 Task: Reply to email with the signature Charlotte Hill with the subject Request for a recommendation from softage.1@softage.net with the message I would like to request a meeting to discuss the new team-building activities. with CC to softage.6@softage.net with an attached document White_paper.docx
Action: Mouse moved to (448, 578)
Screenshot: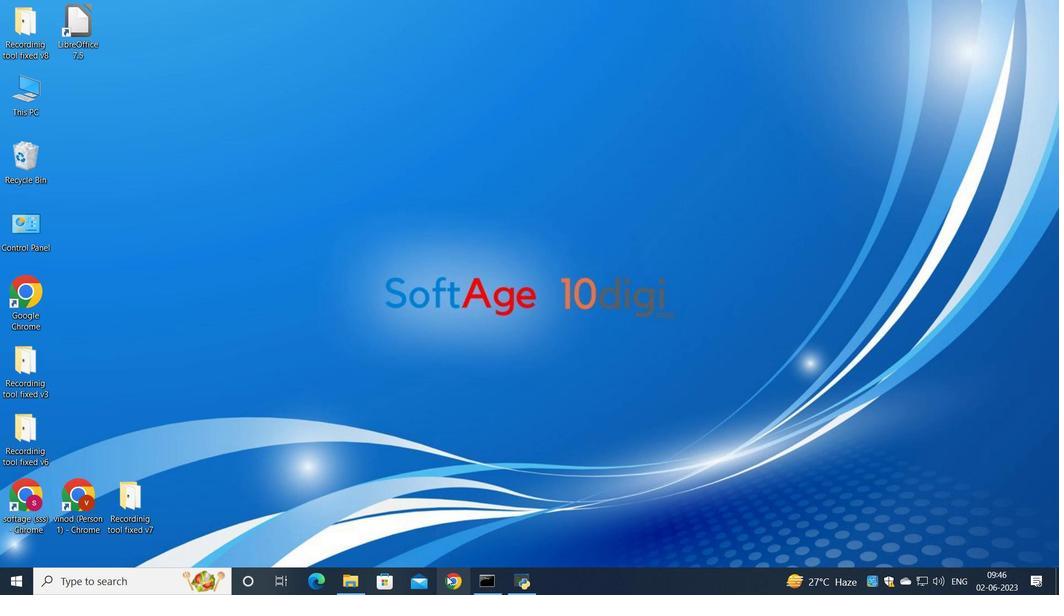 
Action: Mouse pressed left at (448, 578)
Screenshot: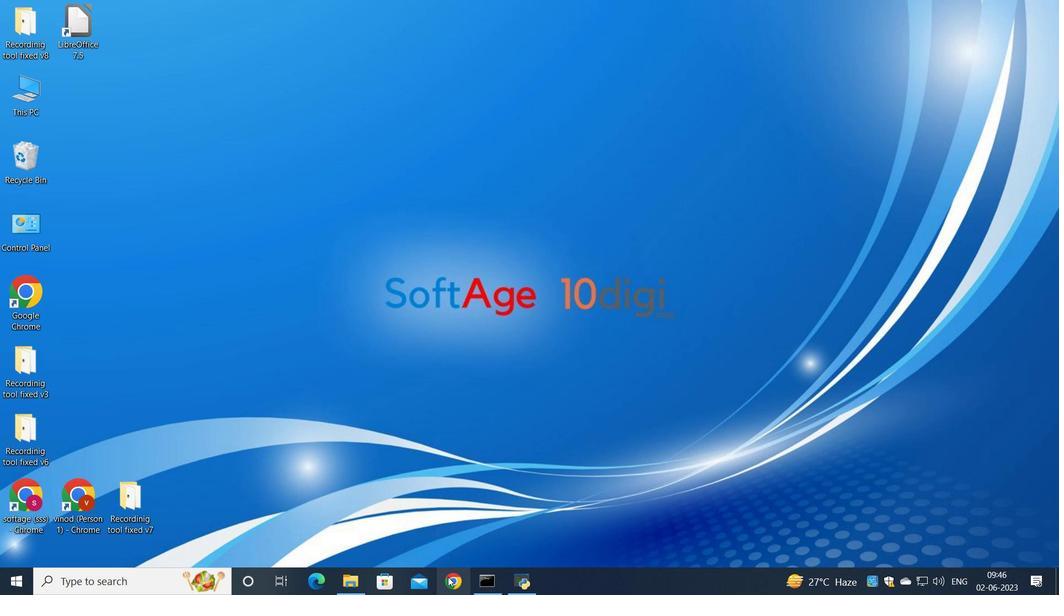 
Action: Mouse moved to (482, 331)
Screenshot: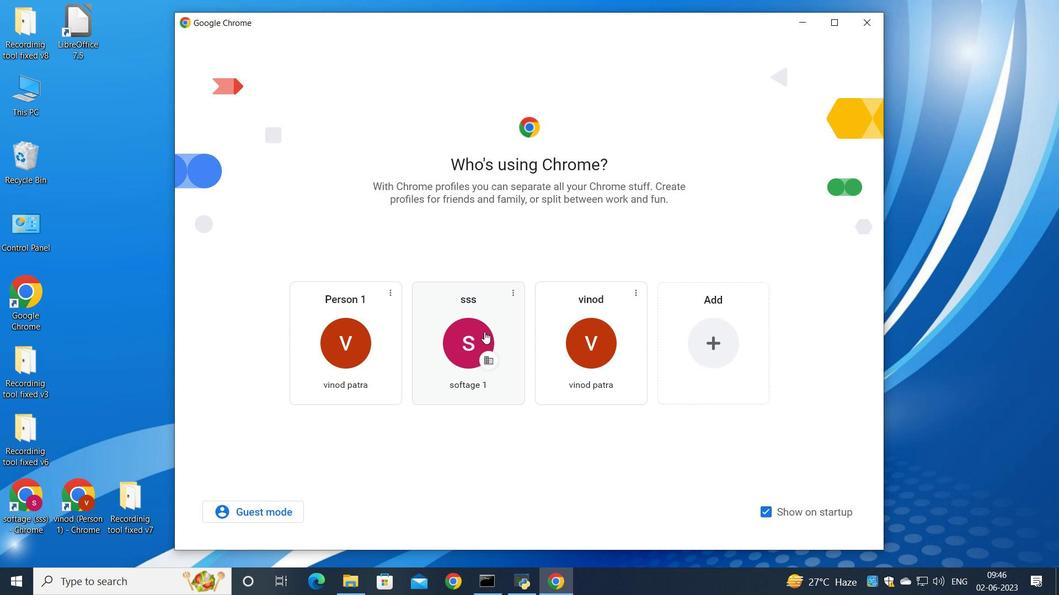 
Action: Mouse pressed left at (482, 331)
Screenshot: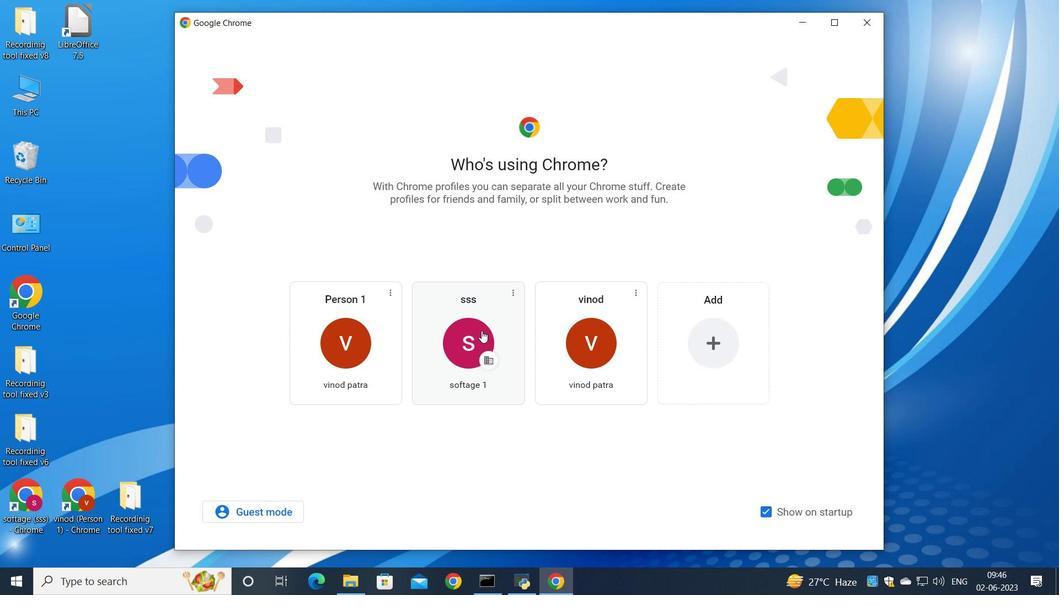 
Action: Mouse moved to (925, 94)
Screenshot: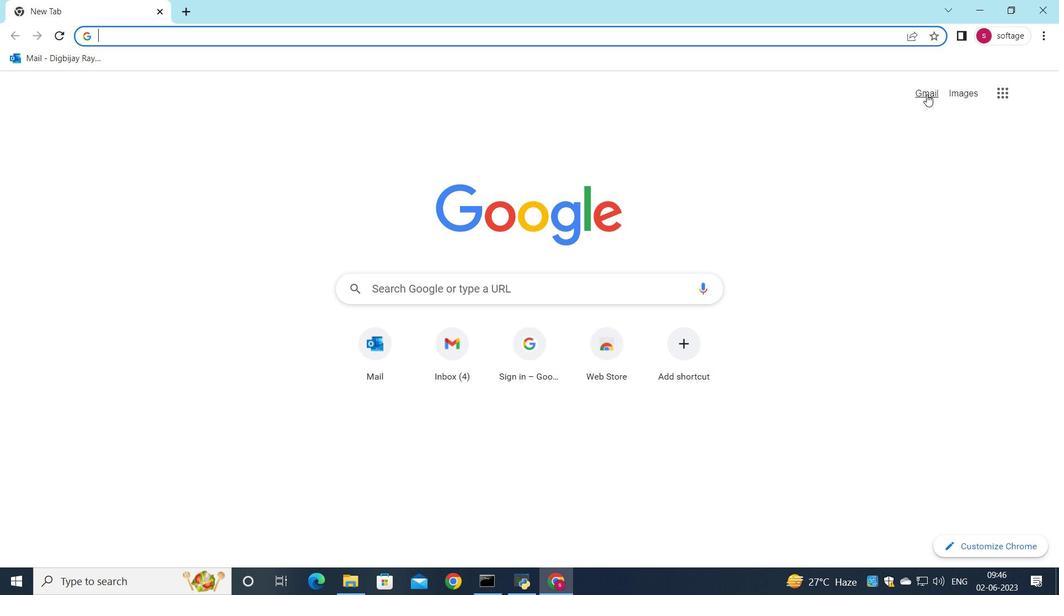 
Action: Mouse pressed left at (925, 94)
Screenshot: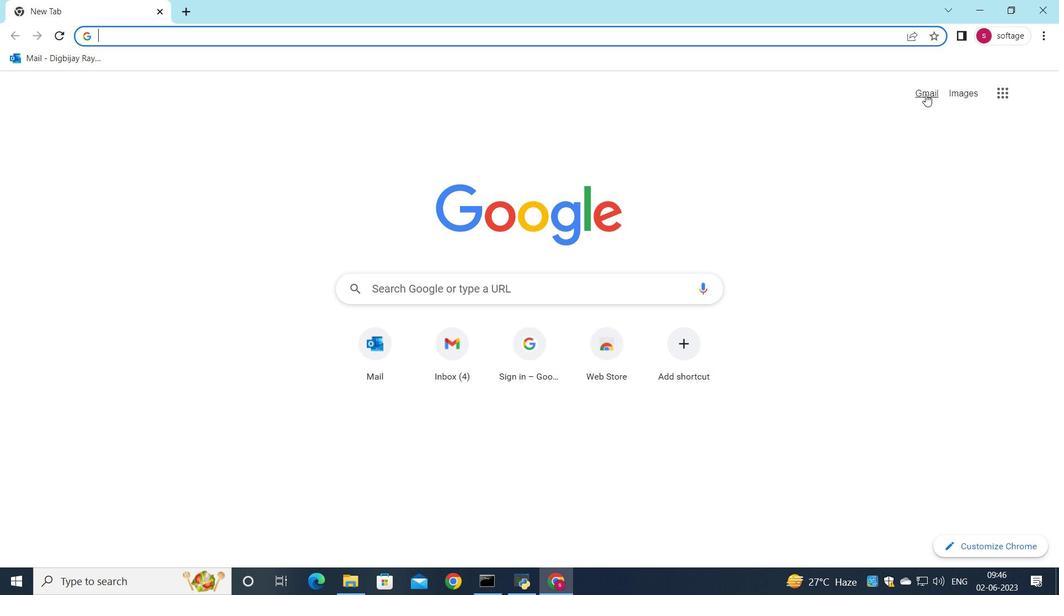 
Action: Mouse moved to (909, 92)
Screenshot: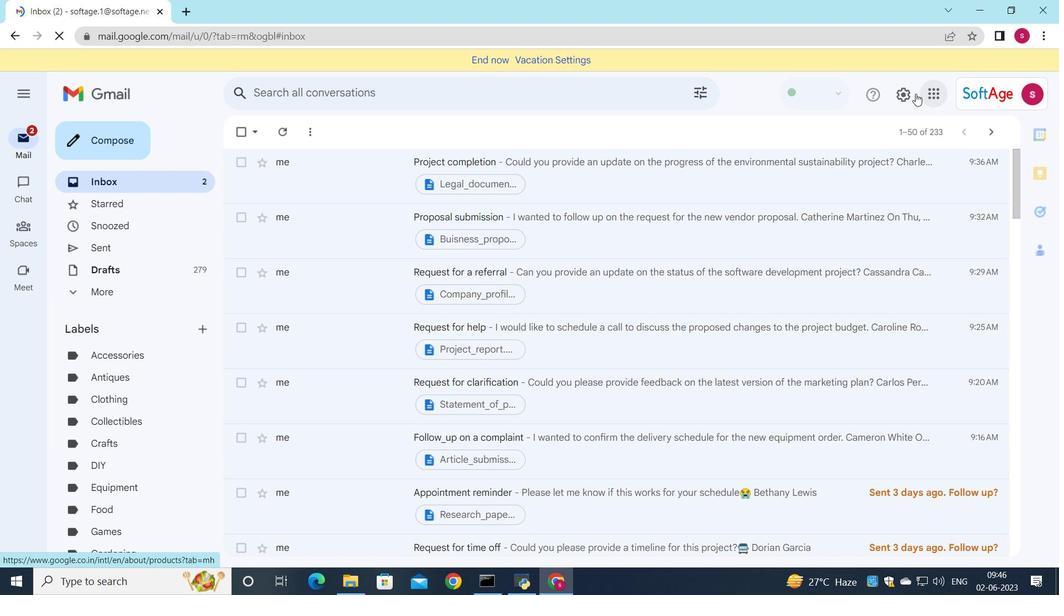 
Action: Mouse pressed left at (909, 92)
Screenshot: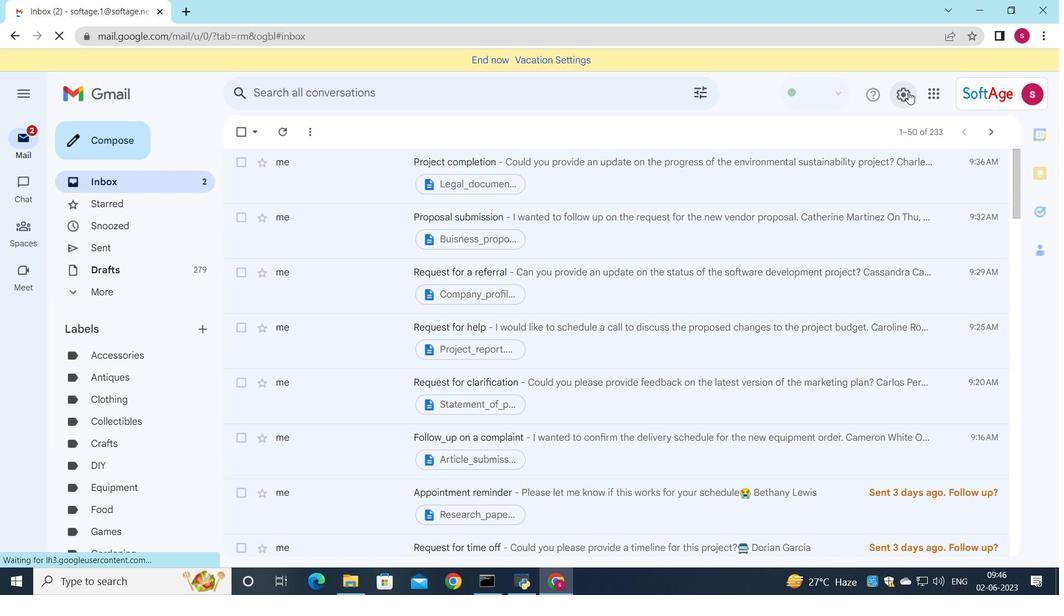 
Action: Mouse moved to (912, 157)
Screenshot: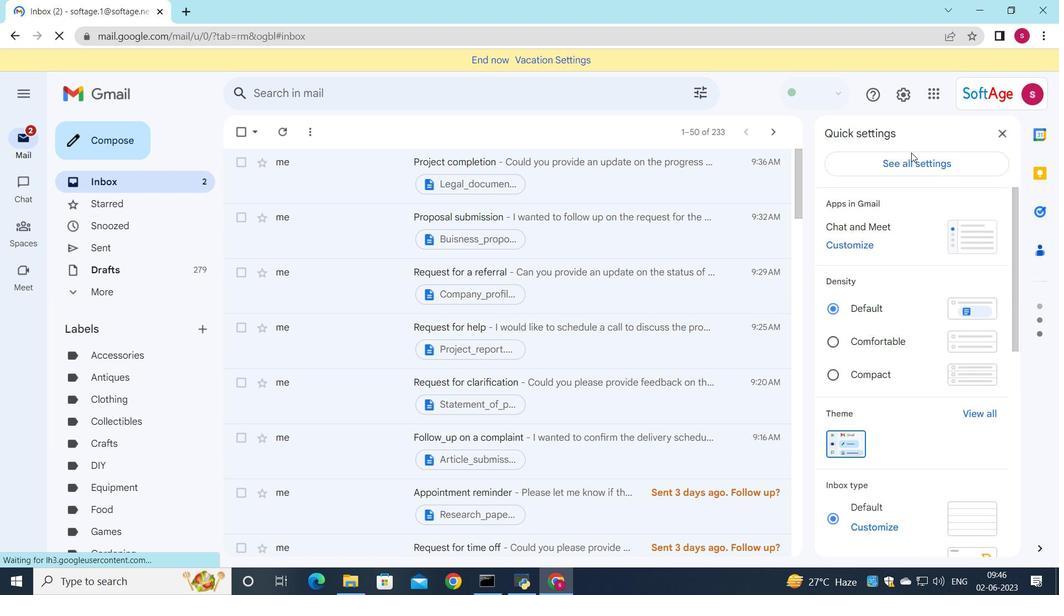 
Action: Mouse pressed left at (912, 157)
Screenshot: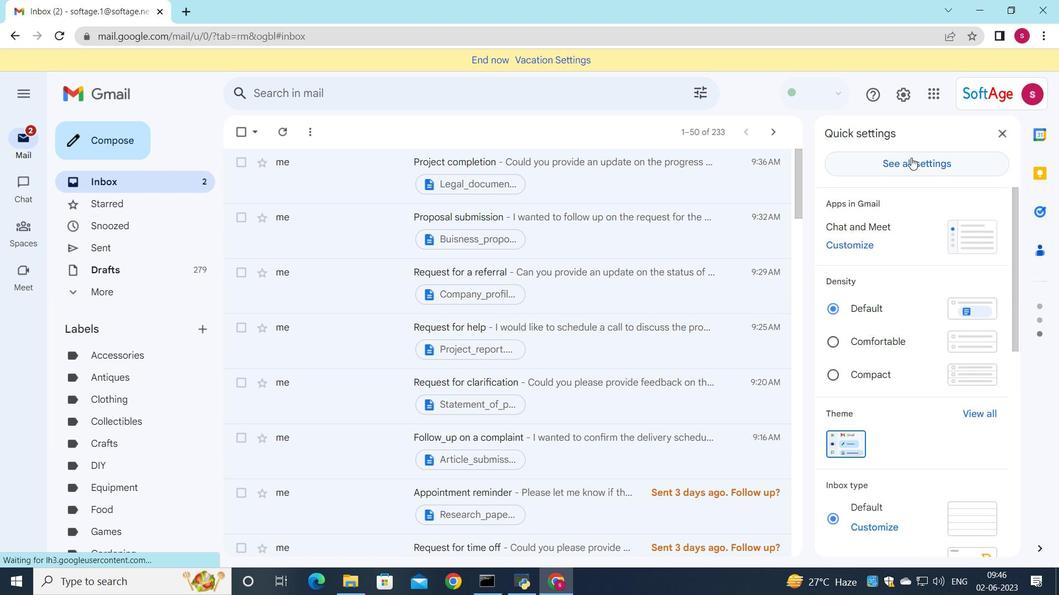 
Action: Mouse moved to (646, 268)
Screenshot: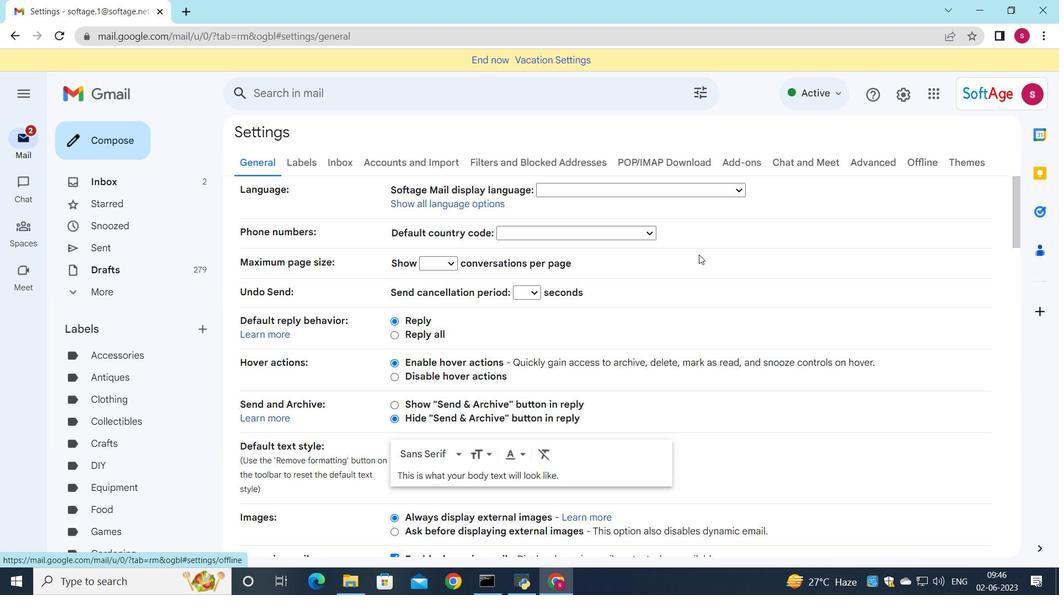 
Action: Mouse scrolled (646, 268) with delta (0, 0)
Screenshot: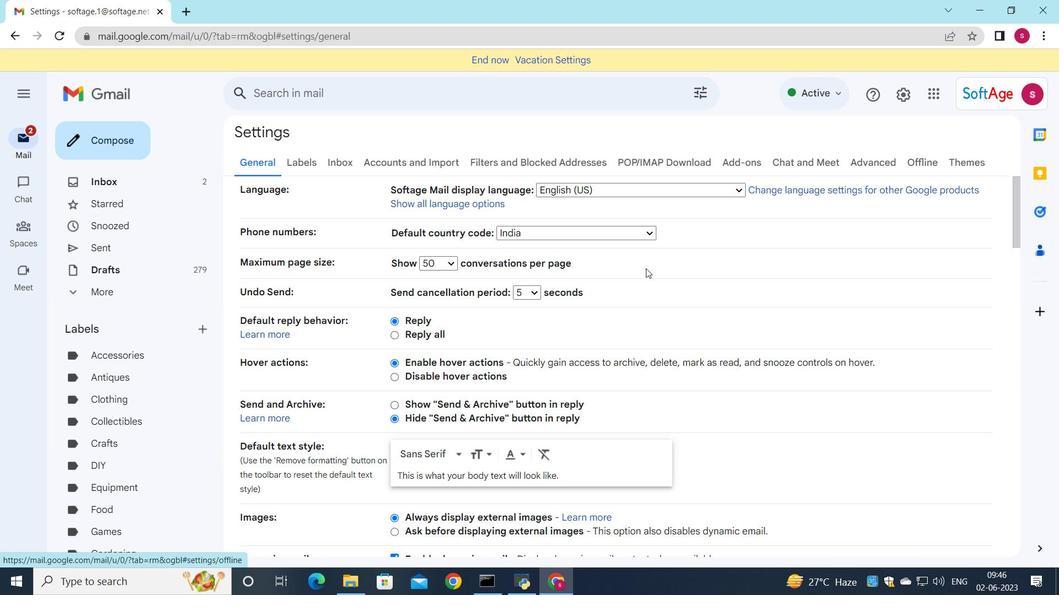
Action: Mouse scrolled (646, 268) with delta (0, 0)
Screenshot: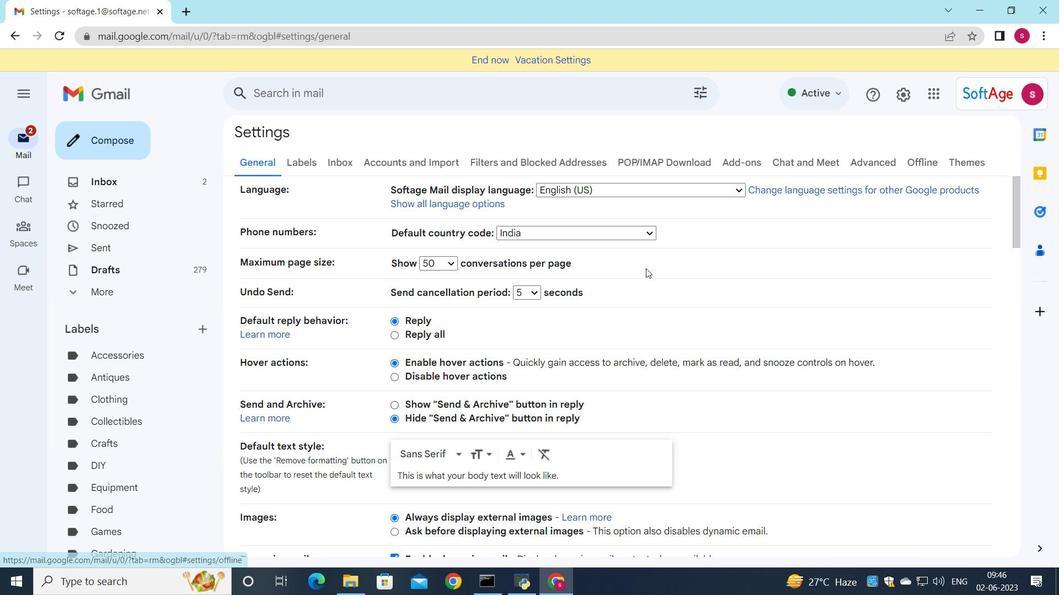 
Action: Mouse scrolled (646, 268) with delta (0, 0)
Screenshot: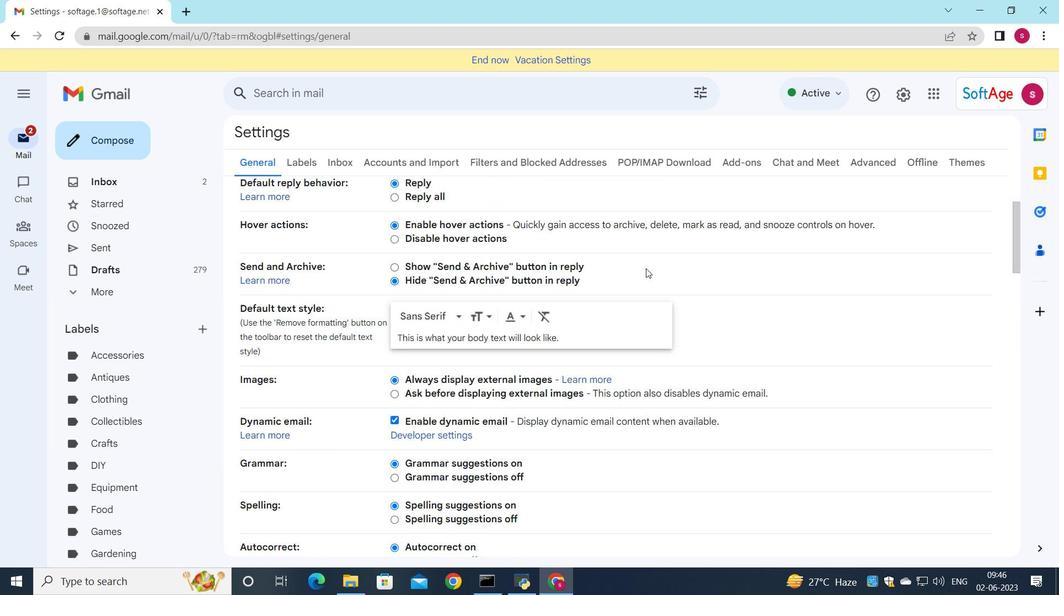 
Action: Mouse scrolled (646, 268) with delta (0, 0)
Screenshot: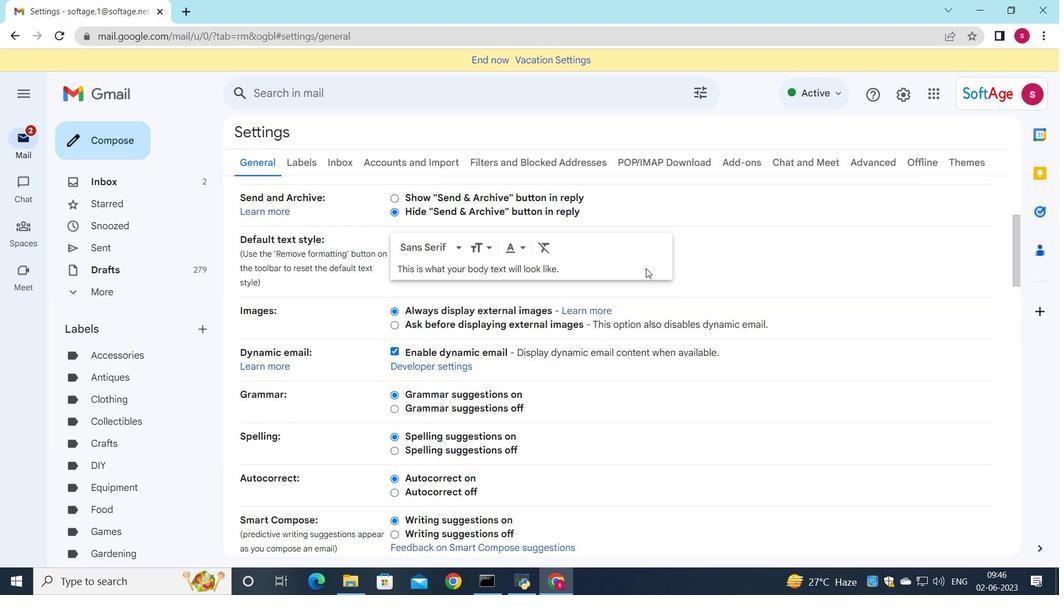 
Action: Mouse scrolled (646, 268) with delta (0, 0)
Screenshot: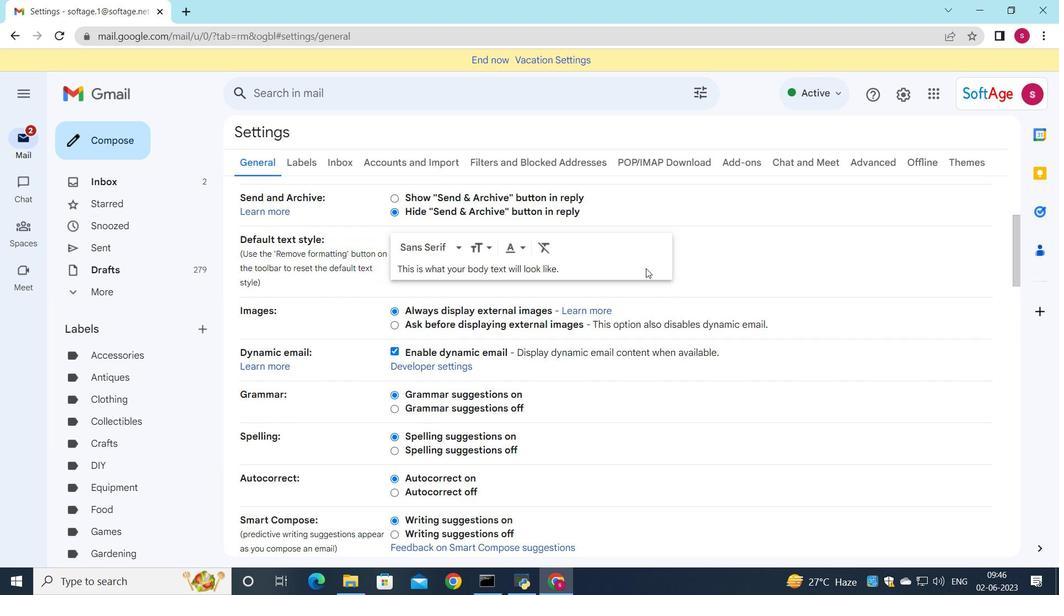 
Action: Mouse scrolled (646, 268) with delta (0, 0)
Screenshot: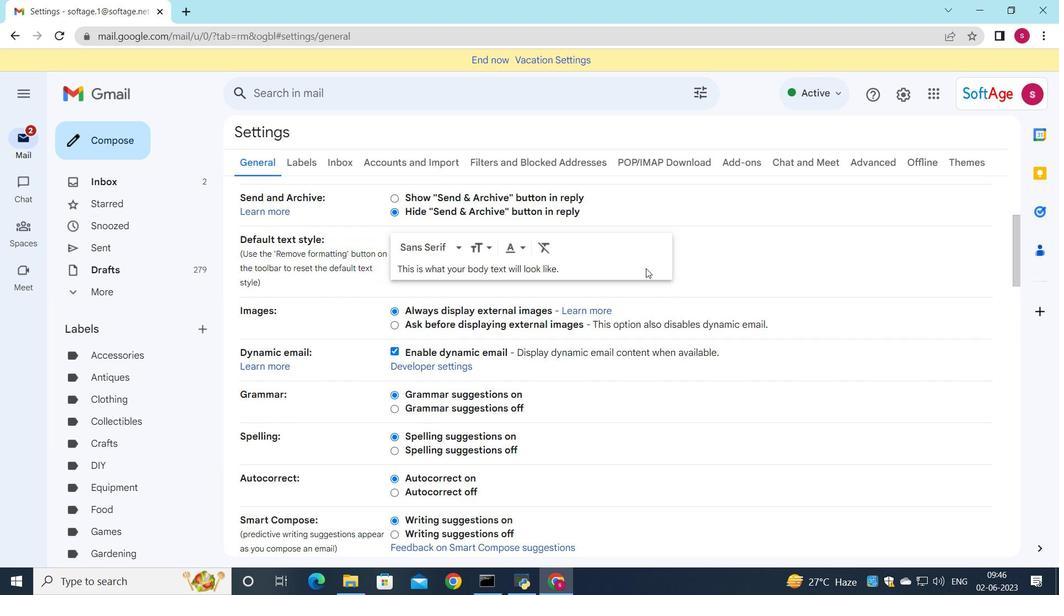 
Action: Mouse scrolled (646, 268) with delta (0, 0)
Screenshot: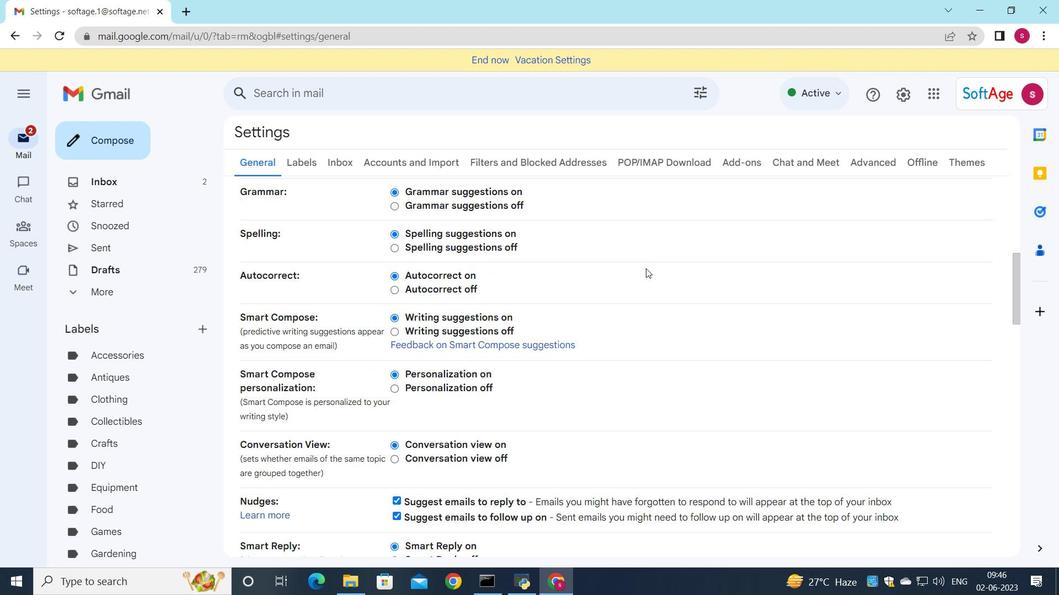 
Action: Mouse scrolled (646, 268) with delta (0, 0)
Screenshot: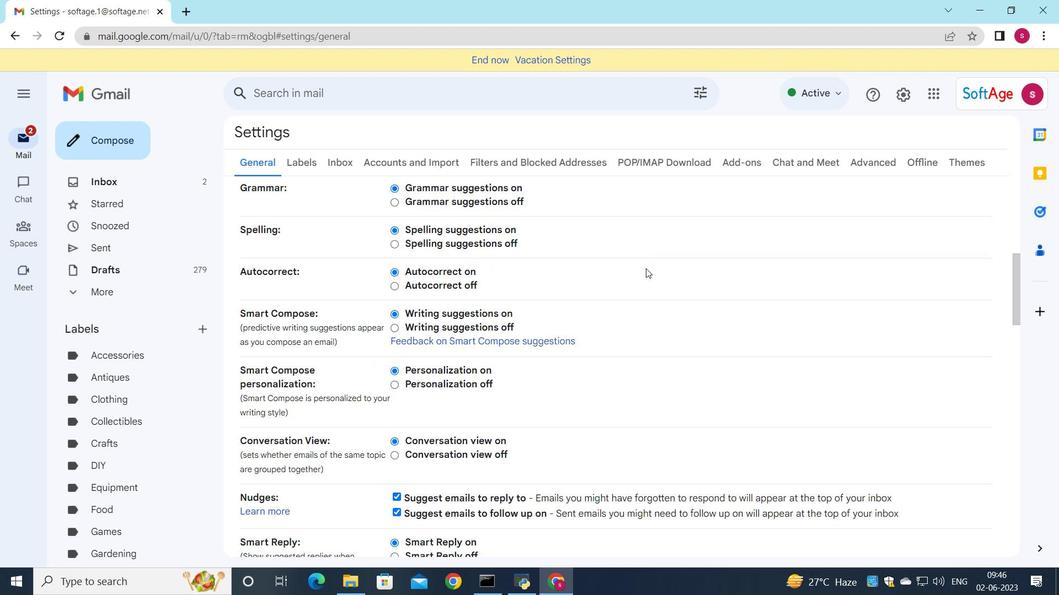 
Action: Mouse scrolled (646, 268) with delta (0, 0)
Screenshot: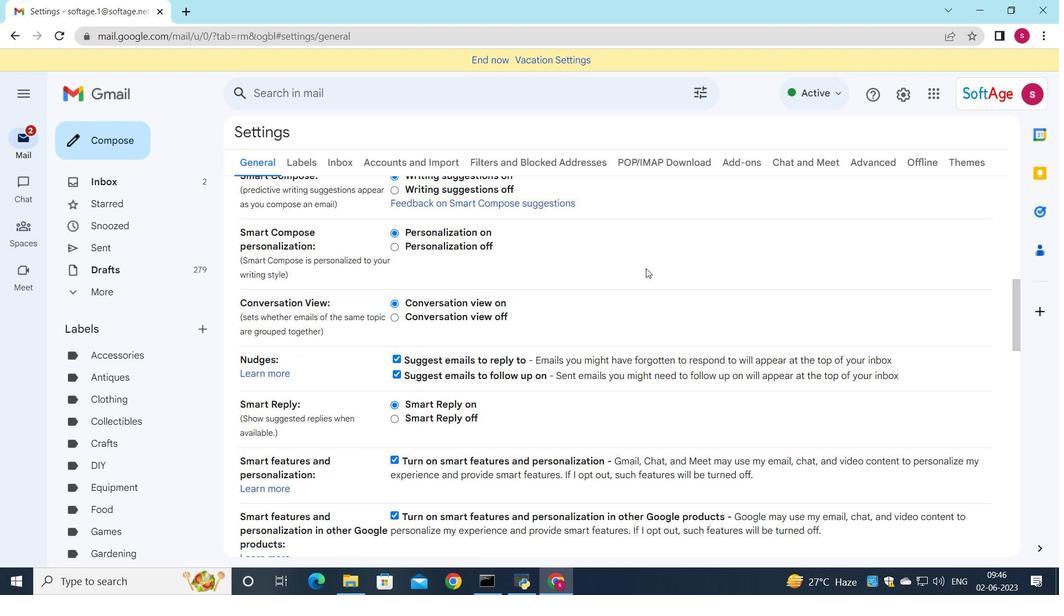 
Action: Mouse scrolled (646, 268) with delta (0, 0)
Screenshot: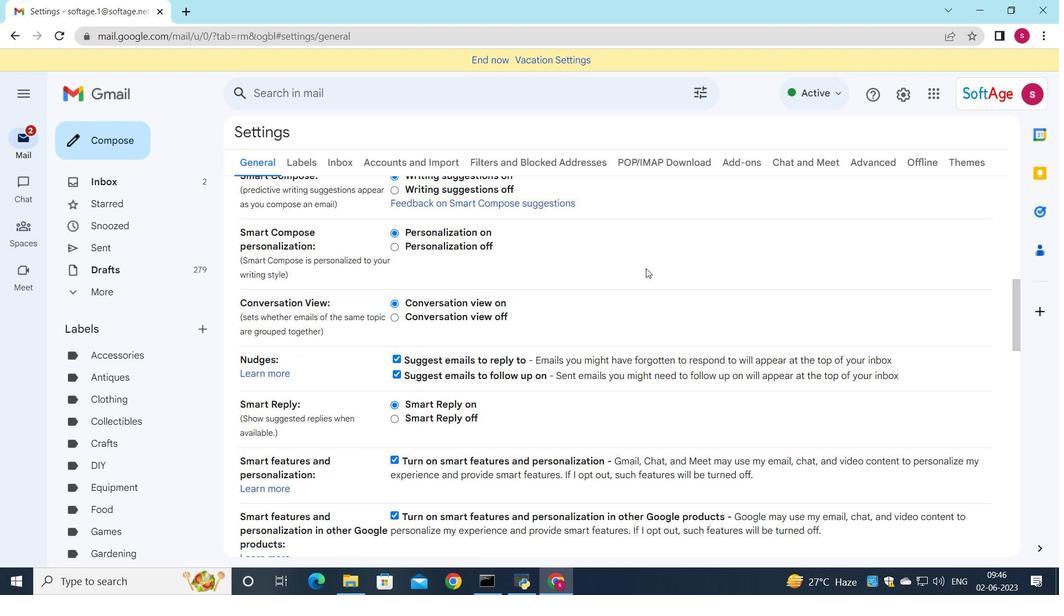 
Action: Mouse scrolled (646, 268) with delta (0, 0)
Screenshot: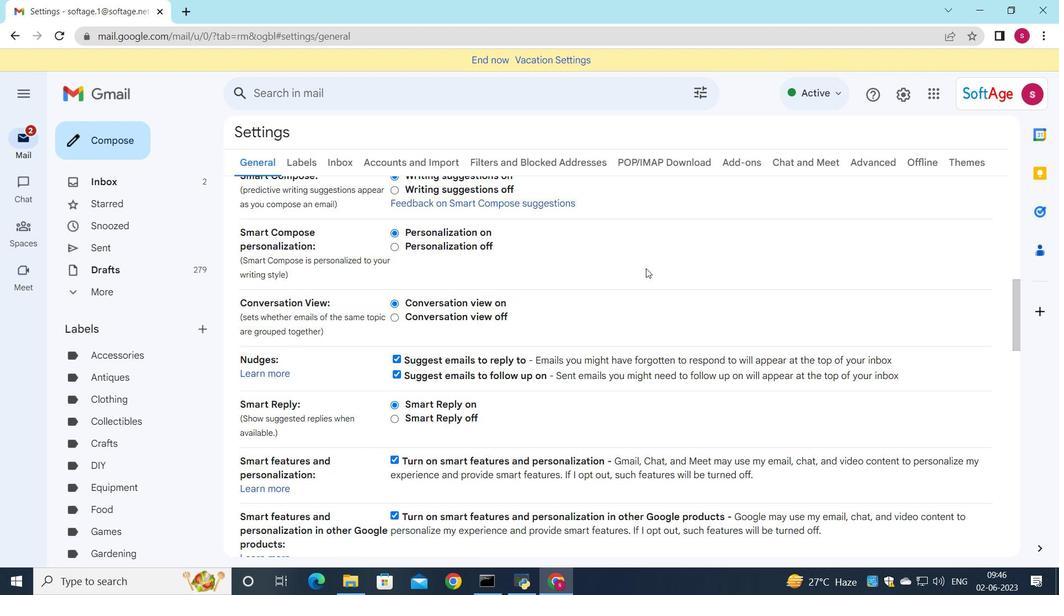 
Action: Mouse scrolled (646, 268) with delta (0, 0)
Screenshot: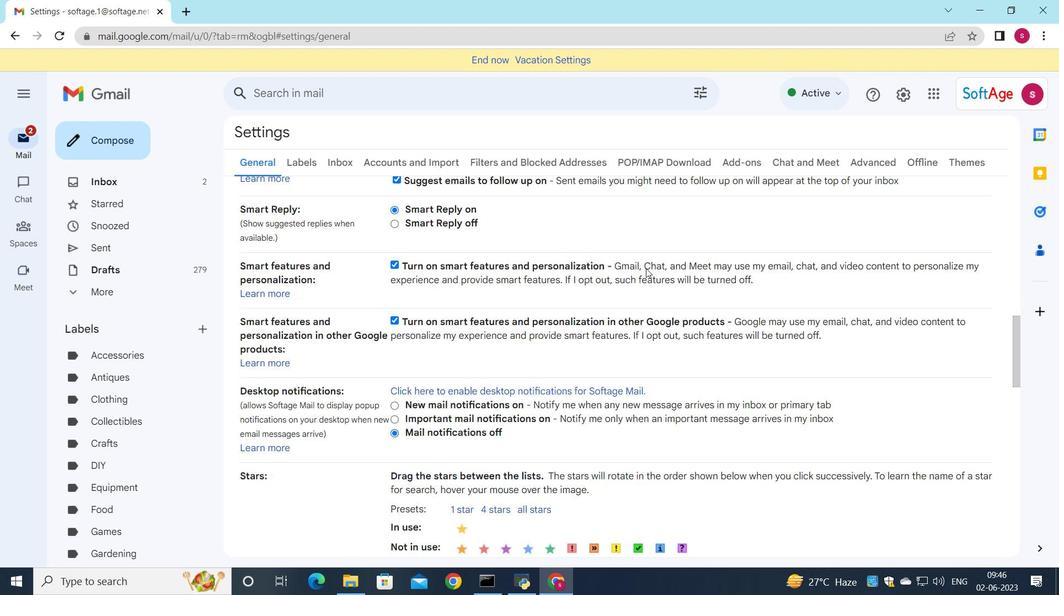 
Action: Mouse scrolled (646, 268) with delta (0, 0)
Screenshot: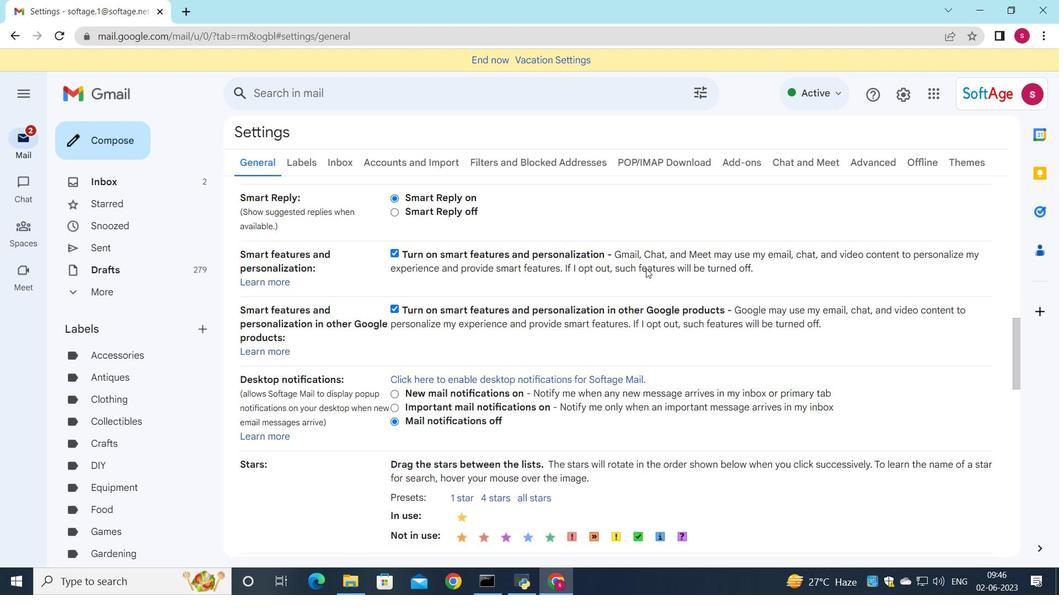 
Action: Mouse scrolled (646, 268) with delta (0, 0)
Screenshot: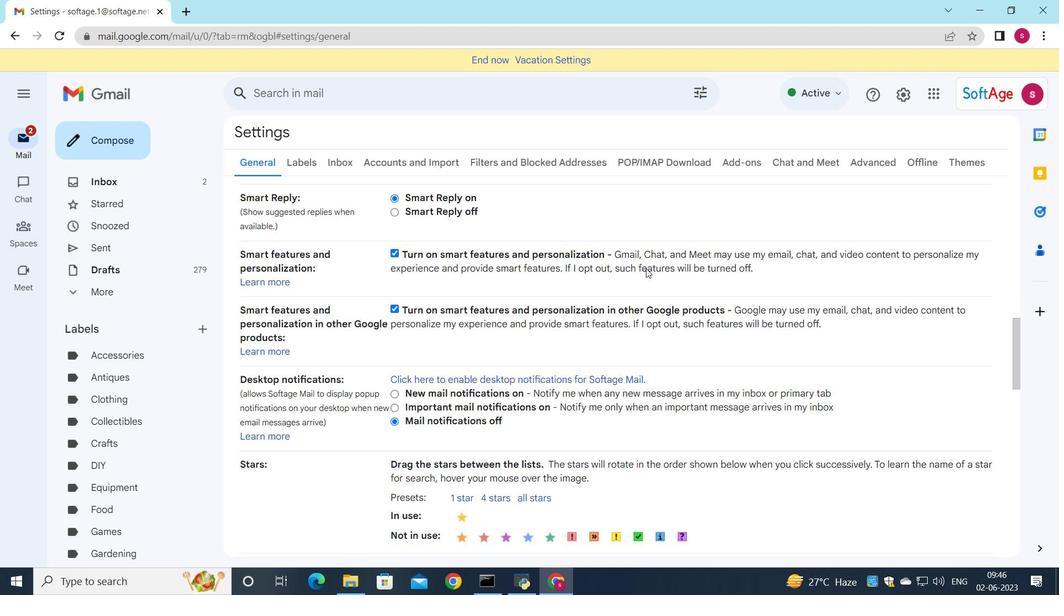
Action: Mouse scrolled (646, 268) with delta (0, 0)
Screenshot: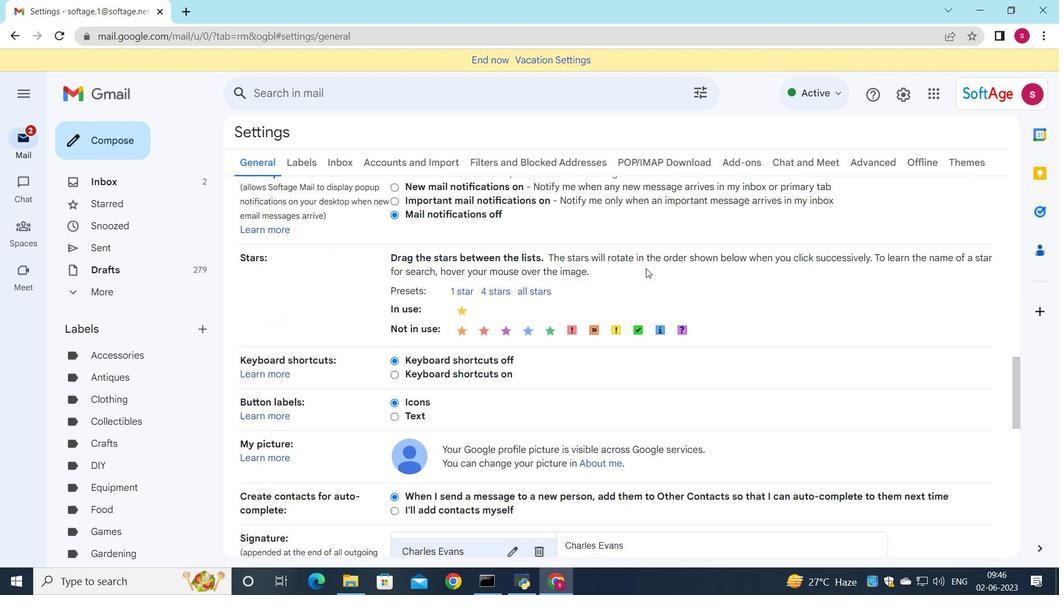 
Action: Mouse scrolled (646, 268) with delta (0, 0)
Screenshot: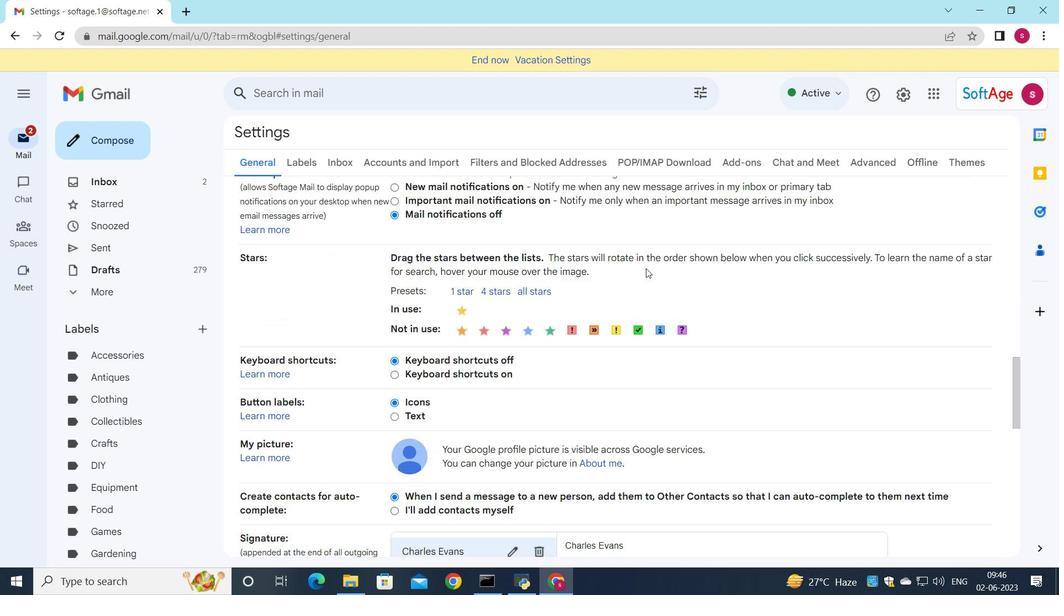 
Action: Mouse scrolled (646, 268) with delta (0, 0)
Screenshot: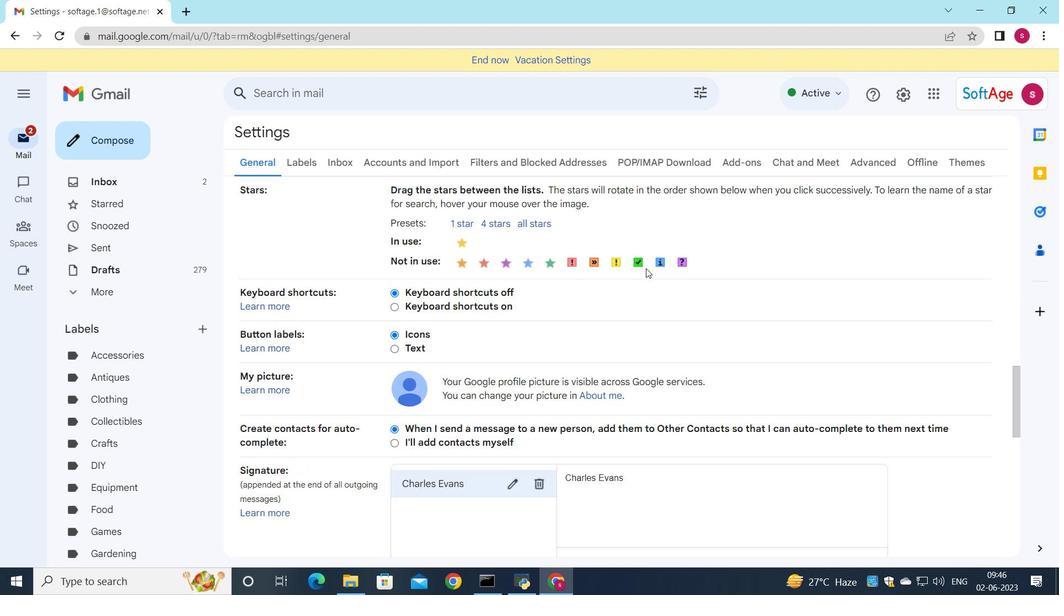 
Action: Mouse scrolled (646, 268) with delta (0, 0)
Screenshot: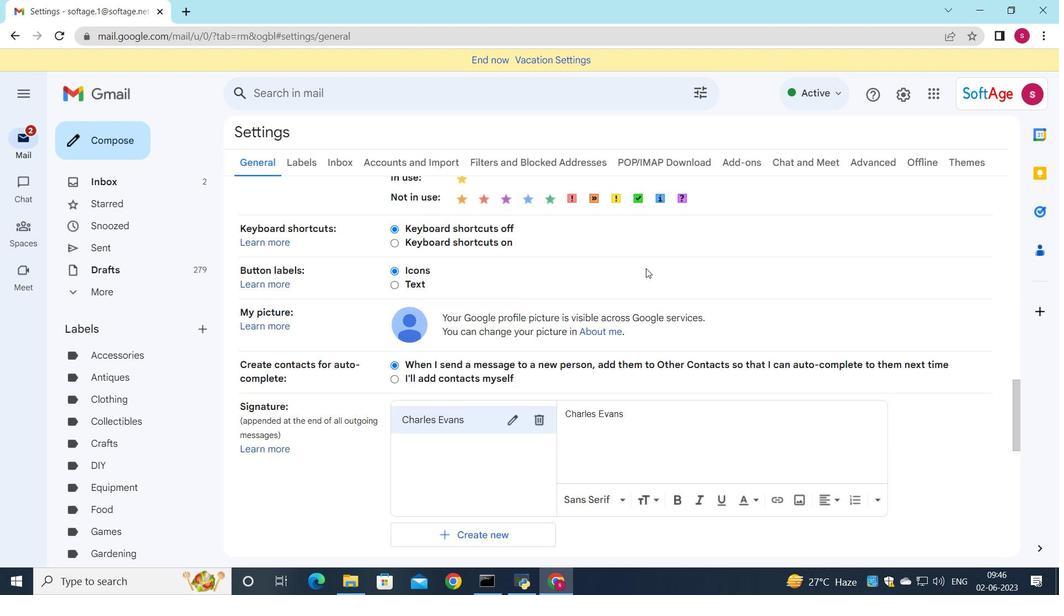 
Action: Mouse scrolled (646, 268) with delta (0, 0)
Screenshot: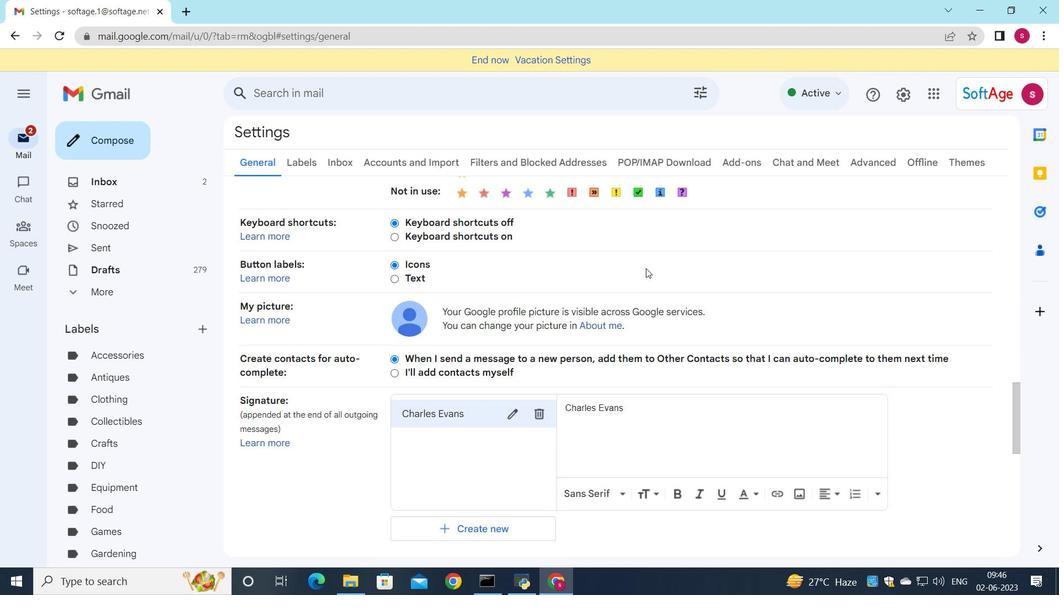 
Action: Mouse scrolled (646, 268) with delta (0, 0)
Screenshot: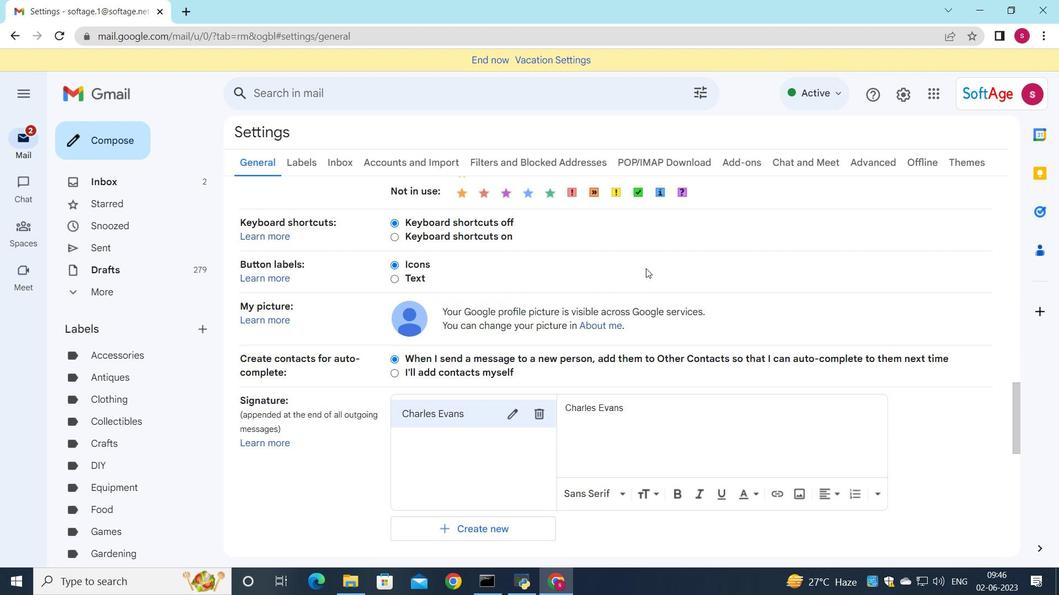 
Action: Mouse moved to (561, 189)
Screenshot: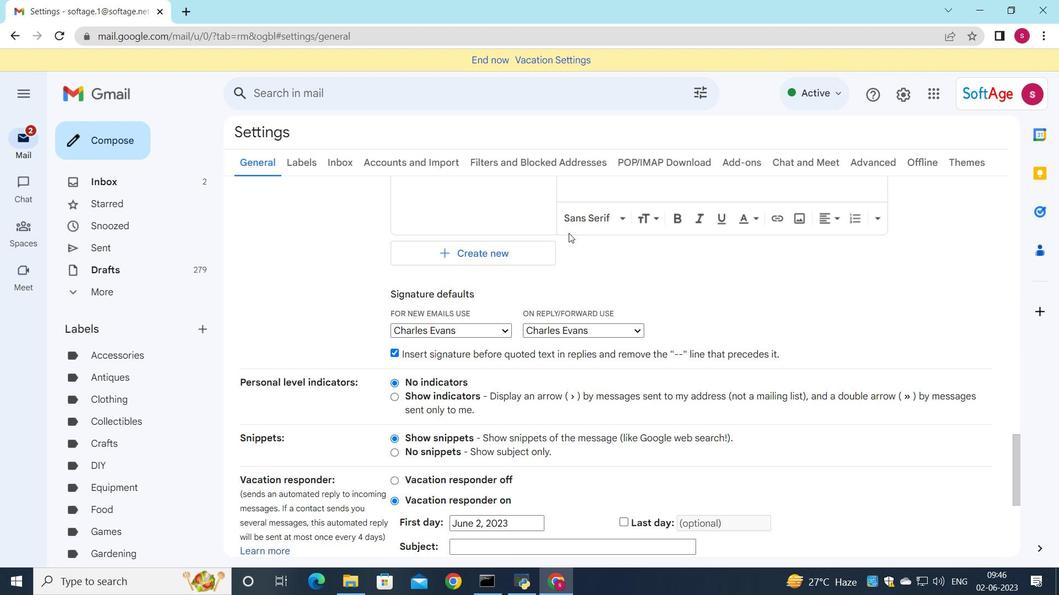 
Action: Mouse scrolled (561, 190) with delta (0, 0)
Screenshot: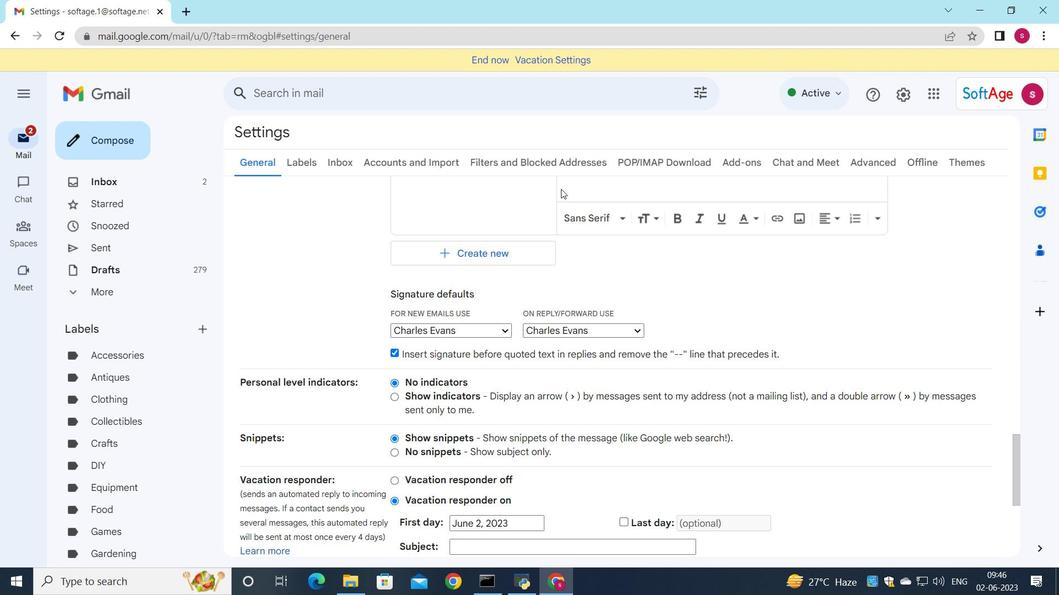 
Action: Mouse scrolled (561, 190) with delta (0, 0)
Screenshot: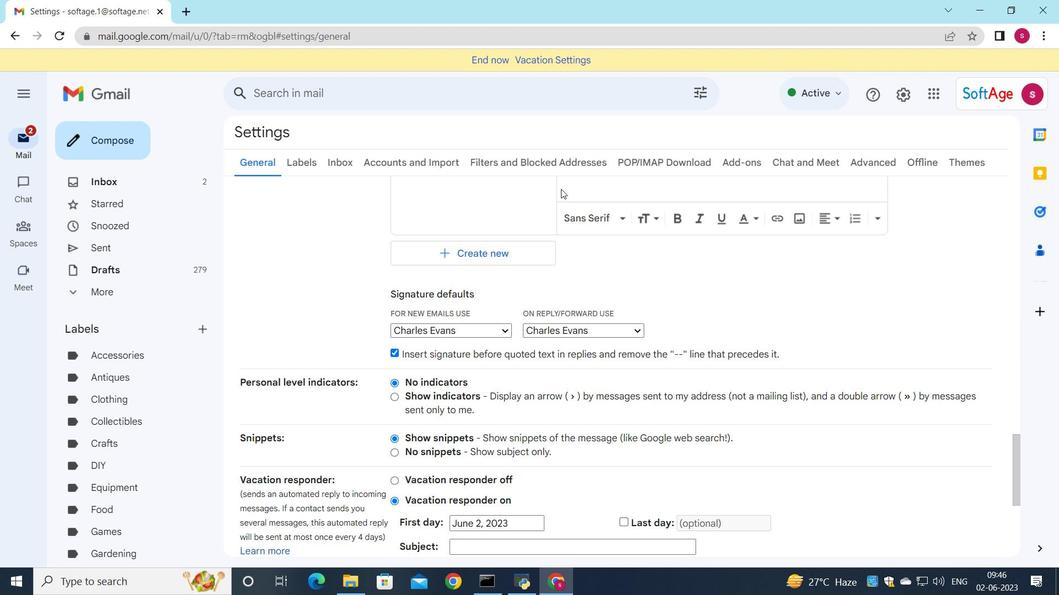 
Action: Mouse moved to (539, 278)
Screenshot: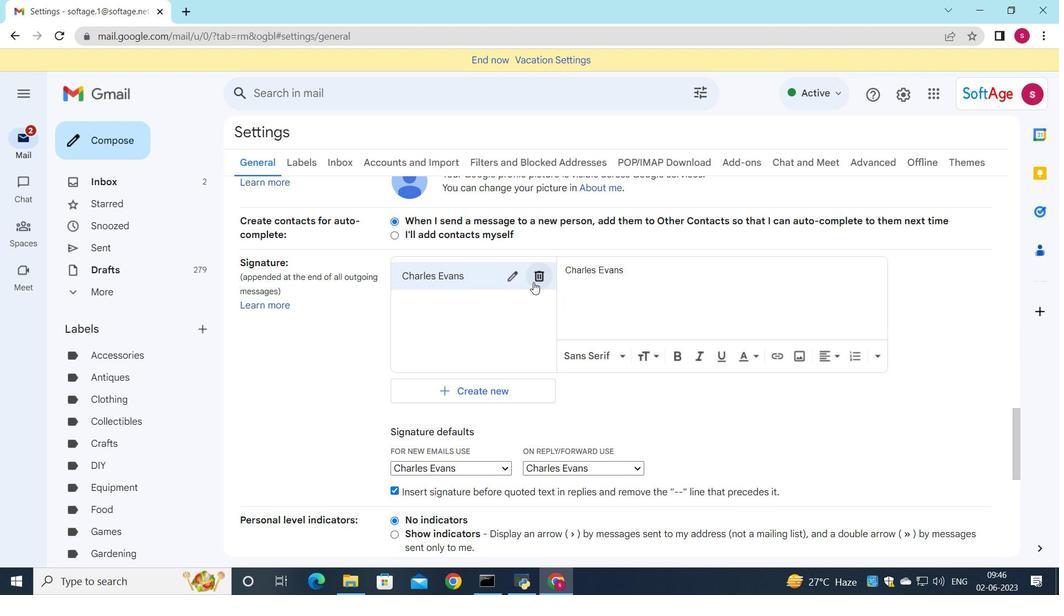 
Action: Mouse pressed left at (539, 278)
Screenshot: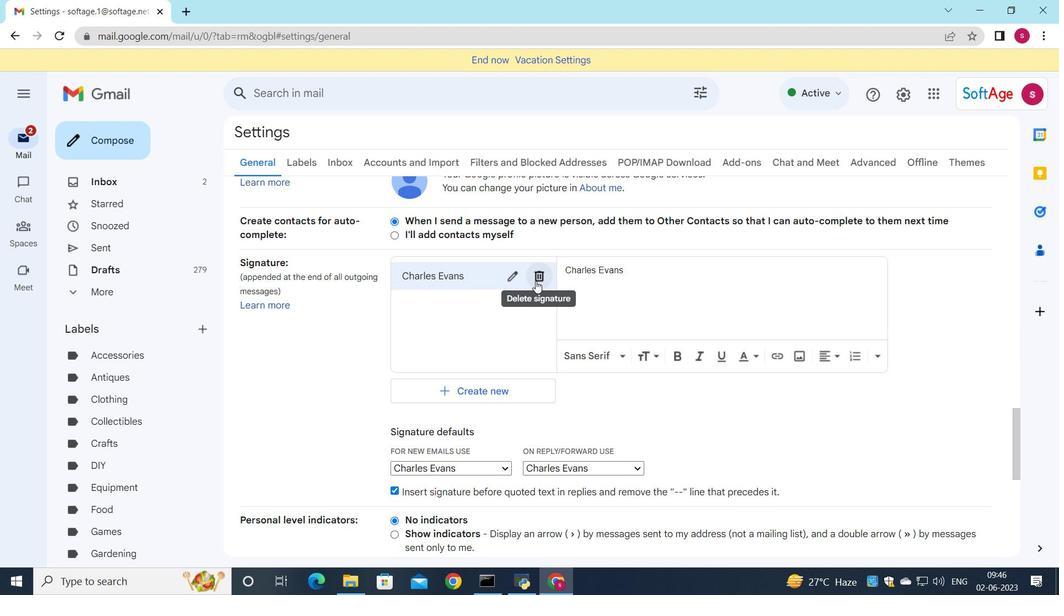 
Action: Mouse moved to (649, 341)
Screenshot: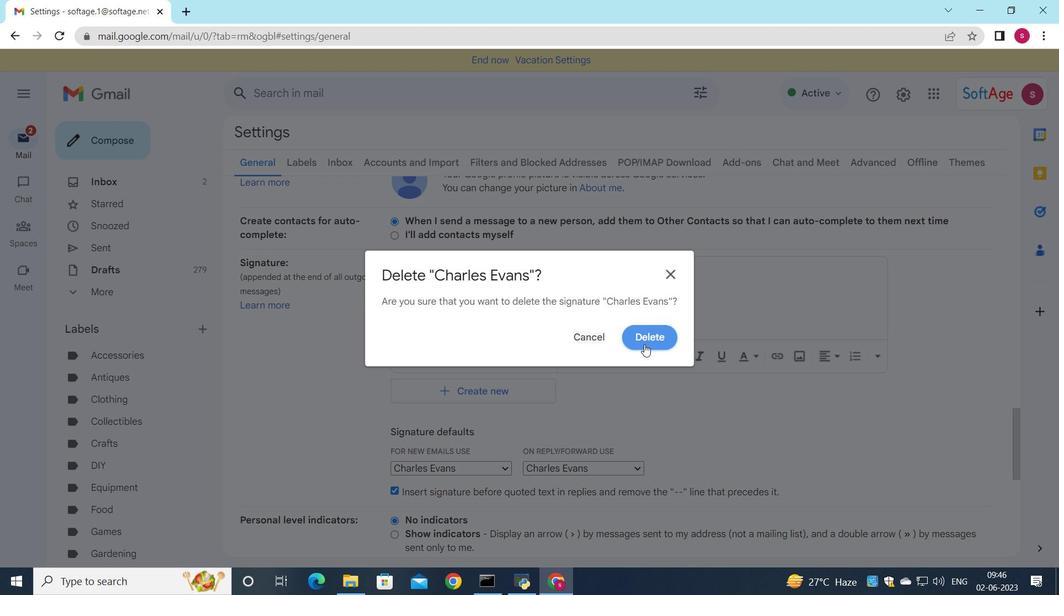 
Action: Mouse pressed left at (649, 341)
Screenshot: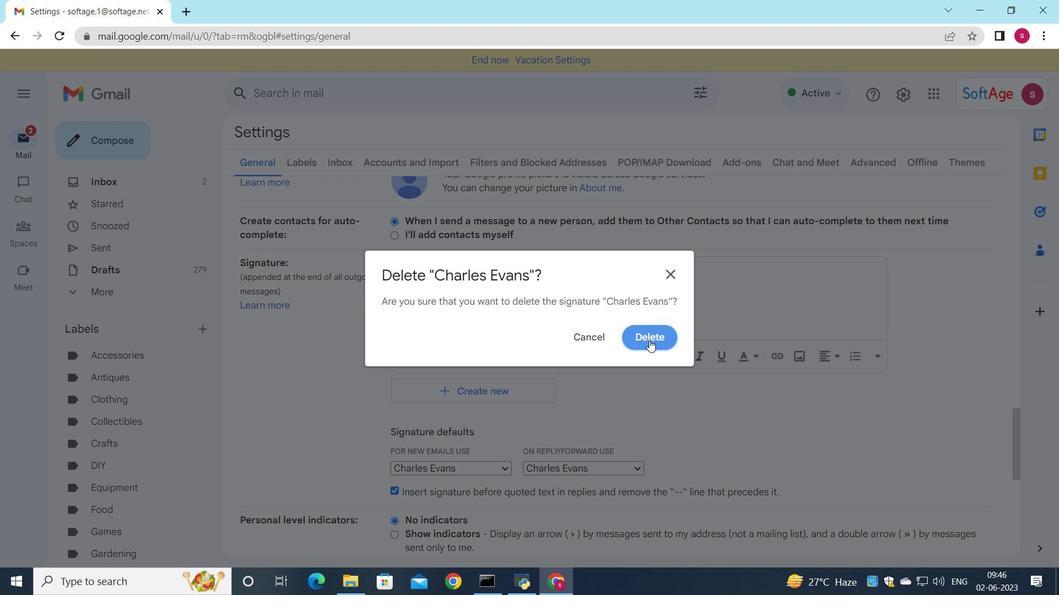 
Action: Mouse moved to (437, 291)
Screenshot: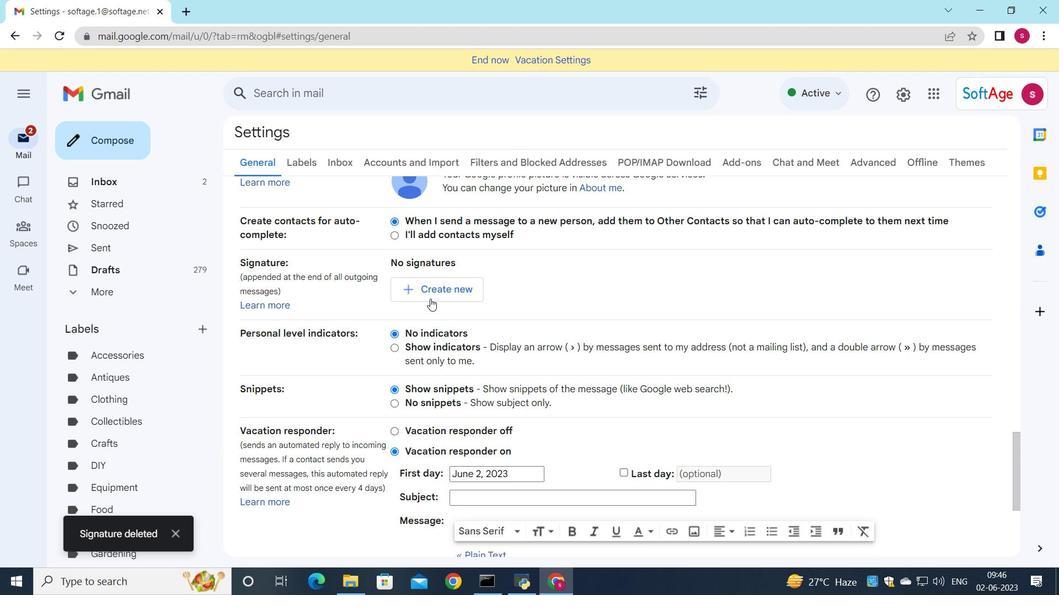 
Action: Mouse pressed left at (437, 291)
Screenshot: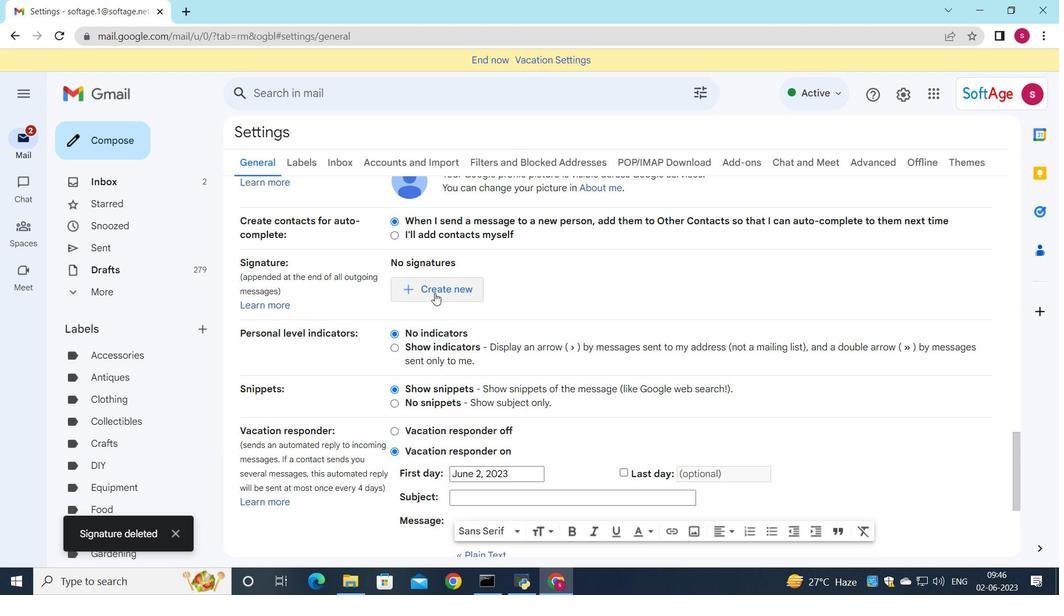 
Action: Mouse moved to (573, 300)
Screenshot: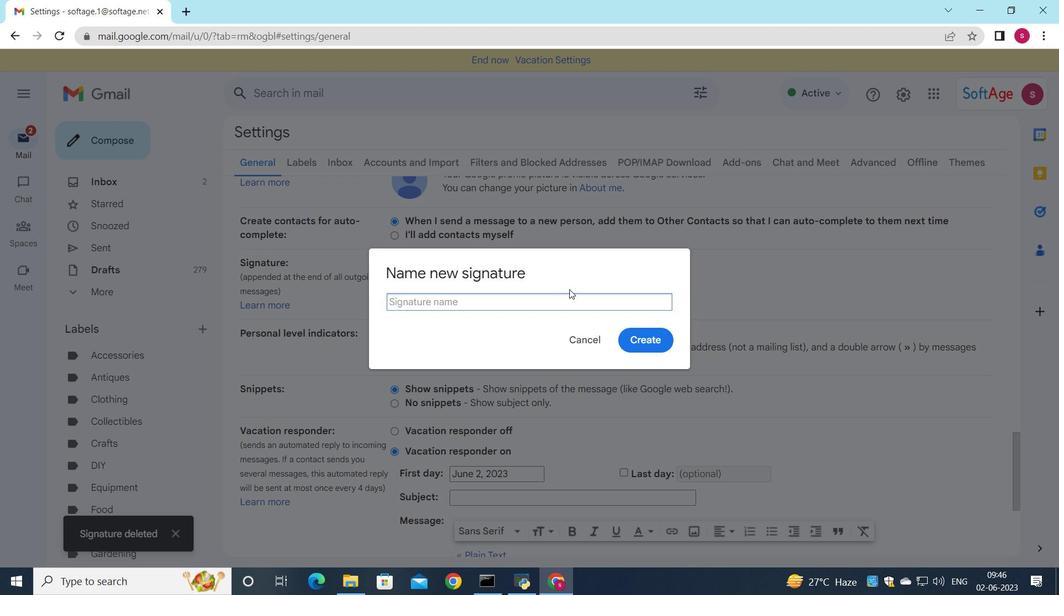 
Action: Key pressed <Key.shift>Charlotte<Key.space><Key.shift>Hill
Screenshot: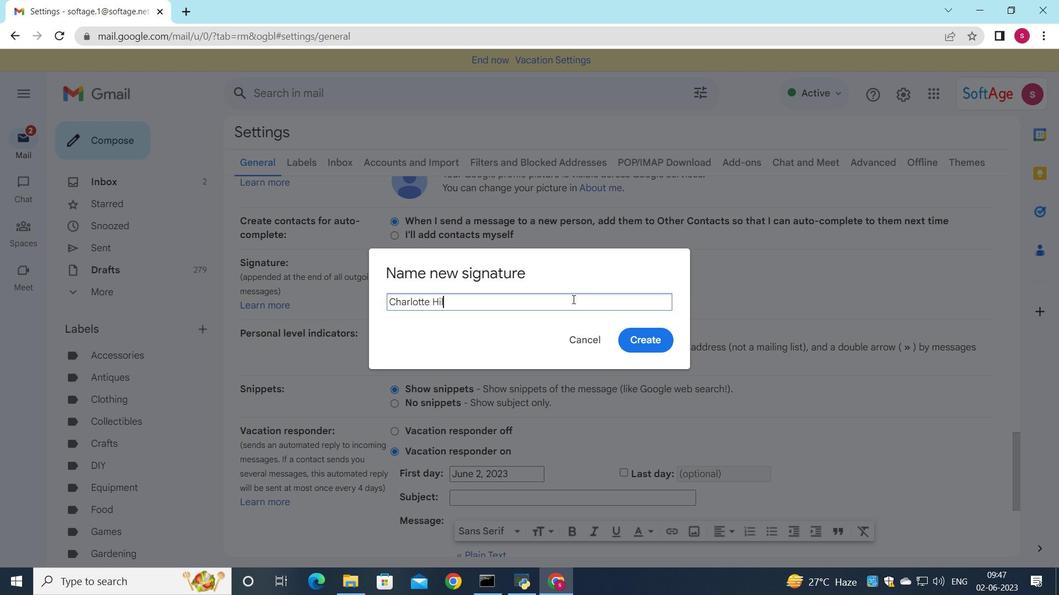 
Action: Mouse moved to (648, 341)
Screenshot: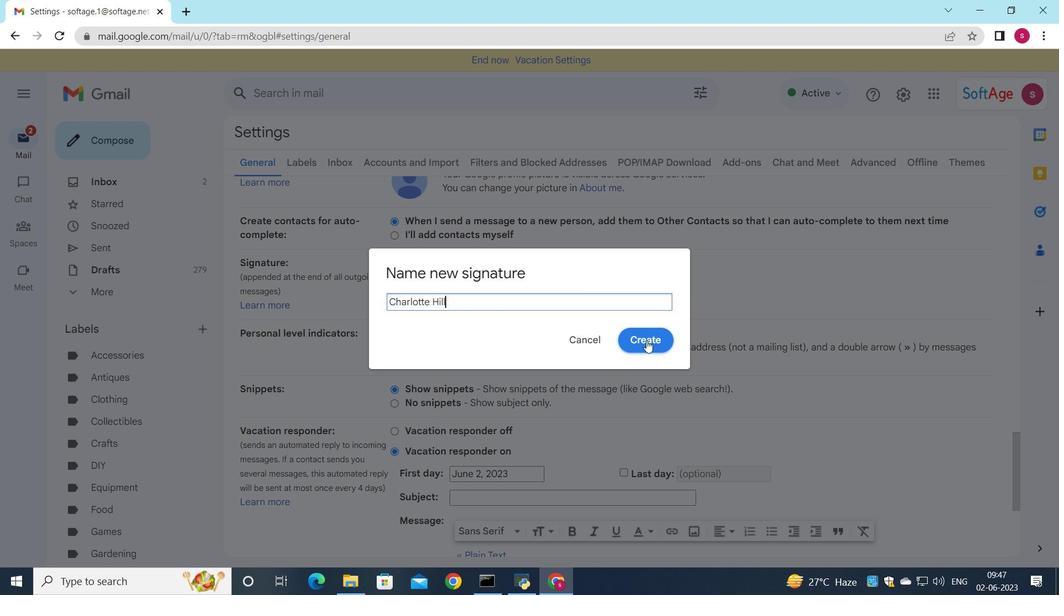 
Action: Mouse pressed left at (648, 341)
Screenshot: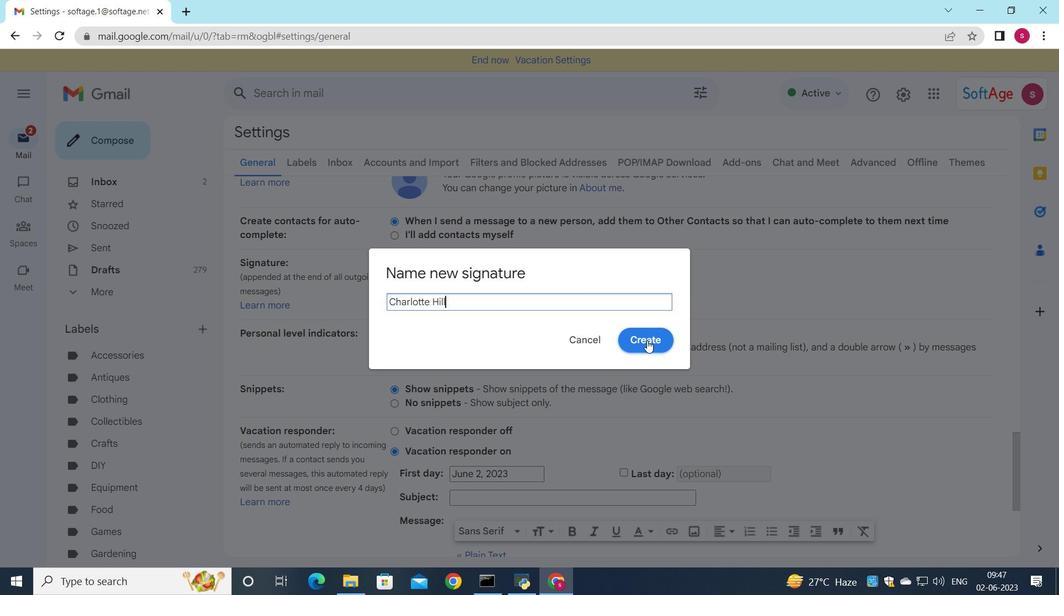 
Action: Mouse moved to (636, 303)
Screenshot: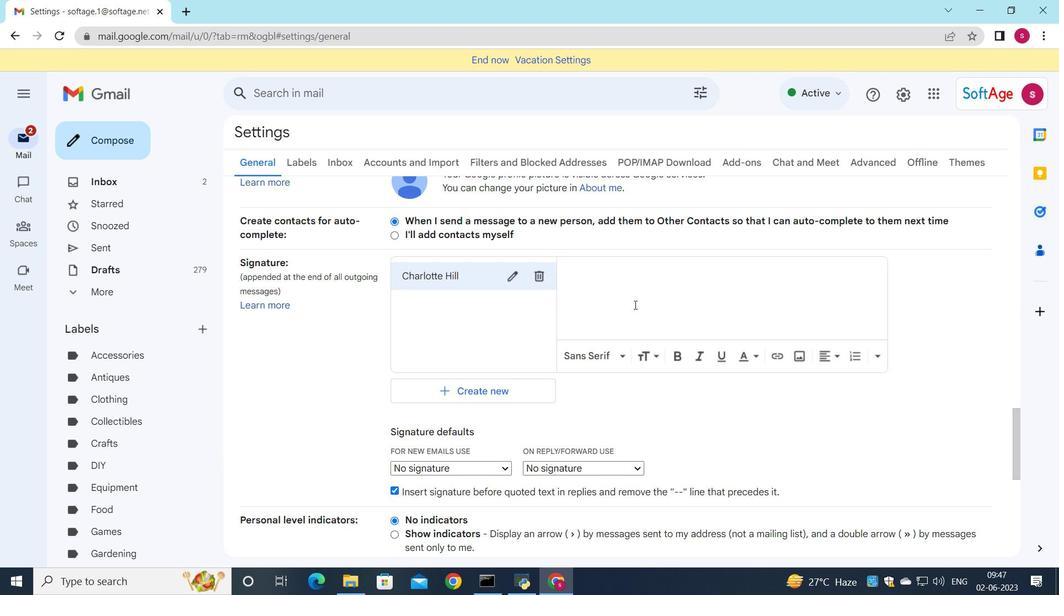 
Action: Mouse pressed left at (636, 303)
Screenshot: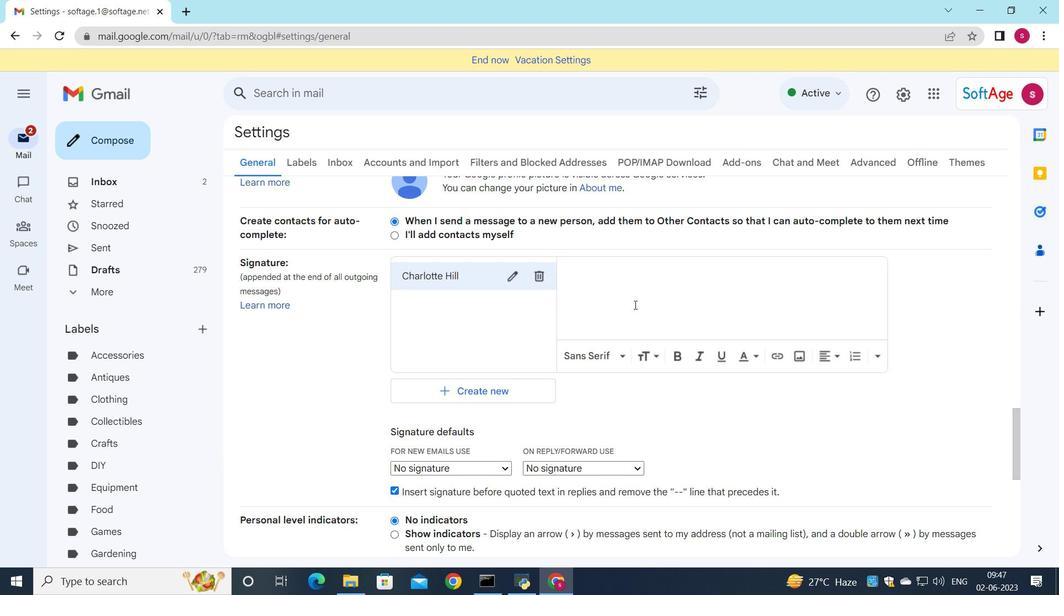 
Action: Key pressed <Key.shift>Charlotte<Key.space><Key.shift>Hill
Screenshot: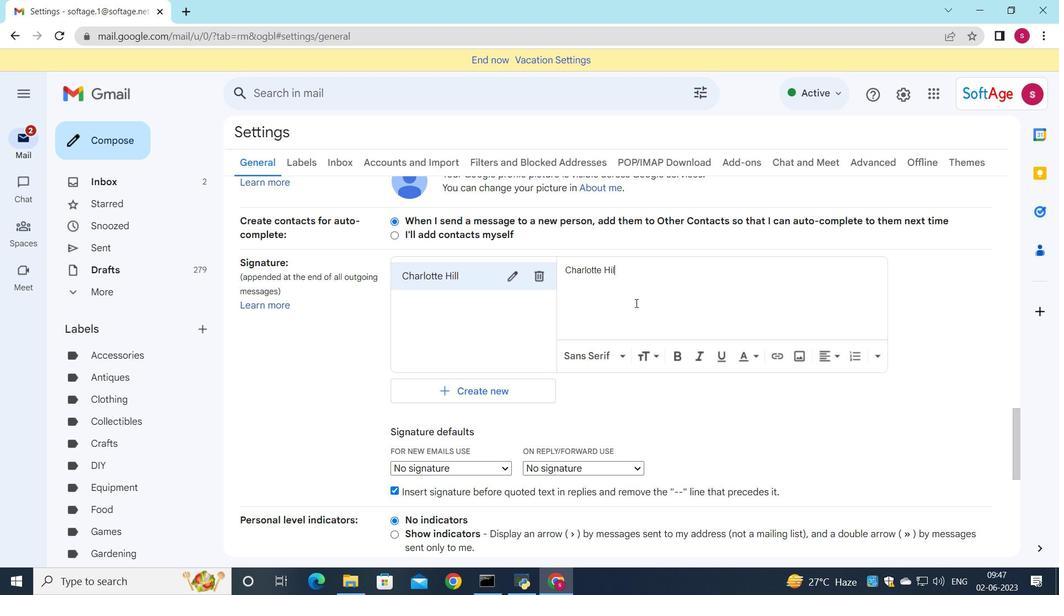 
Action: Mouse moved to (581, 300)
Screenshot: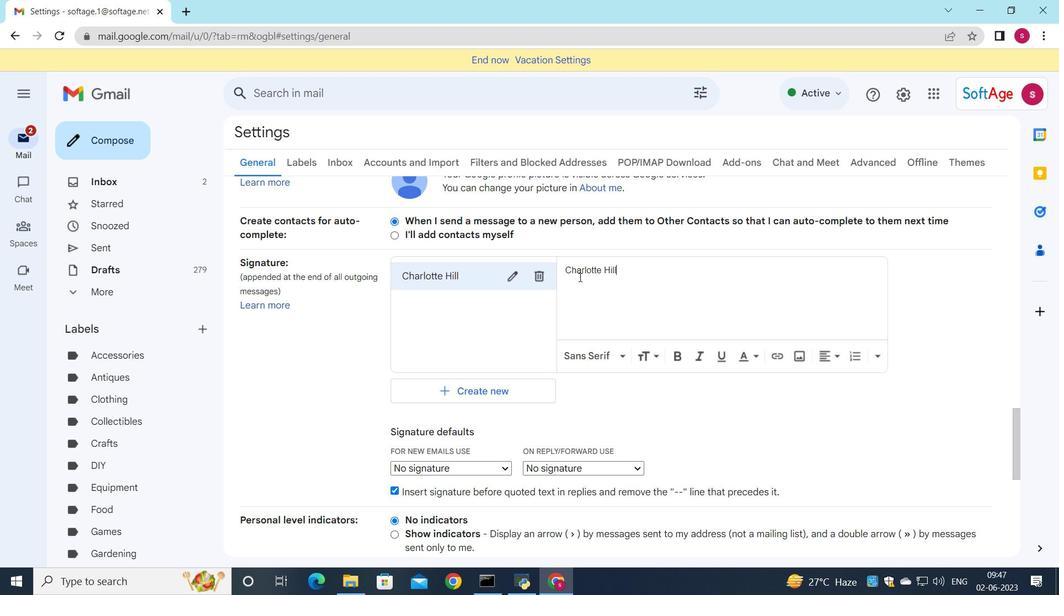 
Action: Mouse scrolled (581, 299) with delta (0, 0)
Screenshot: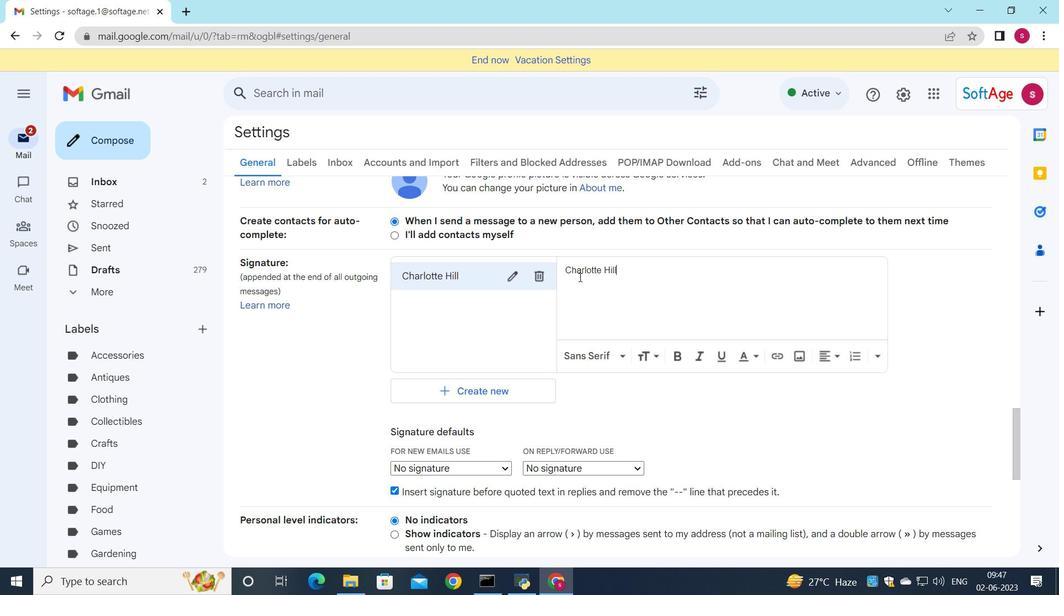 
Action: Mouse moved to (581, 299)
Screenshot: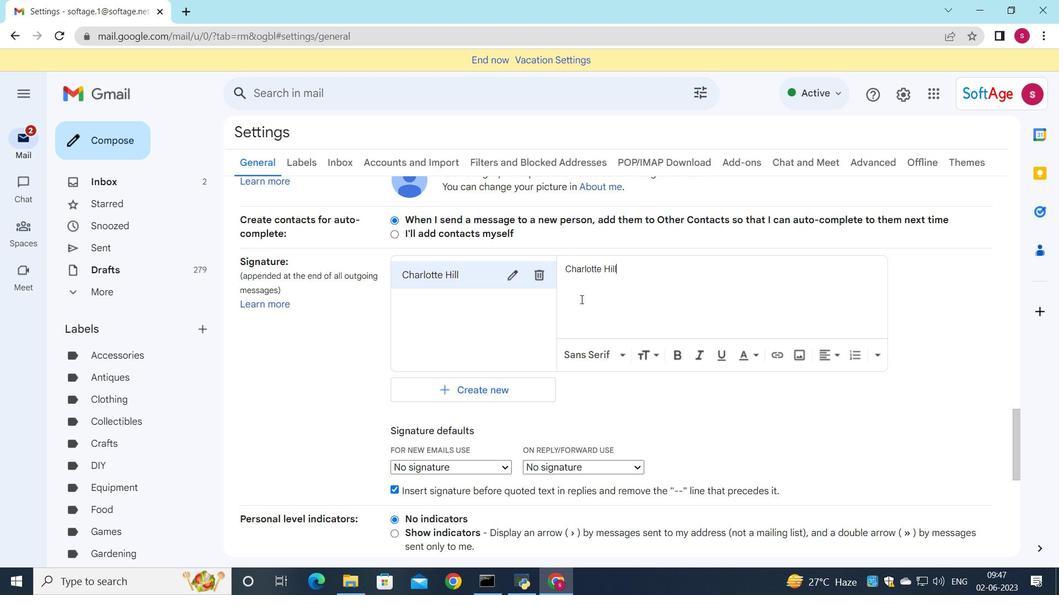 
Action: Mouse scrolled (581, 299) with delta (0, 0)
Screenshot: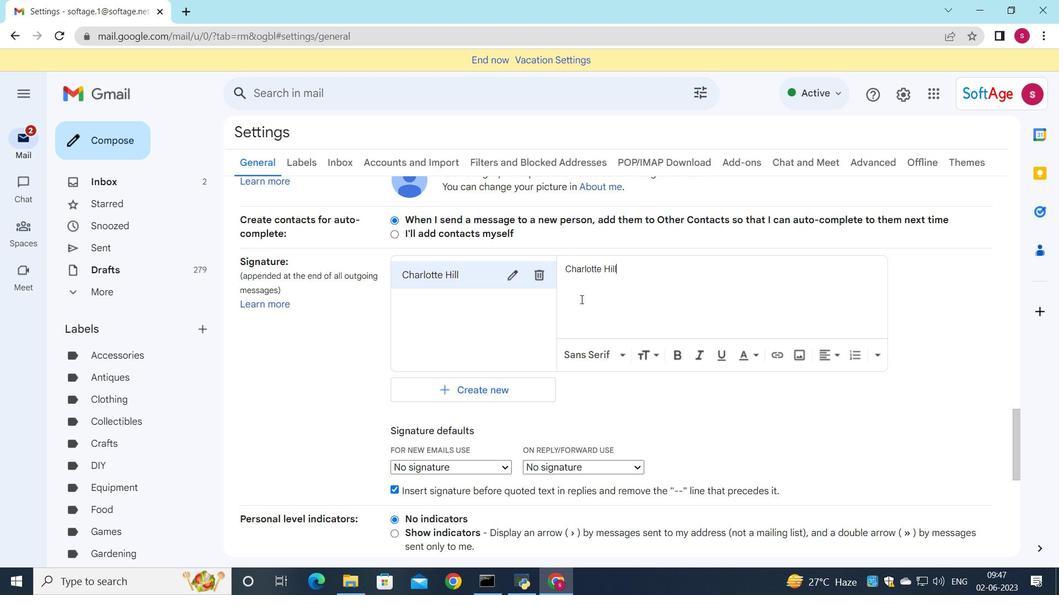 
Action: Mouse moved to (480, 328)
Screenshot: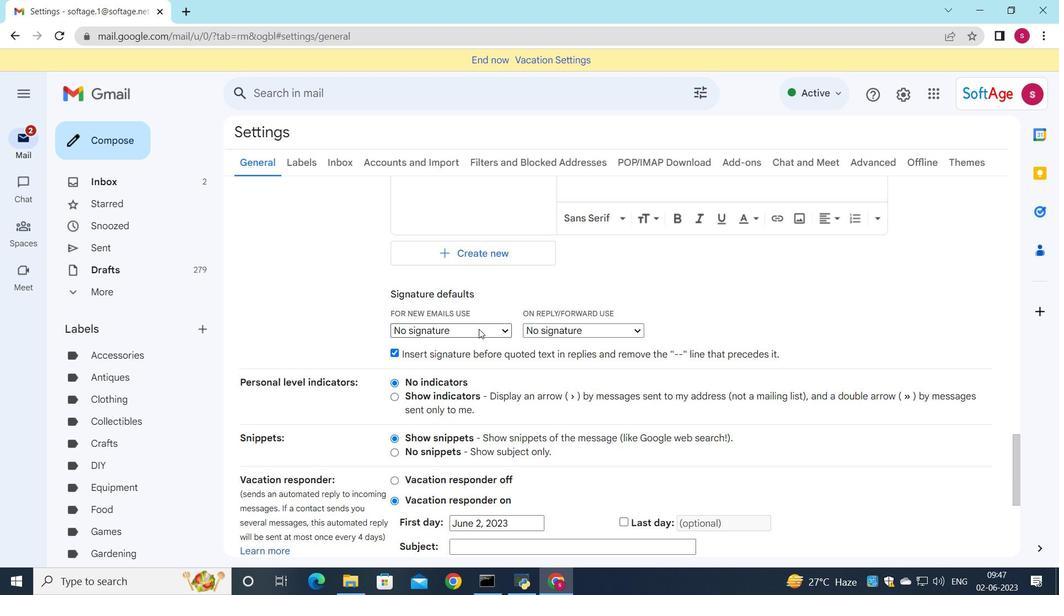 
Action: Mouse pressed left at (480, 328)
Screenshot: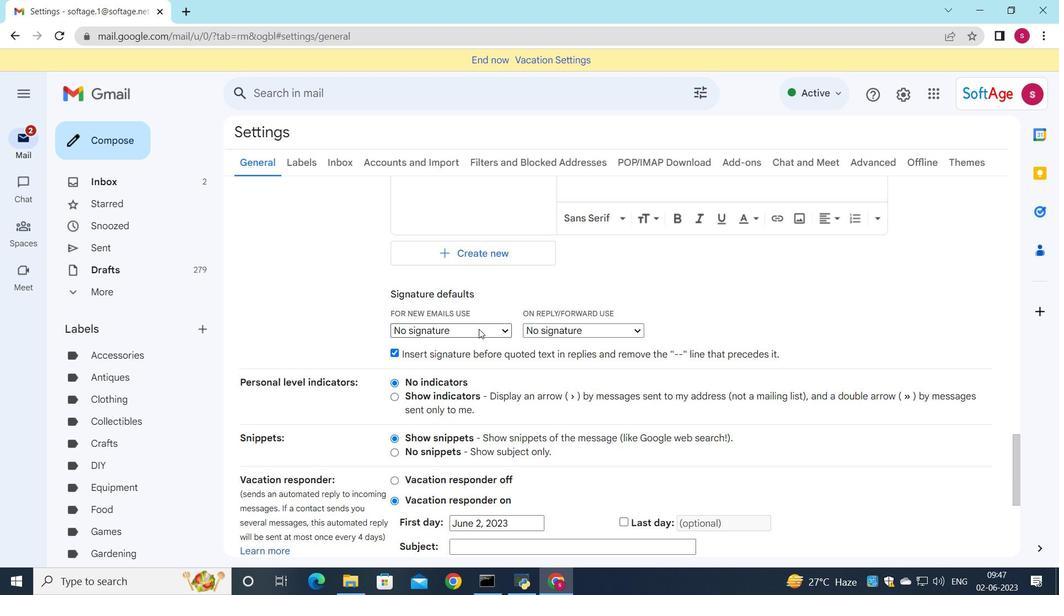 
Action: Mouse moved to (474, 354)
Screenshot: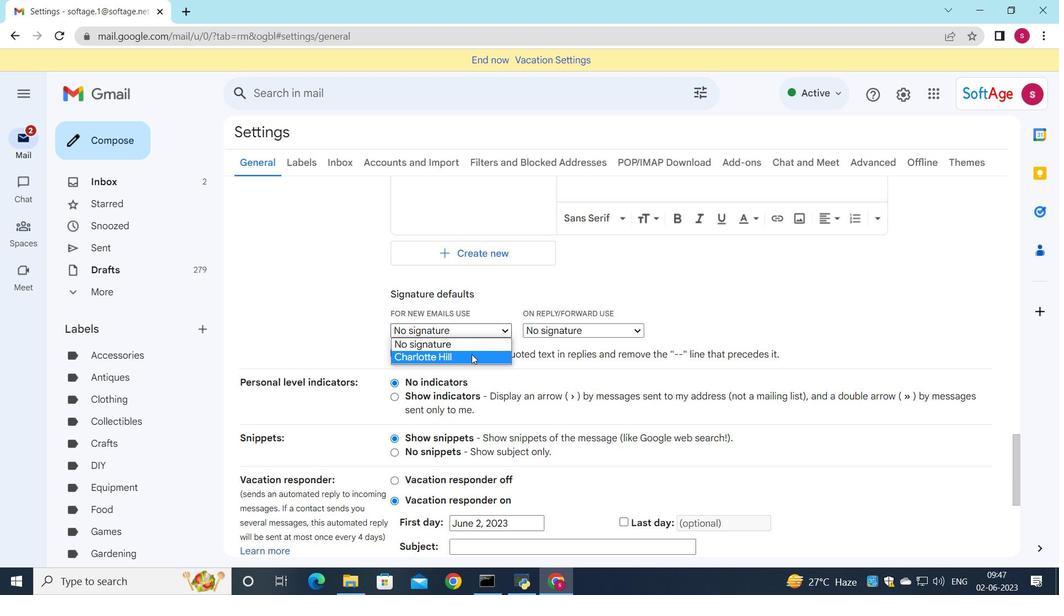 
Action: Mouse pressed left at (474, 354)
Screenshot: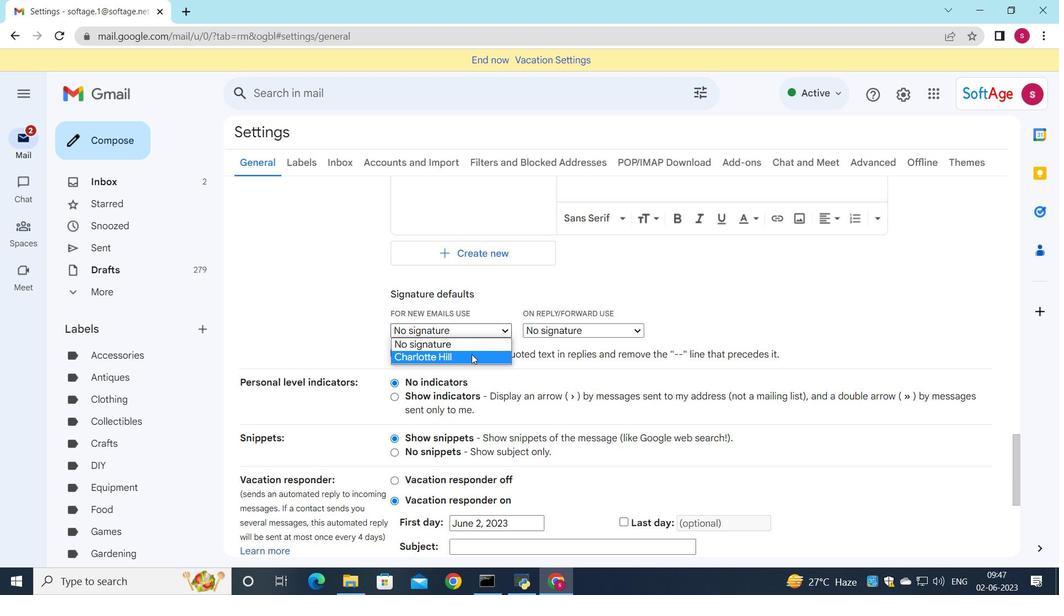 
Action: Mouse moved to (538, 330)
Screenshot: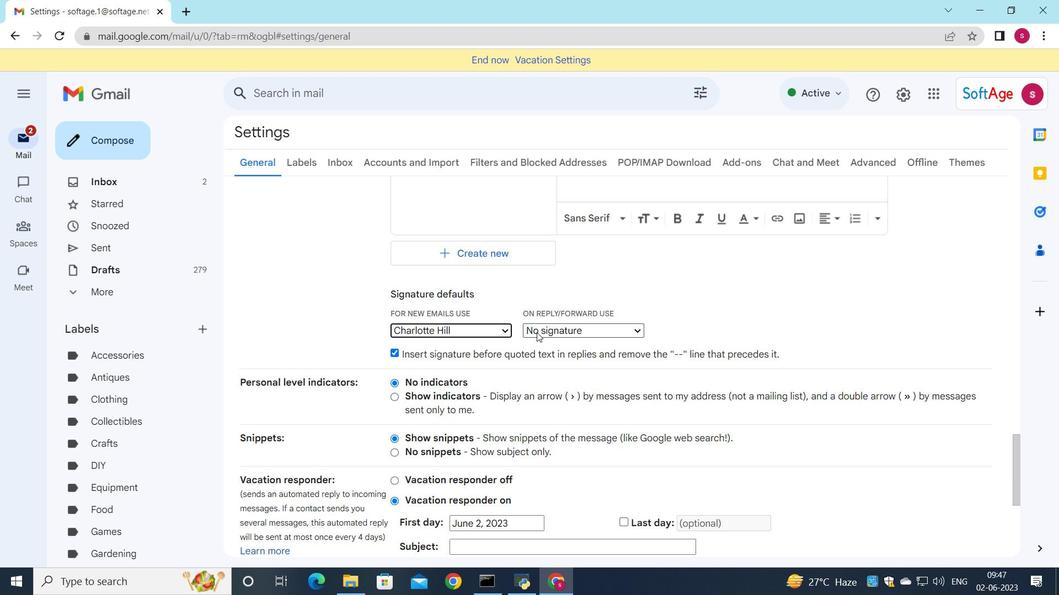 
Action: Mouse pressed left at (538, 330)
Screenshot: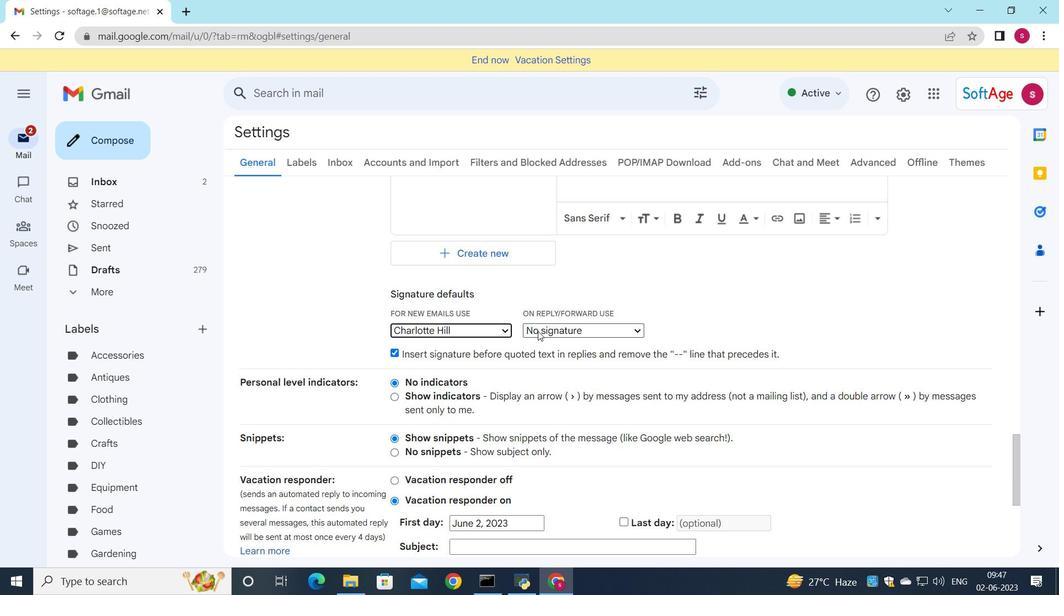 
Action: Mouse moved to (548, 360)
Screenshot: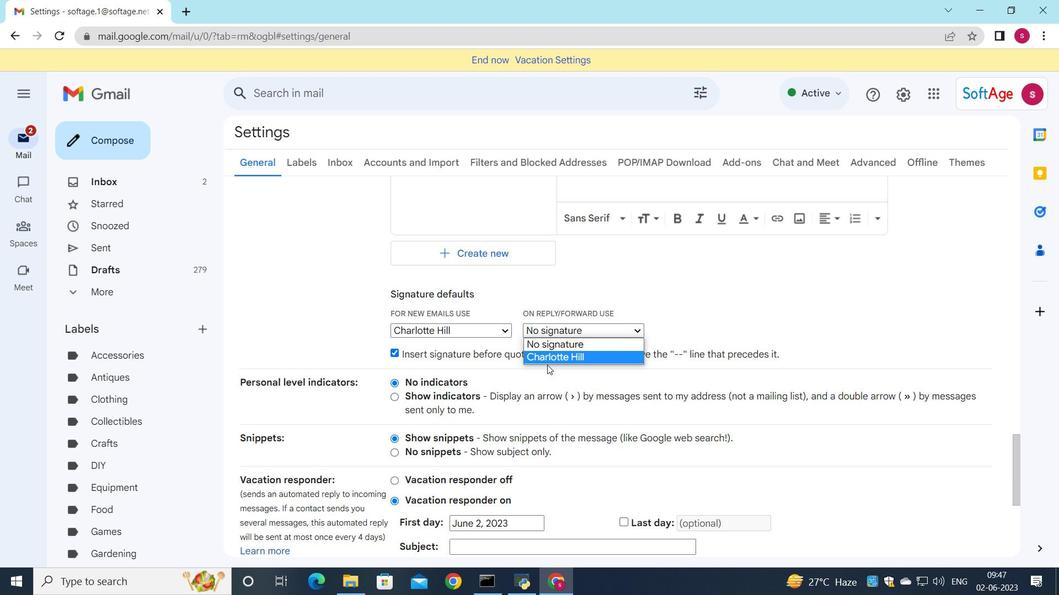 
Action: Mouse pressed left at (548, 360)
Screenshot: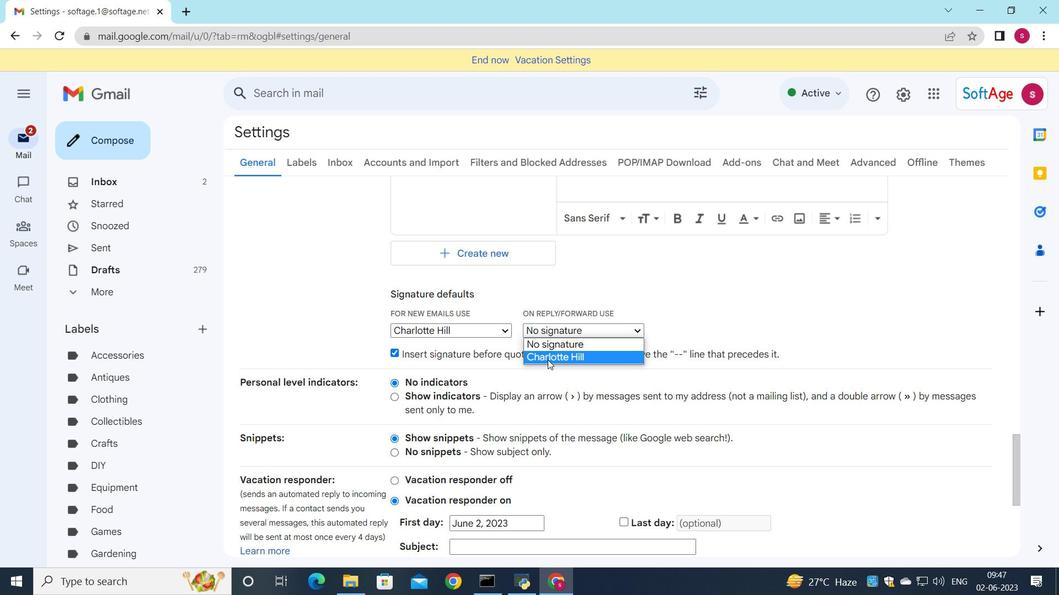 
Action: Mouse moved to (548, 352)
Screenshot: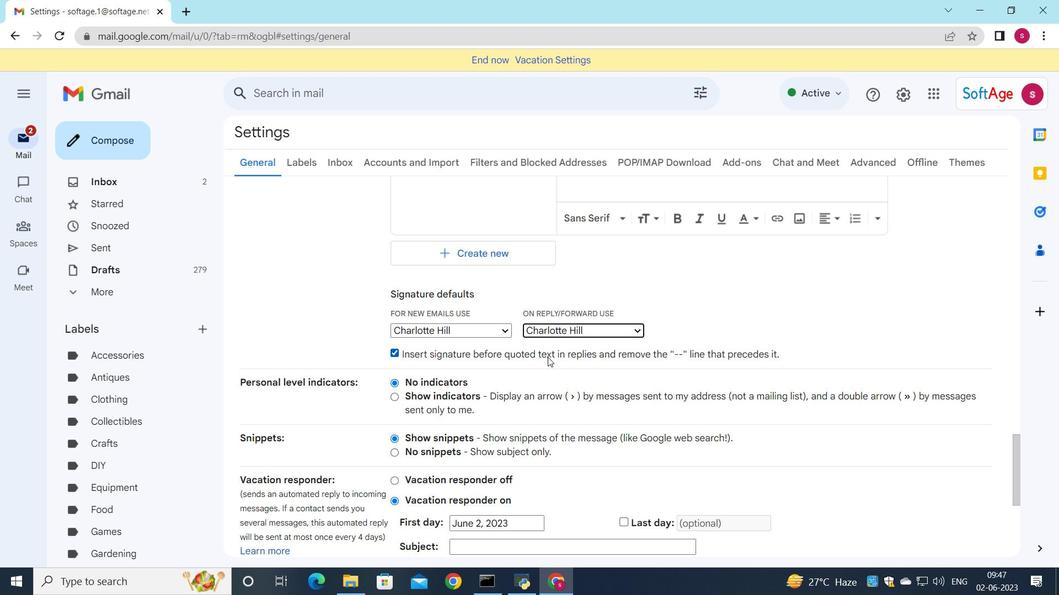 
Action: Mouse scrolled (548, 352) with delta (0, 0)
Screenshot: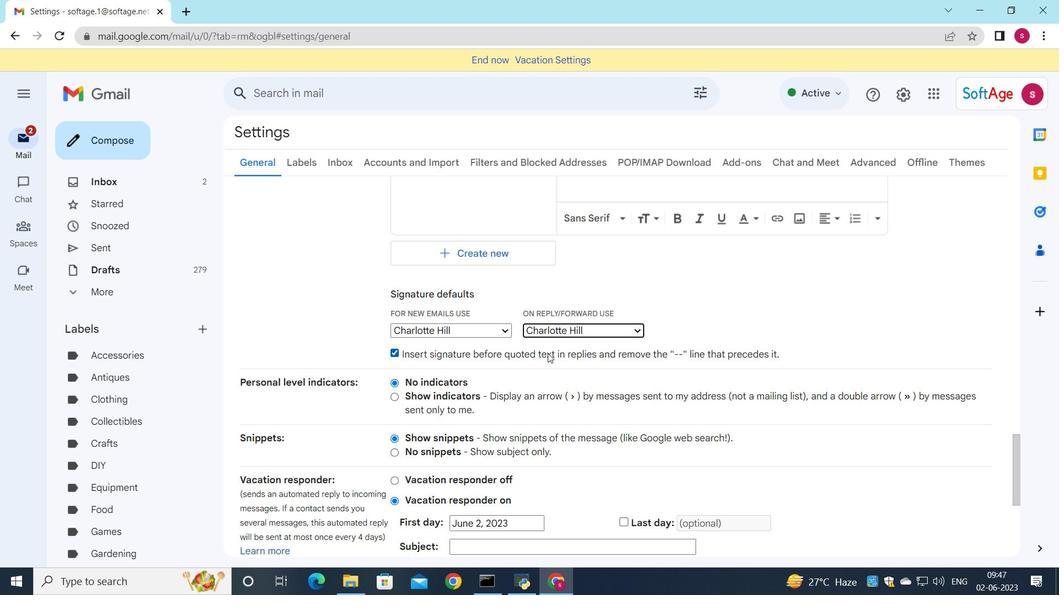 
Action: Mouse scrolled (548, 352) with delta (0, 0)
Screenshot: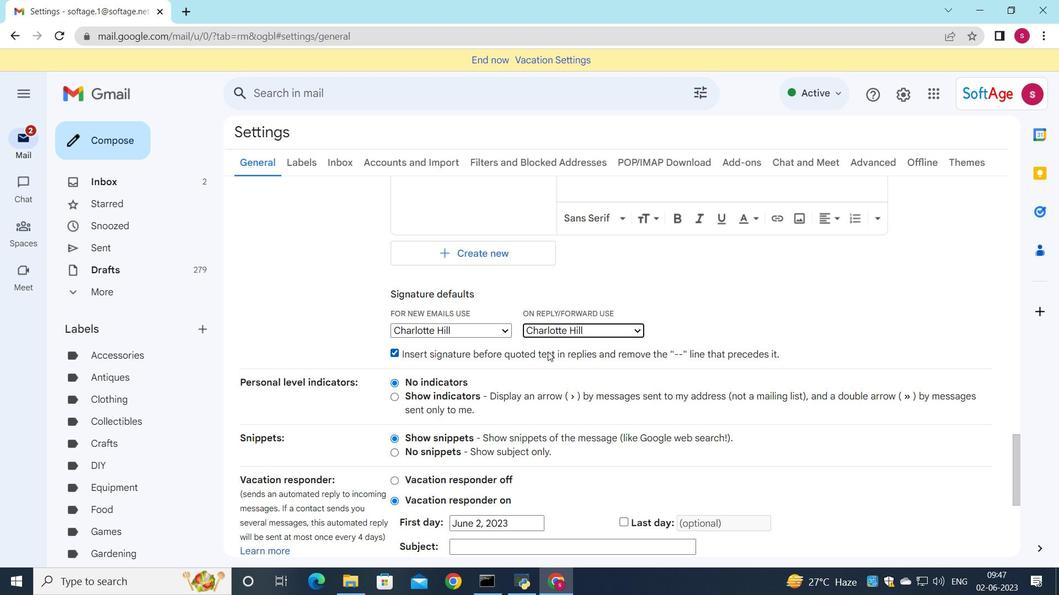 
Action: Mouse scrolled (548, 352) with delta (0, 0)
Screenshot: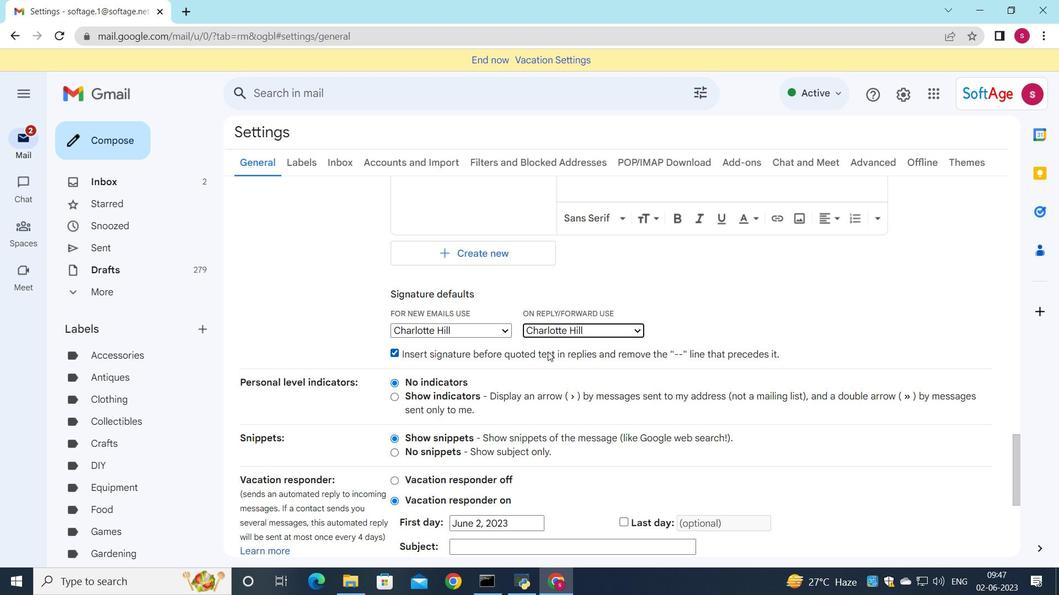 
Action: Mouse scrolled (548, 352) with delta (0, 0)
Screenshot: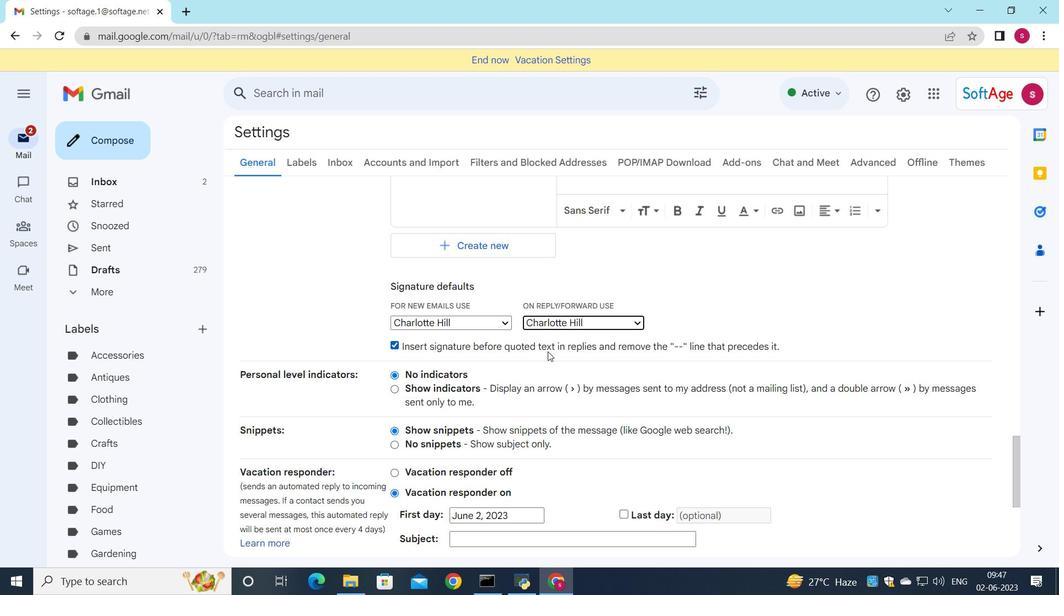 
Action: Mouse moved to (547, 353)
Screenshot: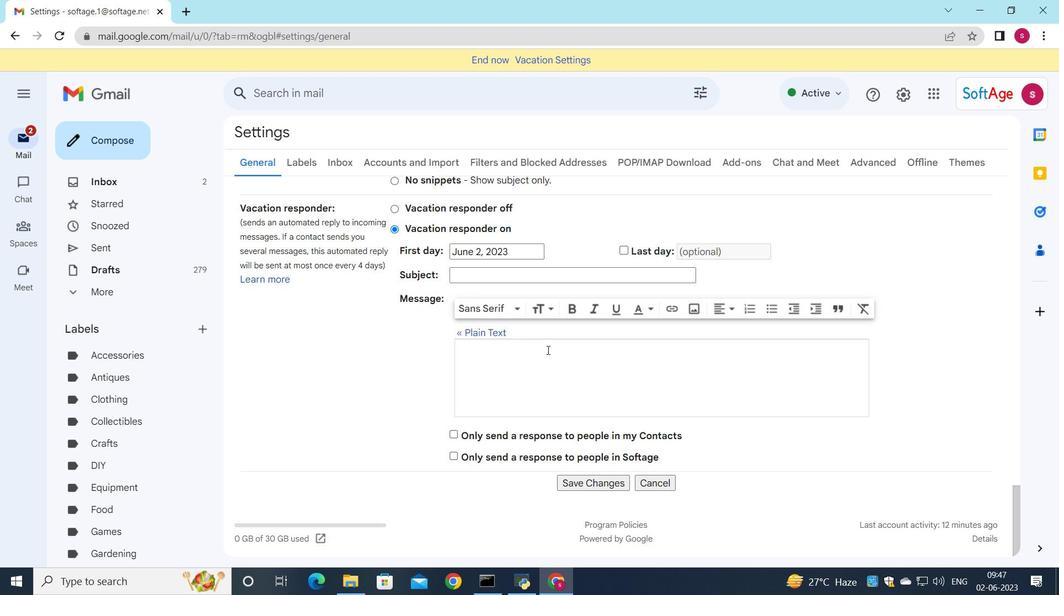 
Action: Mouse scrolled (547, 353) with delta (0, 0)
Screenshot: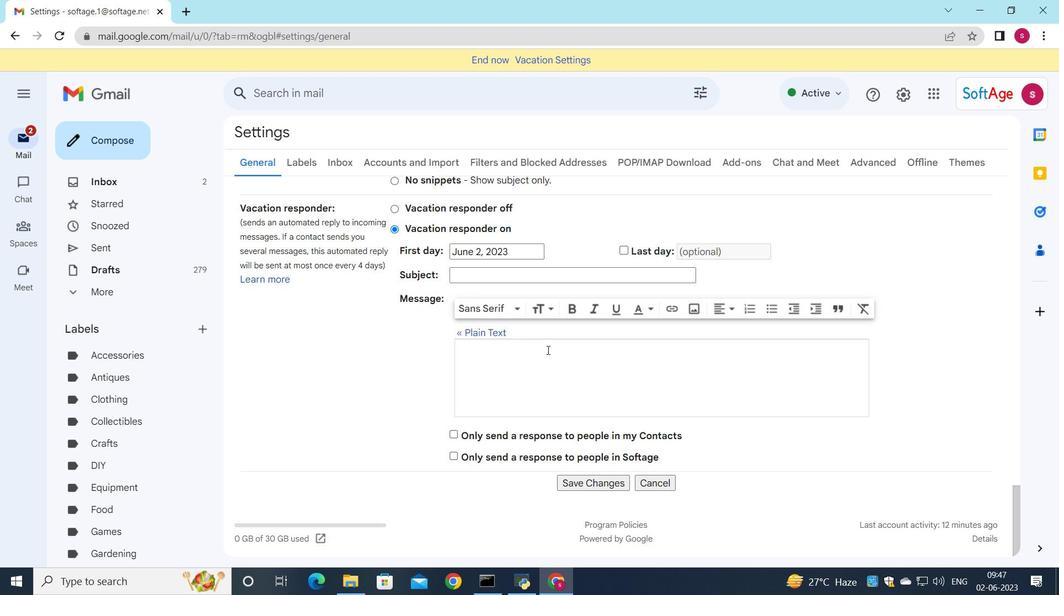 
Action: Mouse moved to (547, 358)
Screenshot: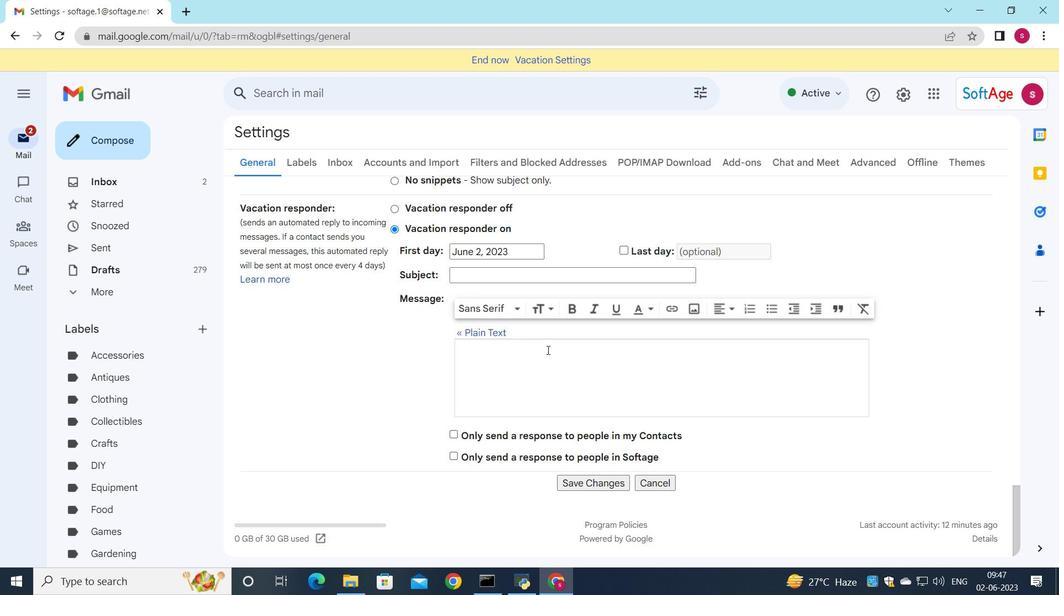 
Action: Mouse scrolled (547, 357) with delta (0, 0)
Screenshot: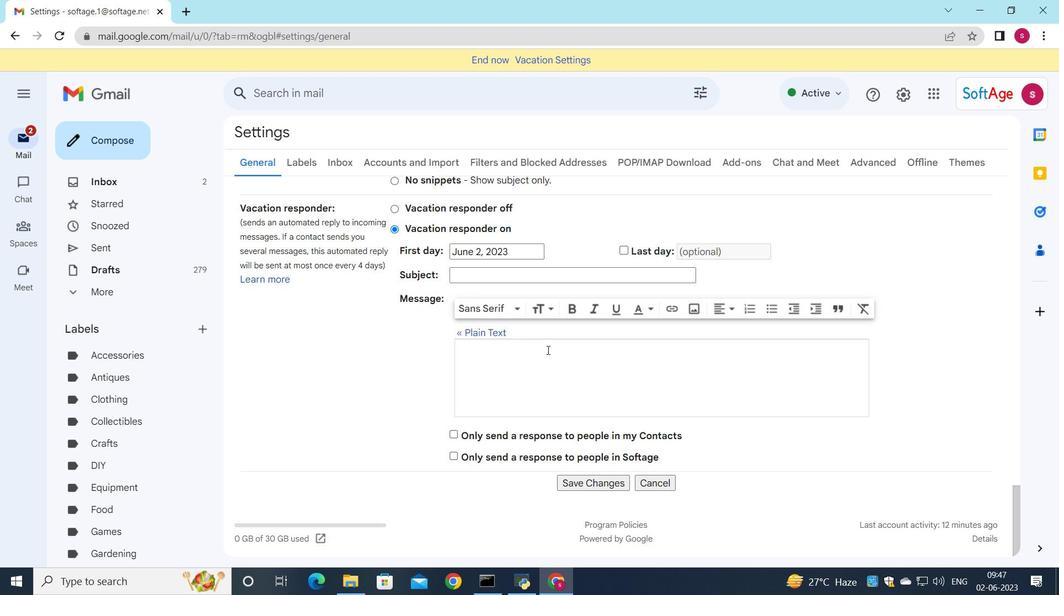
Action: Mouse moved to (549, 366)
Screenshot: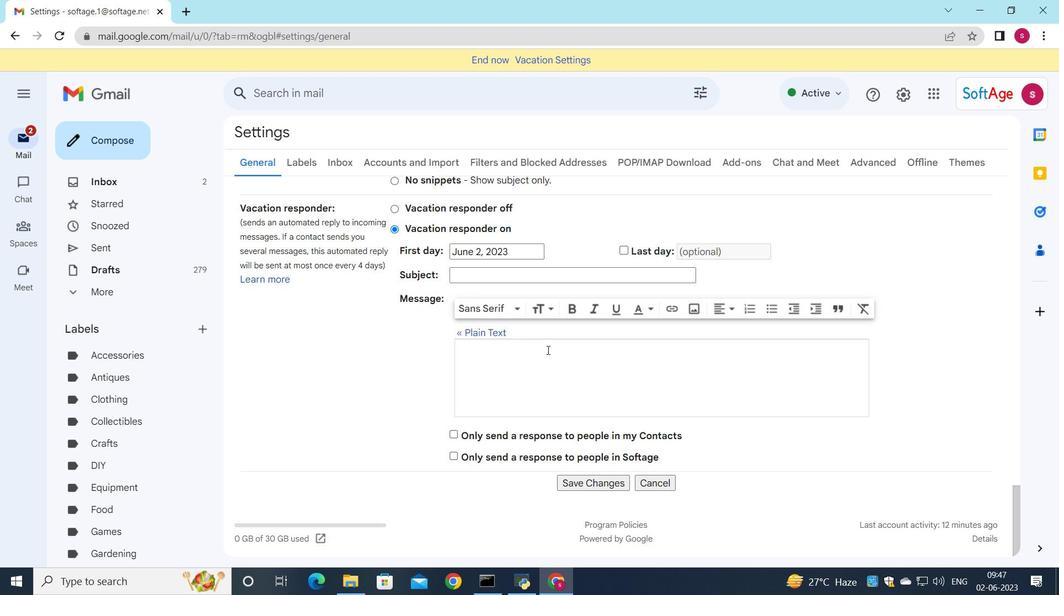 
Action: Mouse scrolled (549, 365) with delta (0, 0)
Screenshot: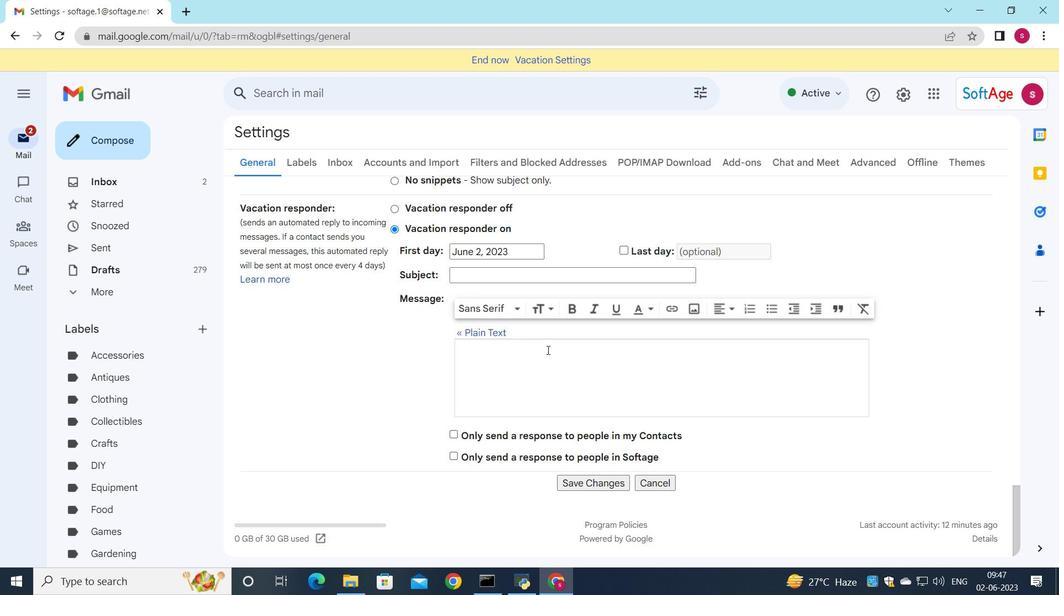
Action: Mouse moved to (591, 474)
Screenshot: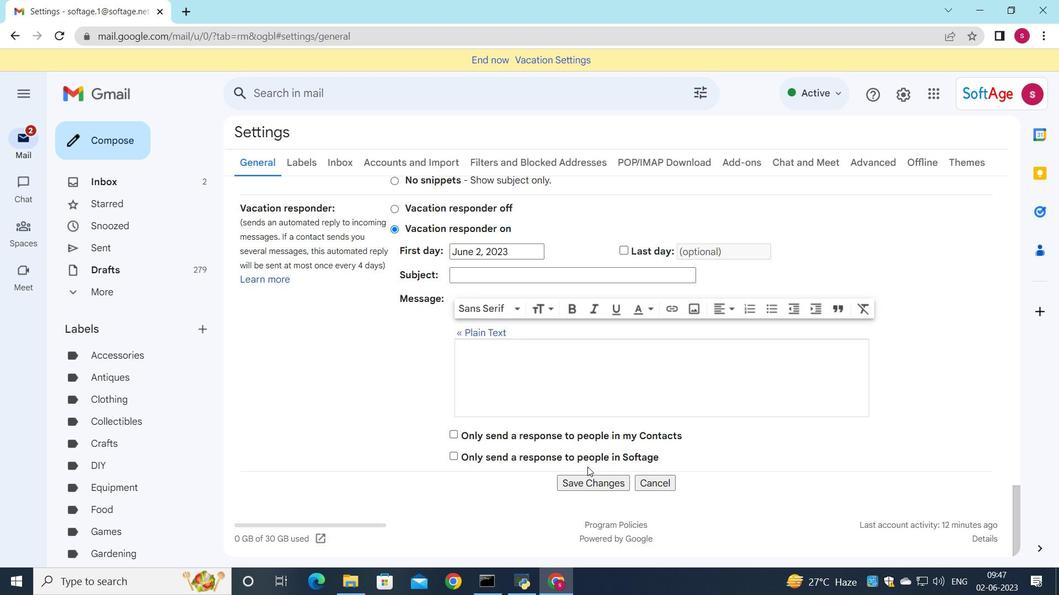 
Action: Mouse pressed left at (591, 474)
Screenshot: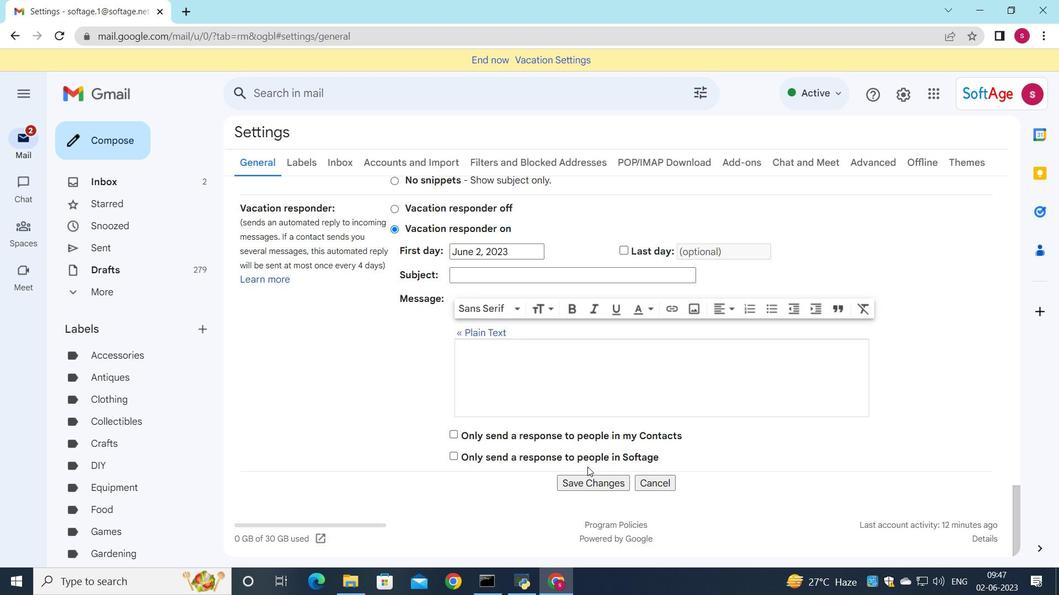 
Action: Mouse moved to (609, 481)
Screenshot: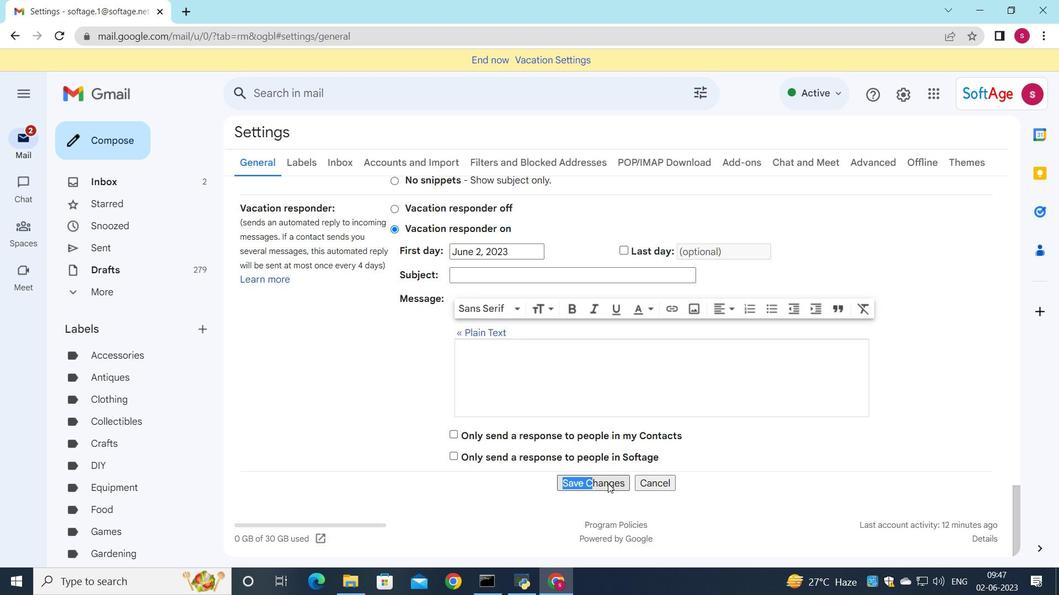 
Action: Mouse pressed left at (609, 481)
Screenshot: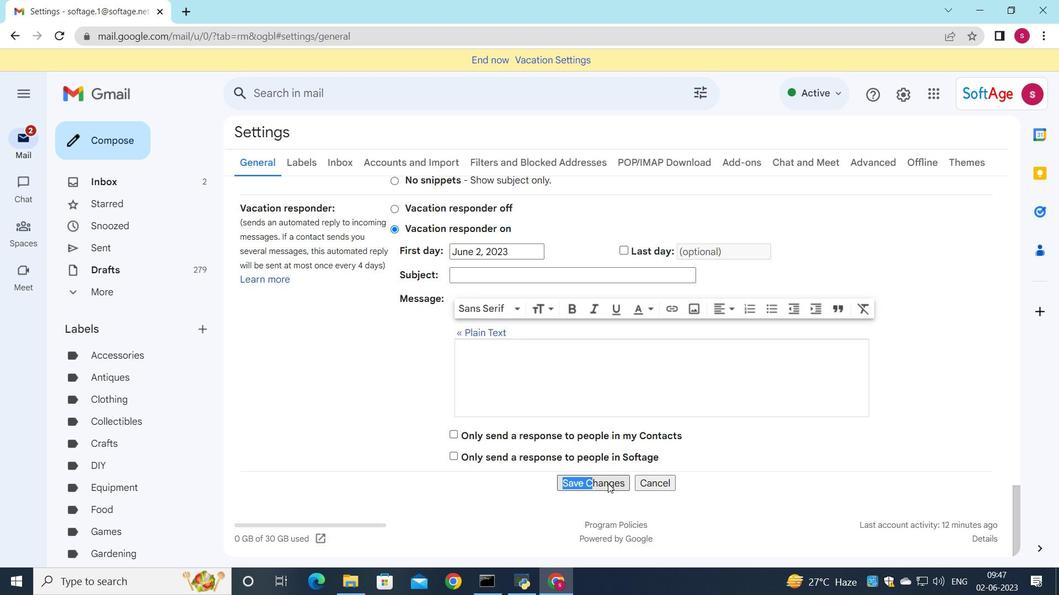 
Action: Mouse moved to (328, 262)
Screenshot: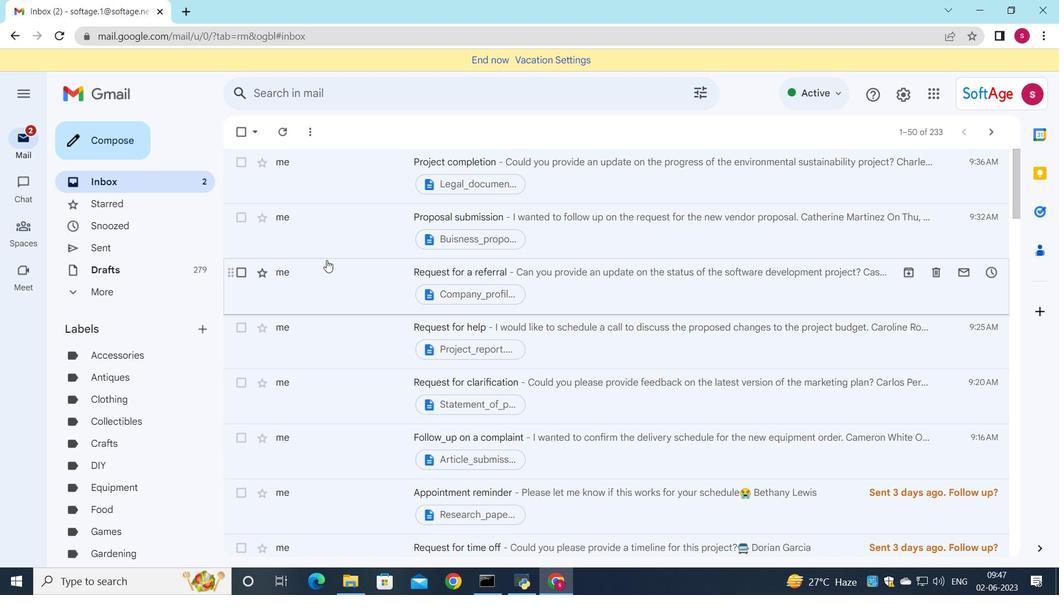 
Action: Mouse scrolled (328, 262) with delta (0, 0)
Screenshot: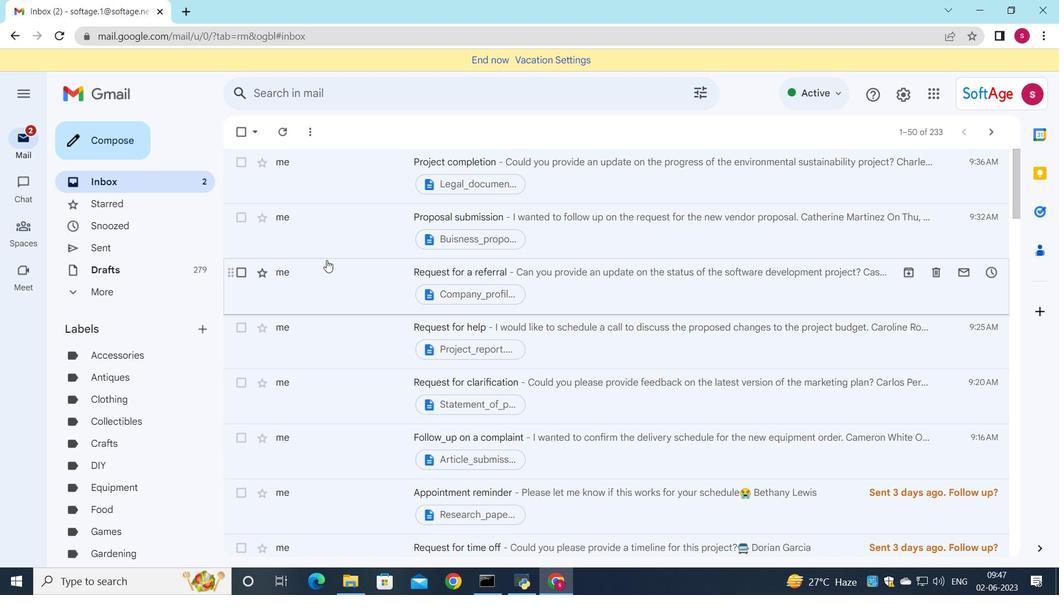 
Action: Mouse moved to (328, 264)
Screenshot: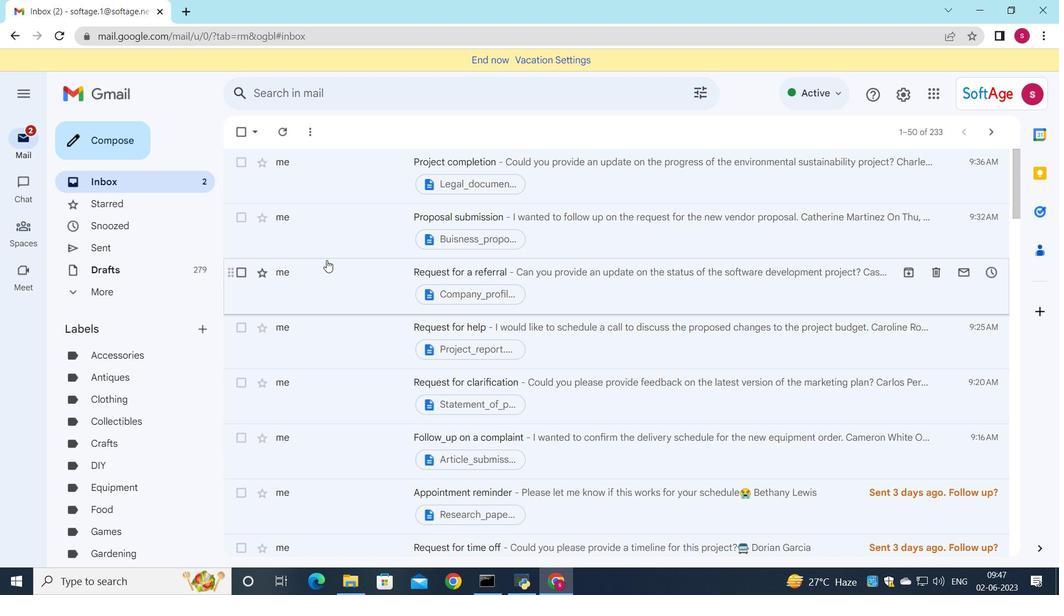 
Action: Mouse scrolled (328, 263) with delta (0, 0)
Screenshot: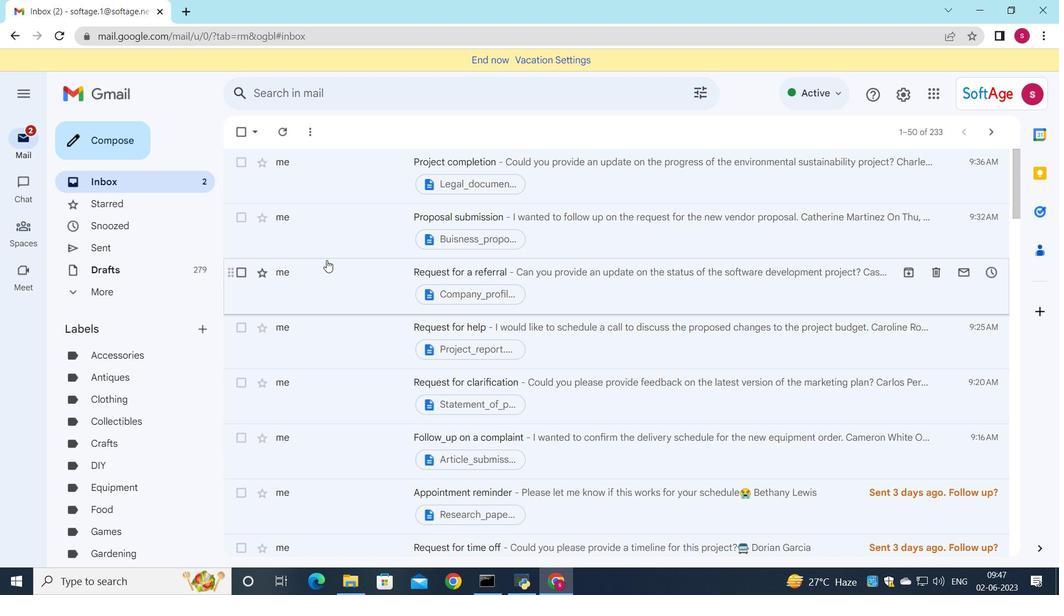 
Action: Mouse moved to (329, 264)
Screenshot: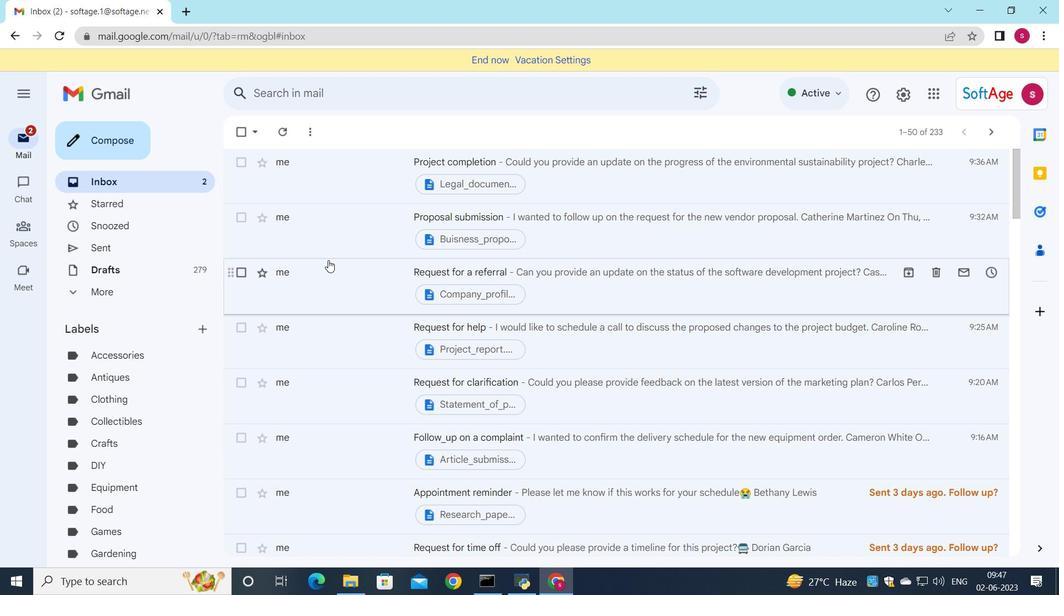 
Action: Mouse scrolled (329, 264) with delta (0, 0)
Screenshot: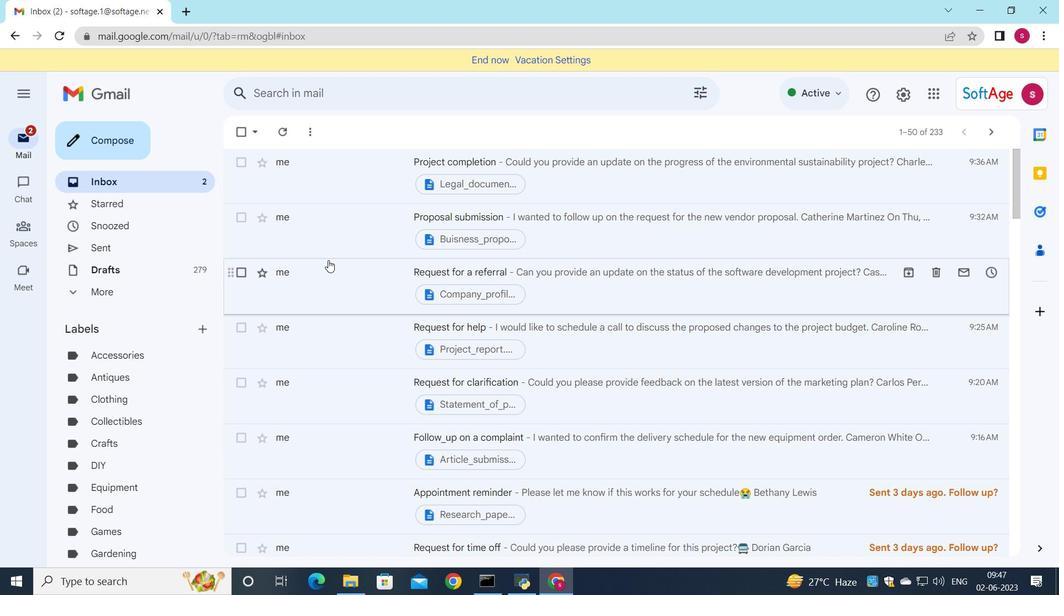 
Action: Mouse moved to (324, 253)
Screenshot: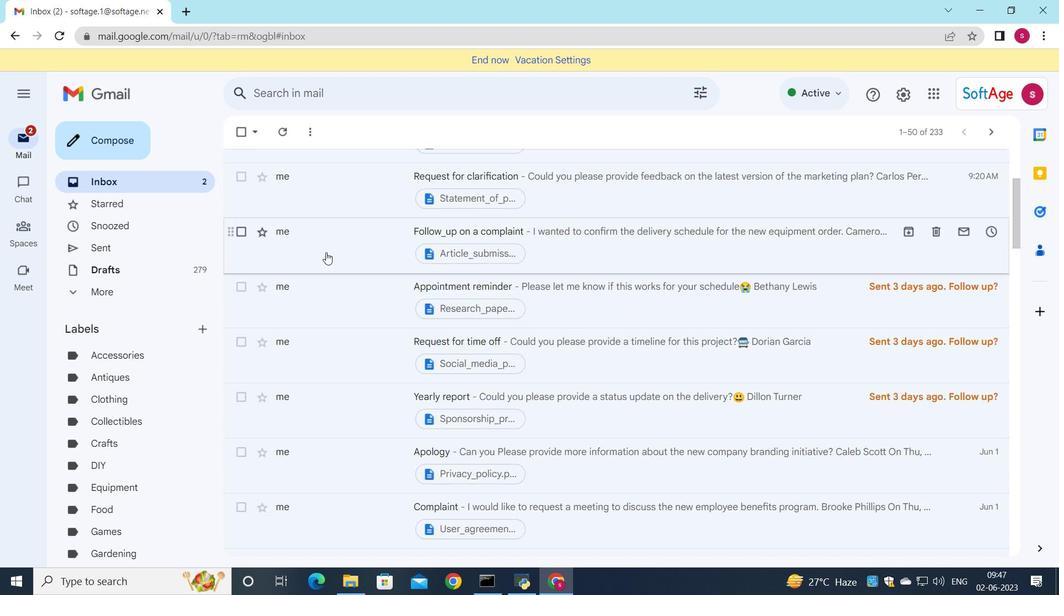 
Action: Mouse scrolled (324, 251) with delta (0, 0)
Screenshot: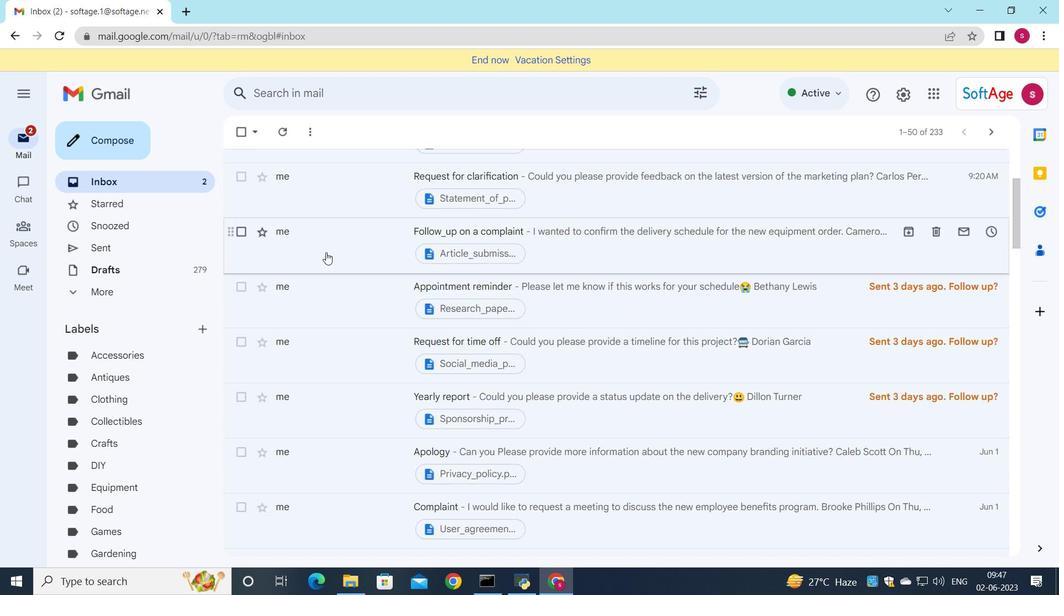 
Action: Mouse moved to (320, 252)
Screenshot: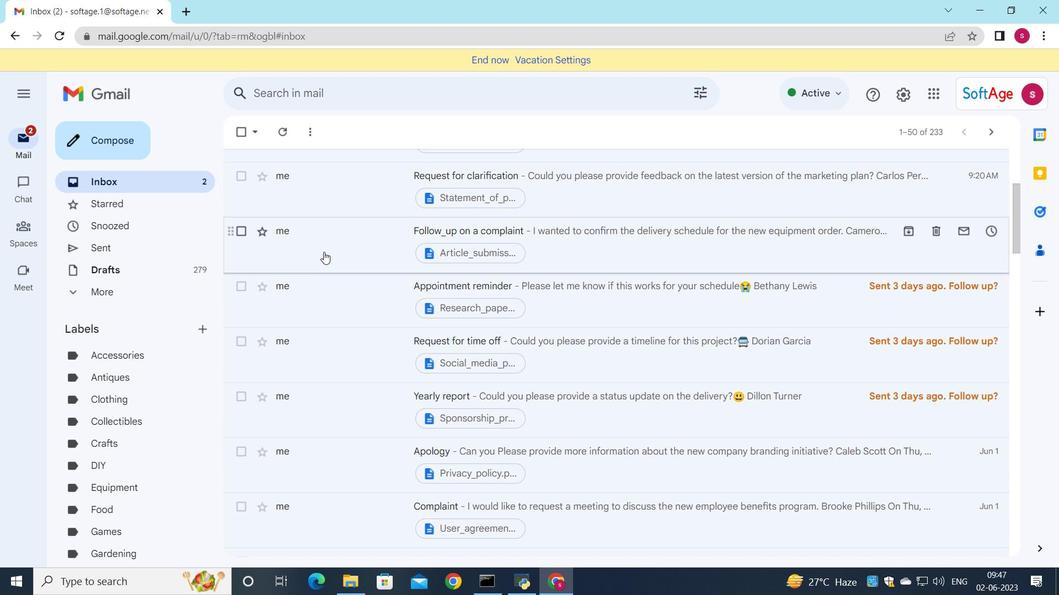 
Action: Mouse scrolled (324, 254) with delta (0, 0)
Screenshot: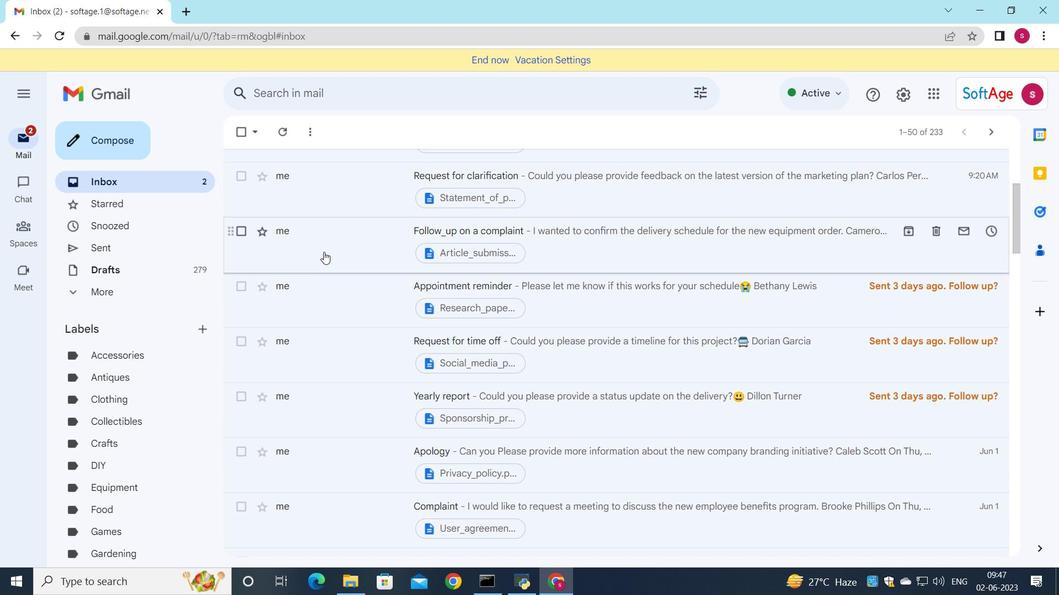 
Action: Mouse moved to (320, 251)
Screenshot: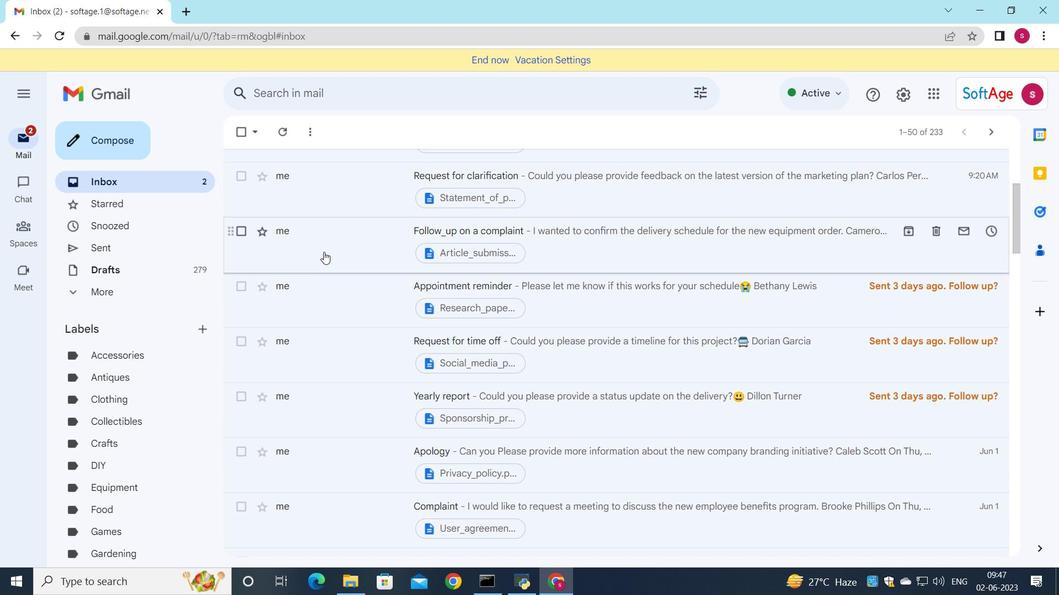 
Action: Mouse scrolled (324, 255) with delta (0, 0)
Screenshot: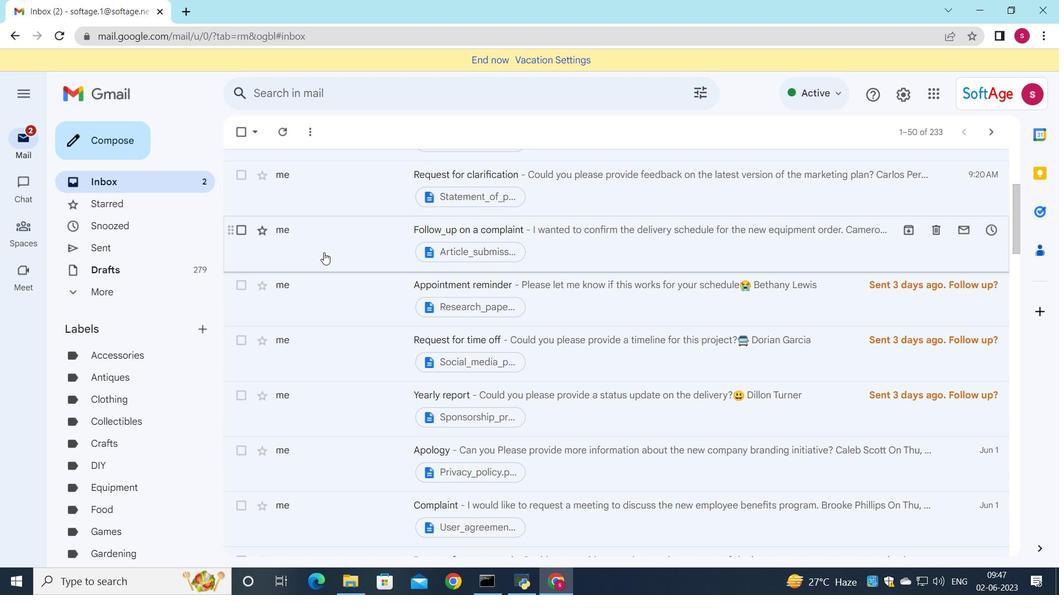 
Action: Mouse moved to (320, 251)
Screenshot: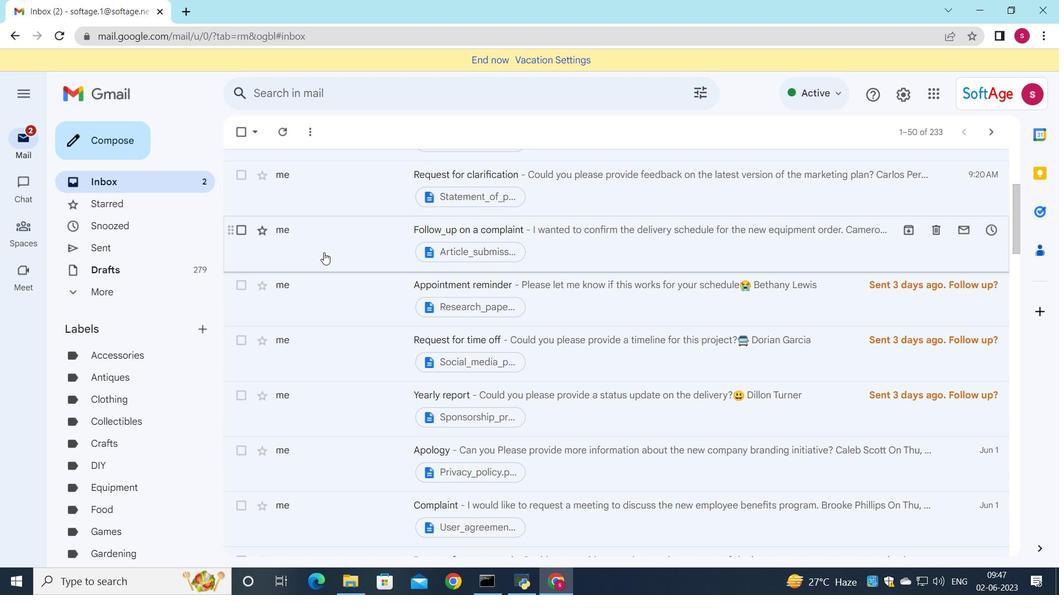 
Action: Mouse scrolled (324, 256) with delta (0, 0)
Screenshot: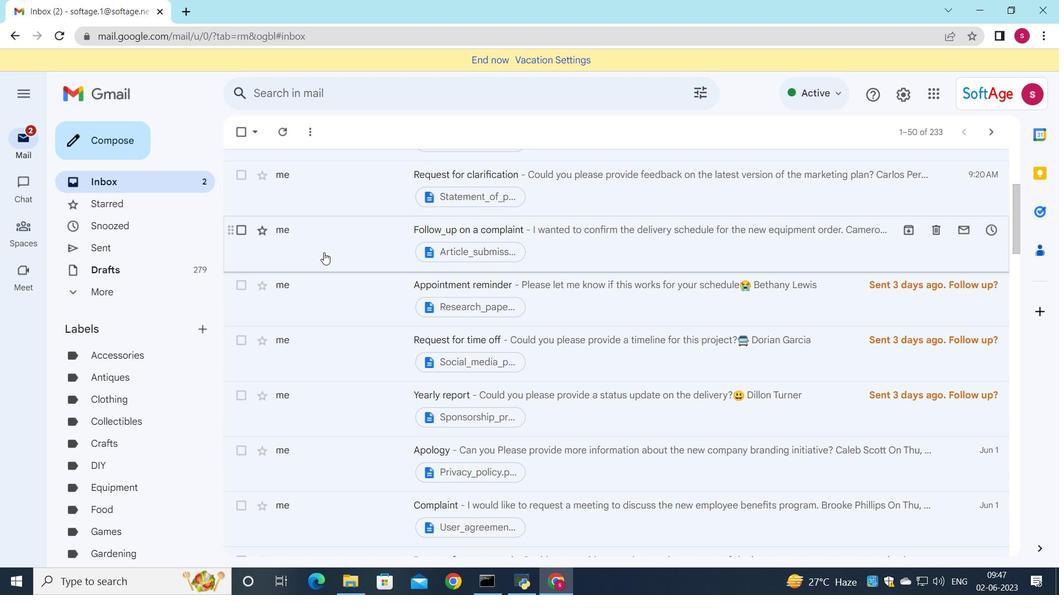 
Action: Mouse moved to (320, 250)
Screenshot: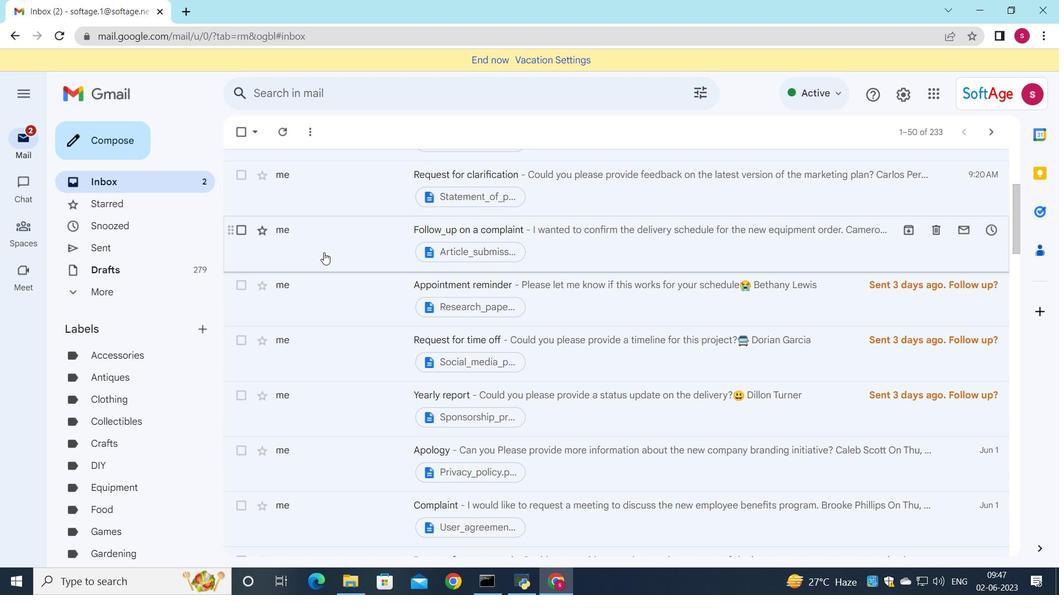 
Action: Mouse scrolled (325, 256) with delta (0, 0)
Screenshot: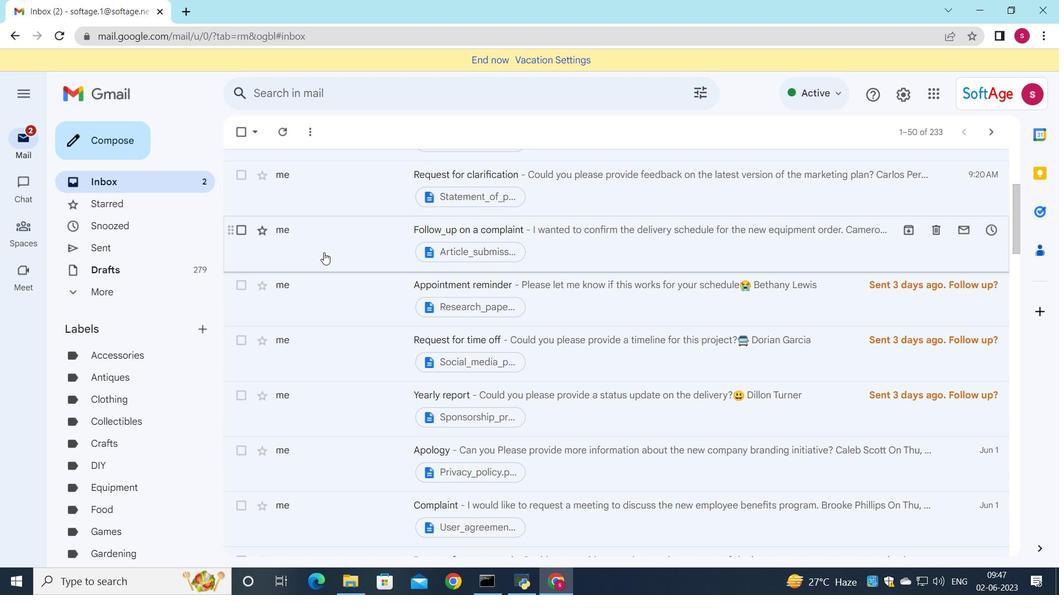 
Action: Mouse moved to (319, 247)
Screenshot: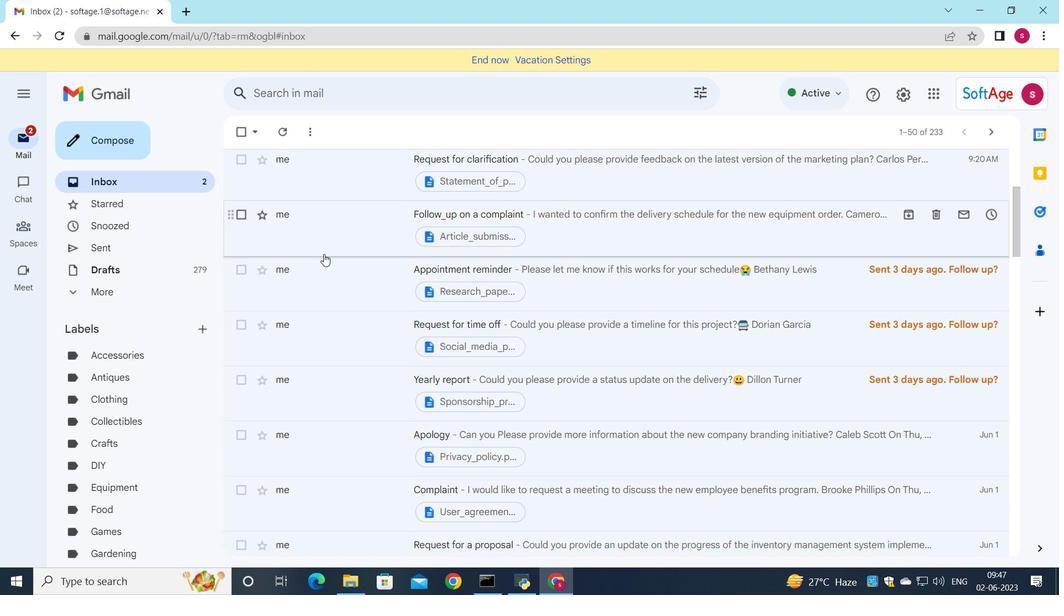 
Action: Mouse scrolled (319, 246) with delta (0, 0)
Screenshot: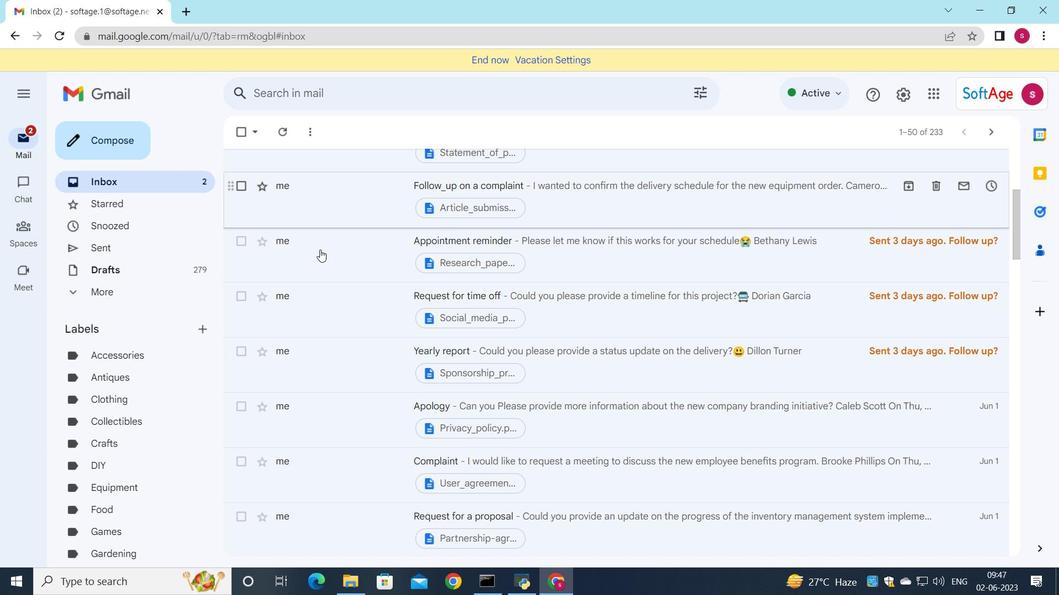 
Action: Mouse scrolled (319, 246) with delta (0, 0)
Screenshot: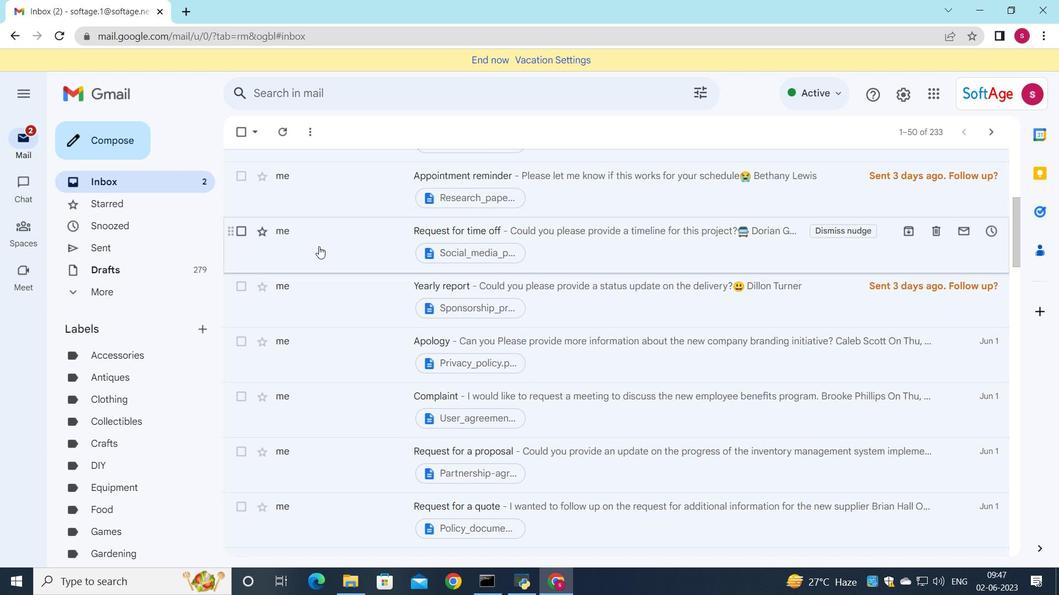 
Action: Mouse scrolled (319, 246) with delta (0, 0)
Screenshot: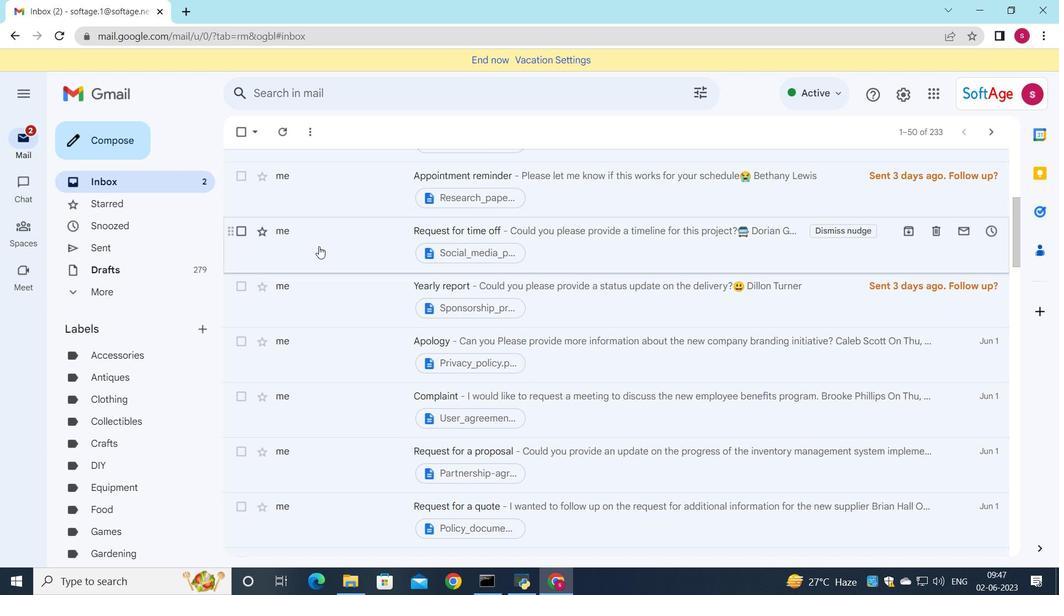 
Action: Mouse scrolled (319, 246) with delta (0, 0)
Screenshot: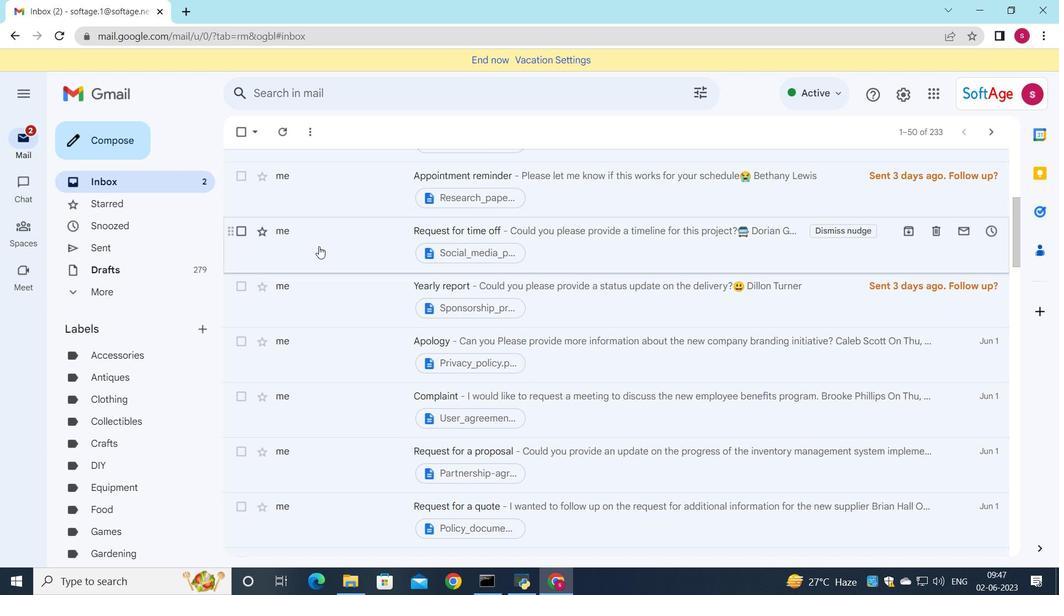 
Action: Mouse scrolled (319, 246) with delta (0, 0)
Screenshot: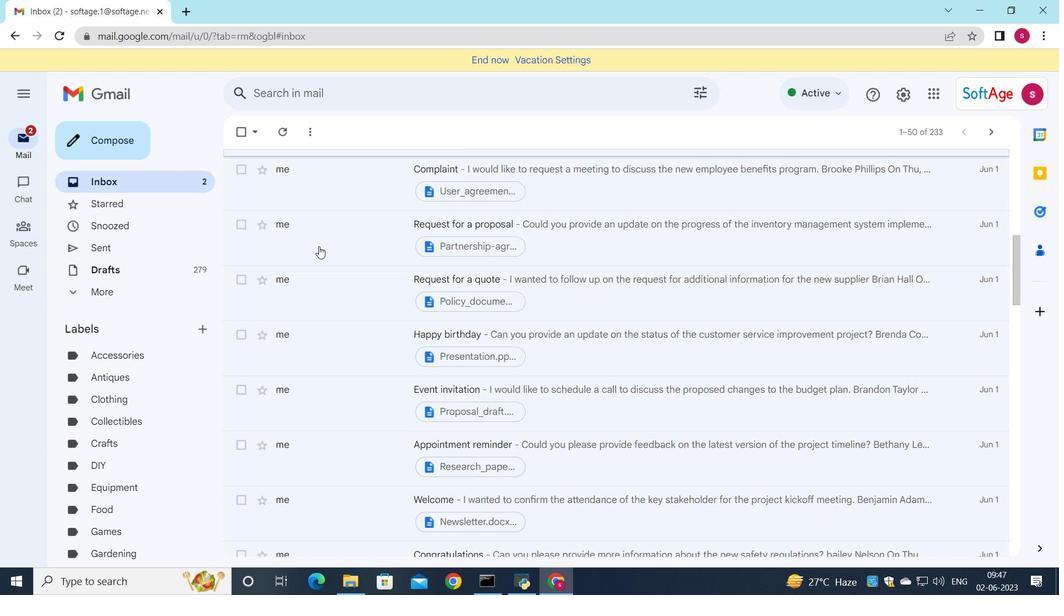 
Action: Mouse moved to (375, 277)
Screenshot: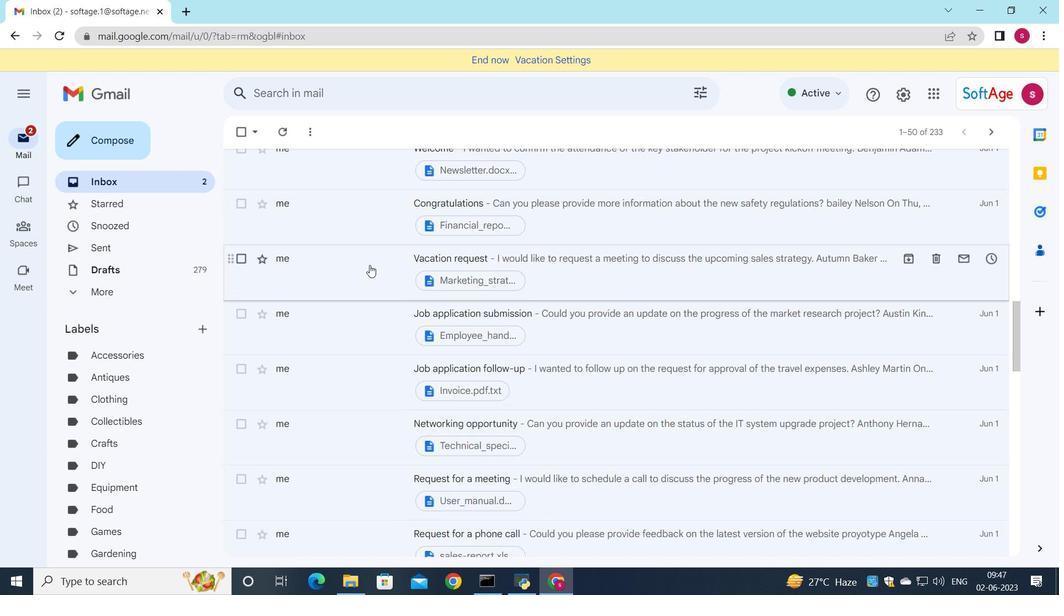 
Action: Mouse scrolled (375, 277) with delta (0, 0)
Screenshot: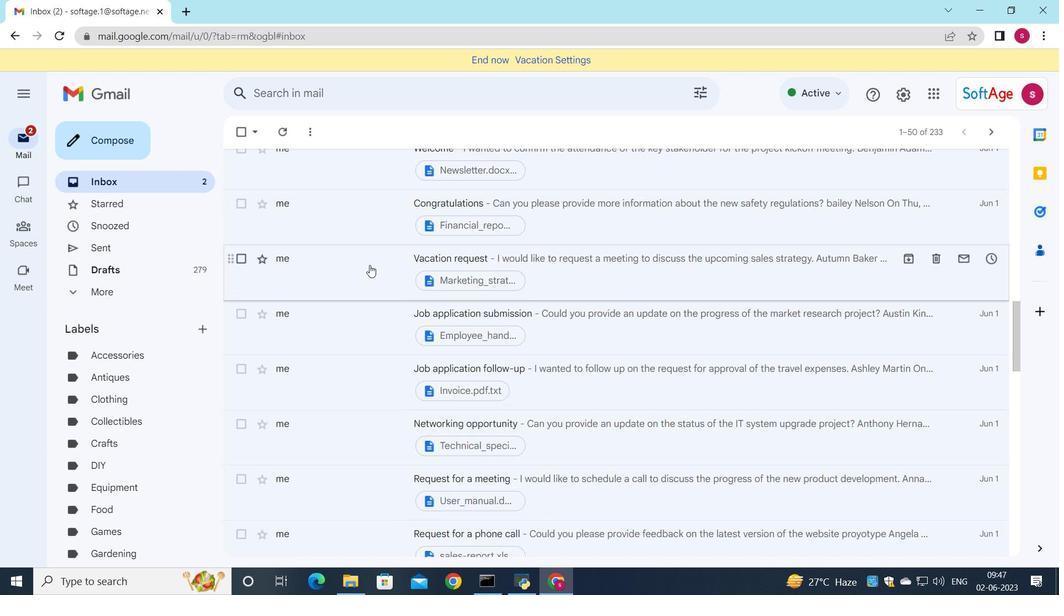 
Action: Mouse moved to (375, 280)
Screenshot: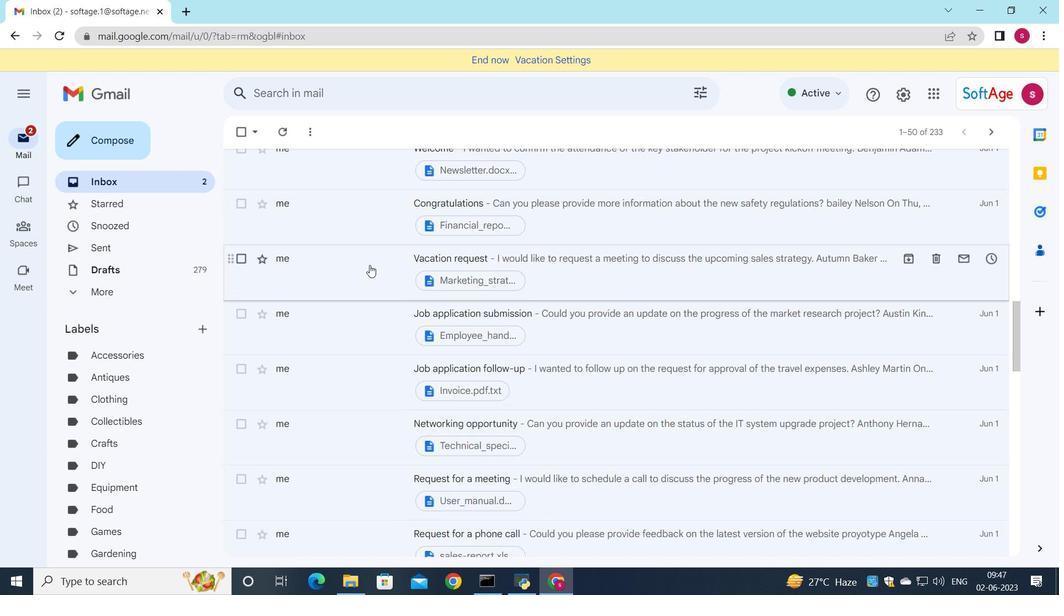 
Action: Mouse scrolled (375, 279) with delta (0, 0)
Screenshot: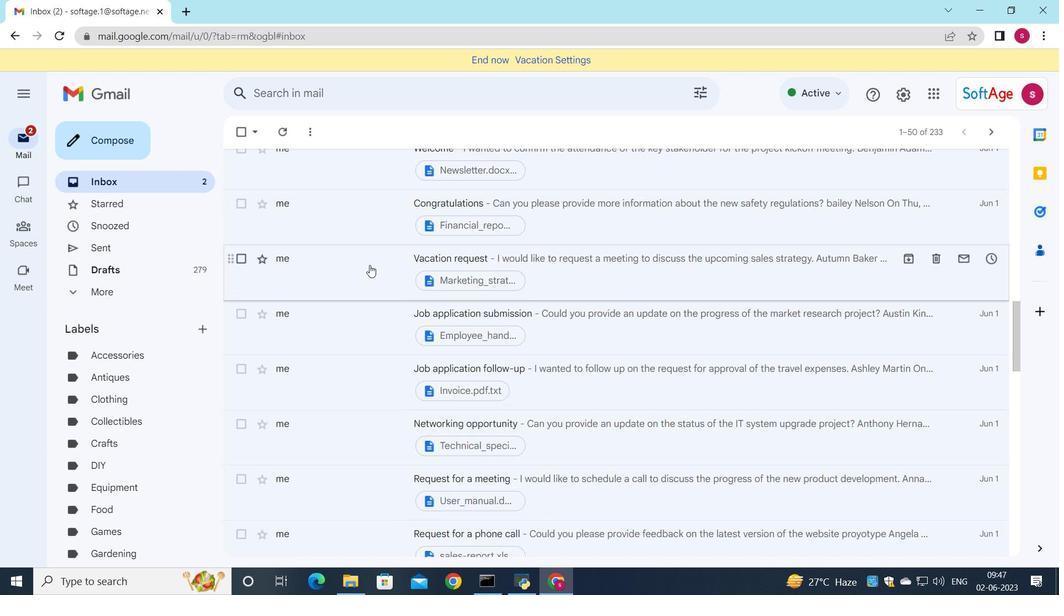 
Action: Mouse moved to (375, 281)
Screenshot: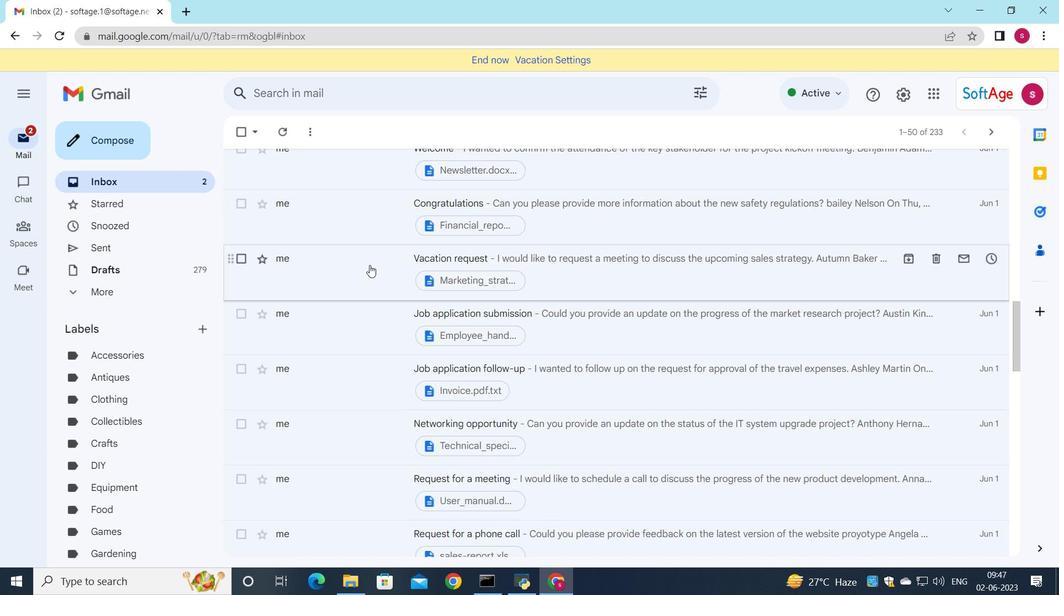 
Action: Mouse scrolled (375, 280) with delta (0, 0)
Screenshot: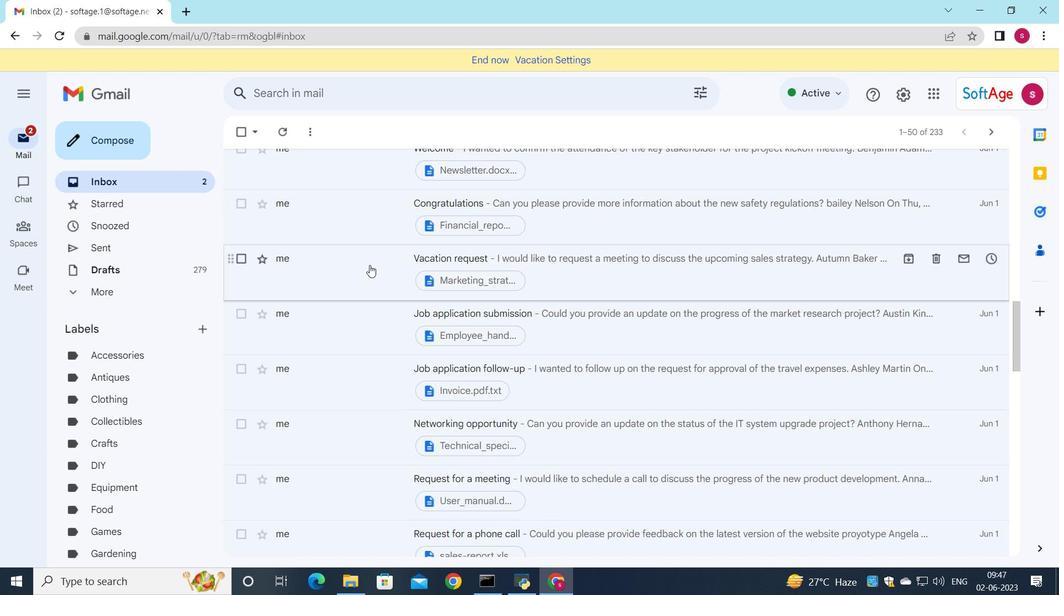 
Action: Mouse moved to (365, 273)
Screenshot: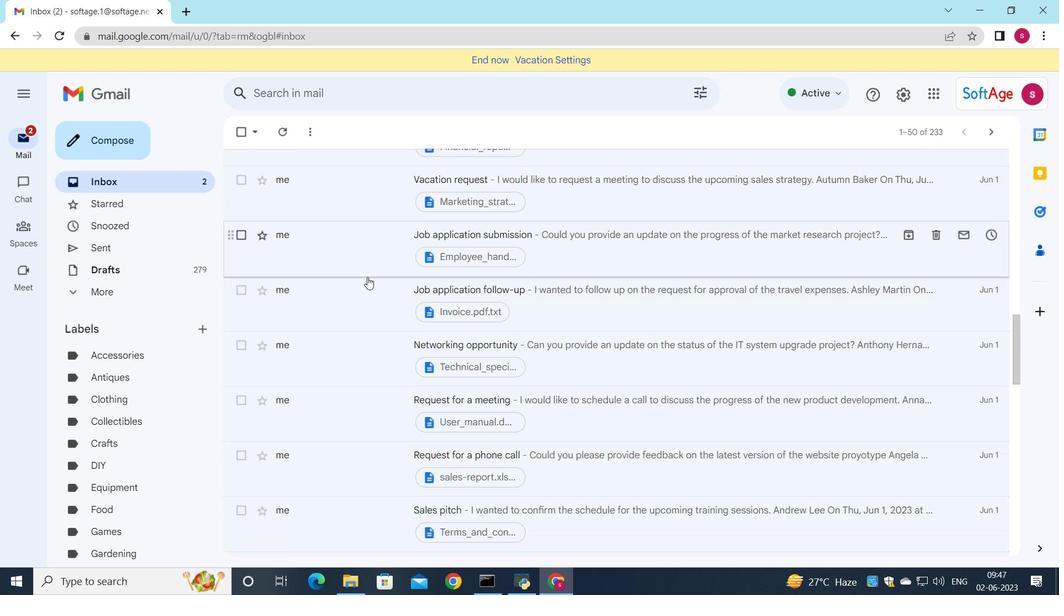 
Action: Mouse scrolled (365, 272) with delta (0, 0)
Screenshot: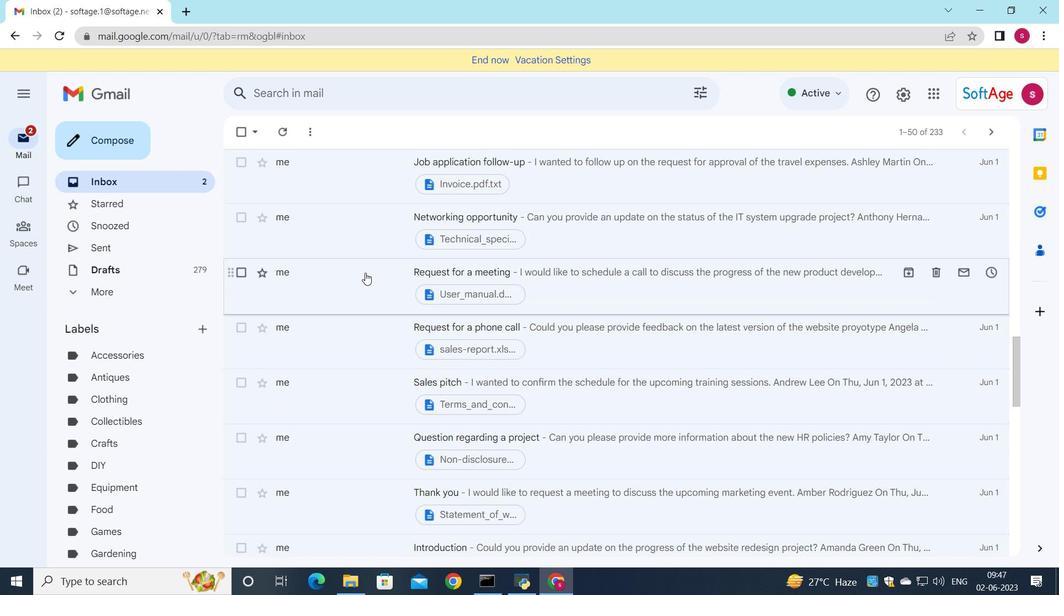 
Action: Mouse scrolled (365, 272) with delta (0, 0)
Screenshot: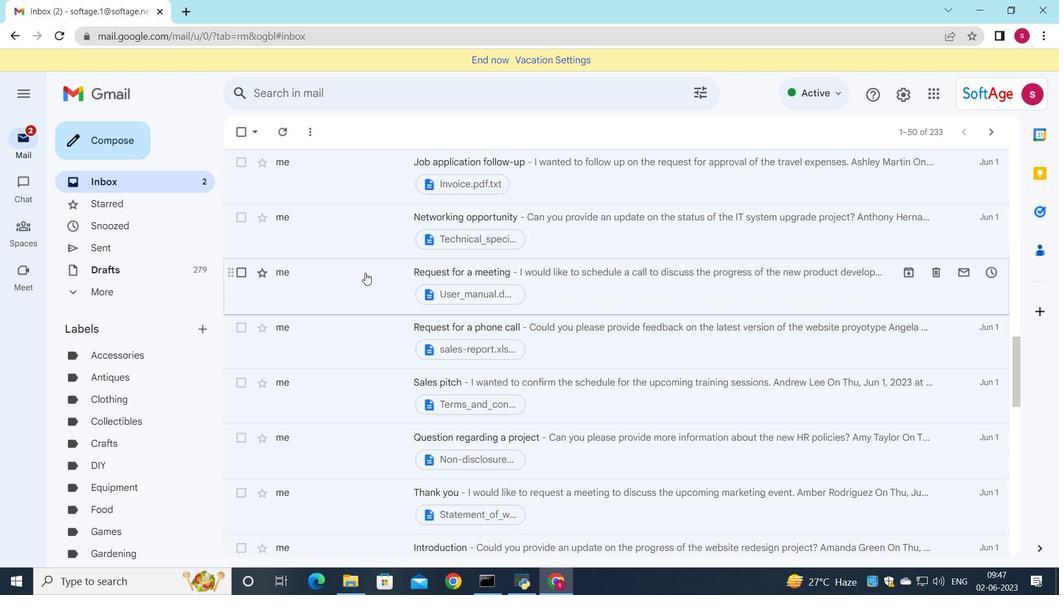 
Action: Mouse scrolled (365, 272) with delta (0, 0)
Screenshot: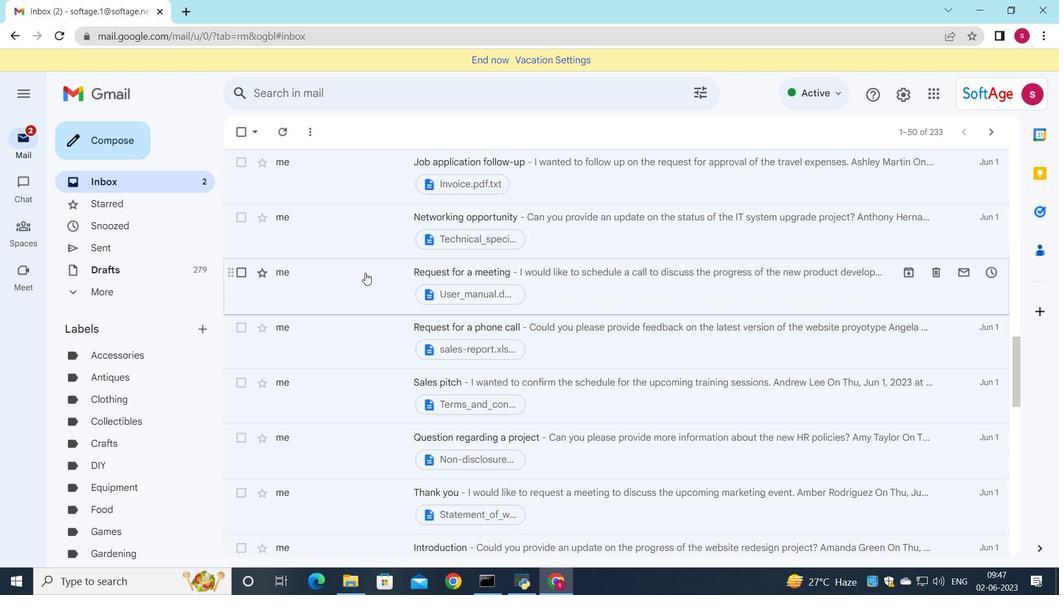 
Action: Mouse moved to (365, 273)
Screenshot: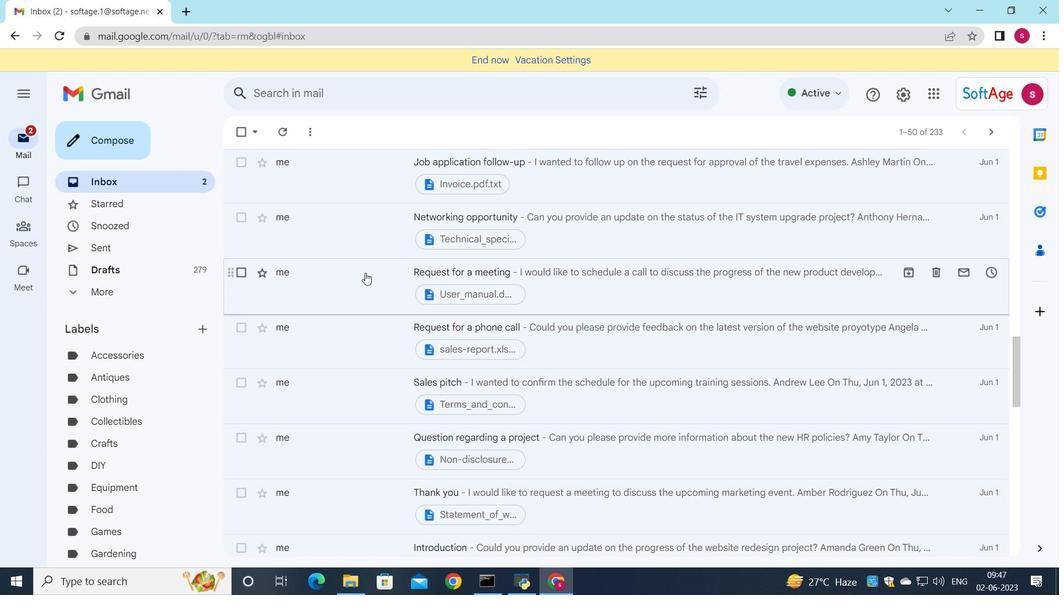 
Action: Mouse scrolled (365, 272) with delta (0, 0)
Screenshot: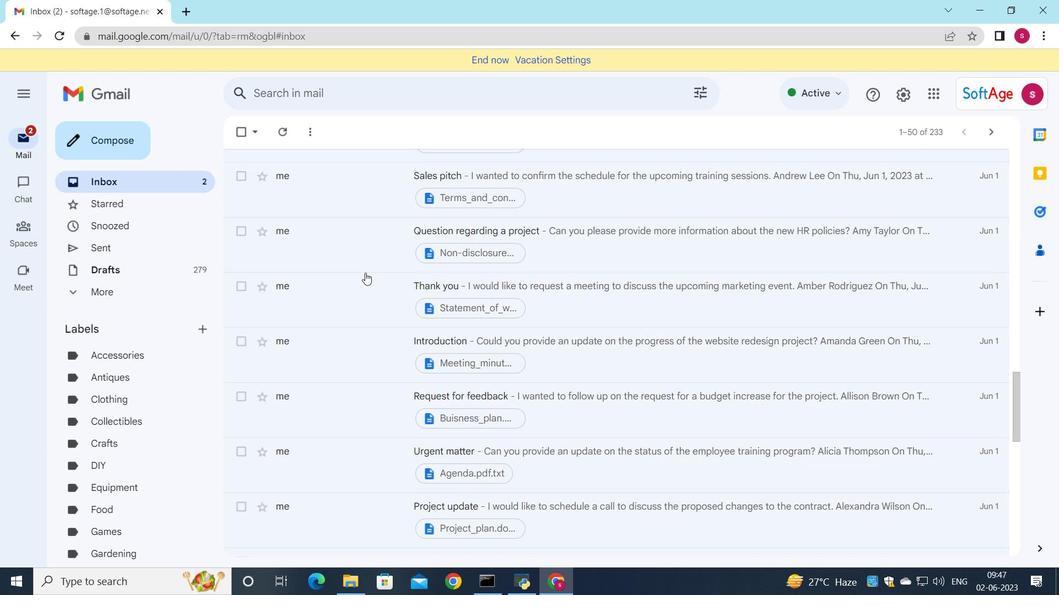 
Action: Mouse scrolled (365, 272) with delta (0, 0)
Screenshot: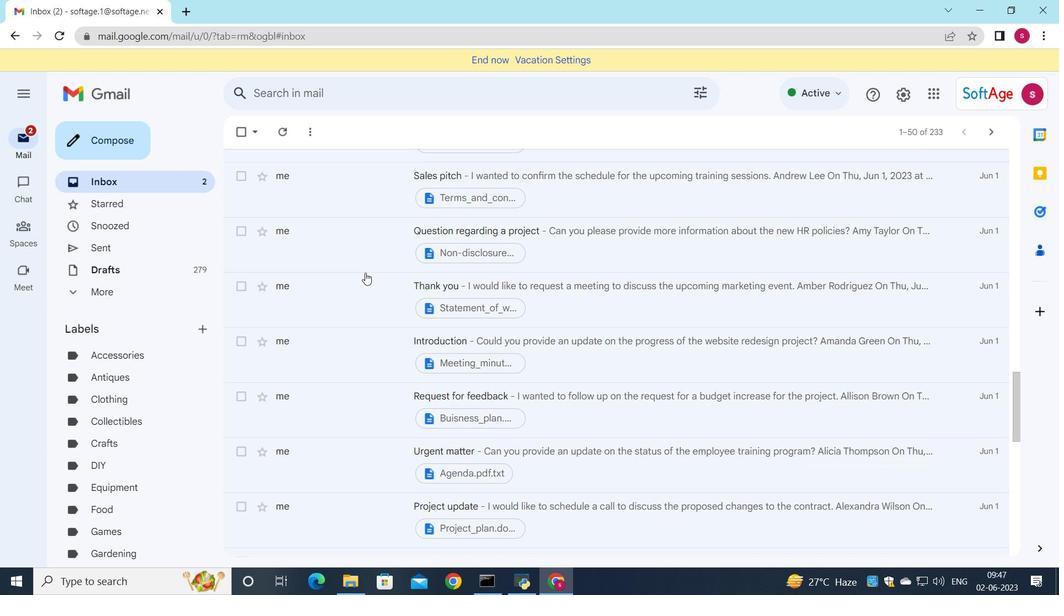 
Action: Mouse scrolled (365, 272) with delta (0, 0)
Screenshot: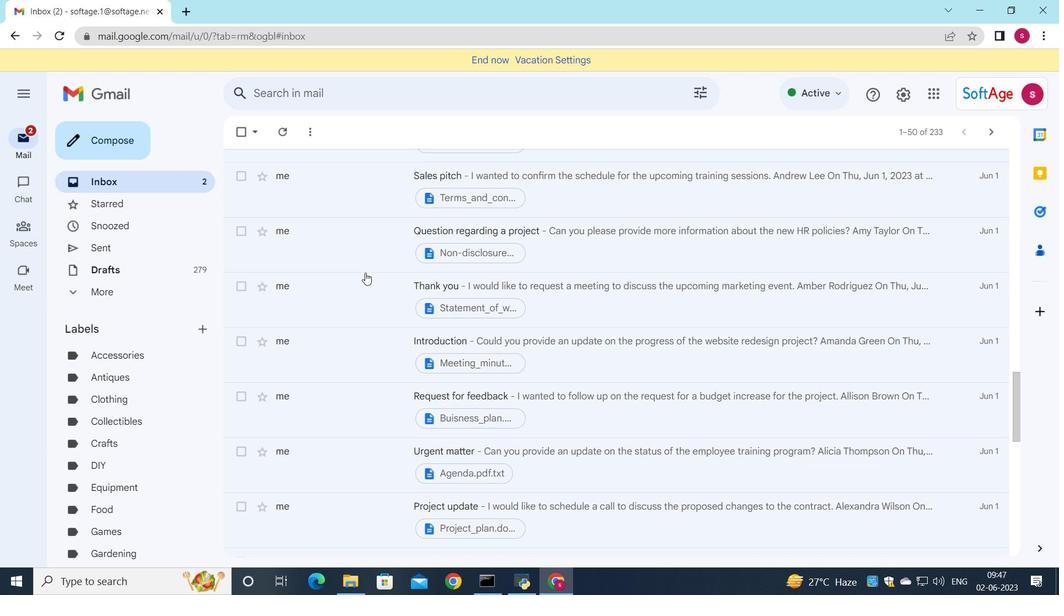 
Action: Mouse scrolled (365, 272) with delta (0, 0)
Screenshot: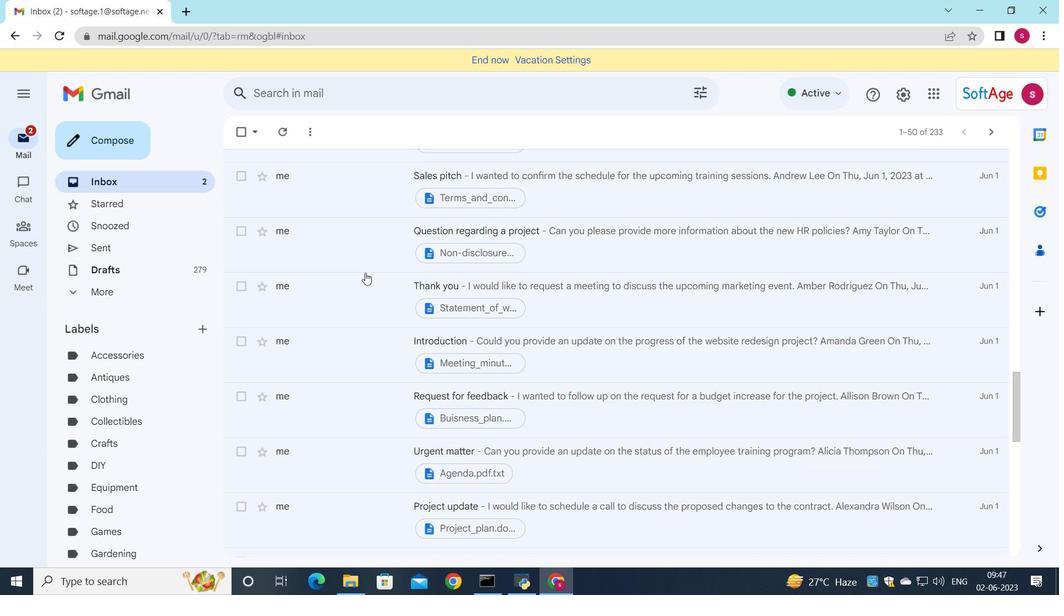 
Action: Mouse scrolled (365, 272) with delta (0, 0)
Screenshot: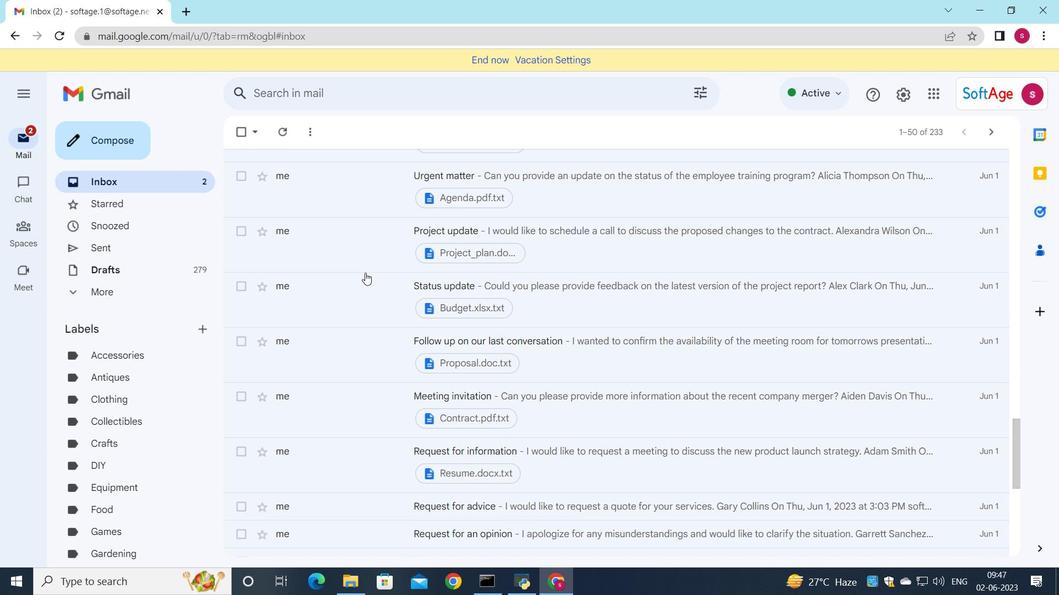 
Action: Mouse scrolled (365, 272) with delta (0, 0)
Screenshot: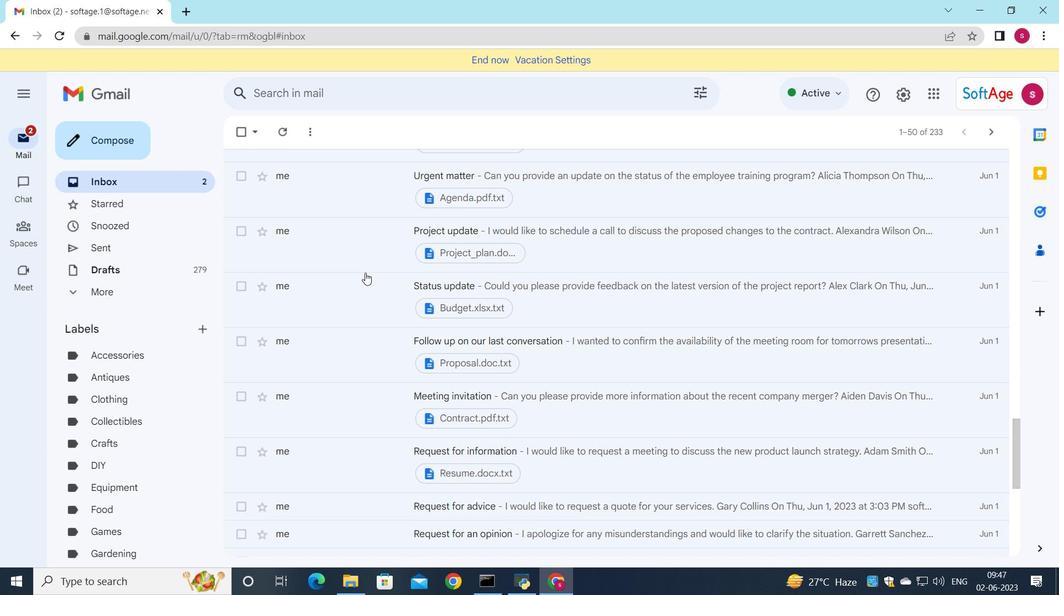 
Action: Mouse scrolled (365, 272) with delta (0, 0)
Screenshot: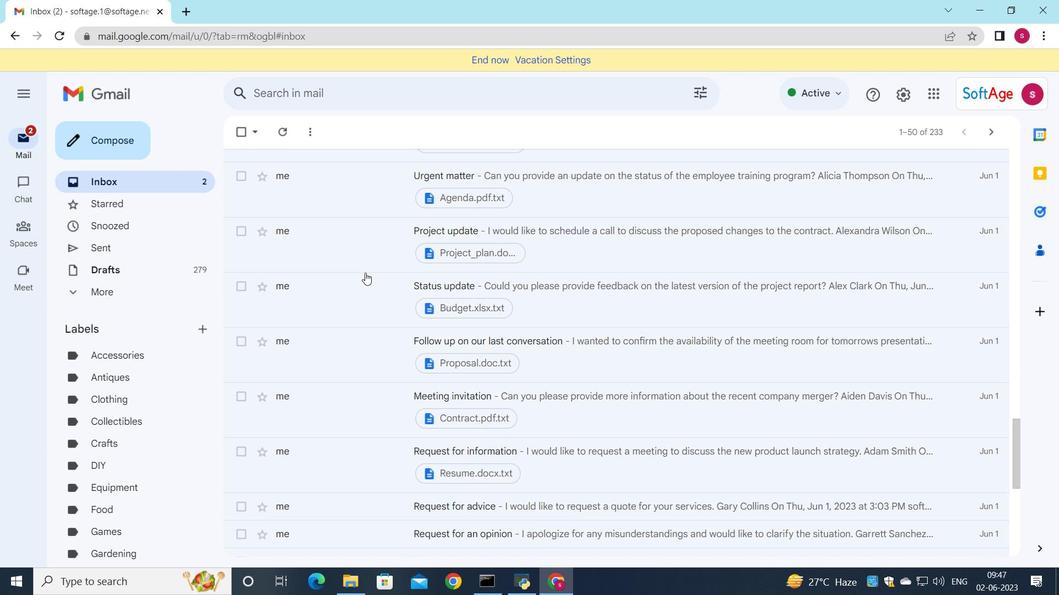 
Action: Mouse scrolled (365, 272) with delta (0, 0)
Screenshot: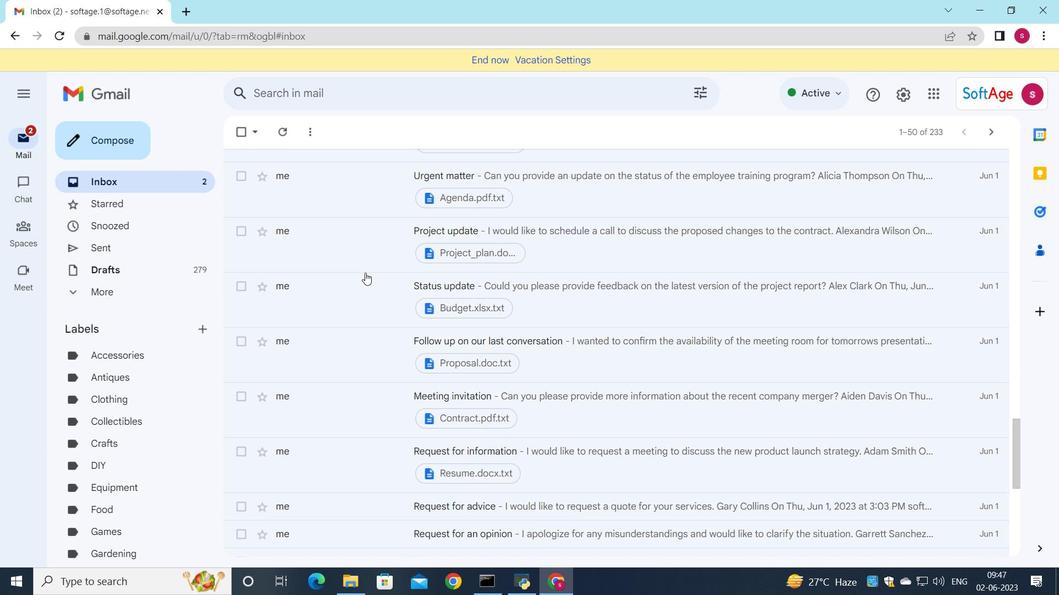 
Action: Mouse moved to (474, 237)
Screenshot: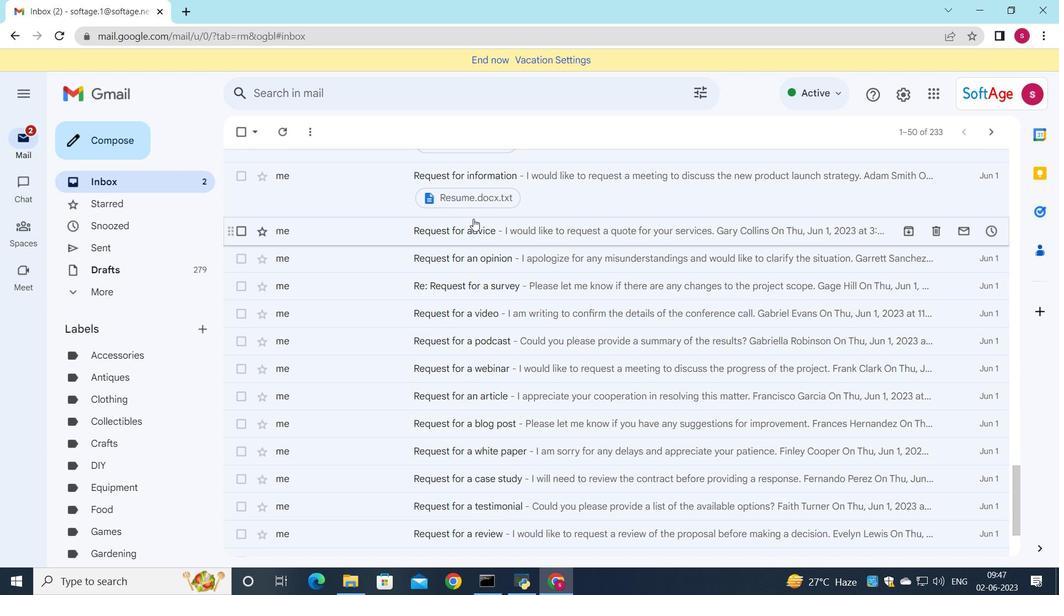 
Action: Mouse pressed left at (474, 237)
Screenshot: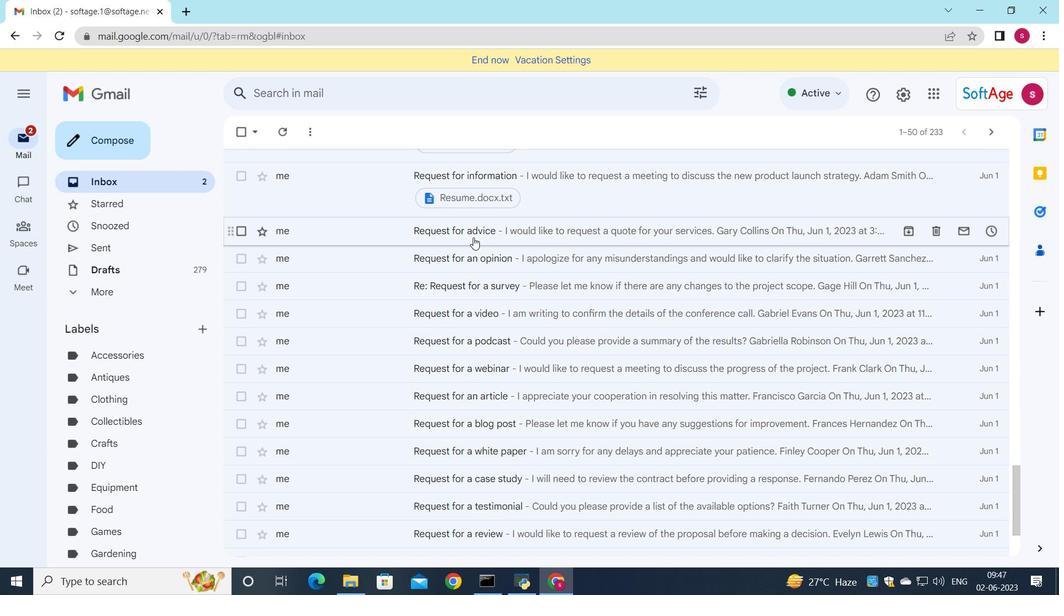 
Action: Mouse moved to (468, 232)
Screenshot: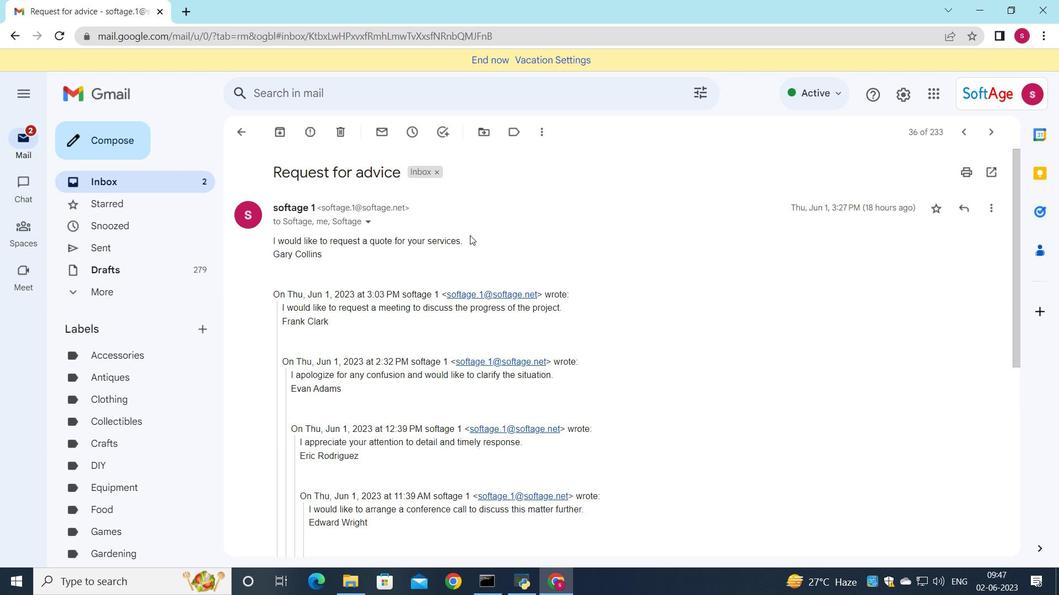 
Action: Mouse scrolled (468, 232) with delta (0, 0)
Screenshot: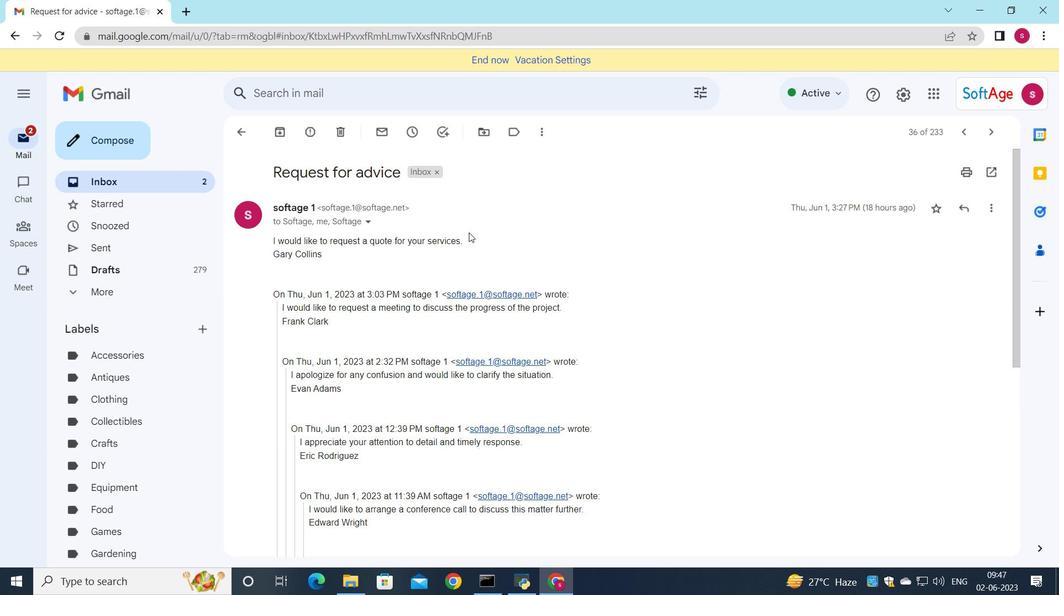 
Action: Mouse scrolled (468, 232) with delta (0, 0)
Screenshot: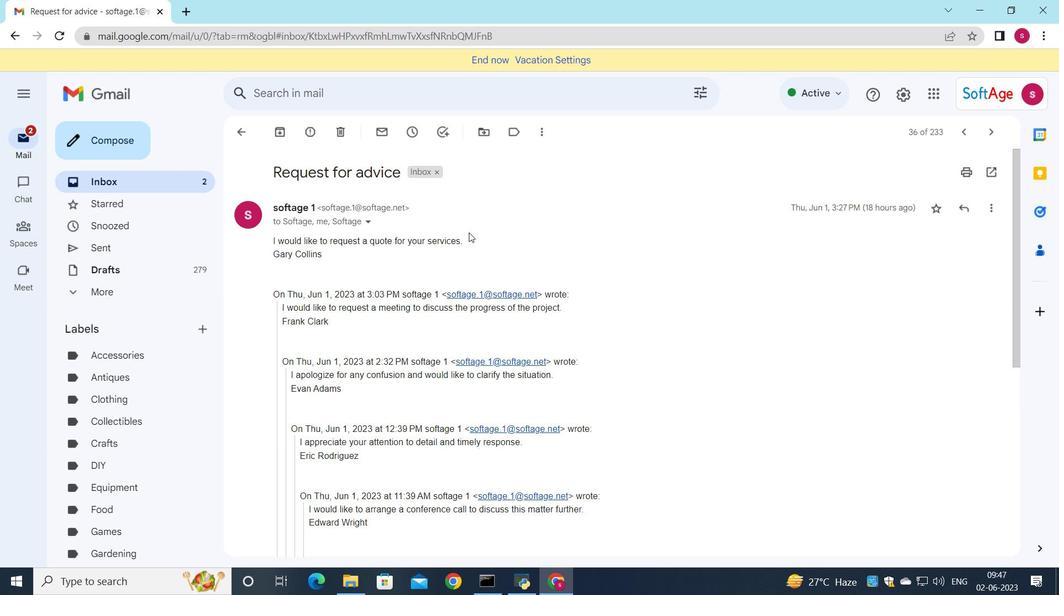 
Action: Mouse scrolled (468, 232) with delta (0, 0)
Screenshot: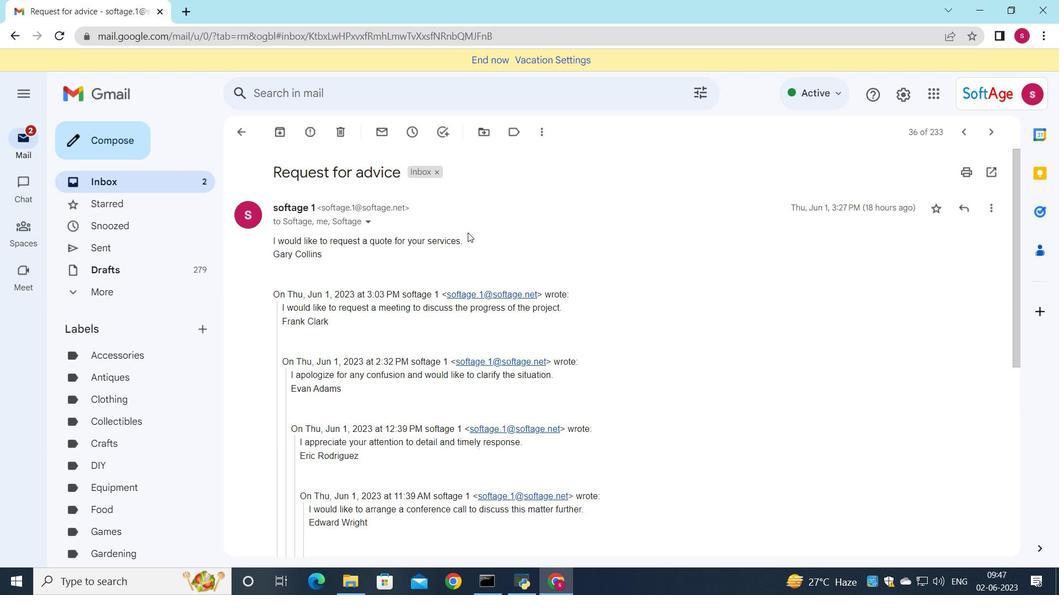 
Action: Mouse scrolled (468, 232) with delta (0, 0)
Screenshot: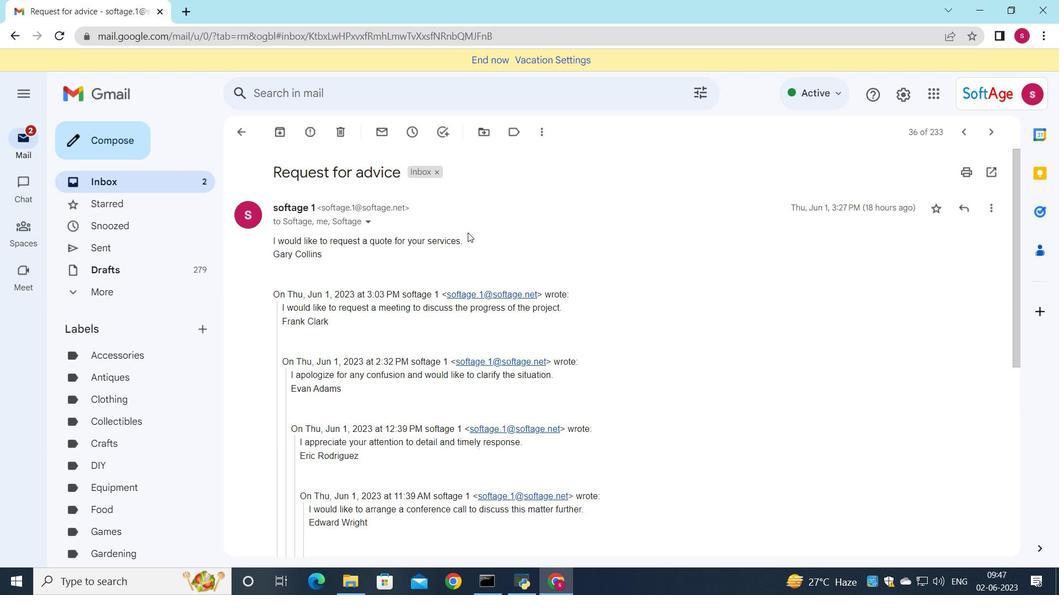 
Action: Mouse scrolled (468, 232) with delta (0, 0)
Screenshot: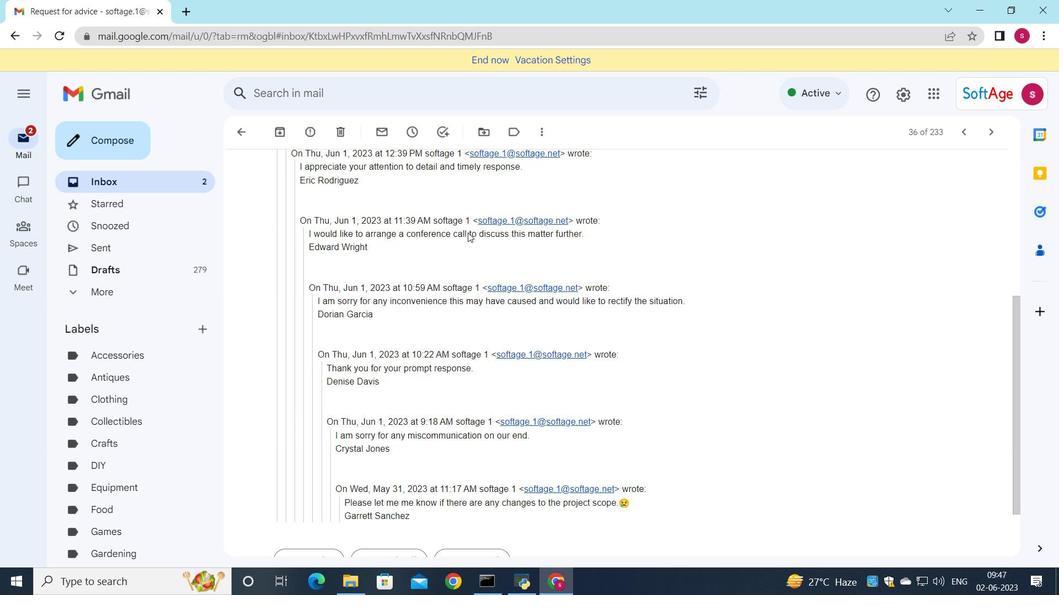 
Action: Mouse moved to (467, 232)
Screenshot: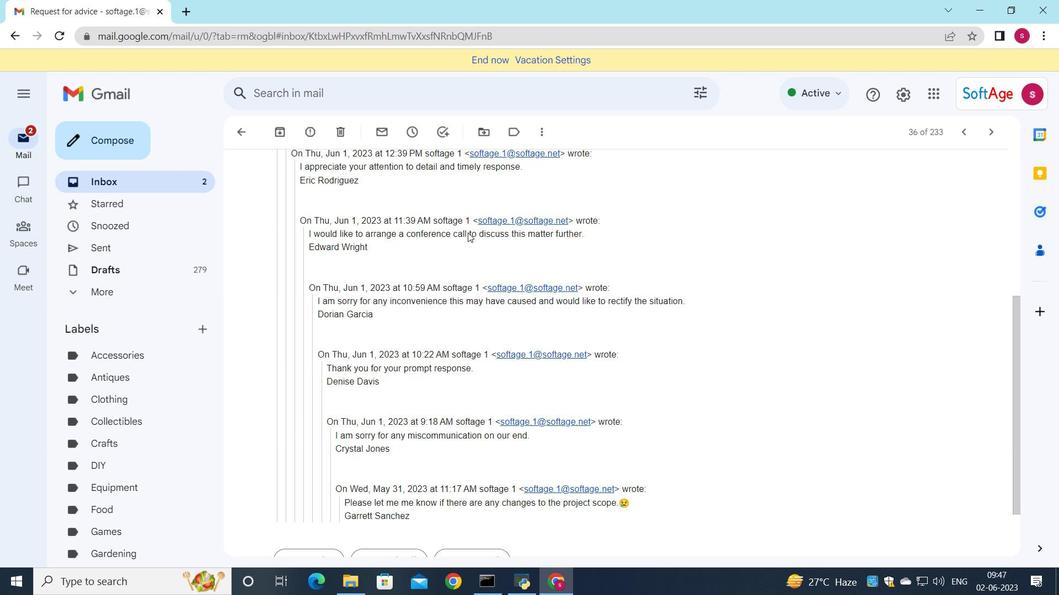 
Action: Mouse scrolled (467, 232) with delta (0, 0)
Screenshot: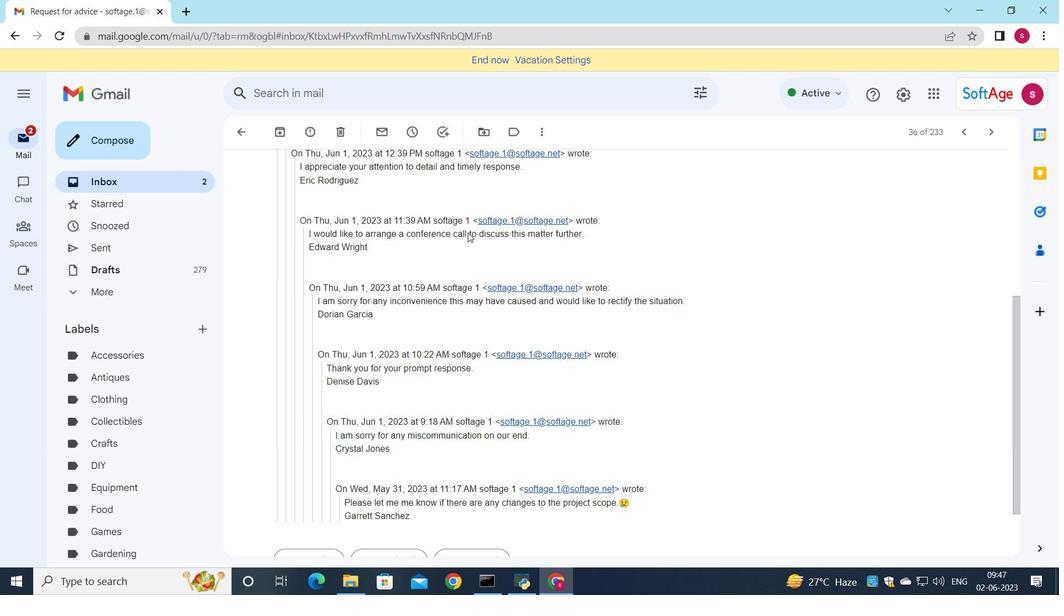 
Action: Mouse scrolled (467, 232) with delta (0, 0)
Screenshot: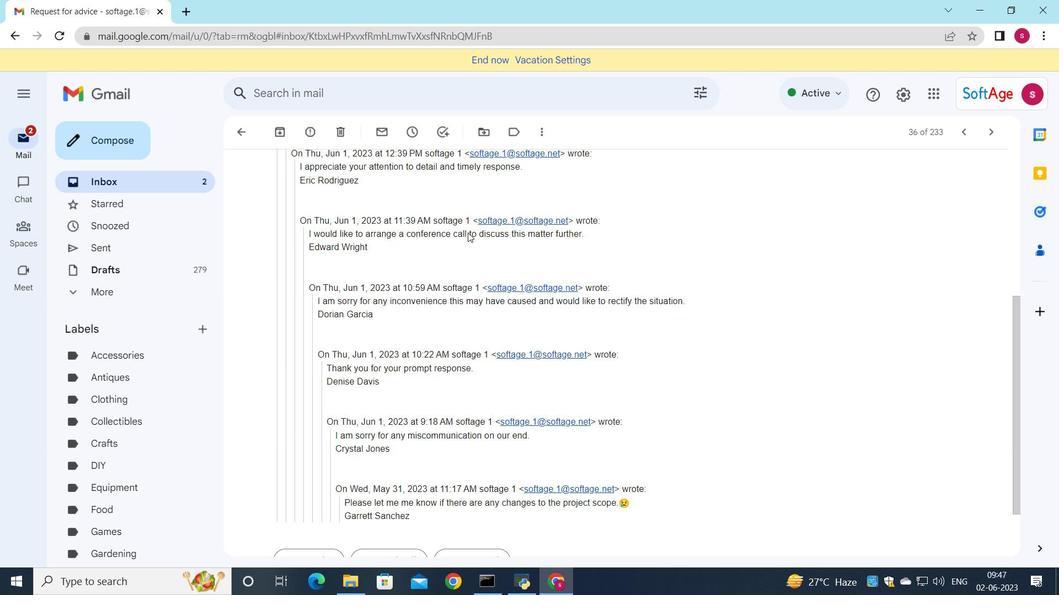 
Action: Mouse scrolled (467, 232) with delta (0, 0)
Screenshot: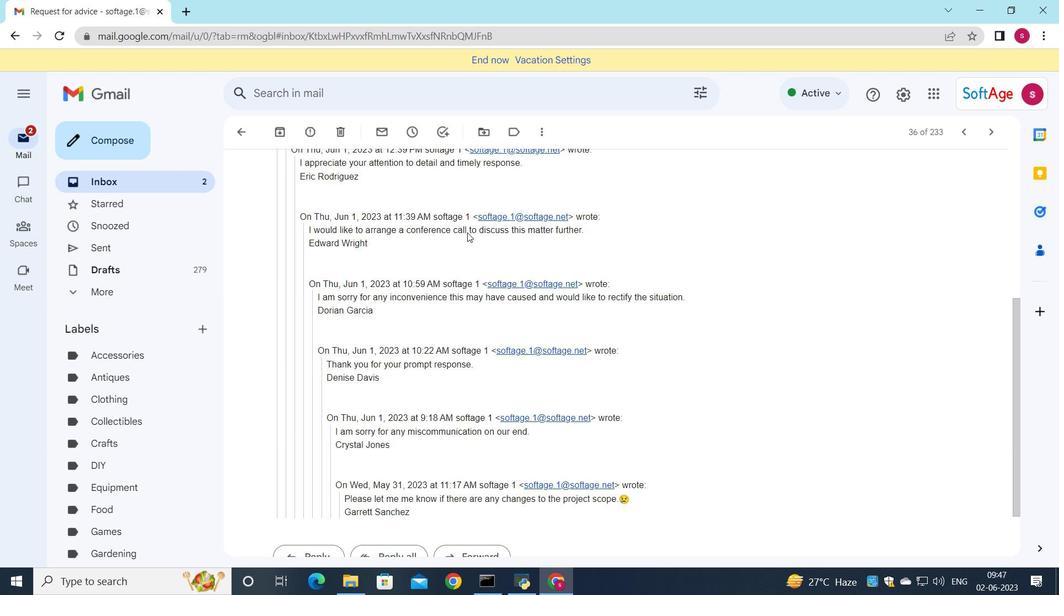 
Action: Mouse scrolled (467, 232) with delta (0, 0)
Screenshot: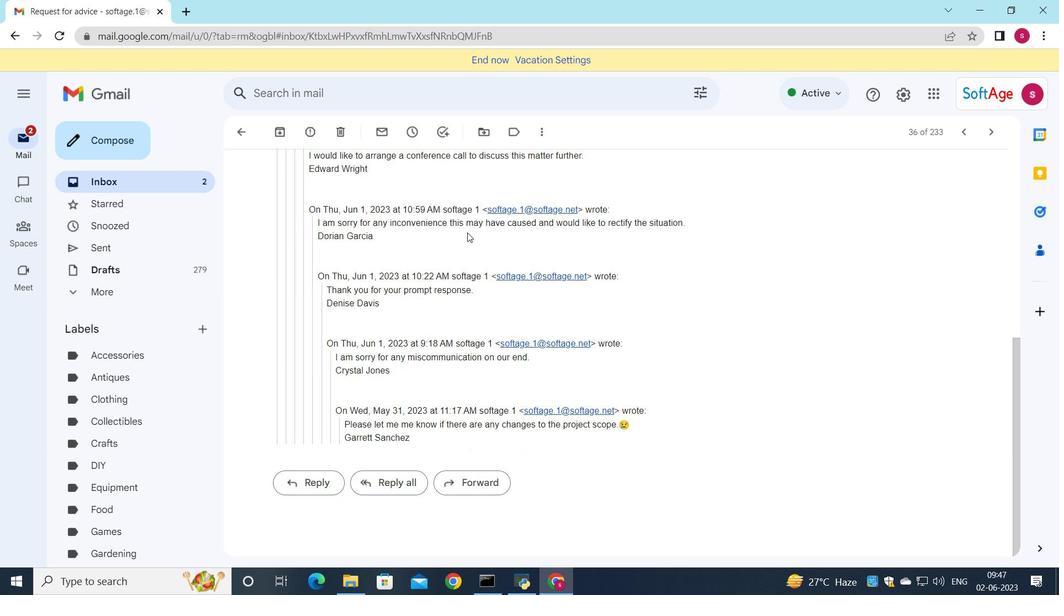 
Action: Mouse scrolled (467, 232) with delta (0, 0)
Screenshot: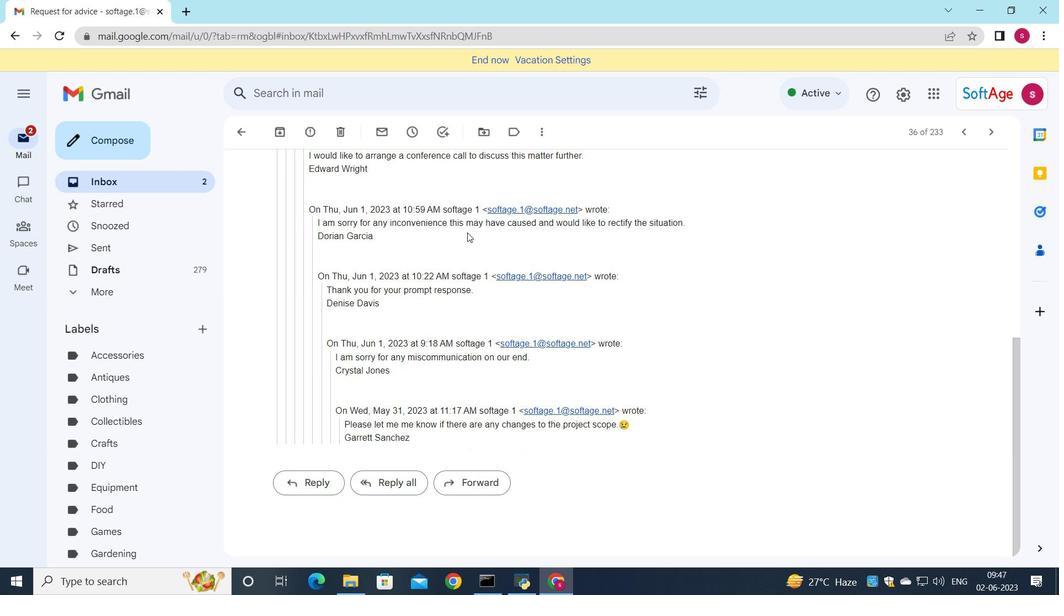 
Action: Mouse moved to (326, 488)
Screenshot: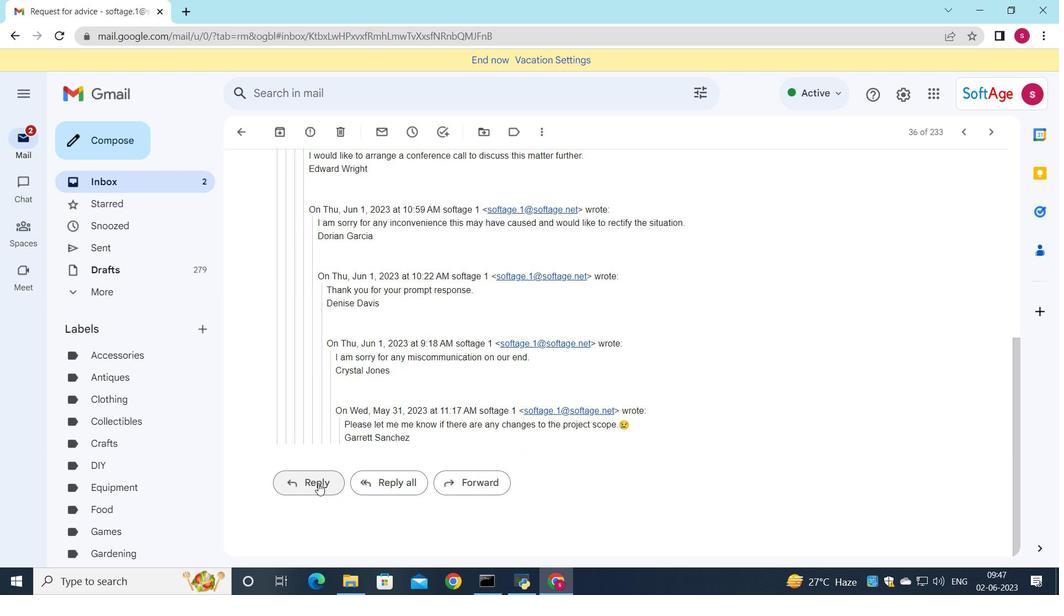 
Action: Mouse pressed left at (326, 488)
Screenshot: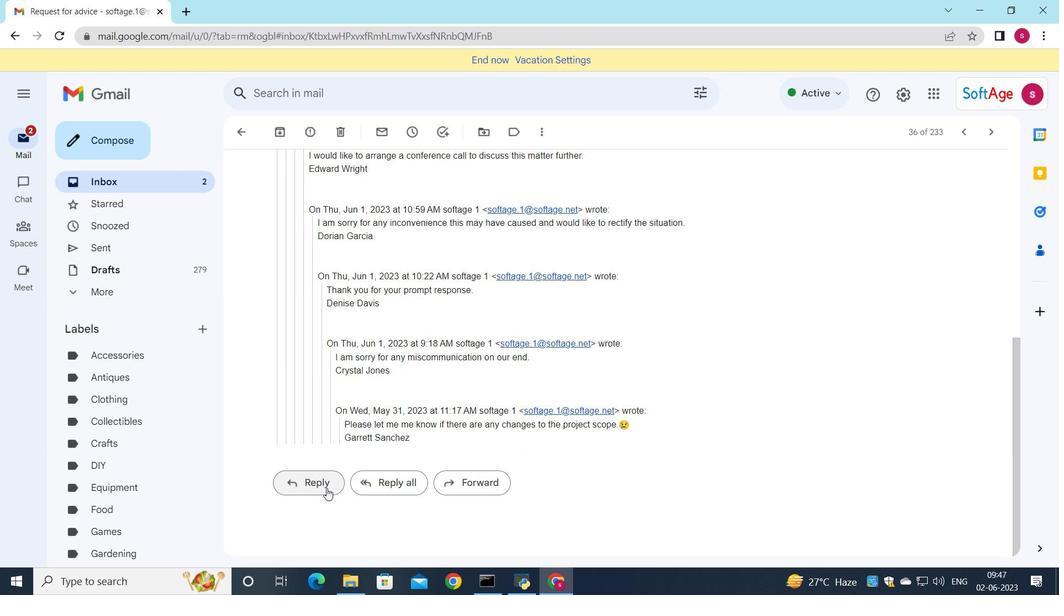 
Action: Mouse moved to (301, 366)
Screenshot: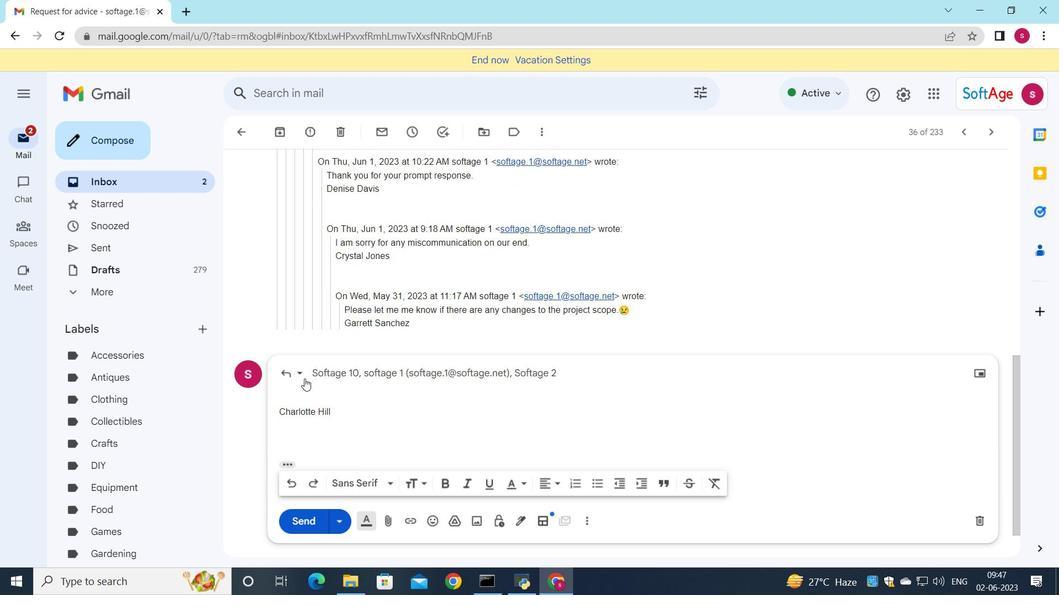 
Action: Mouse pressed left at (301, 366)
Screenshot: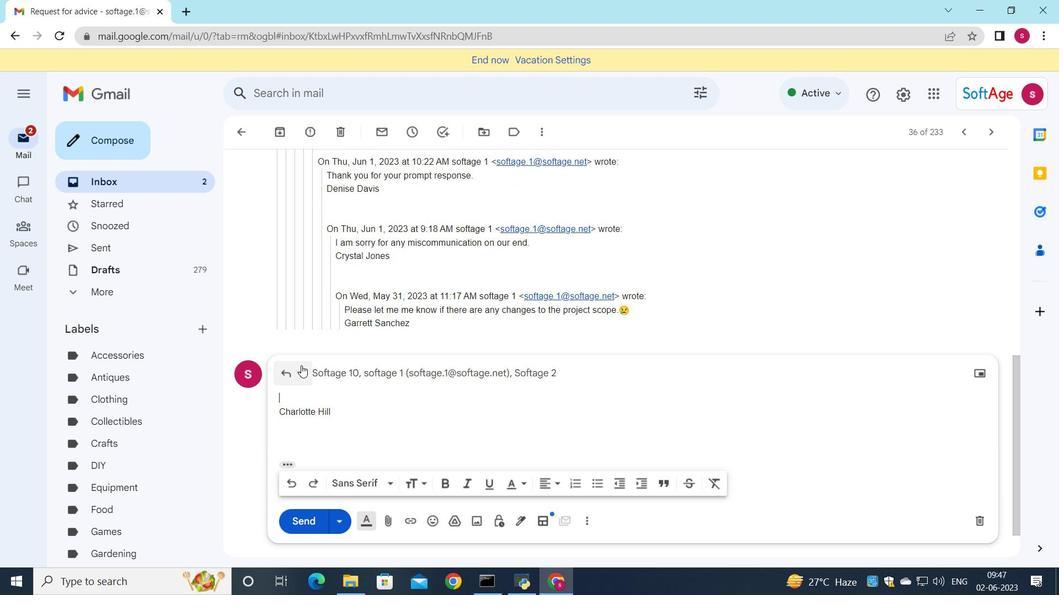 
Action: Mouse moved to (317, 477)
Screenshot: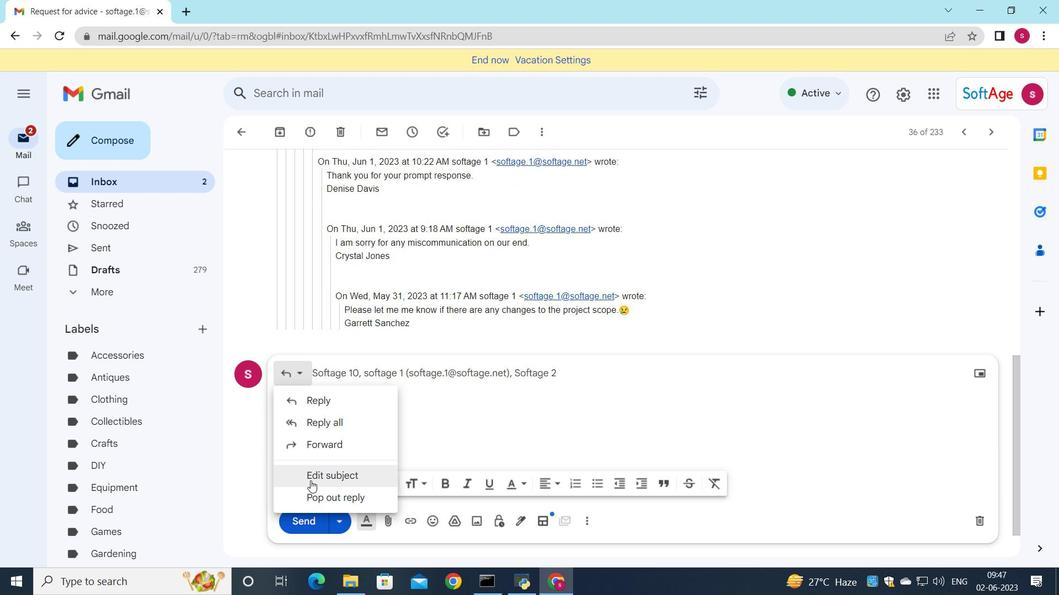 
Action: Mouse pressed left at (317, 477)
Screenshot: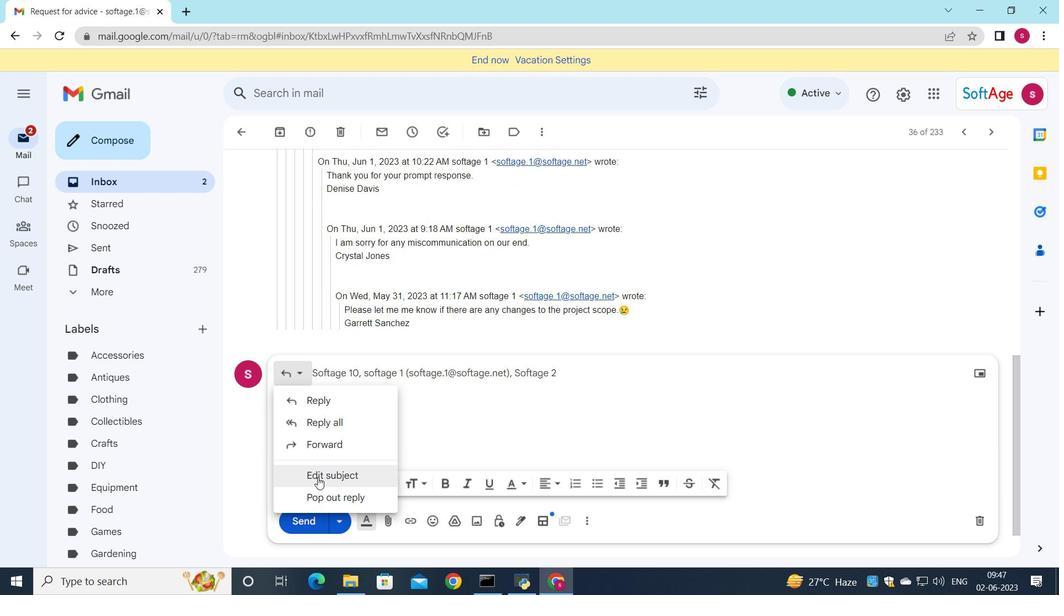 
Action: Mouse moved to (721, 210)
Screenshot: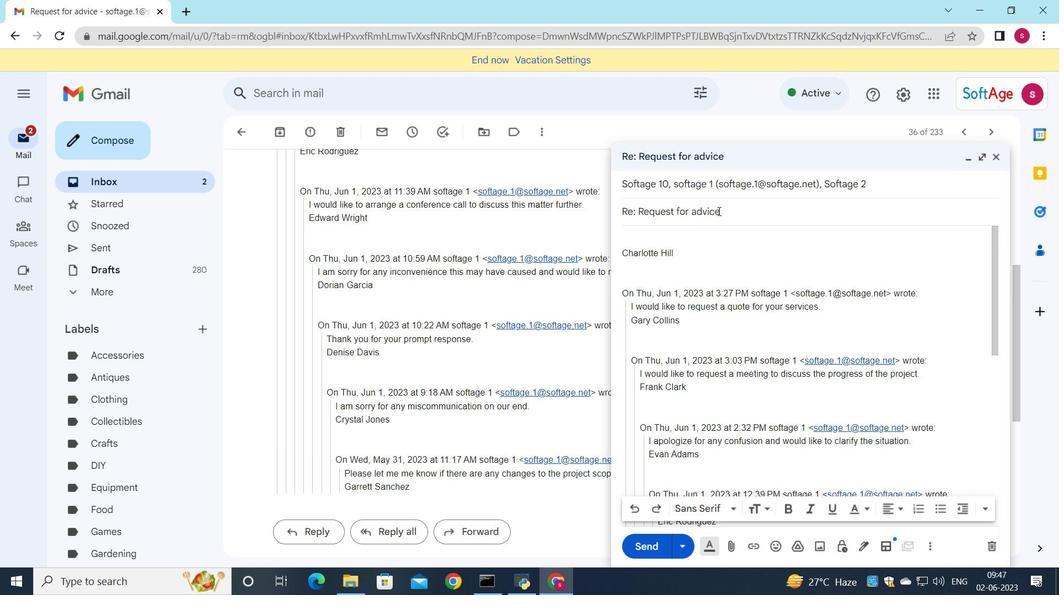 
Action: Mouse pressed left at (721, 210)
Screenshot: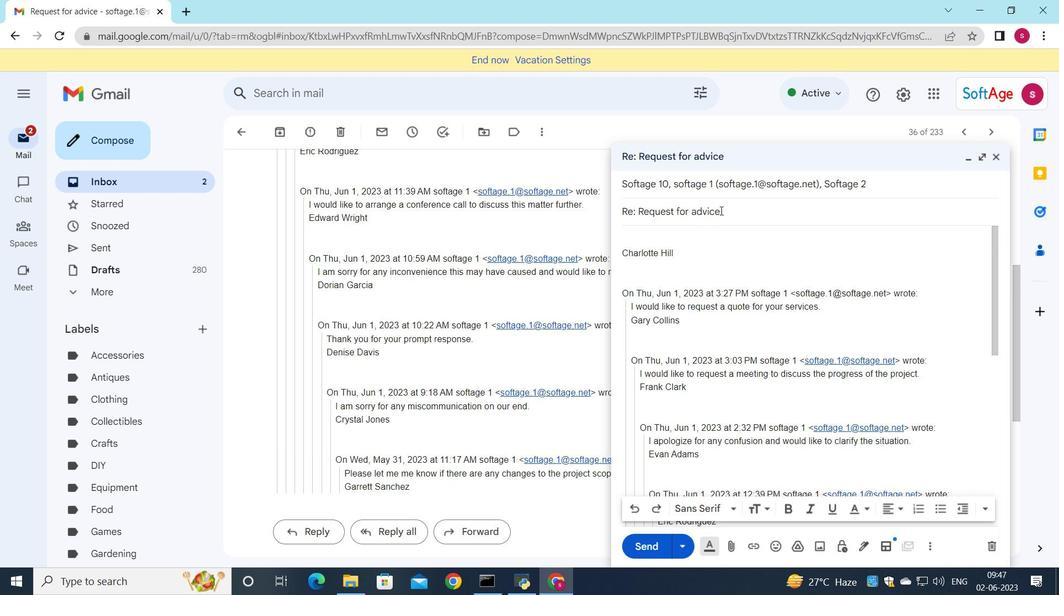 
Action: Mouse moved to (704, 204)
Screenshot: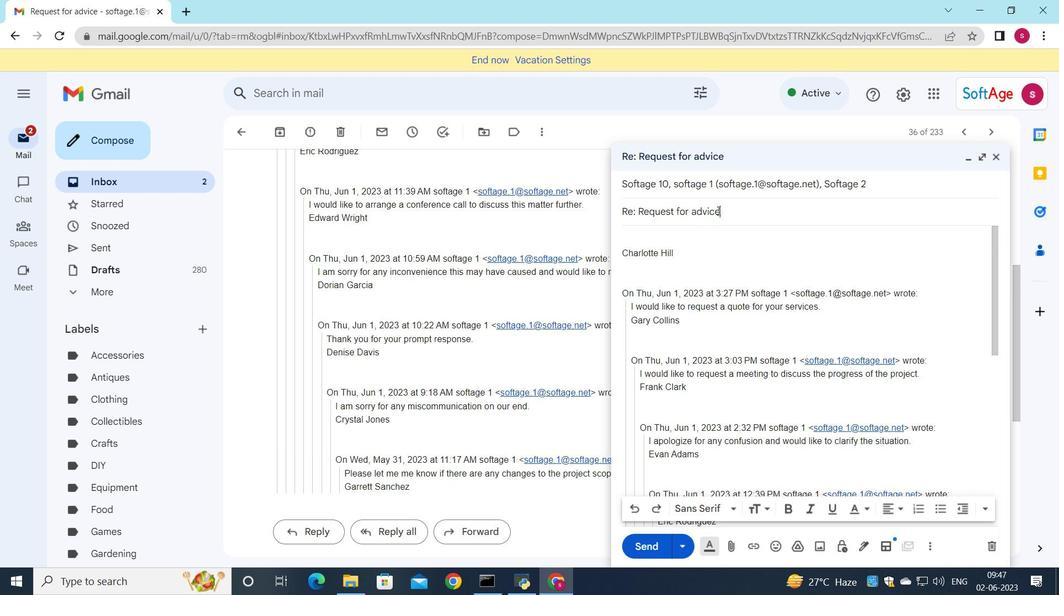 
Action: Key pressed <Key.backspace><Key.backspace><Key.backspace><Key.backspace><Key.backspace><Key.backspace><Key.backspace><Key.backspace><Key.backspace><Key.backspace><Key.backspace><Key.backspace><Key.backspace><Key.backspace><Key.backspace><Key.backspace><Key.backspace><Key.backspace><Key.backspace><Key.backspace><Key.backspace><Key.backspace><Key.backspace><Key.backspace><Key.shift>Request<Key.space>for<Key.space>a<Key.space>recommendata<Key.backspace>ion
Screenshot: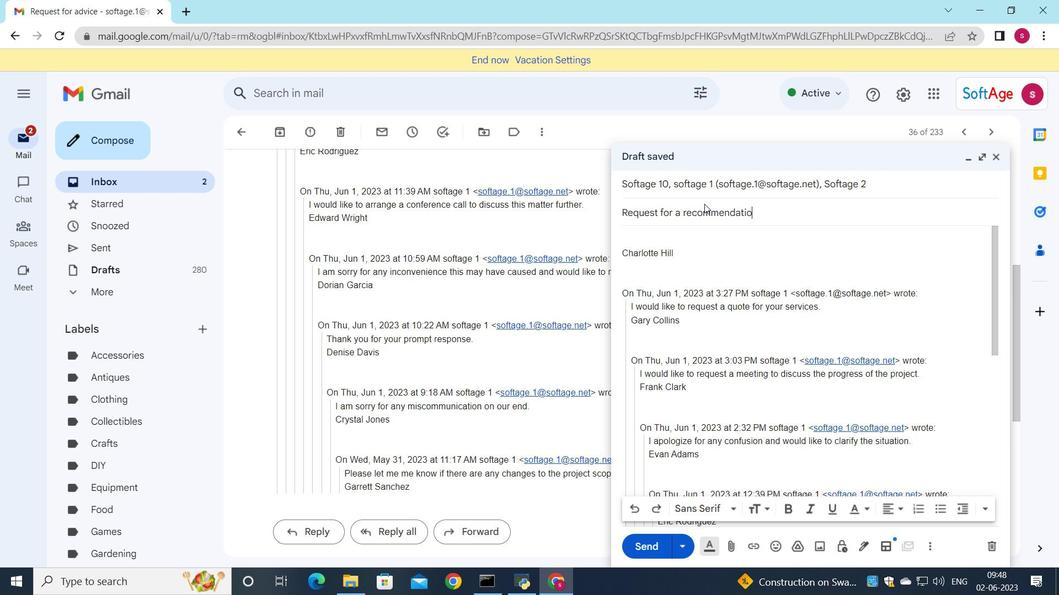 
Action: Mouse moved to (626, 235)
Screenshot: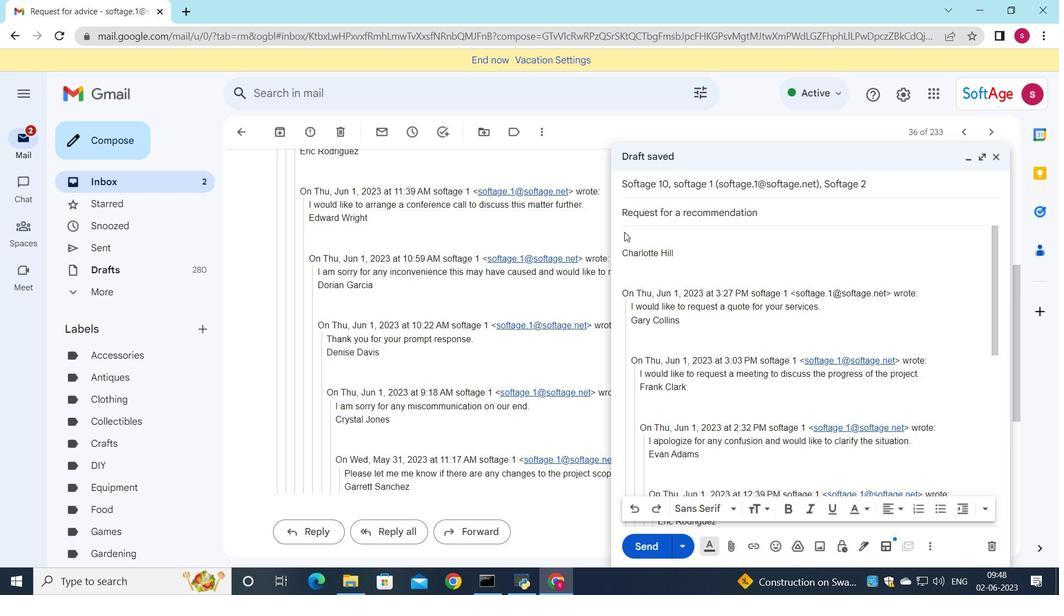 
Action: Mouse pressed left at (626, 235)
Screenshot: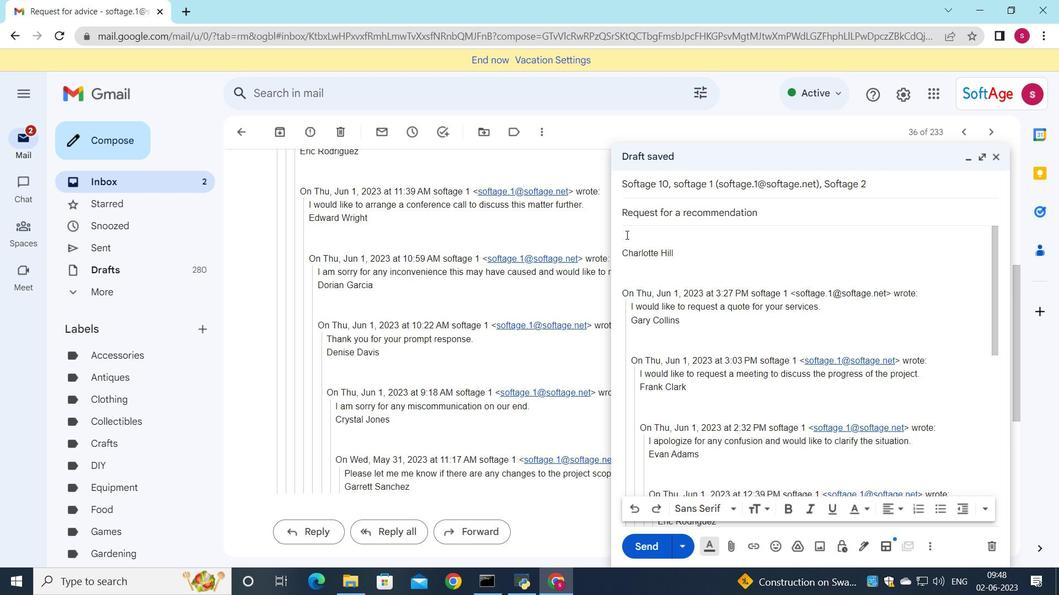 
Action: Key pressed <Key.shift>I<Key.space>would<Key.space>like<Key.space>to<Key.space>request<Key.space>ameeting<Key.space>to<Key.space>discuss<Key.space>the<Key.space>new<Key.space>team-building<Key.space>activities.
Screenshot: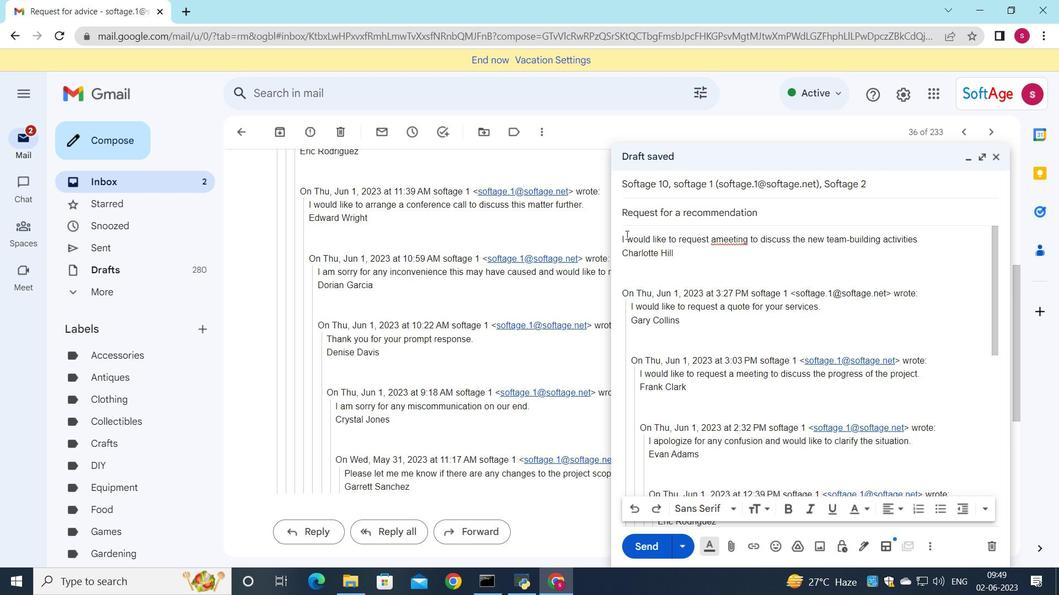 
Action: Mouse moved to (717, 238)
Screenshot: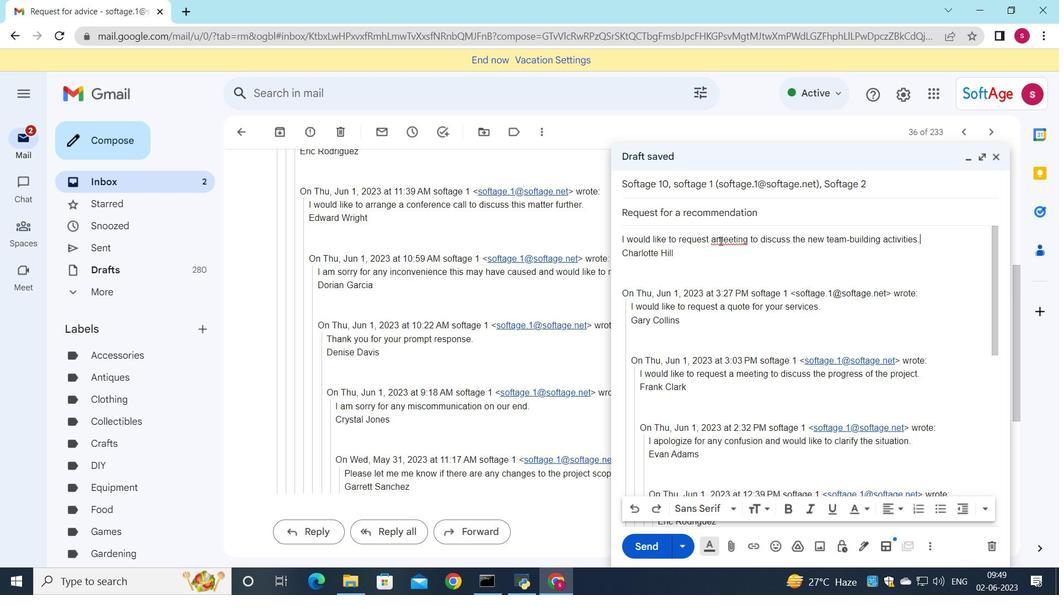 
Action: Mouse pressed left at (717, 238)
Screenshot: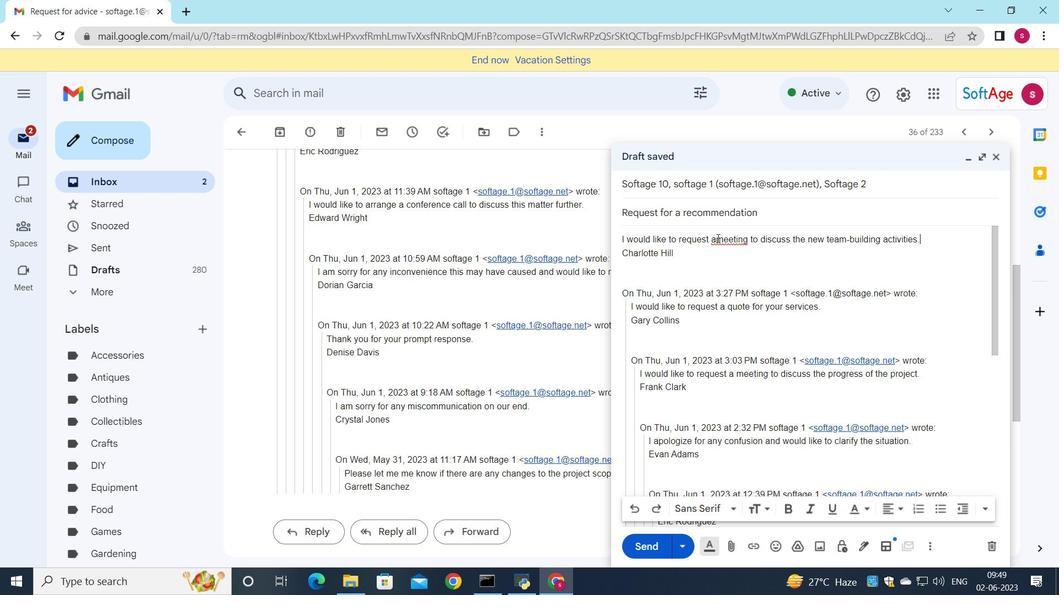 
Action: Key pressed <Key.space>
Screenshot: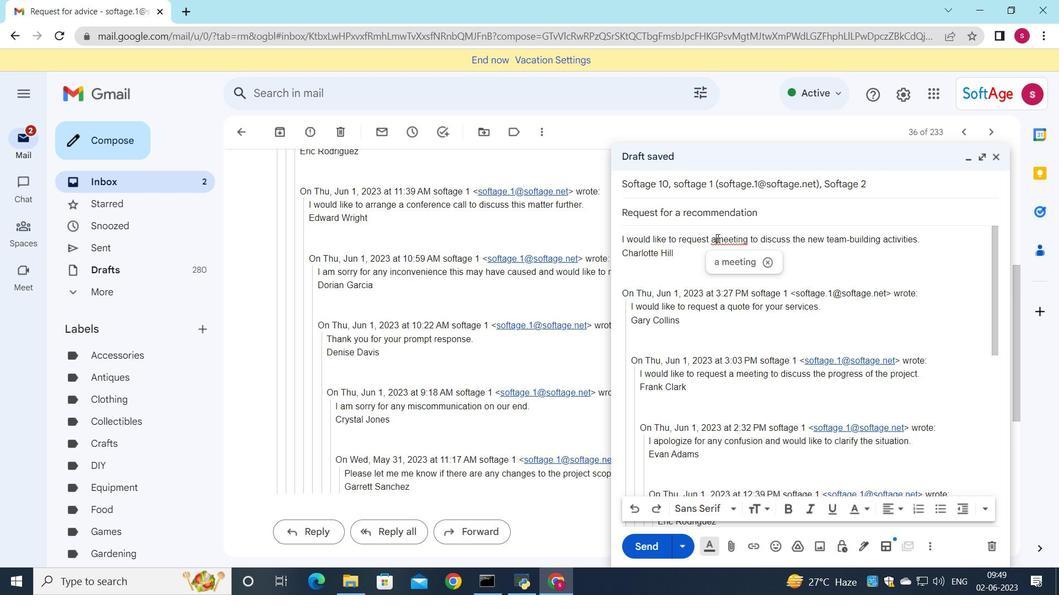 
Action: Mouse moved to (893, 181)
Screenshot: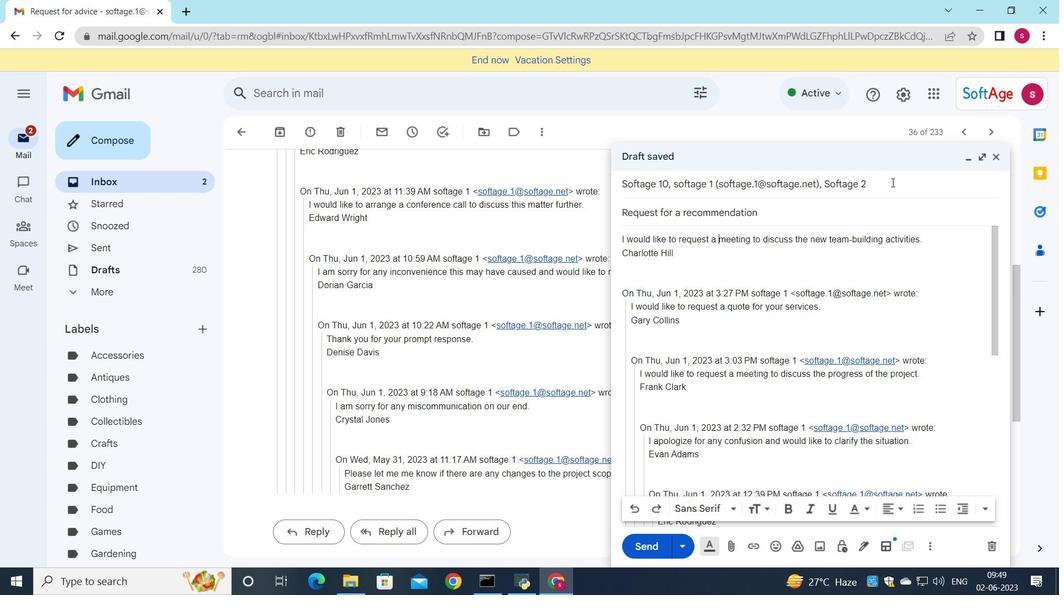 
Action: Mouse pressed left at (893, 181)
Screenshot: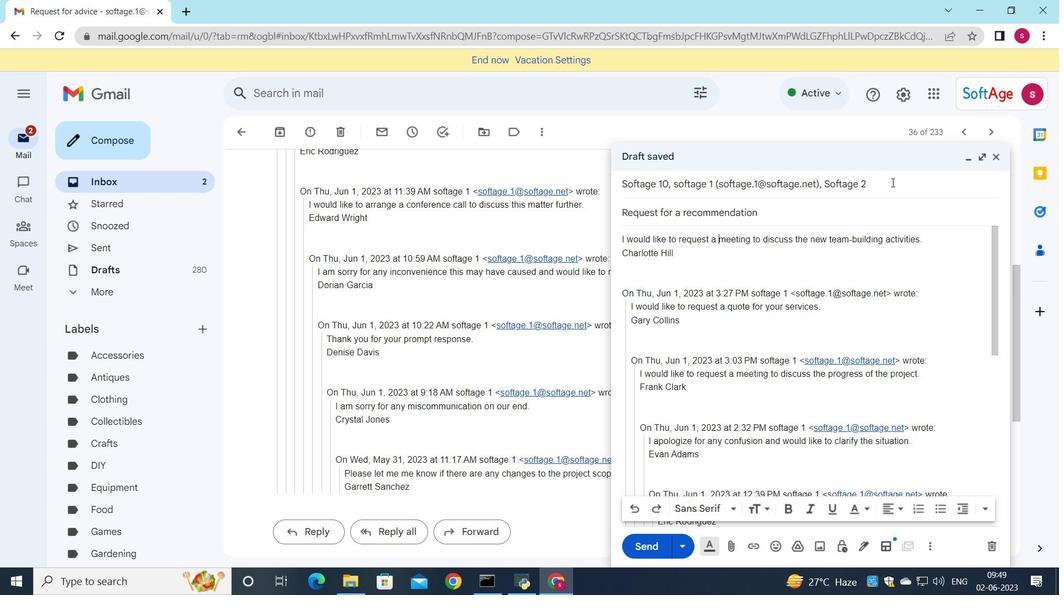 
Action: Mouse moved to (970, 197)
Screenshot: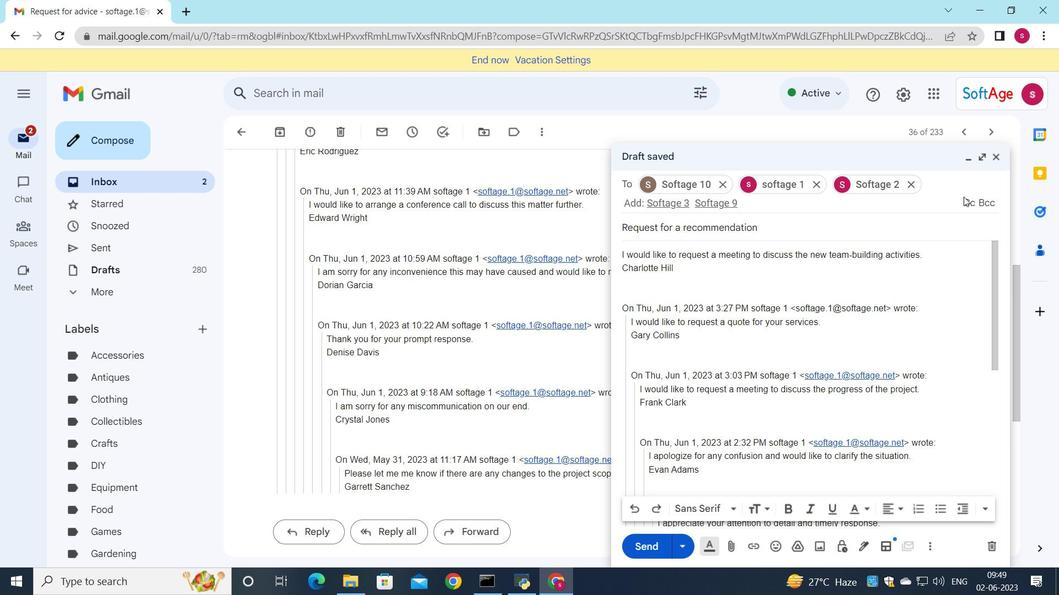 
Action: Mouse pressed left at (970, 197)
Screenshot: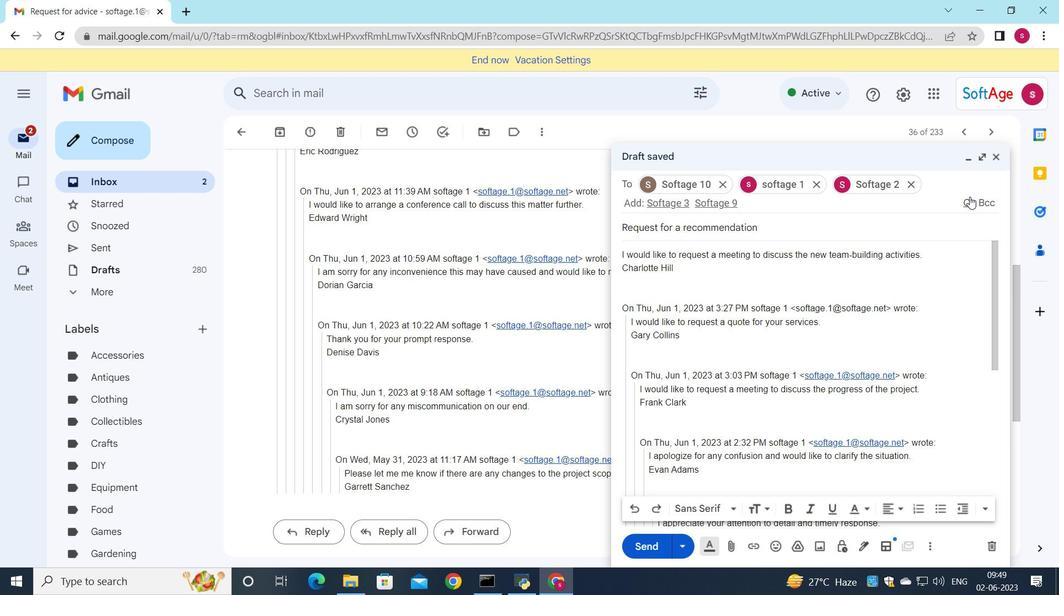 
Action: Mouse moved to (965, 259)
Screenshot: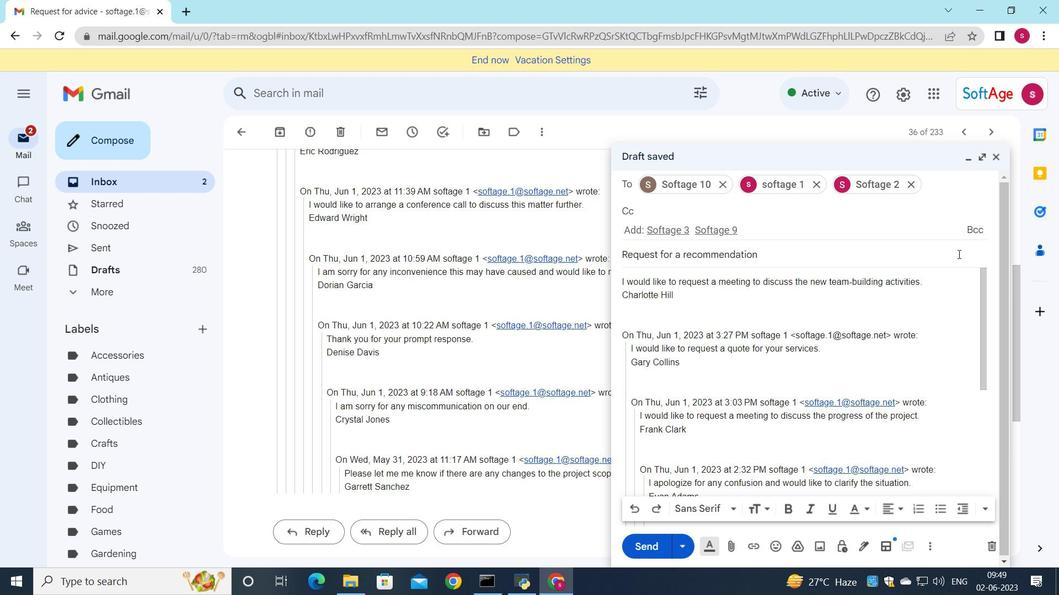 
Action: Key pressed s
Screenshot: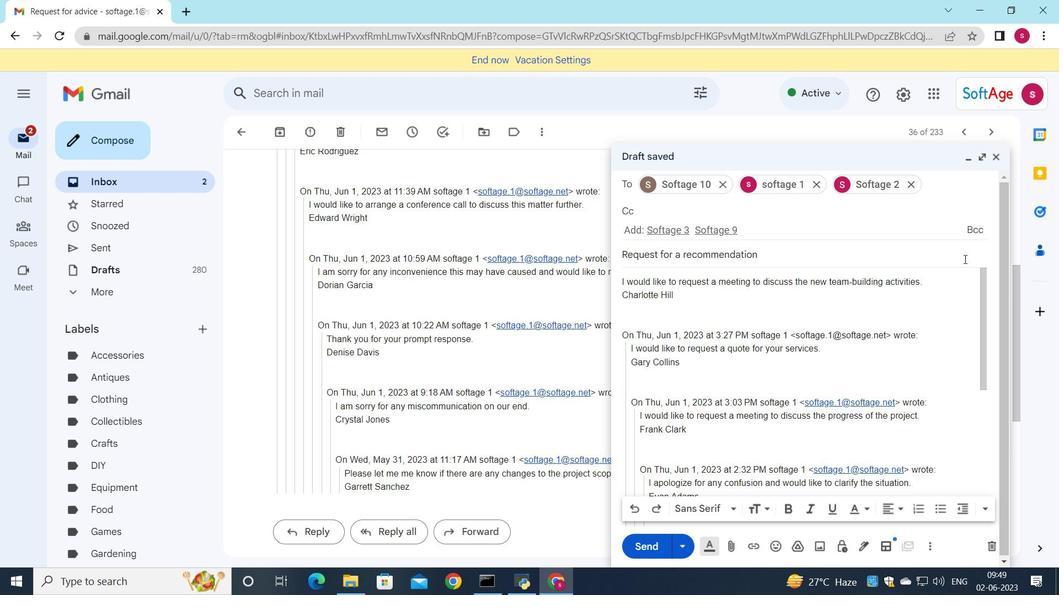 
Action: Mouse moved to (724, 459)
Screenshot: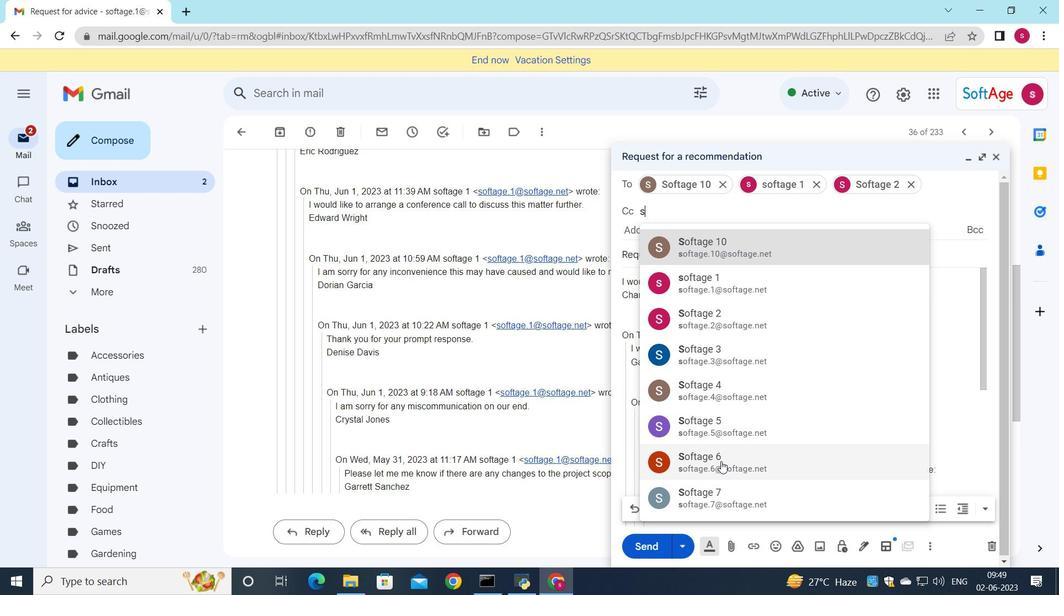 
Action: Mouse pressed left at (724, 459)
Screenshot: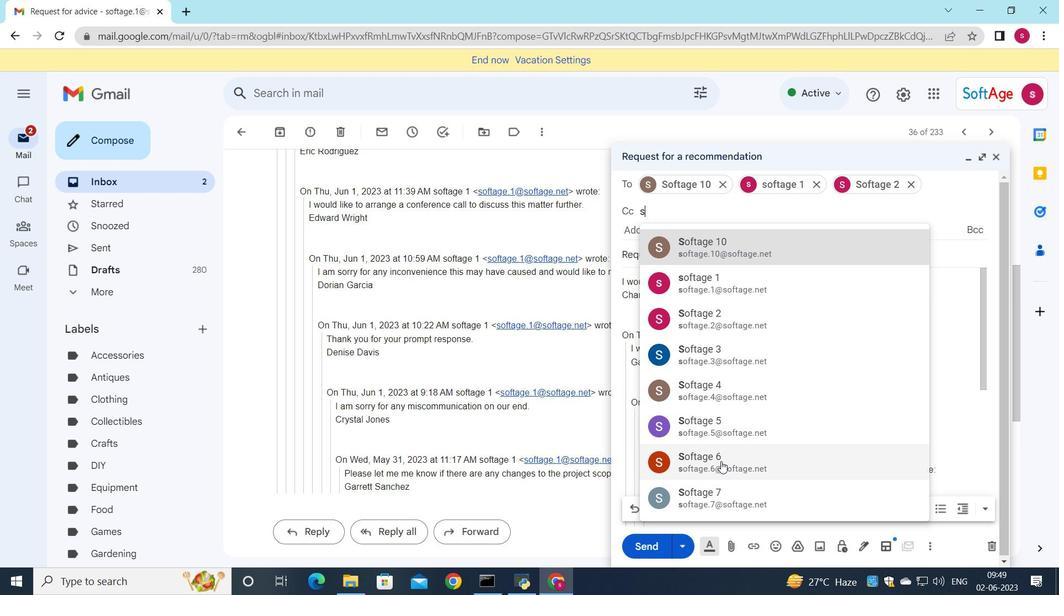 
Action: Mouse moved to (727, 557)
Screenshot: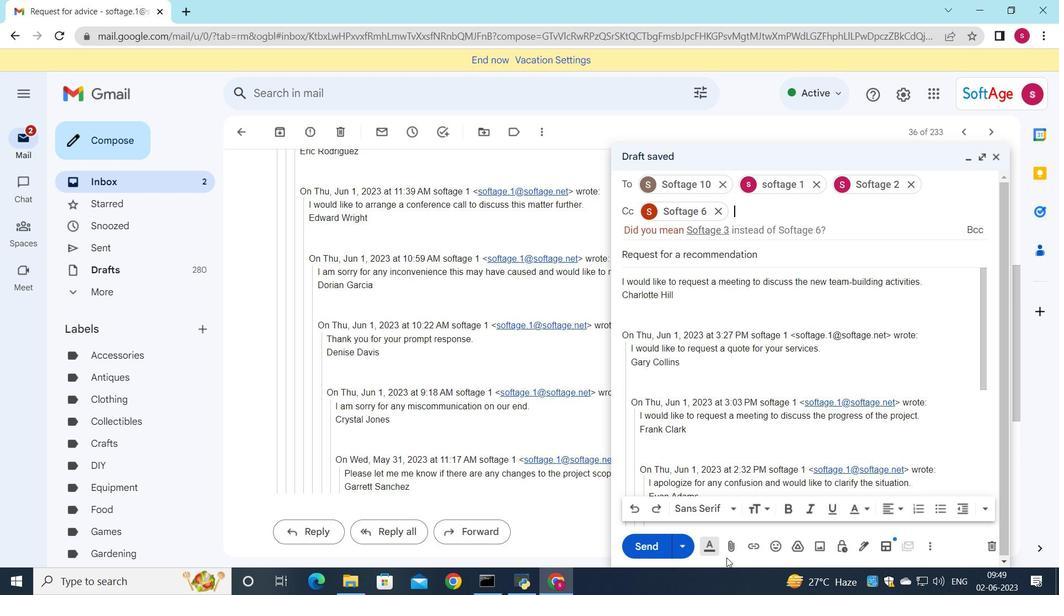 
Action: Mouse pressed left at (727, 557)
Screenshot: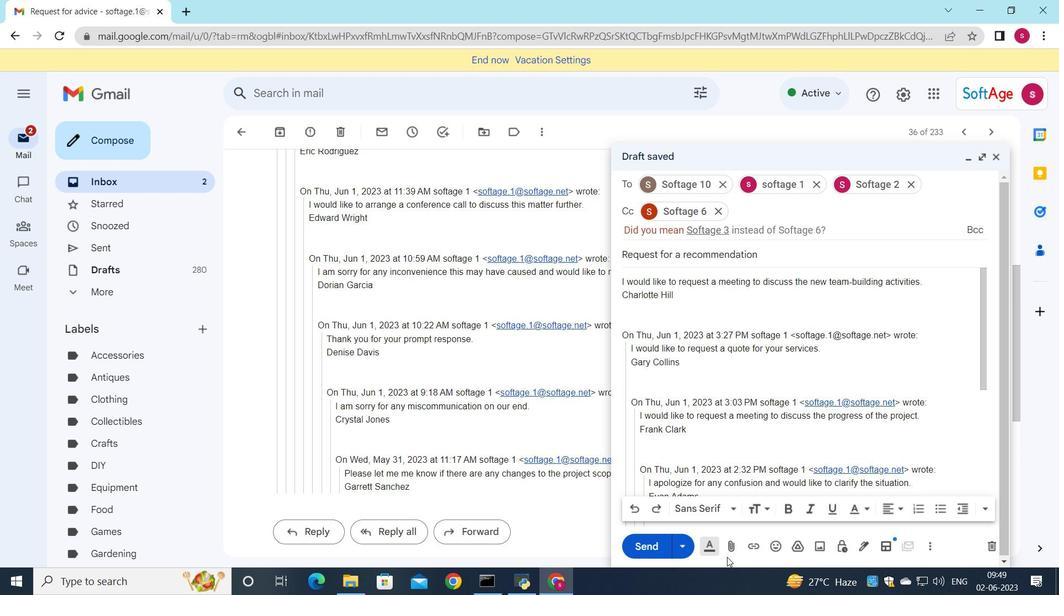 
Action: Mouse moved to (731, 551)
Screenshot: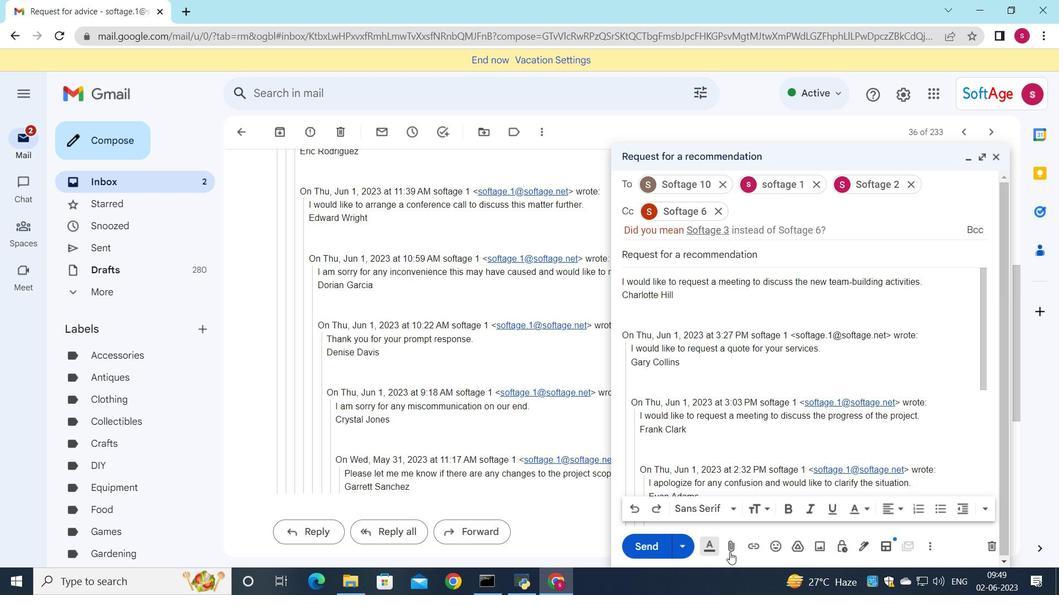
Action: Mouse pressed left at (731, 551)
Screenshot: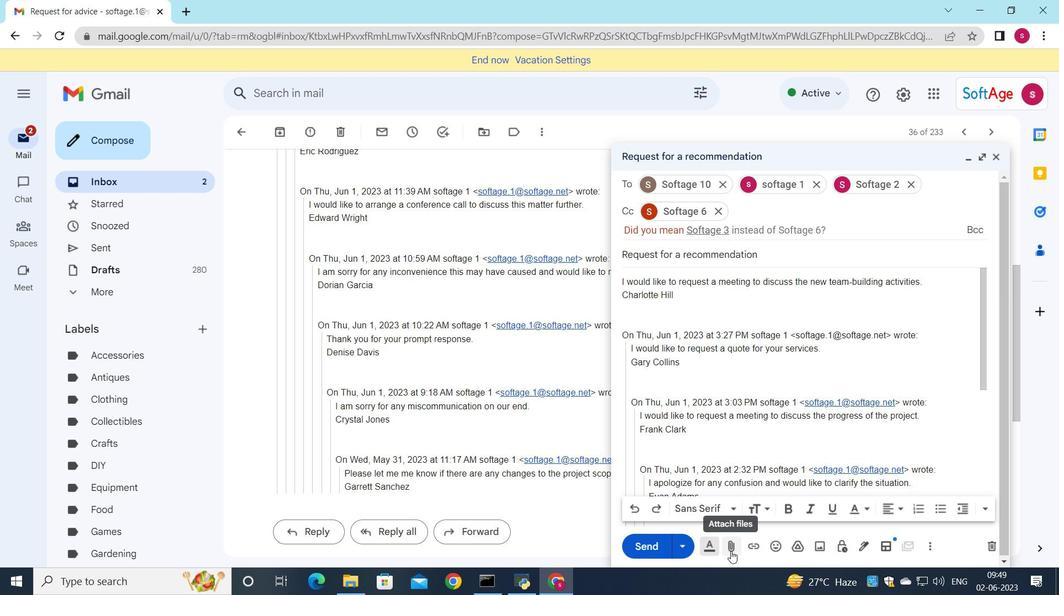 
Action: Mouse moved to (190, 102)
Screenshot: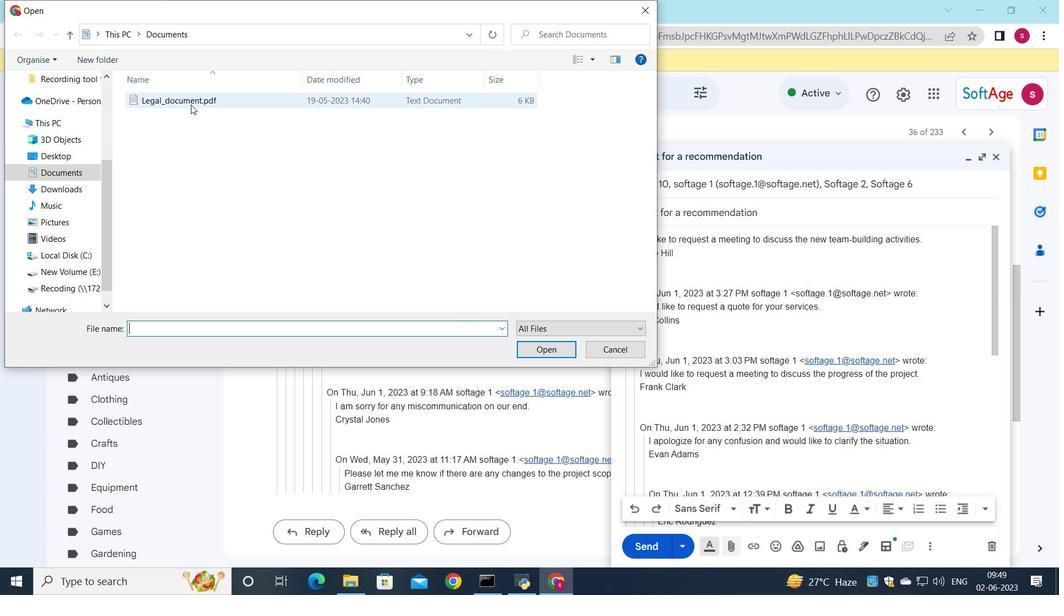 
Action: Mouse pressed left at (190, 102)
Screenshot: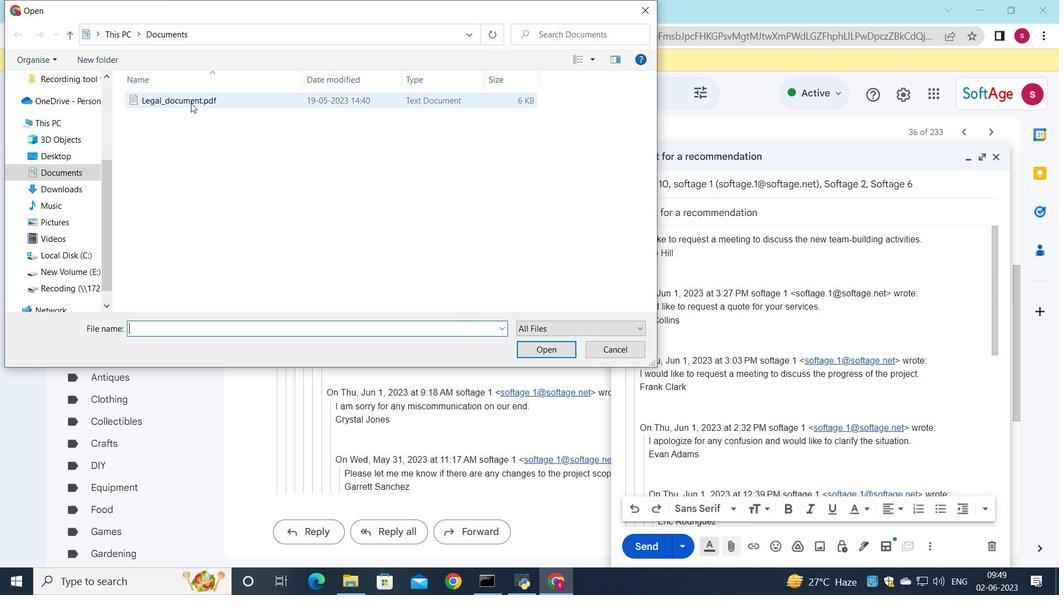 
Action: Mouse moved to (238, 95)
Screenshot: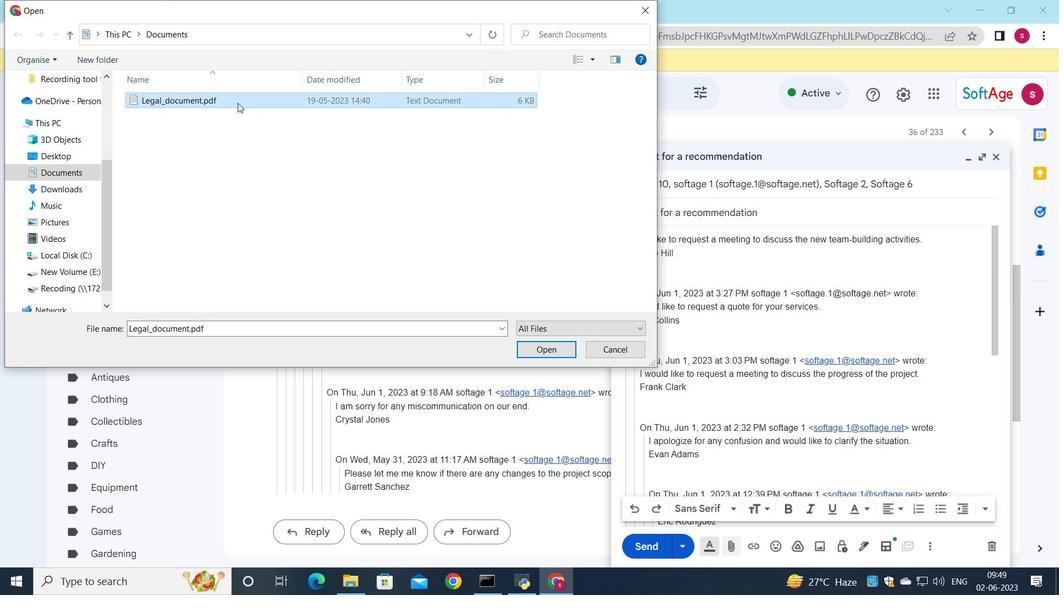 
Action: Mouse pressed left at (238, 95)
Screenshot: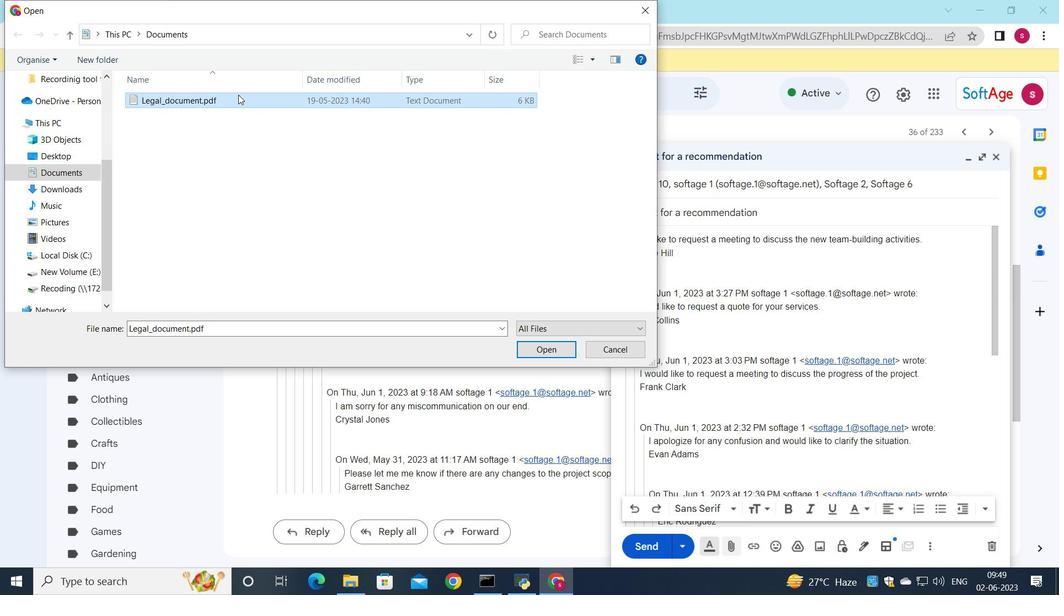 
Action: Mouse moved to (294, 131)
Screenshot: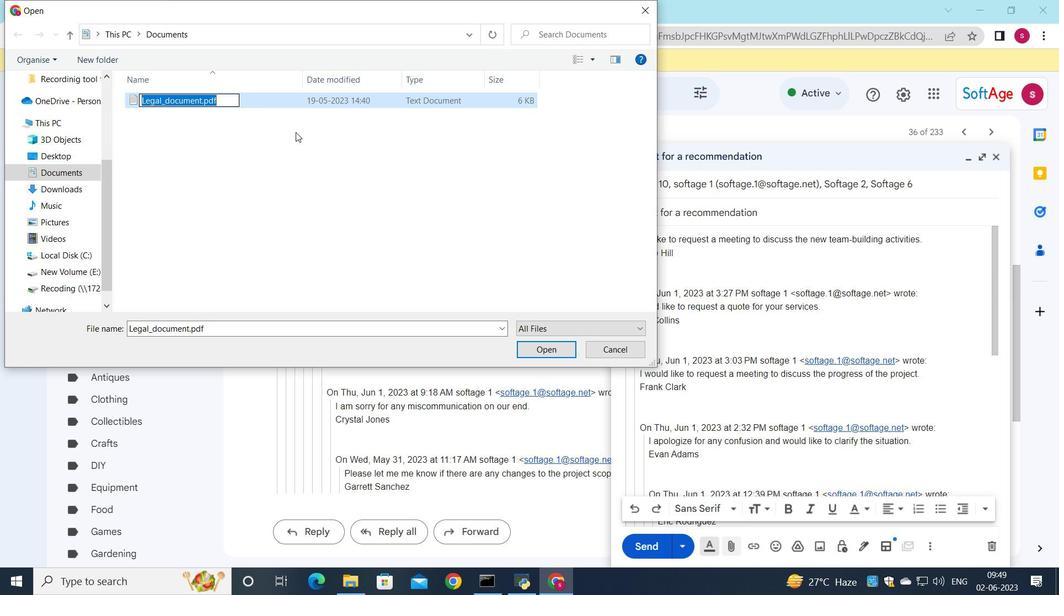 
Action: Key pressed <Key.shift>White<Key.shift_r><Key.shift_r><Key.shift_r><Key.shift_r>_paper.docx
Screenshot: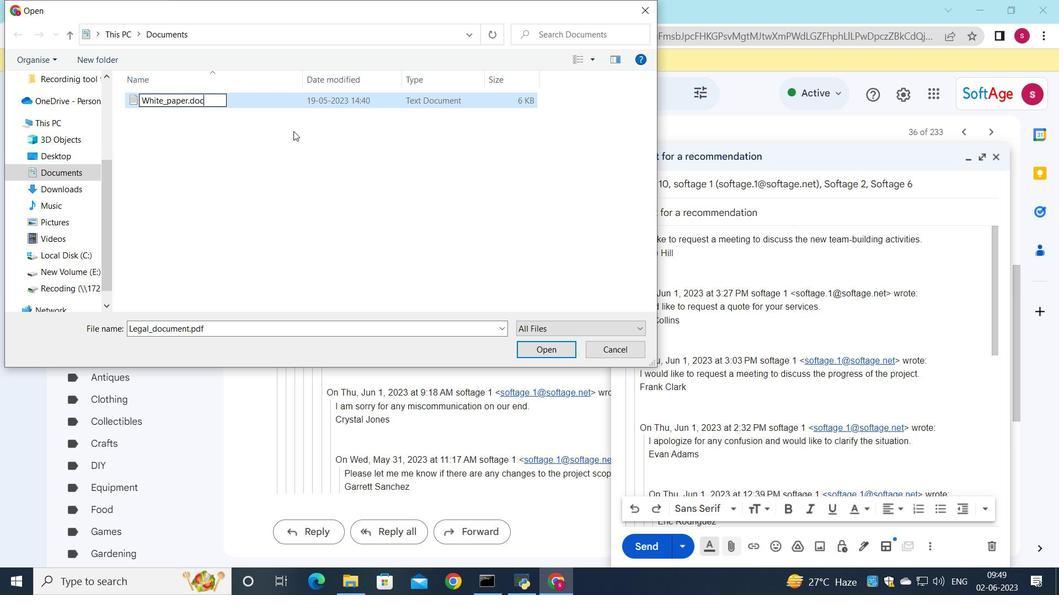 
Action: Mouse moved to (264, 94)
Screenshot: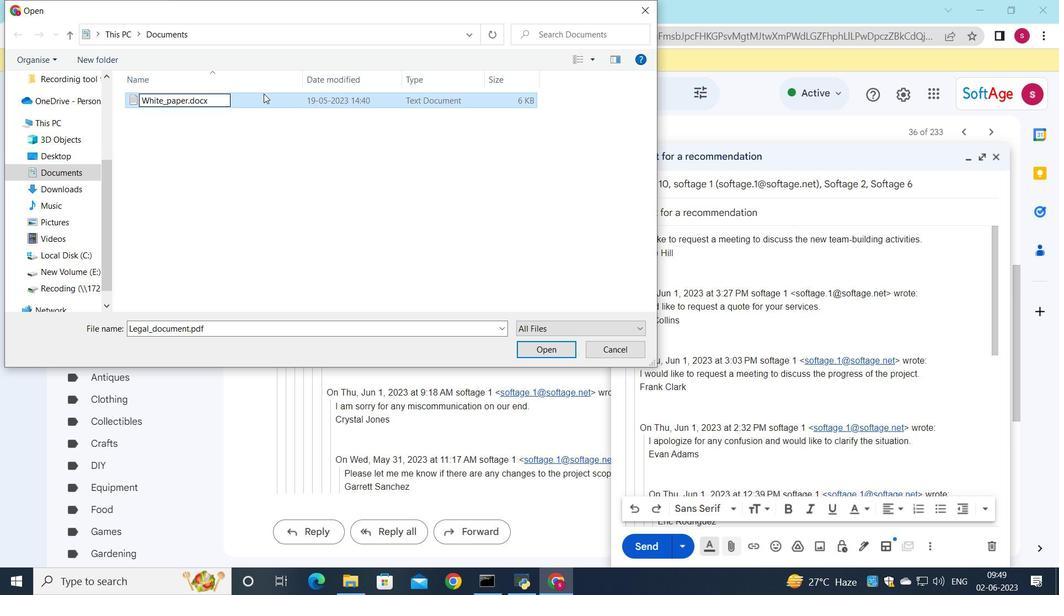 
Action: Mouse pressed left at (264, 94)
Screenshot: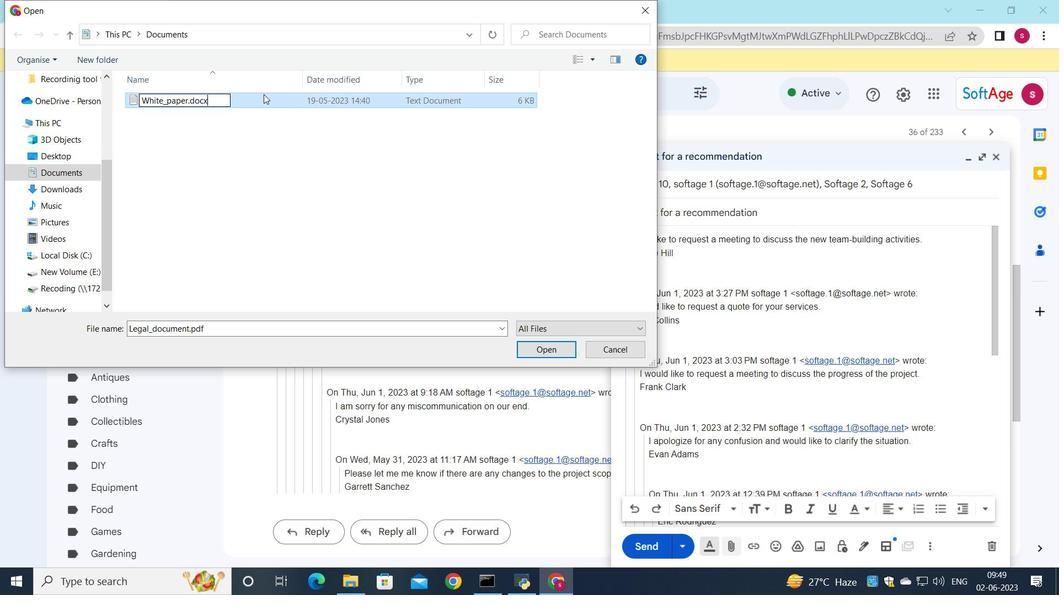 
Action: Mouse moved to (544, 357)
Screenshot: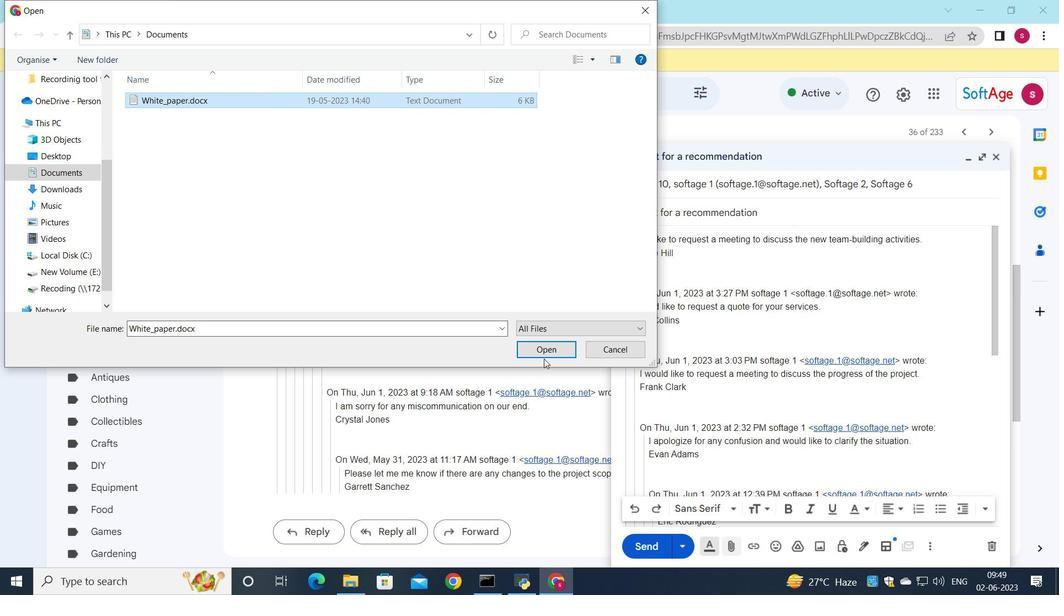 
Action: Mouse pressed left at (544, 357)
Screenshot: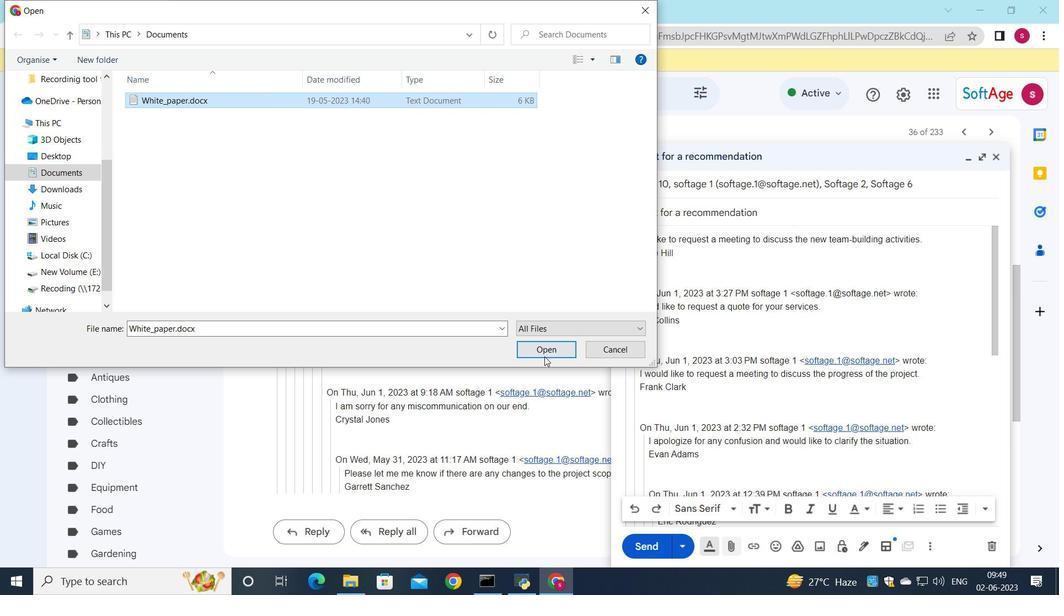 
Action: Mouse moved to (646, 549)
Screenshot: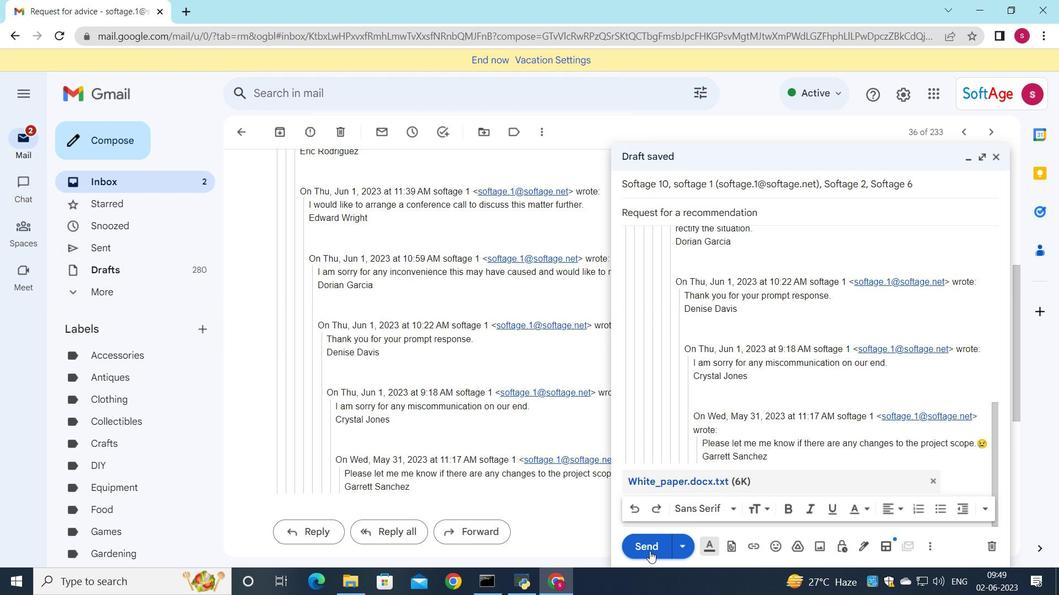 
Action: Mouse pressed left at (646, 549)
Screenshot: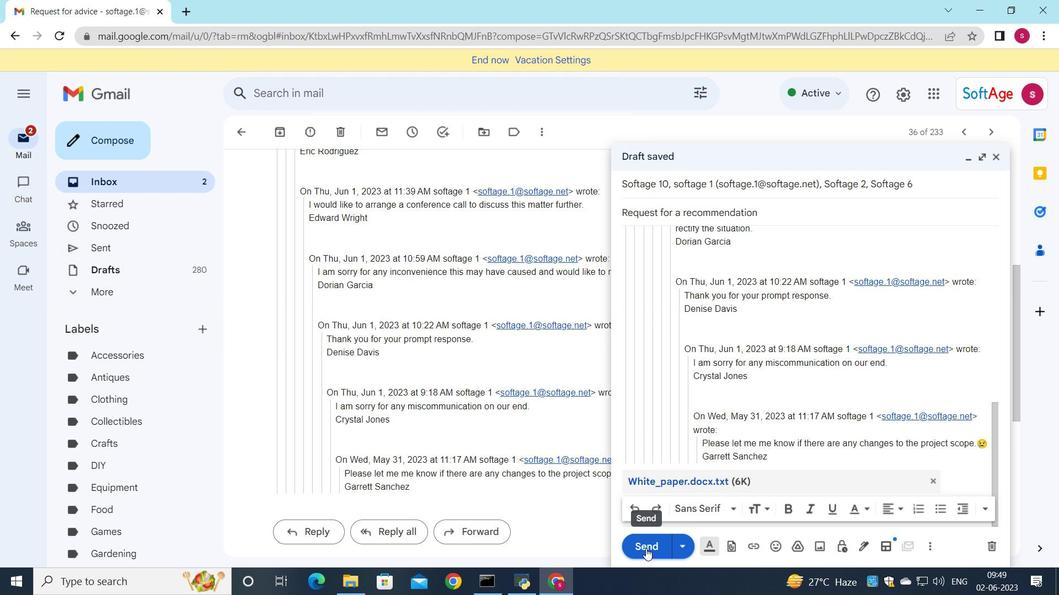 
Action: Mouse moved to (188, 180)
Screenshot: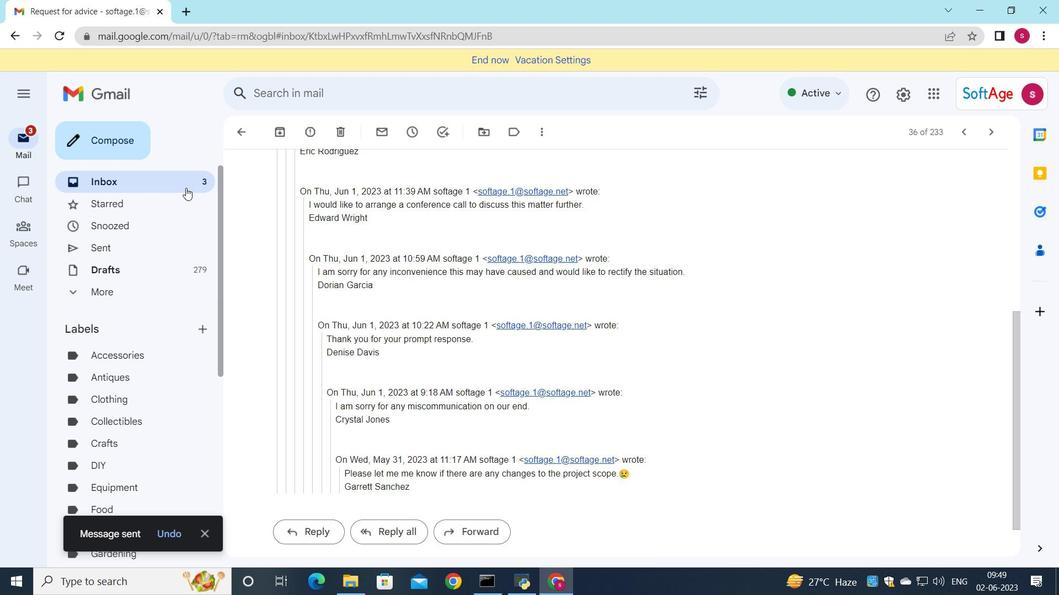 
Action: Mouse pressed left at (188, 180)
Screenshot: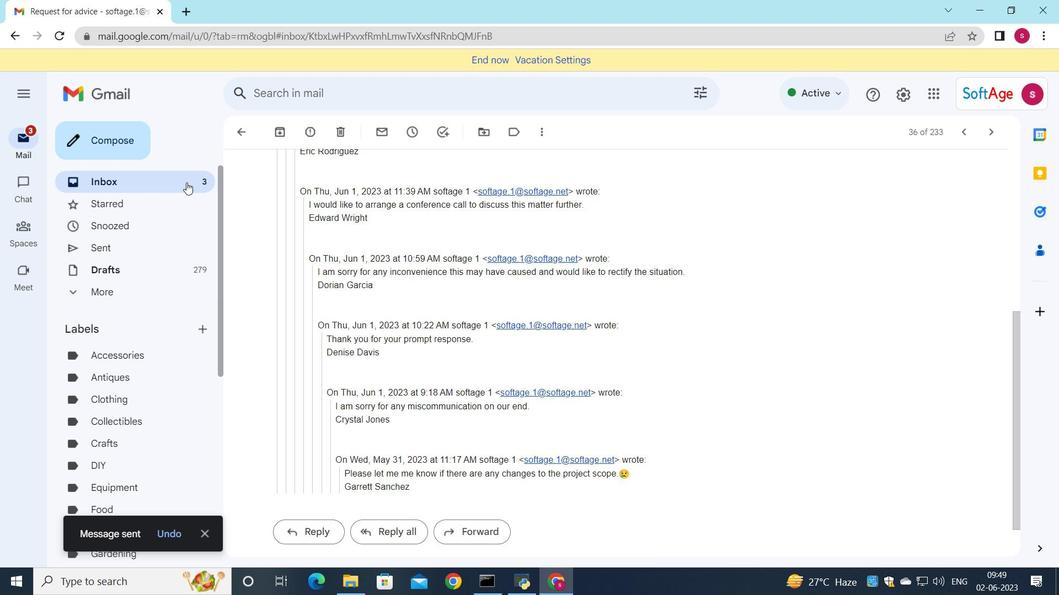
Action: Mouse moved to (503, 333)
Screenshot: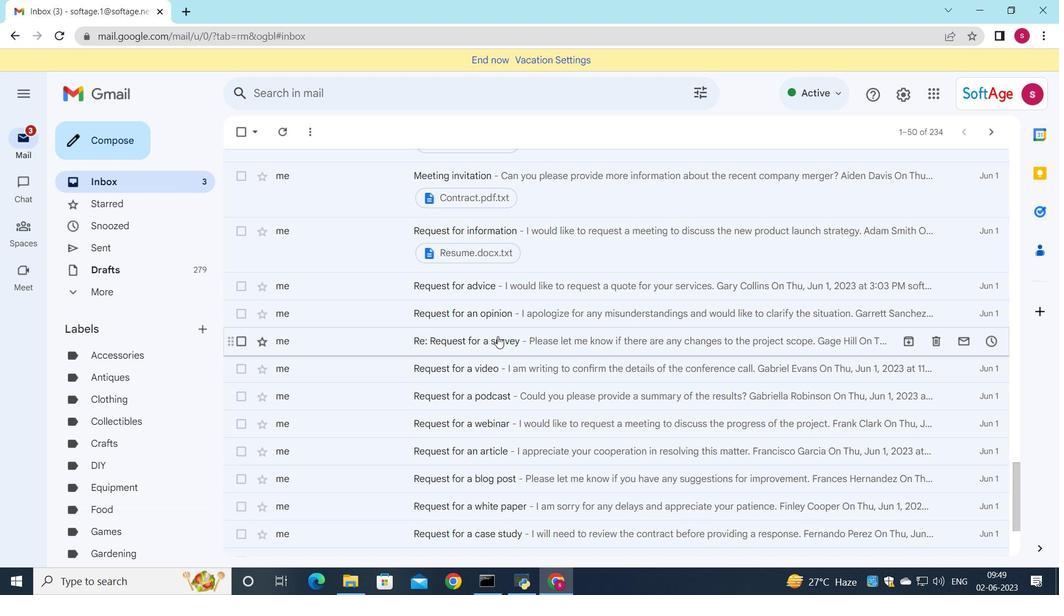 
Action: Mouse scrolled (499, 336) with delta (0, 0)
Screenshot: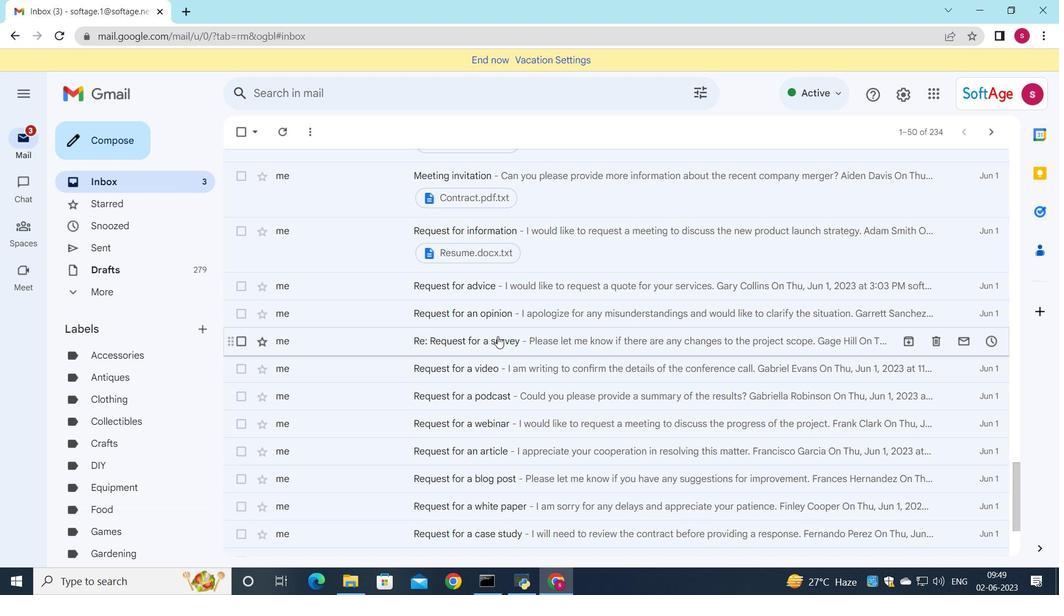 
Action: Mouse scrolled (502, 335) with delta (0, 0)
Screenshot: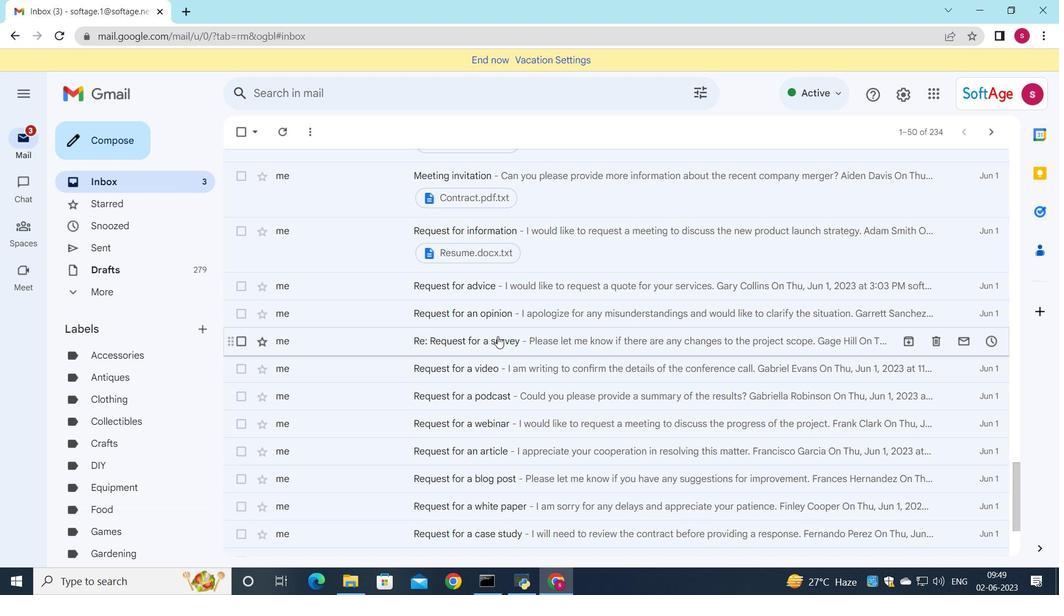 
Action: Mouse scrolled (502, 334) with delta (0, 0)
Screenshot: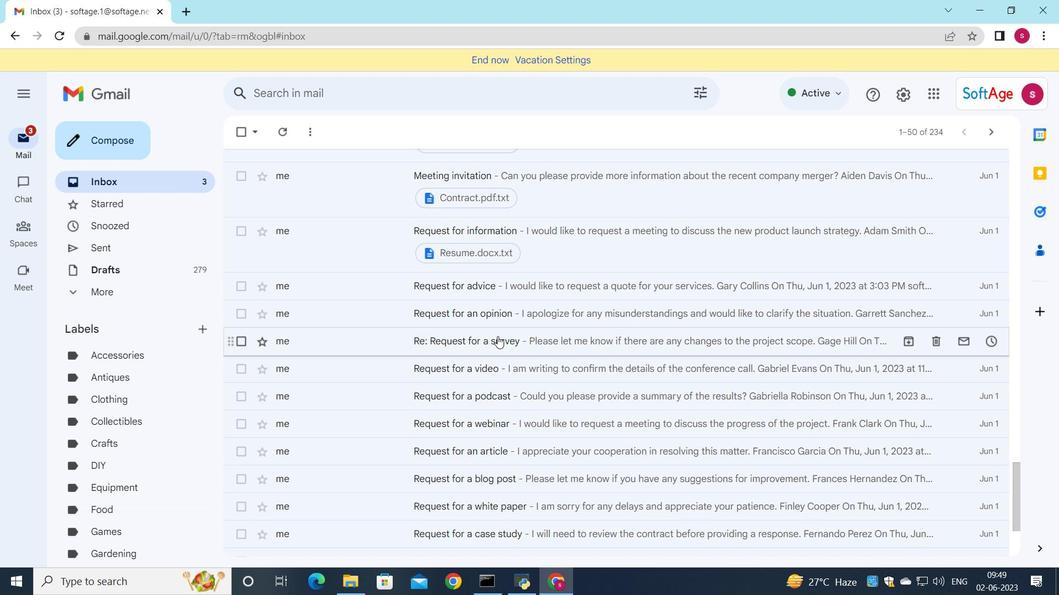 
Action: Mouse scrolled (502, 334) with delta (0, 0)
Screenshot: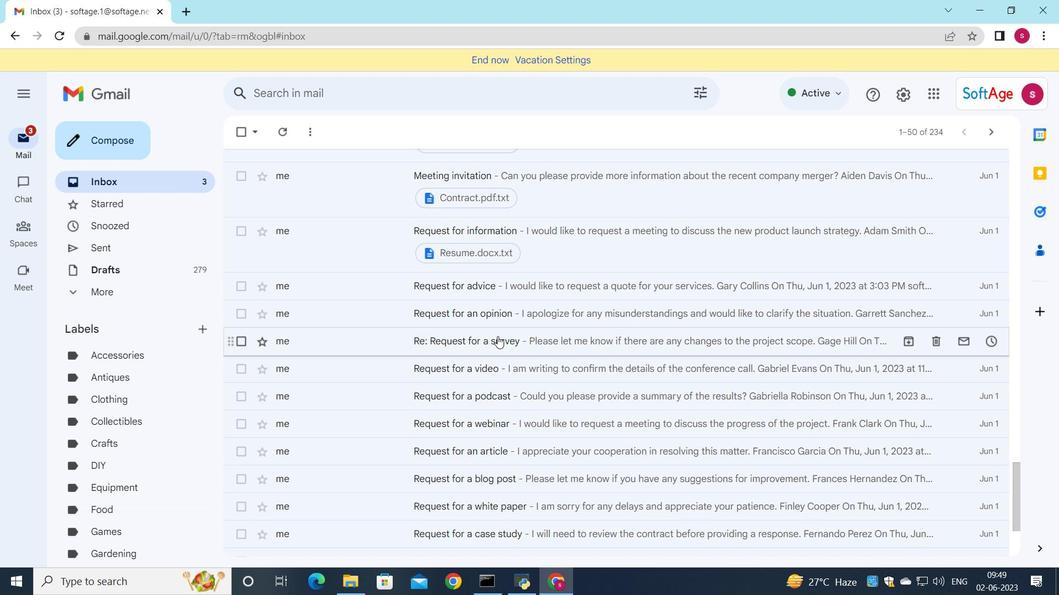 
Action: Mouse moved to (514, 339)
Screenshot: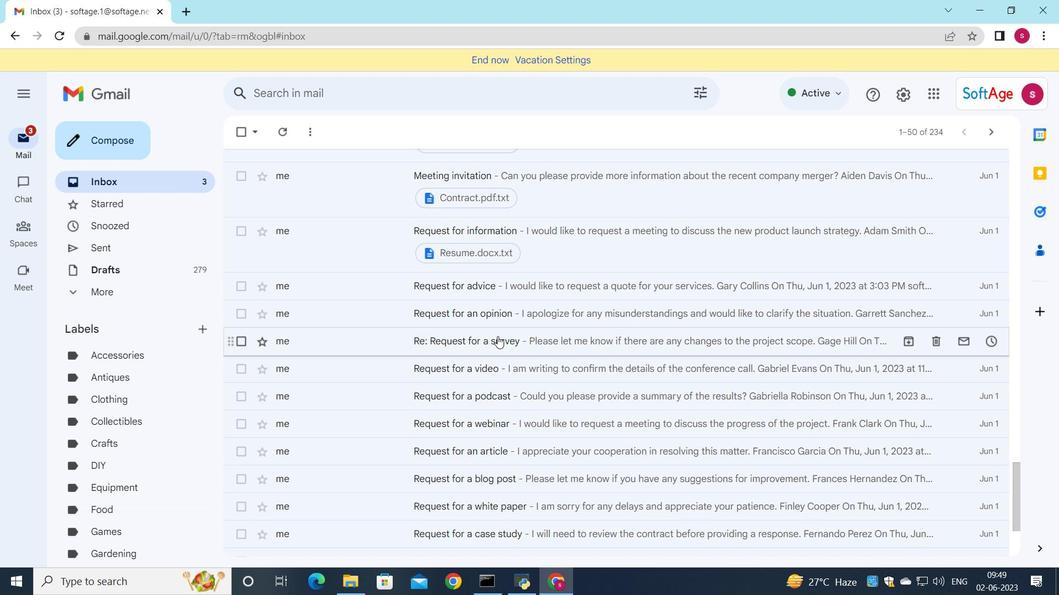 
Action: Mouse scrolled (514, 339) with delta (0, 0)
Screenshot: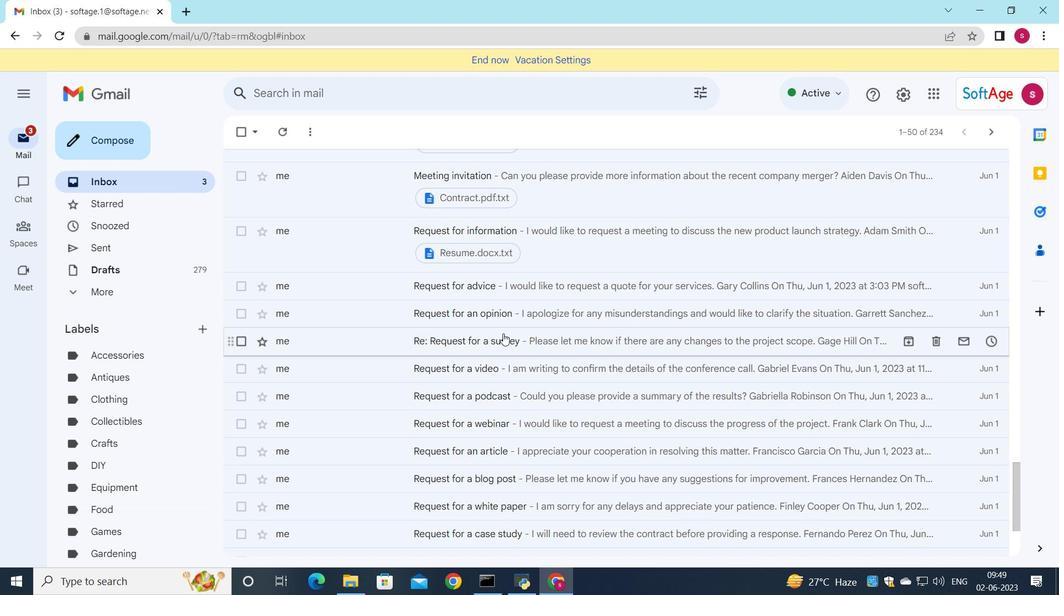 
Action: Mouse scrolled (514, 339) with delta (0, 0)
Screenshot: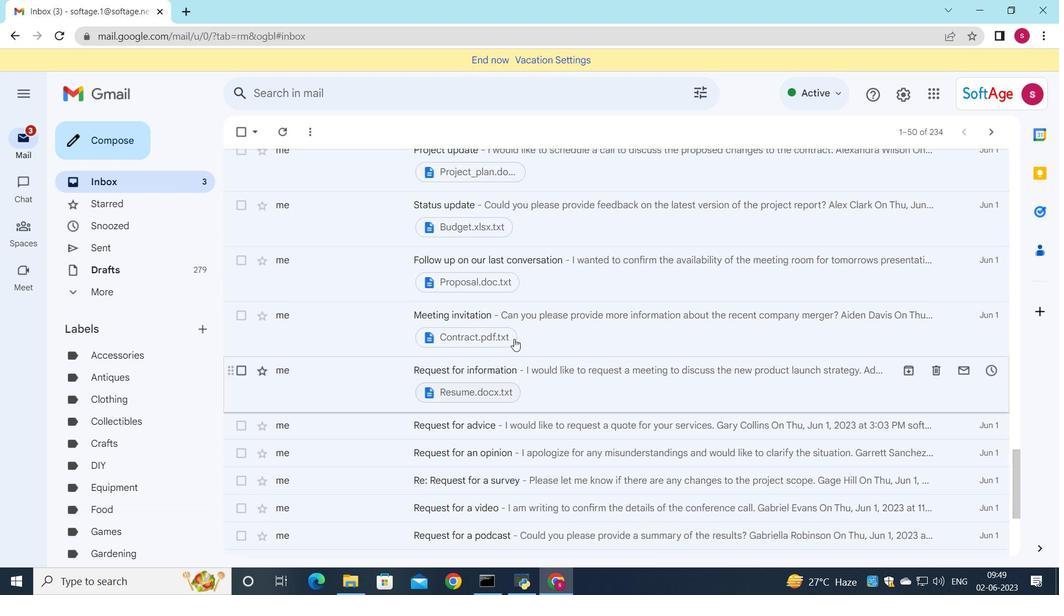 
Action: Mouse scrolled (514, 339) with delta (0, 0)
Screenshot: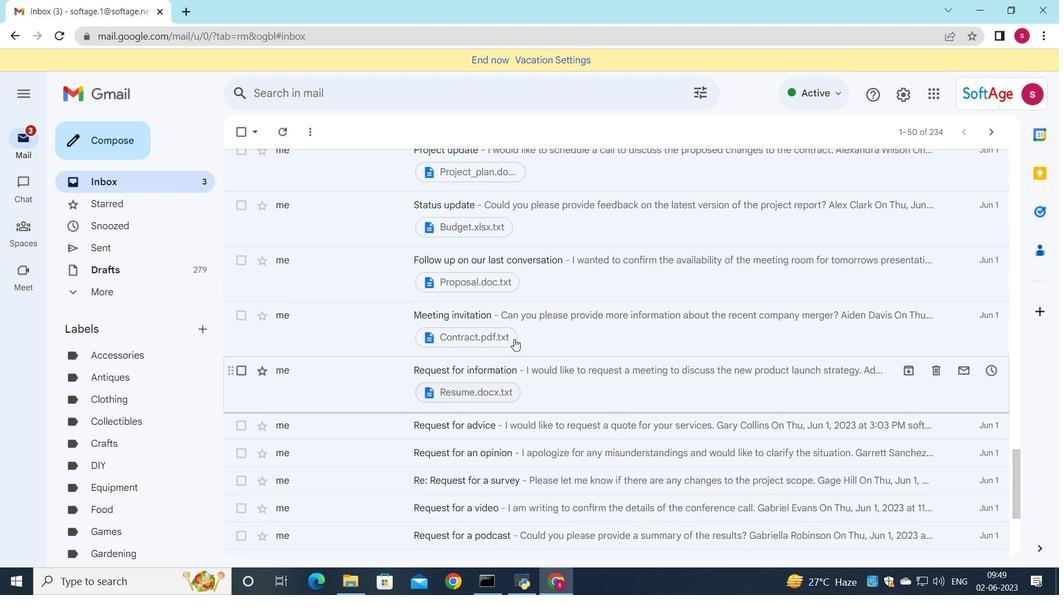 
Action: Mouse scrolled (514, 339) with delta (0, 0)
Screenshot: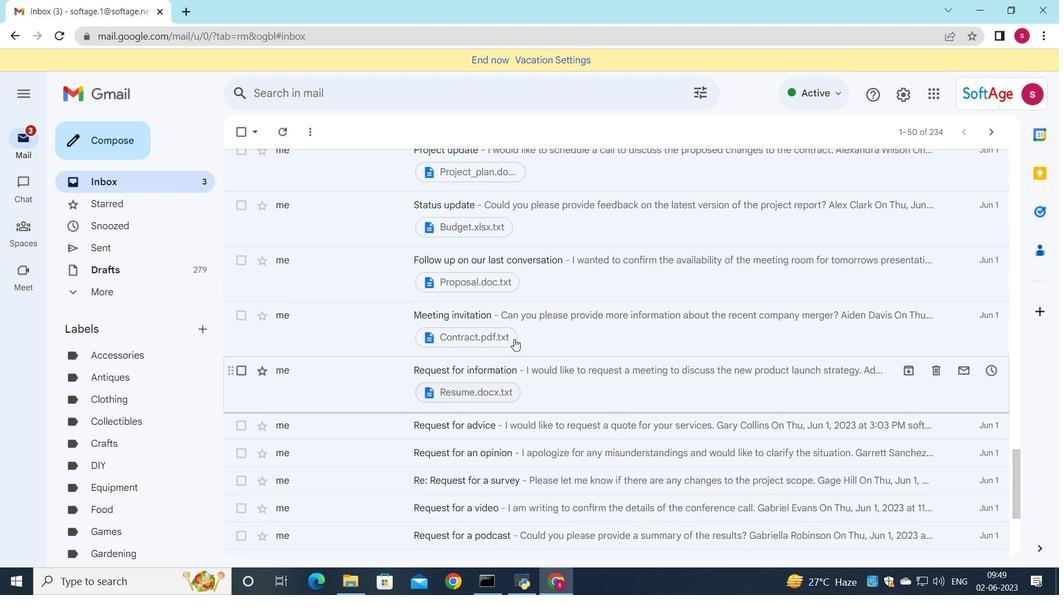 
Action: Mouse scrolled (514, 339) with delta (0, 0)
Screenshot: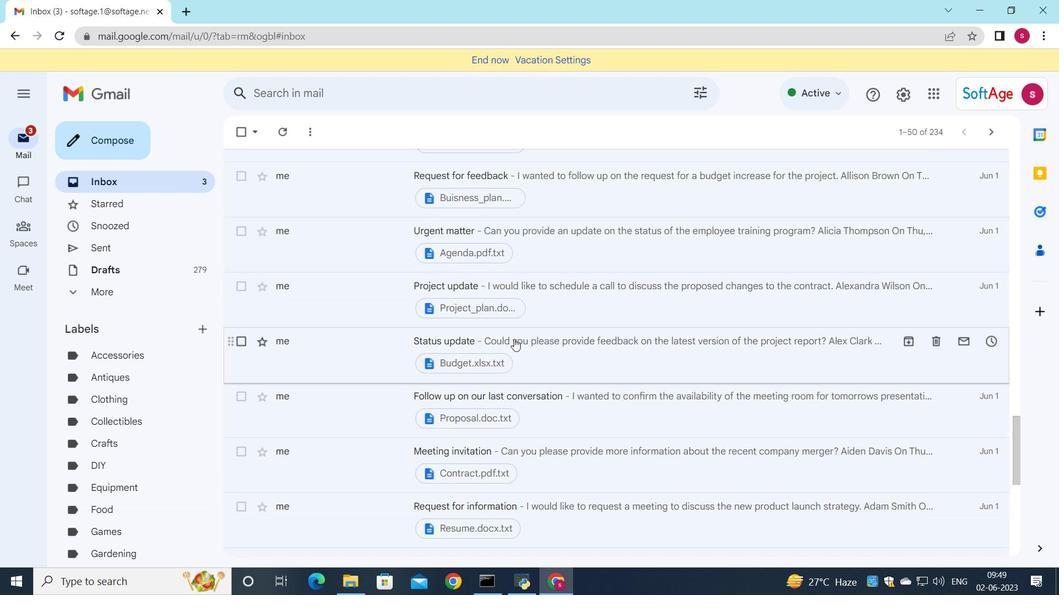 
Action: Mouse scrolled (514, 339) with delta (0, 0)
Screenshot: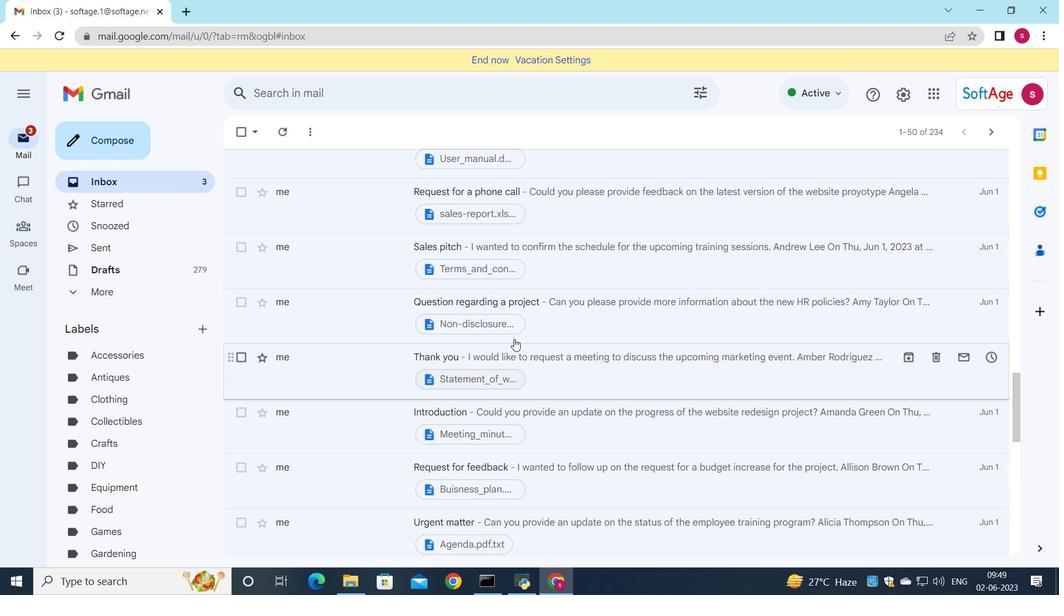 
Action: Mouse scrolled (514, 339) with delta (0, 0)
Screenshot: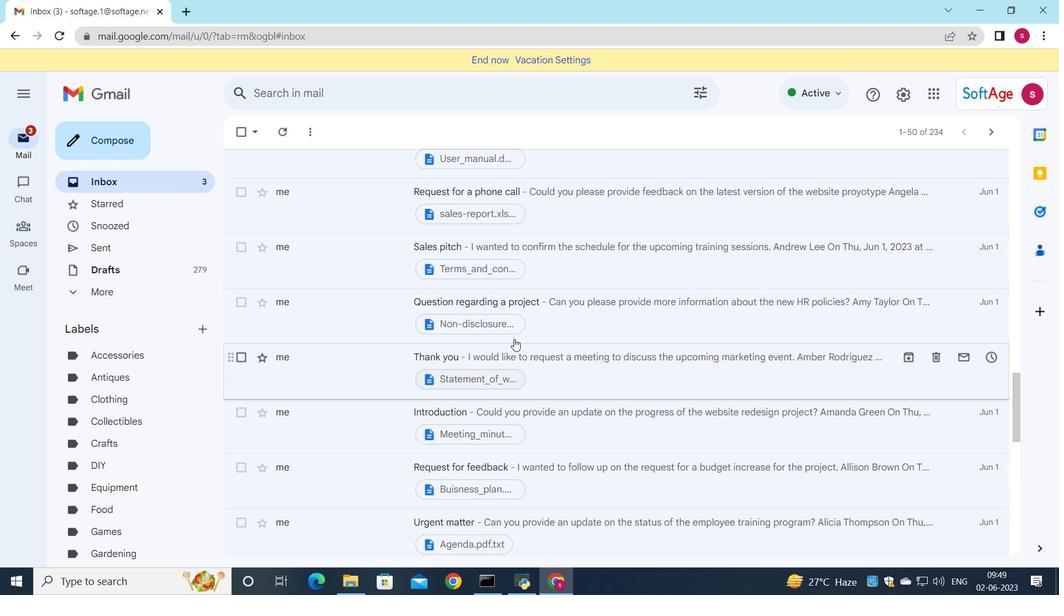 
Action: Mouse scrolled (514, 339) with delta (0, 0)
Screenshot: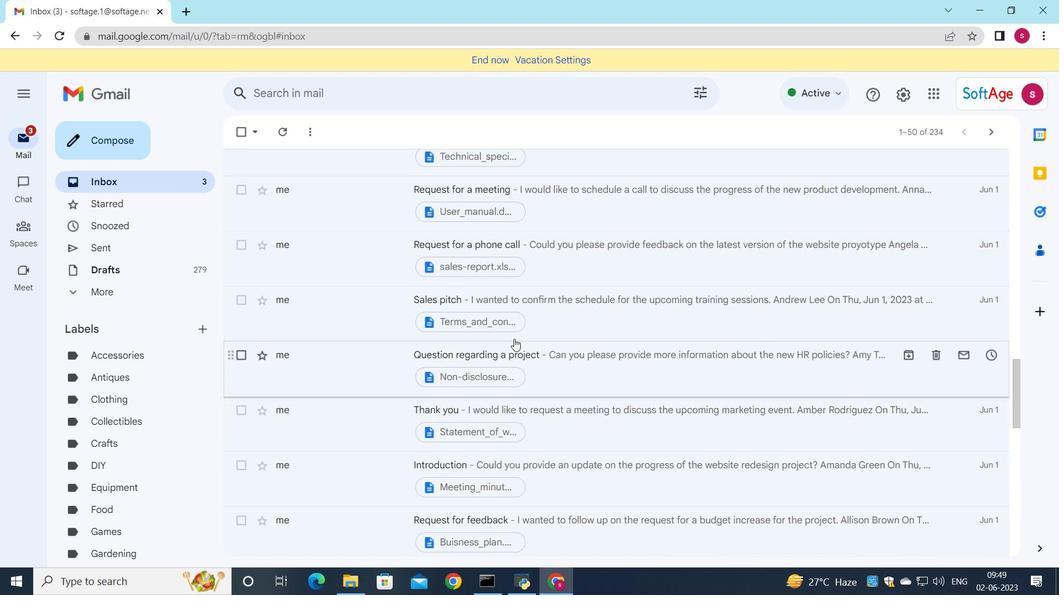 
Action: Mouse scrolled (514, 339) with delta (0, 0)
Screenshot: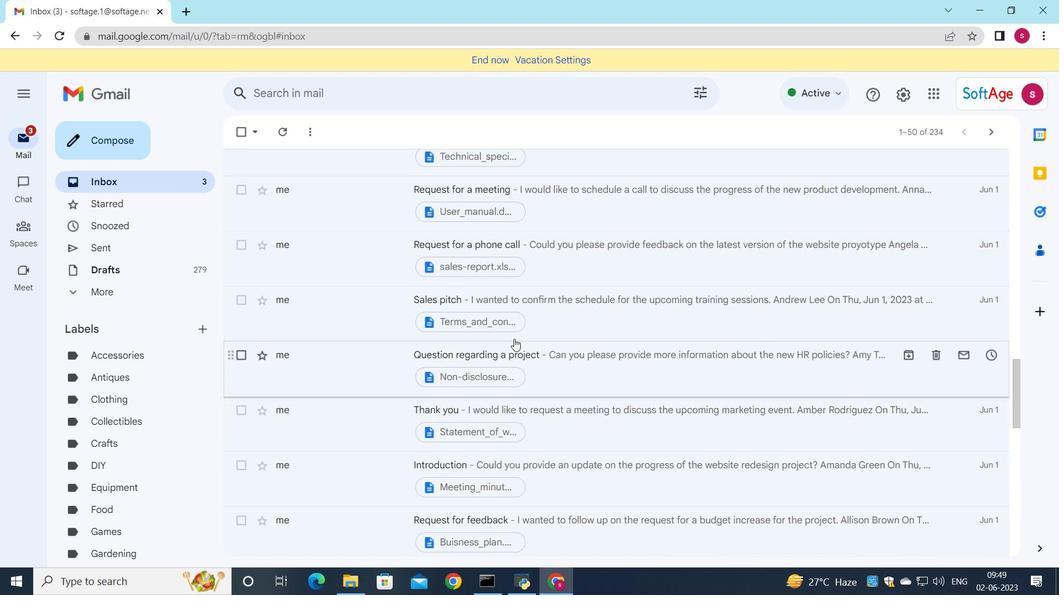 
Action: Mouse scrolled (514, 339) with delta (0, 0)
Screenshot: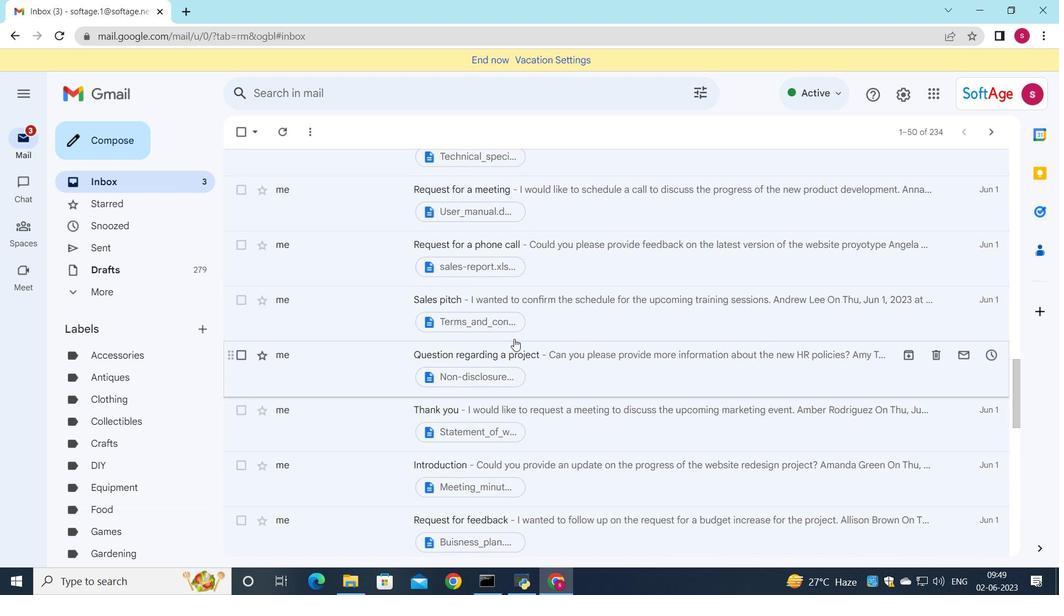 
Action: Mouse scrolled (514, 339) with delta (0, 0)
Screenshot: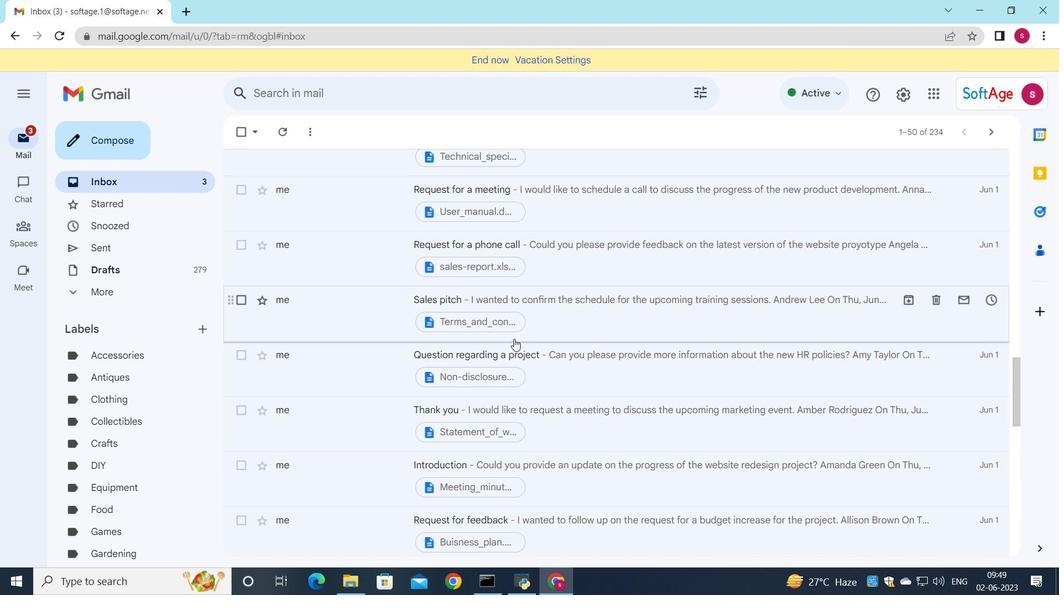 
Action: Mouse scrolled (514, 339) with delta (0, 0)
Screenshot: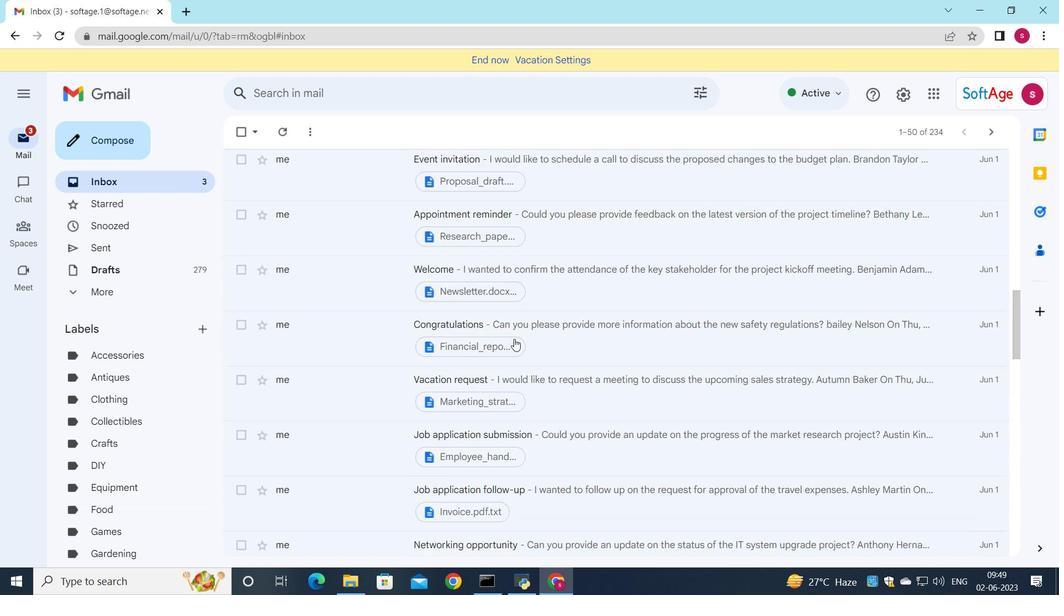 
Action: Mouse scrolled (514, 339) with delta (0, 0)
Screenshot: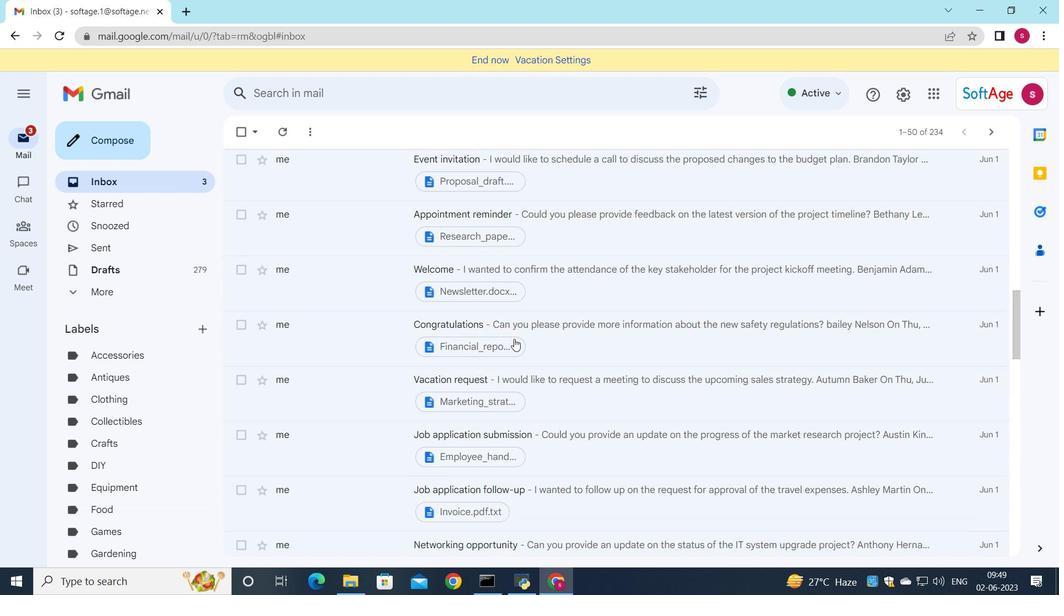 
Action: Mouse scrolled (514, 339) with delta (0, 0)
Screenshot: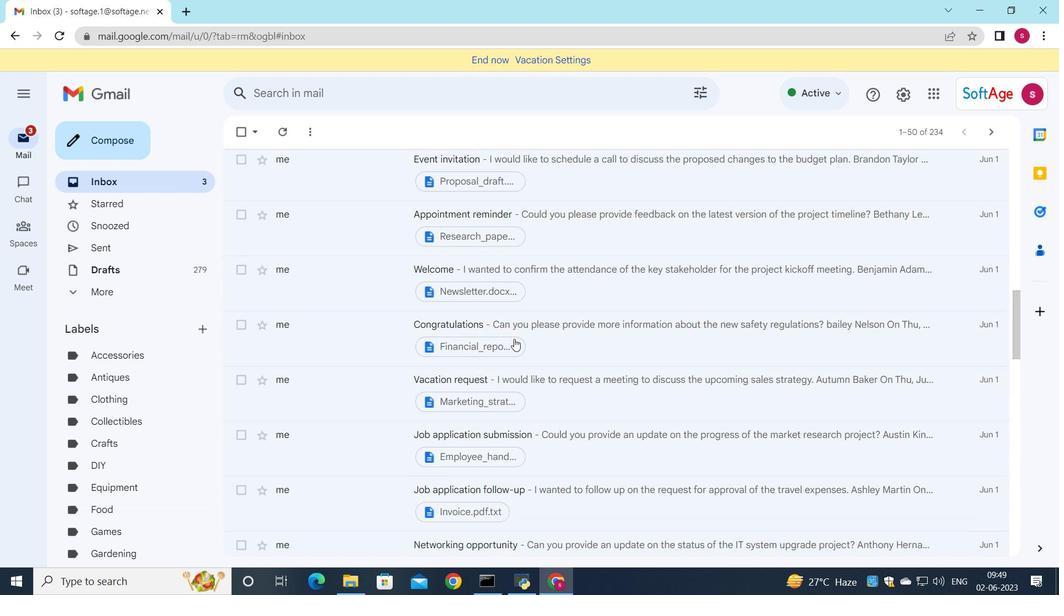 
Action: Mouse scrolled (514, 339) with delta (0, 0)
Screenshot: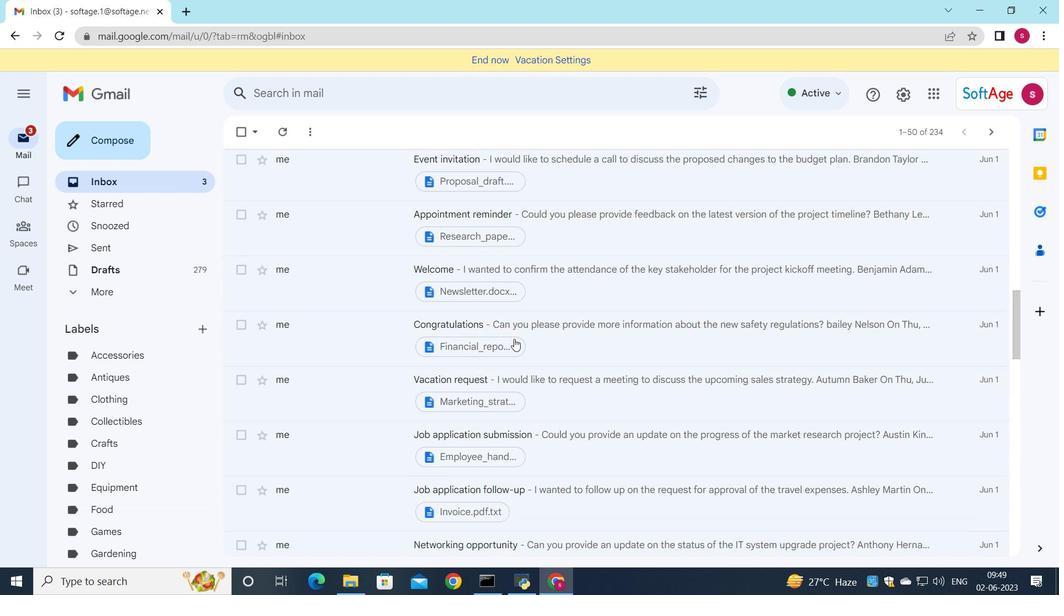 
Action: Mouse scrolled (514, 339) with delta (0, 0)
Screenshot: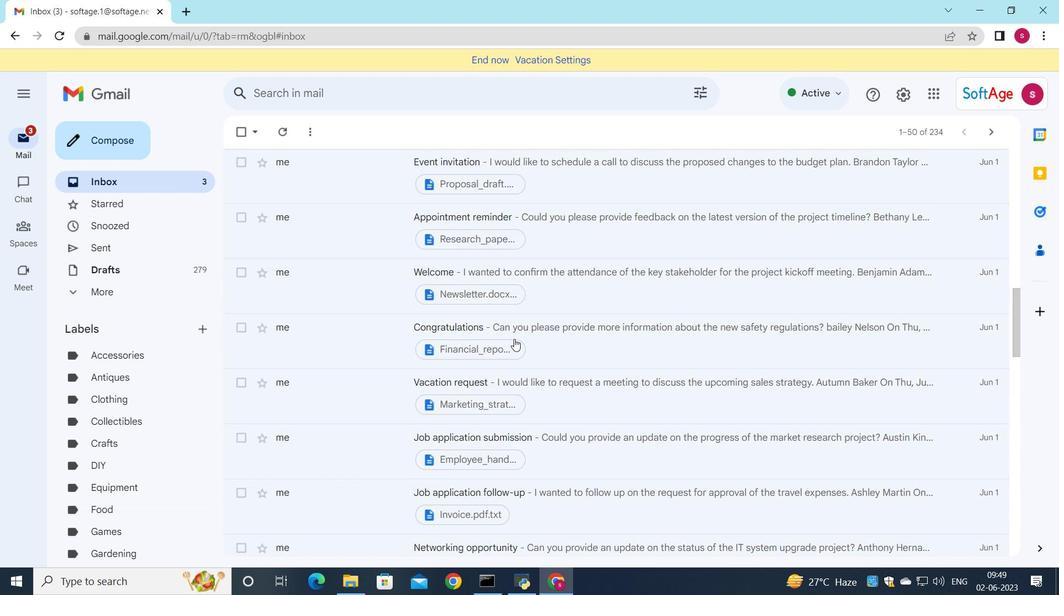 
Action: Mouse scrolled (514, 339) with delta (0, 0)
Screenshot: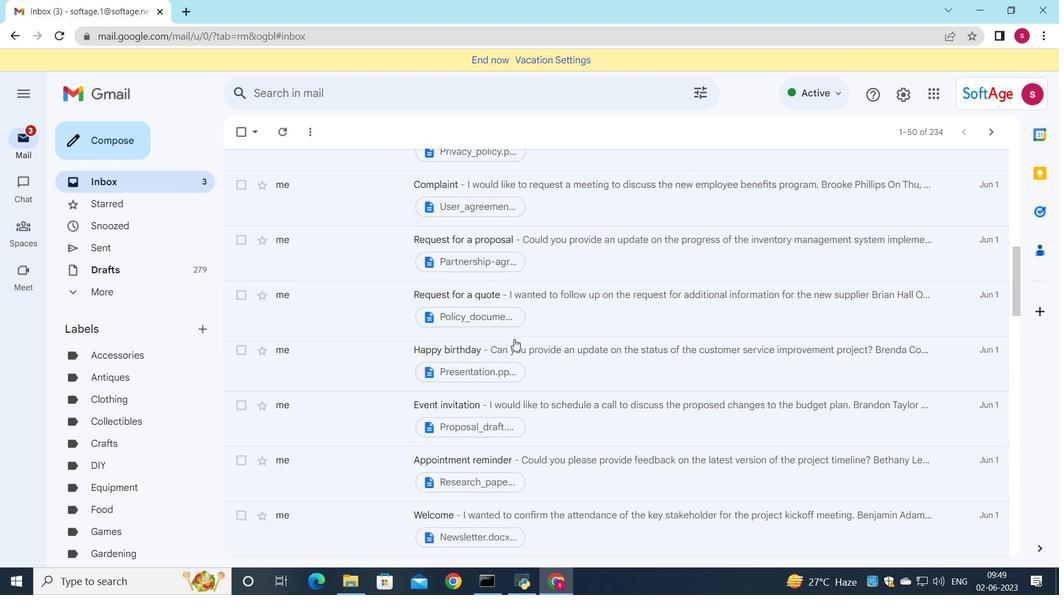 
Action: Mouse scrolled (514, 339) with delta (0, 0)
Screenshot: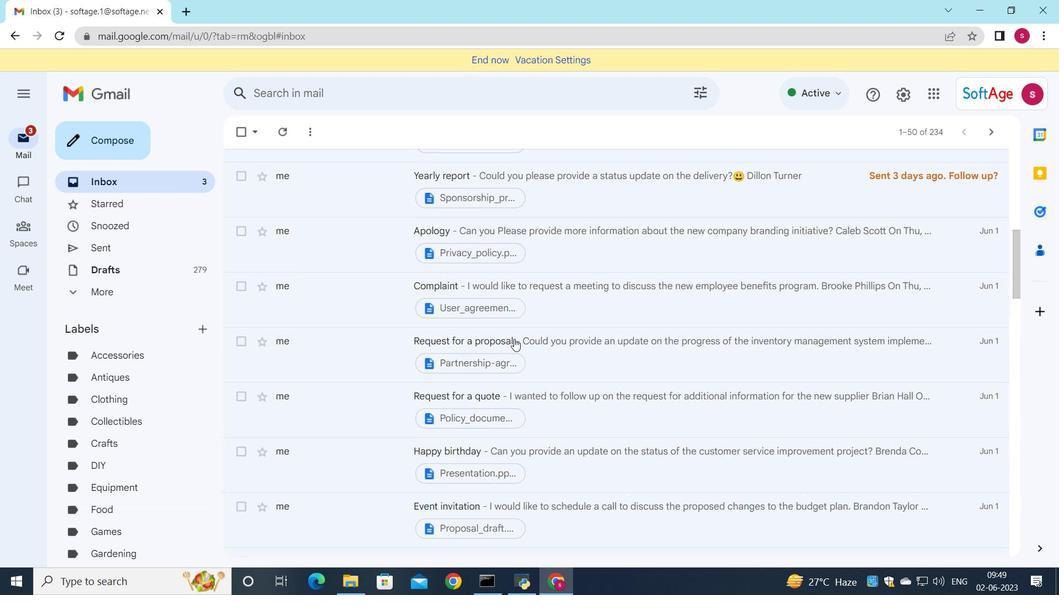 
Action: Mouse scrolled (514, 339) with delta (0, 0)
Screenshot: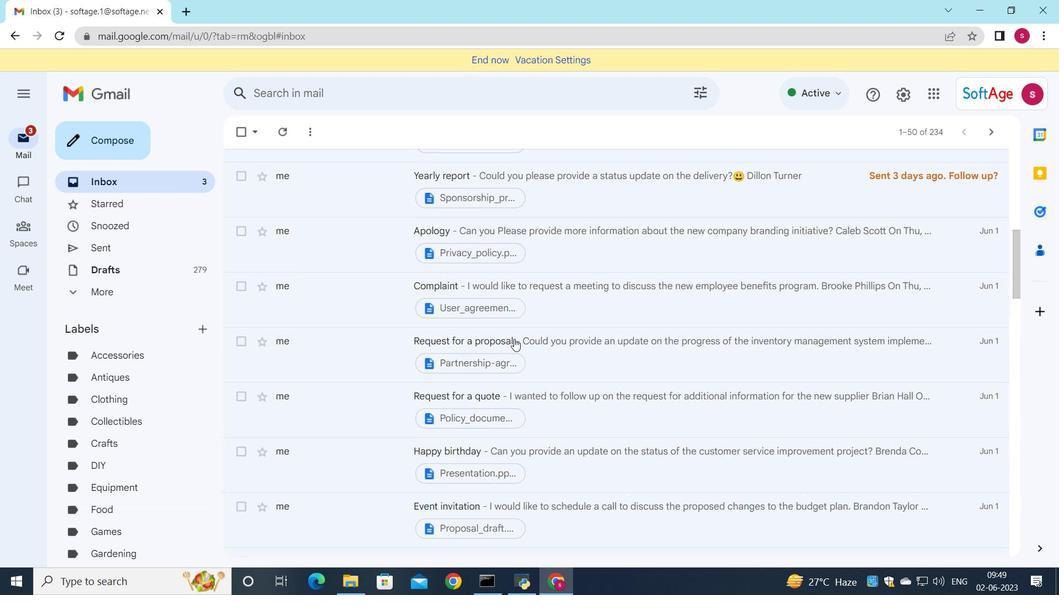 
Action: Mouse scrolled (514, 339) with delta (0, 0)
Screenshot: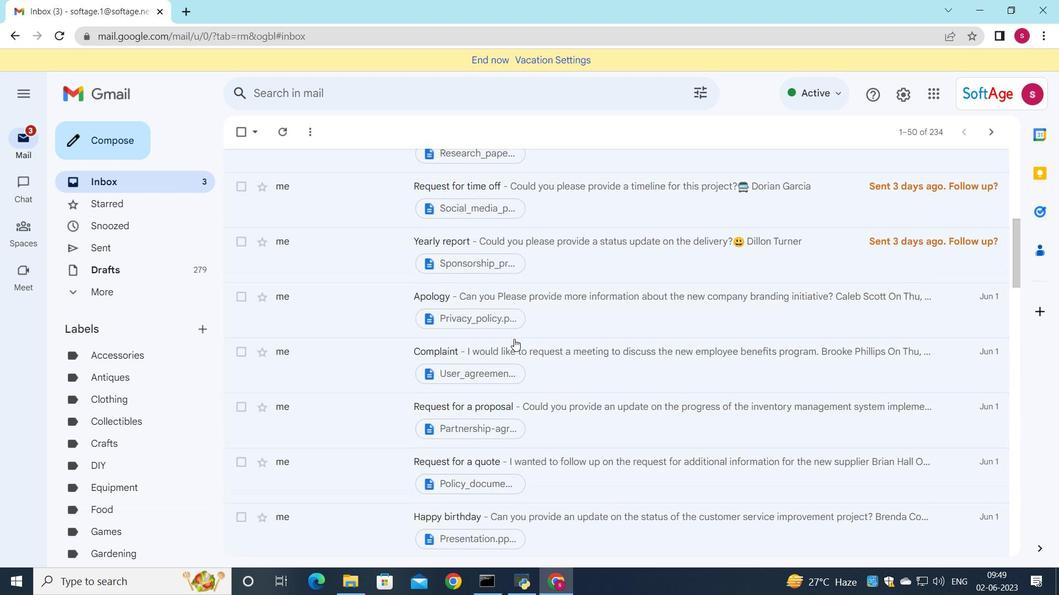 
Action: Mouse scrolled (514, 339) with delta (0, 0)
Screenshot: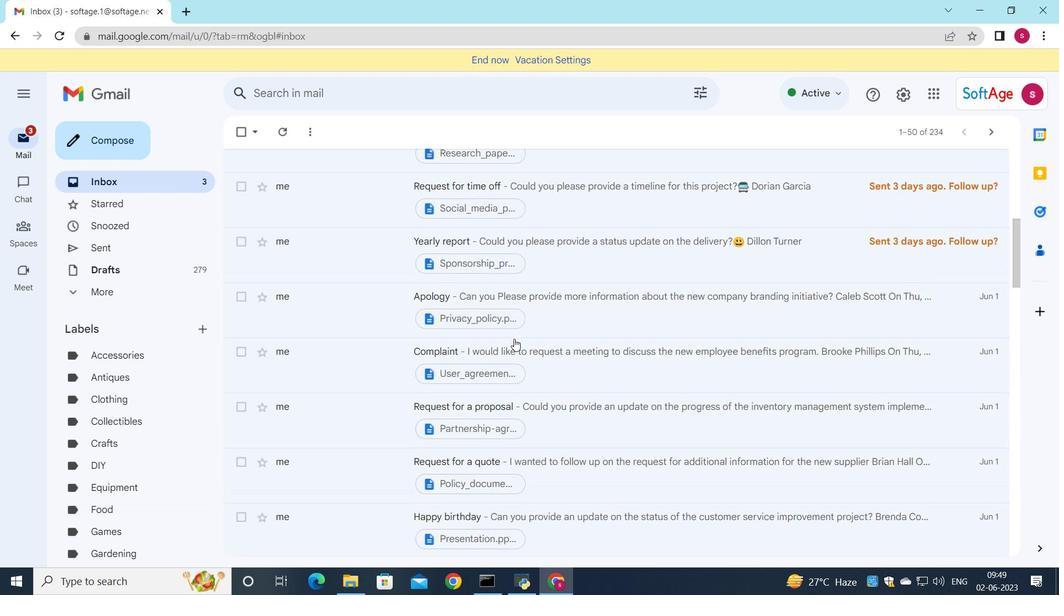 
Action: Mouse scrolled (514, 339) with delta (0, 0)
Screenshot: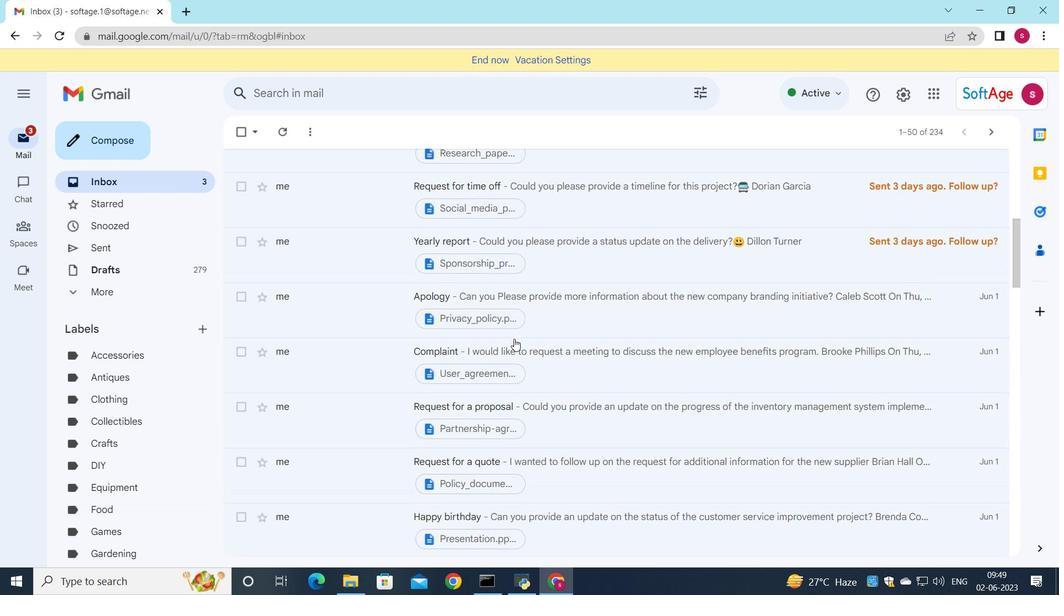 
Action: Mouse scrolled (514, 339) with delta (0, 0)
Screenshot: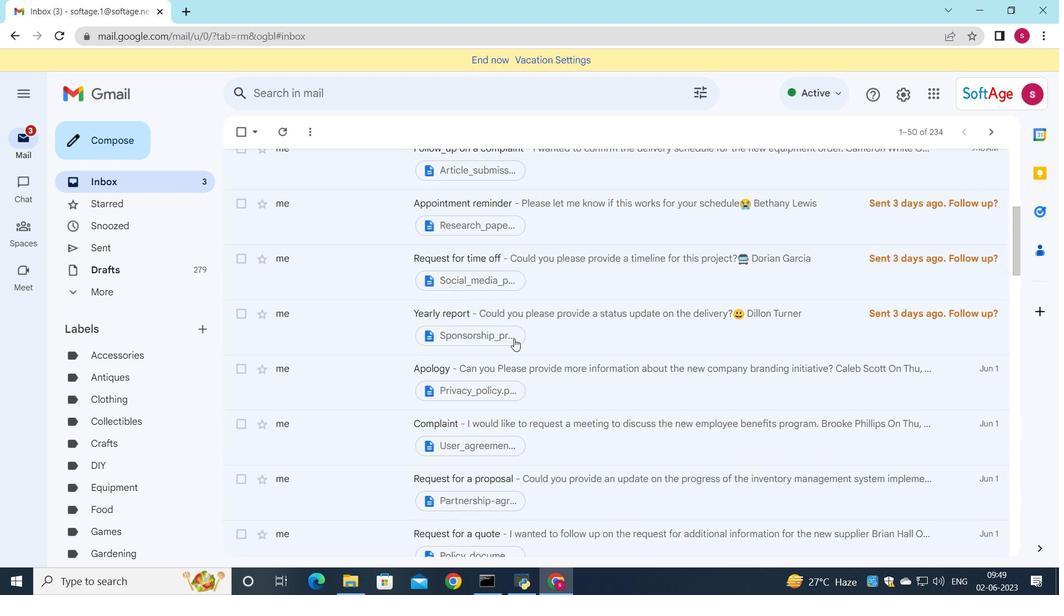 
Action: Mouse scrolled (514, 339) with delta (0, 0)
Screenshot: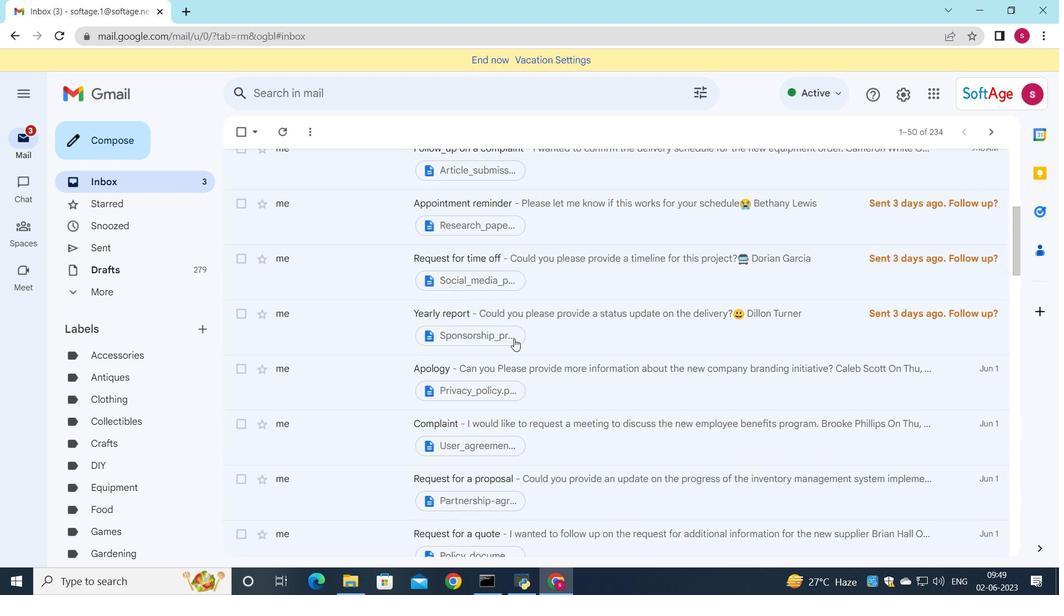 
Action: Mouse scrolled (514, 339) with delta (0, 0)
Screenshot: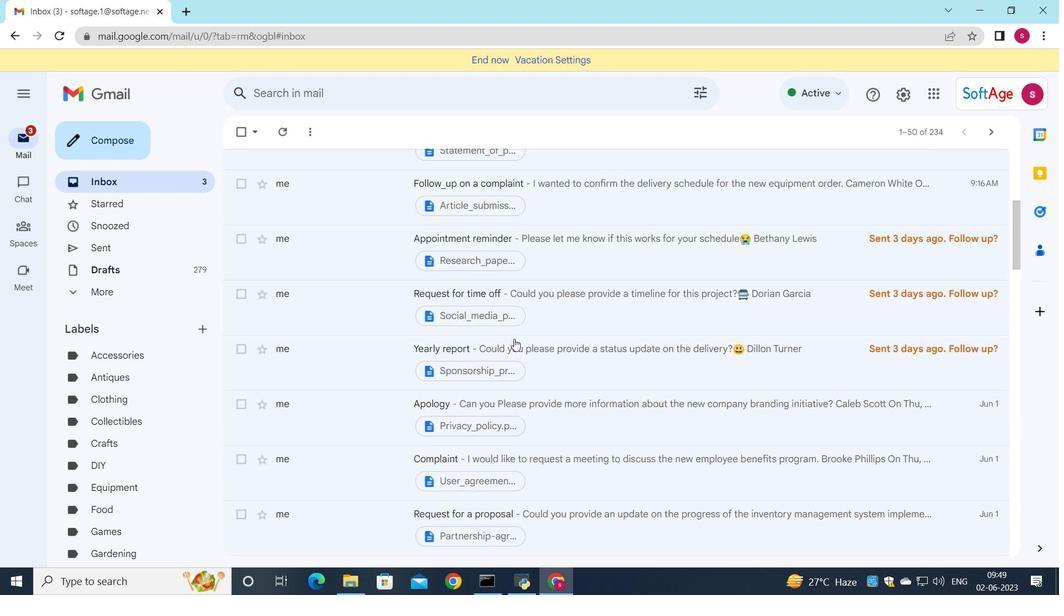 
Action: Mouse scrolled (514, 339) with delta (0, 0)
Screenshot: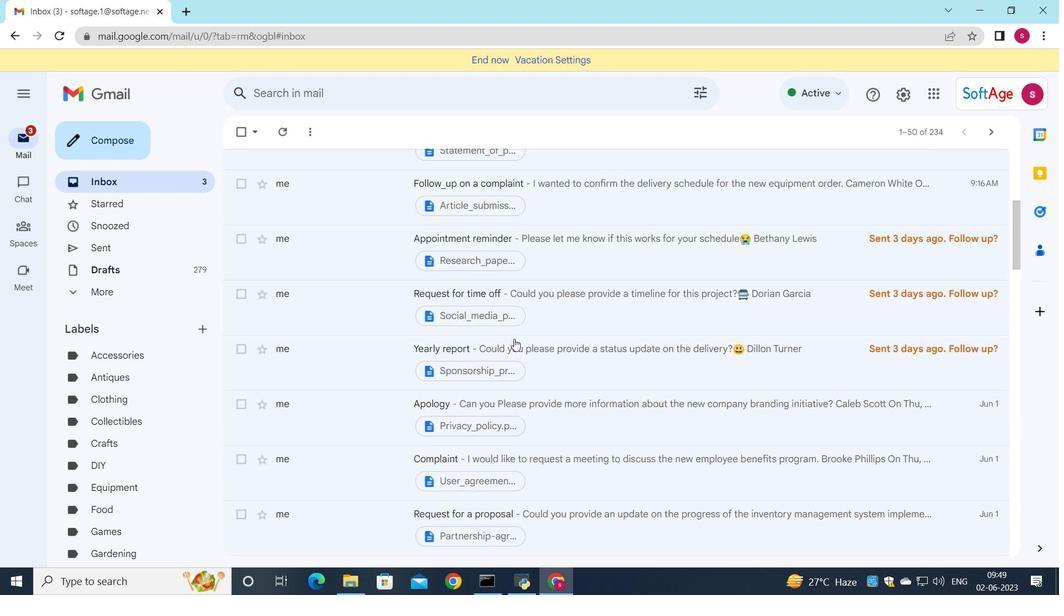 
Action: Mouse scrolled (514, 339) with delta (0, 0)
Screenshot: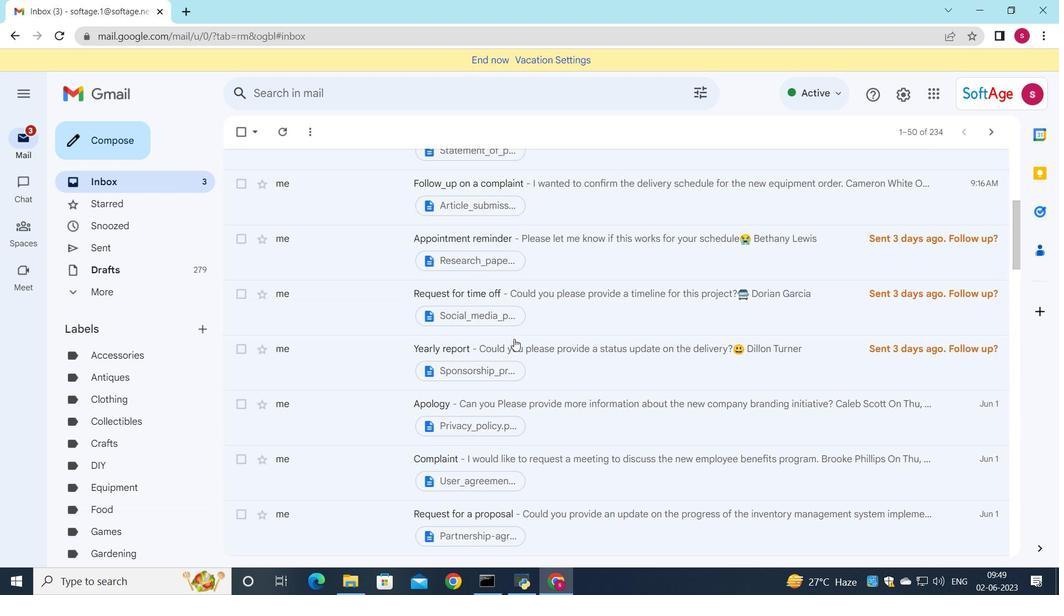 
Action: Mouse scrolled (514, 339) with delta (0, 0)
Screenshot: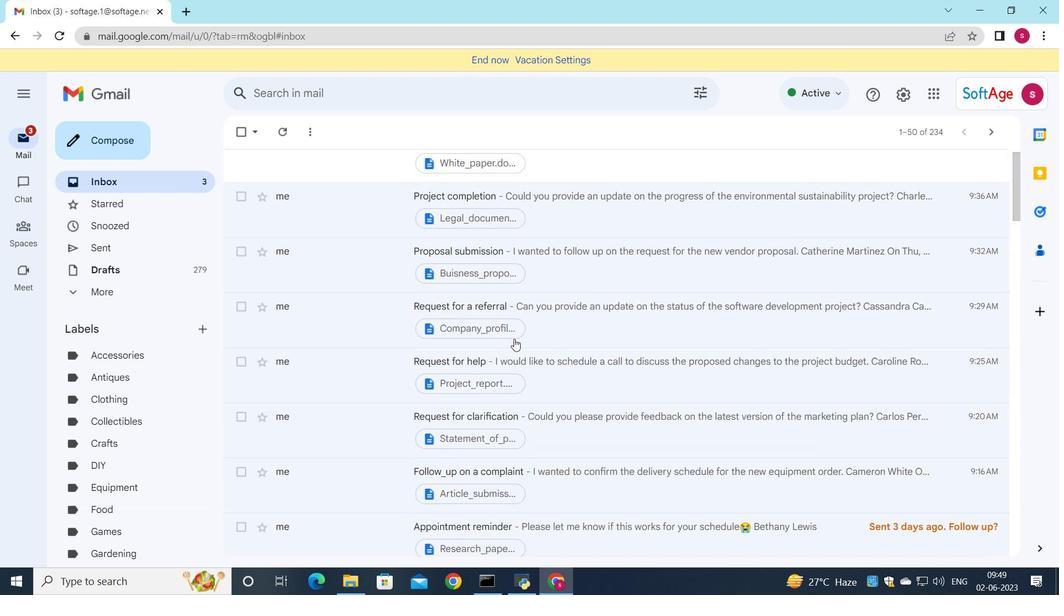 
Action: Mouse scrolled (514, 339) with delta (0, 0)
Screenshot: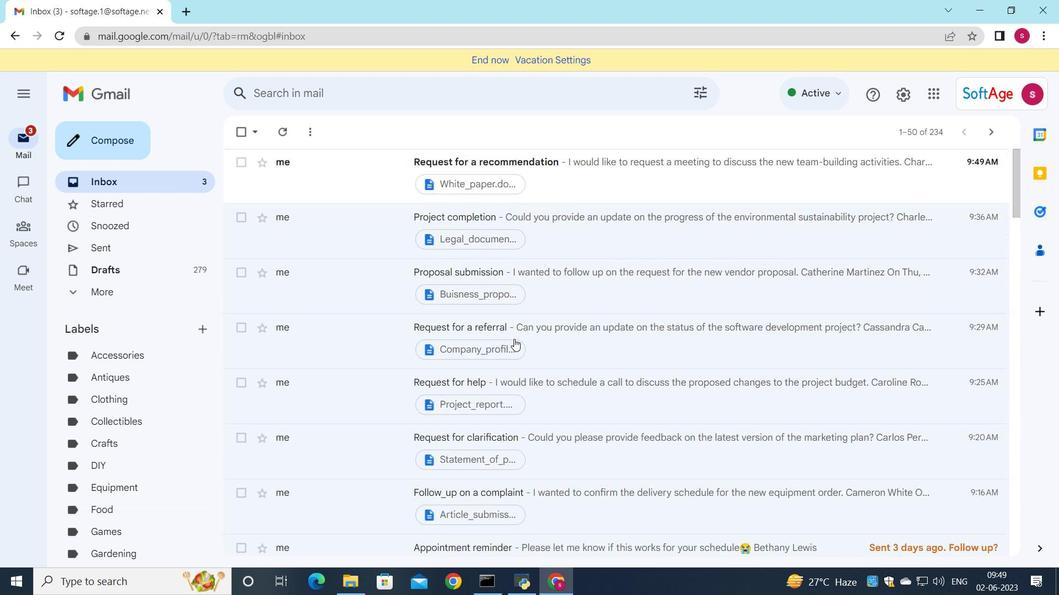 
Action: Mouse scrolled (514, 339) with delta (0, 0)
Screenshot: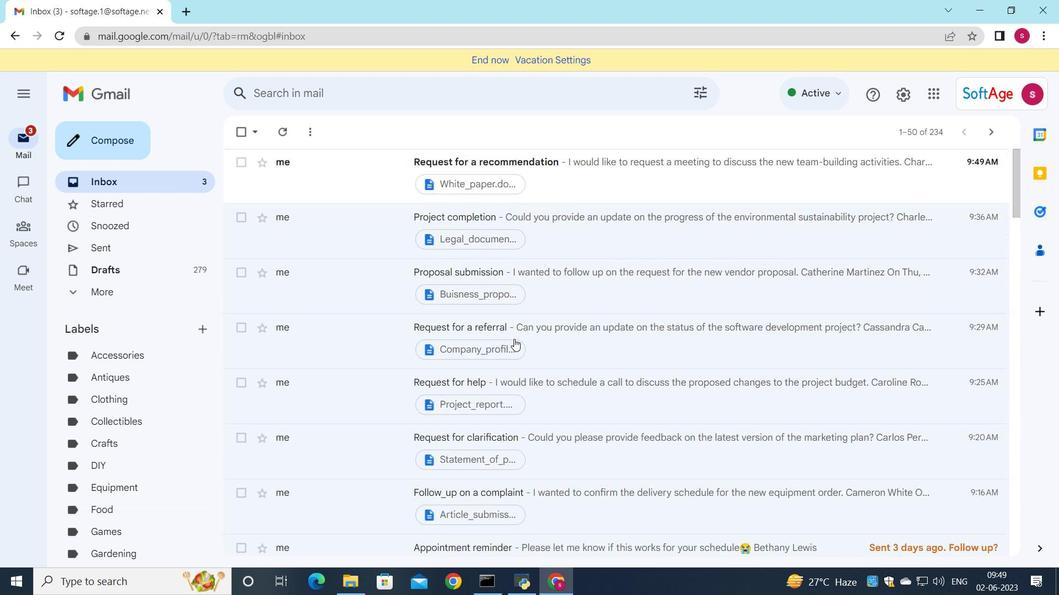 
Action: Mouse scrolled (514, 339) with delta (0, 0)
Screenshot: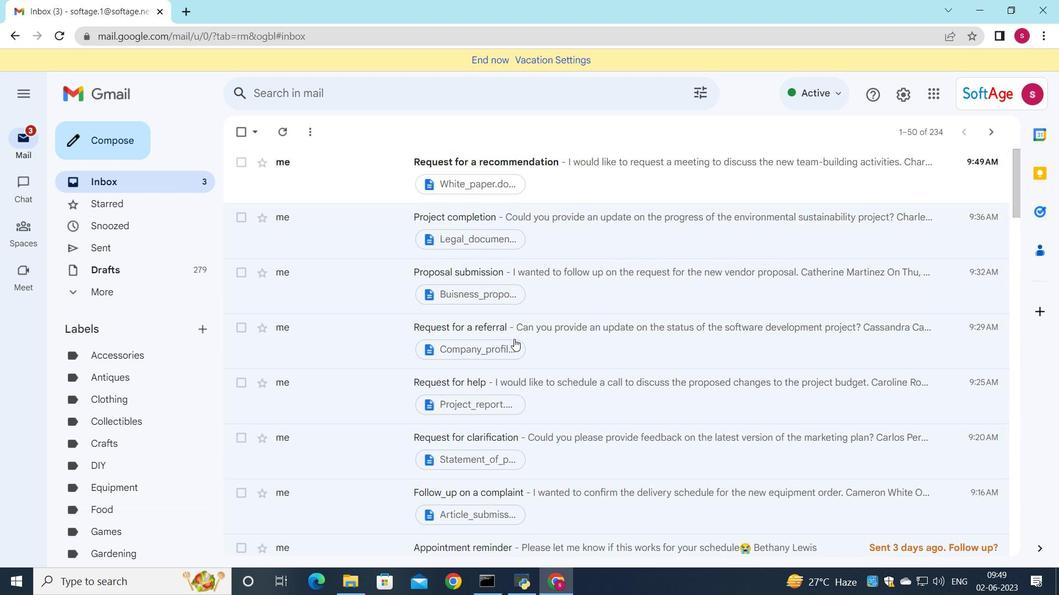 
Action: Mouse scrolled (514, 339) with delta (0, 0)
Screenshot: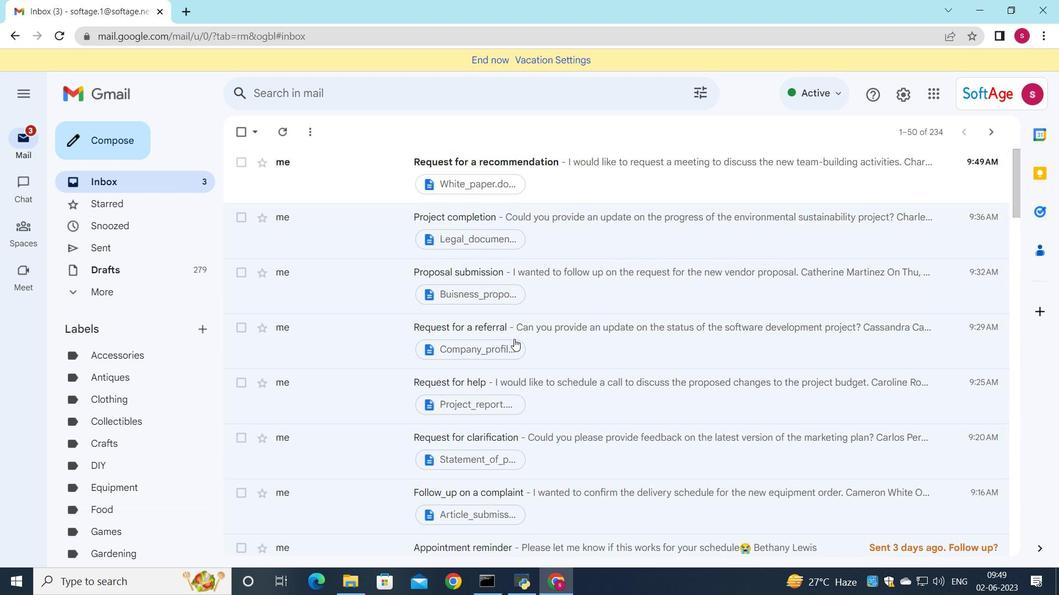
Action: Mouse scrolled (514, 339) with delta (0, 0)
Screenshot: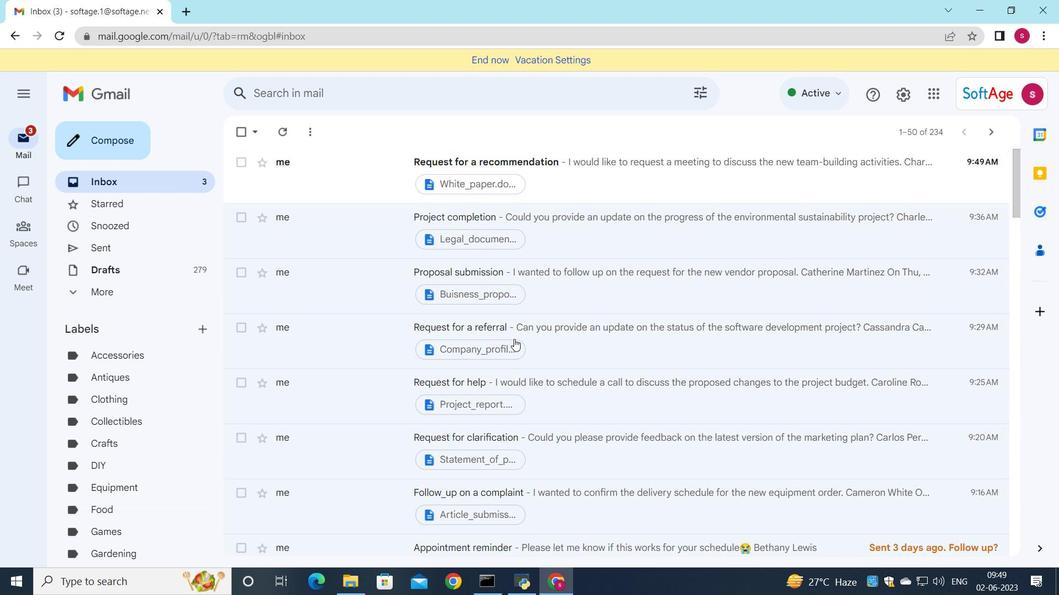 
Action: Mouse moved to (520, 336)
Screenshot: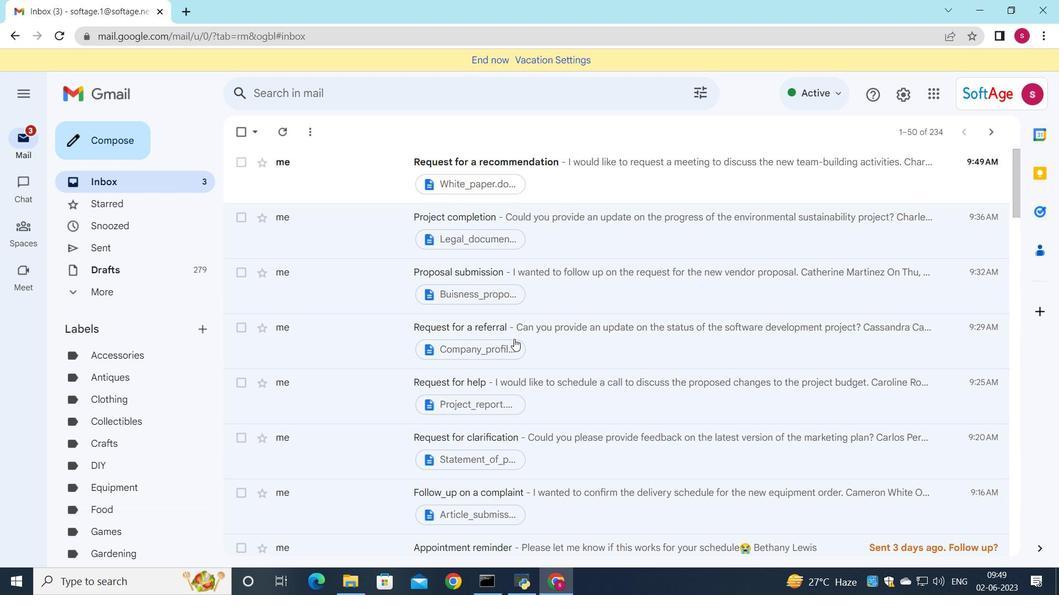 
Action: Mouse scrolled (520, 337) with delta (0, 0)
Screenshot: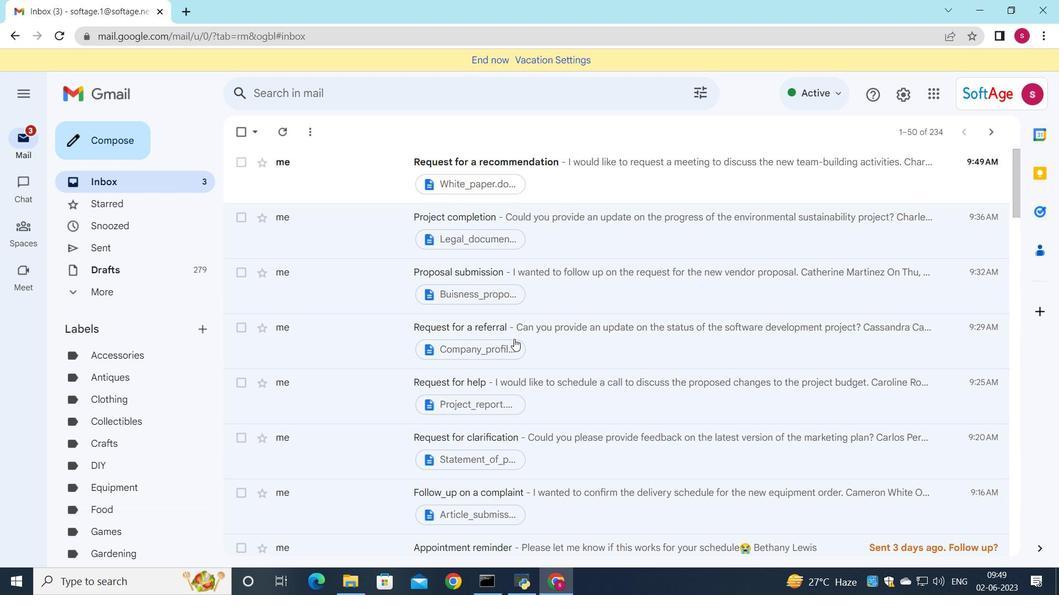 
Action: Mouse moved to (521, 336)
Screenshot: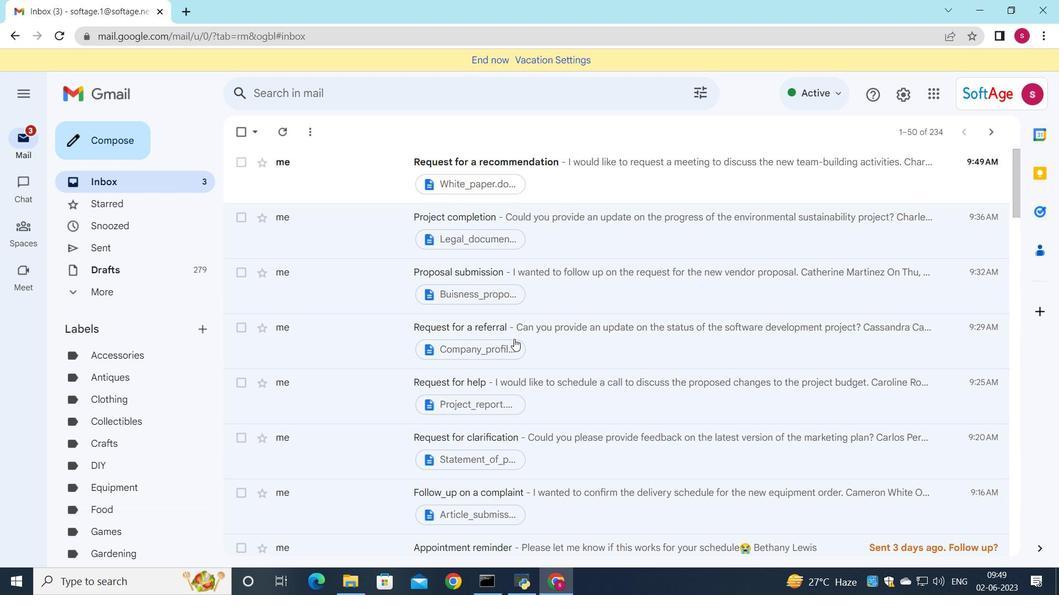 
Action: Mouse scrolled (521, 336) with delta (0, 0)
Screenshot: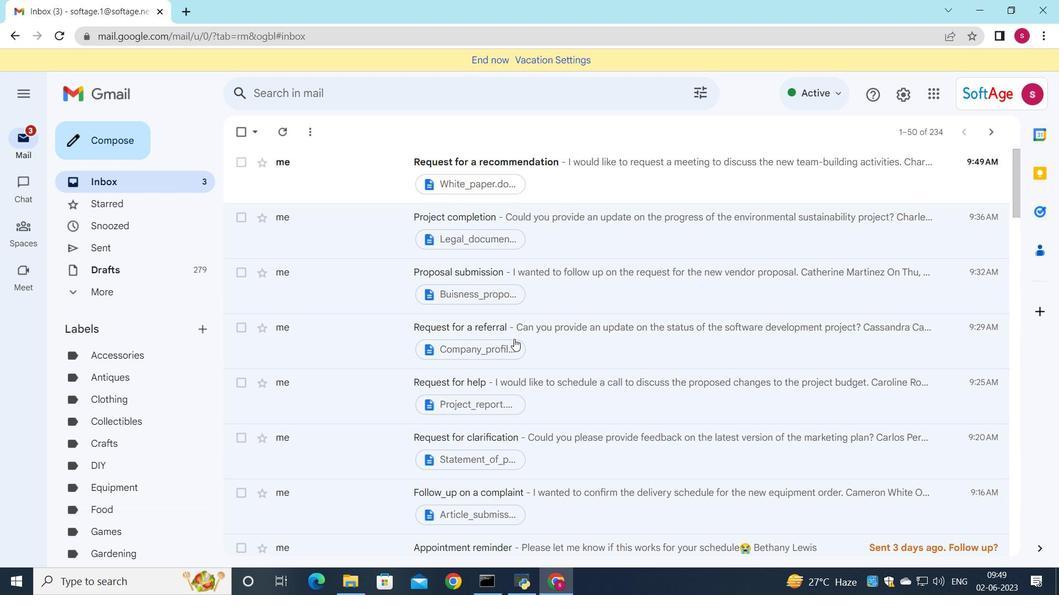 
Action: Mouse scrolled (521, 336) with delta (0, 0)
Screenshot: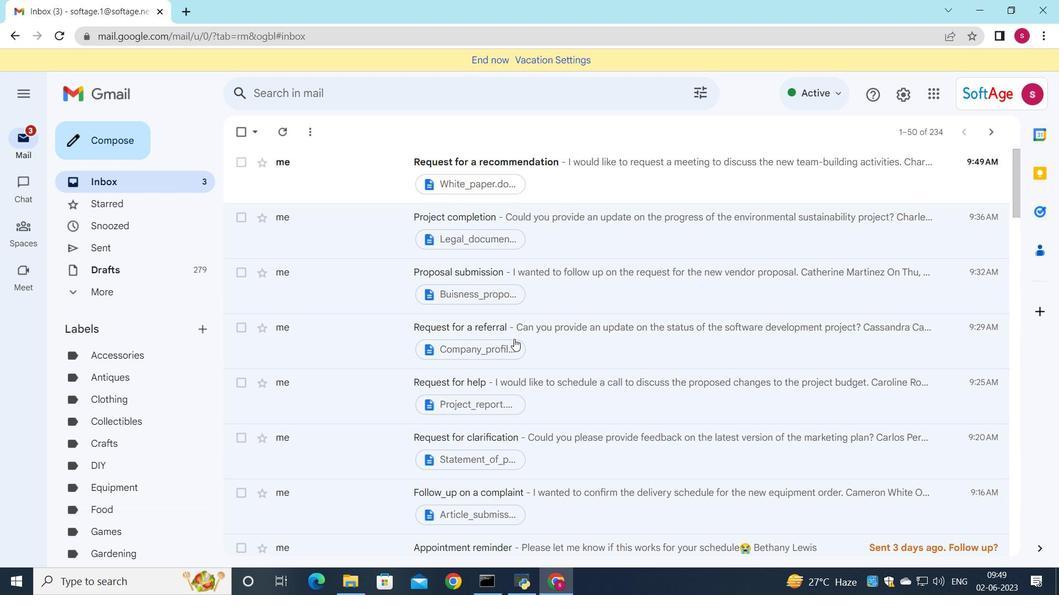
Action: Mouse scrolled (521, 336) with delta (0, 0)
Screenshot: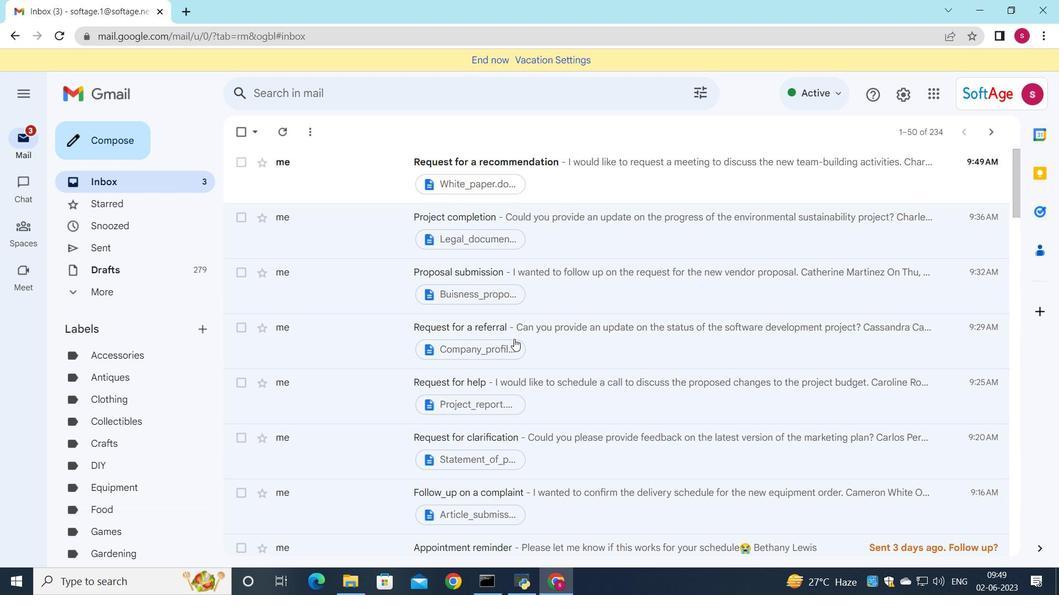 
Action: Mouse scrolled (521, 336) with delta (0, 0)
Screenshot: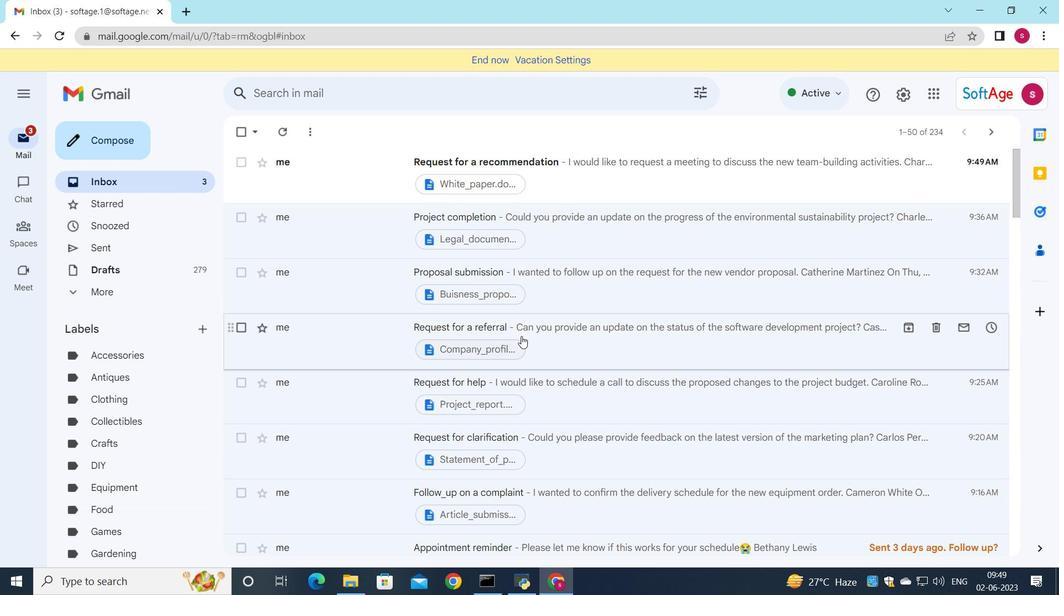 
Action: Mouse moved to (637, 182)
Screenshot: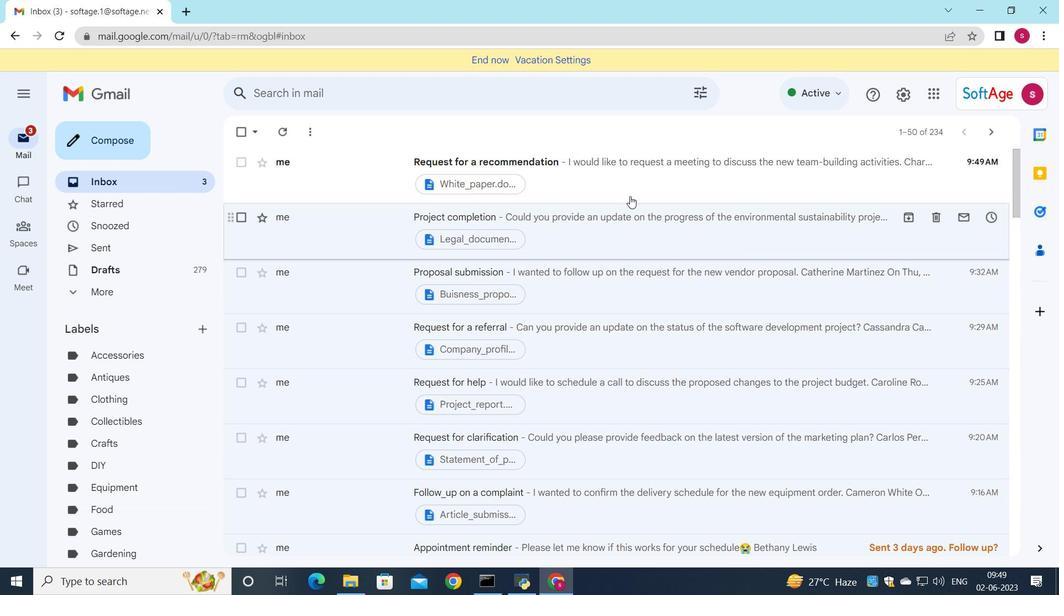 
Action: Mouse pressed left at (637, 182)
Screenshot: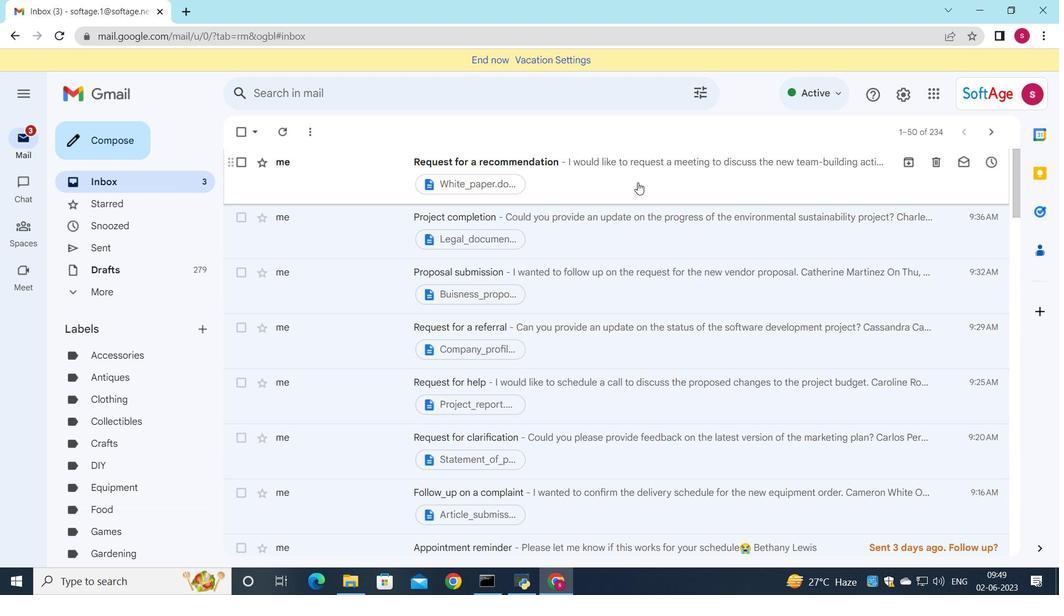 
Action: Mouse moved to (634, 183)
Screenshot: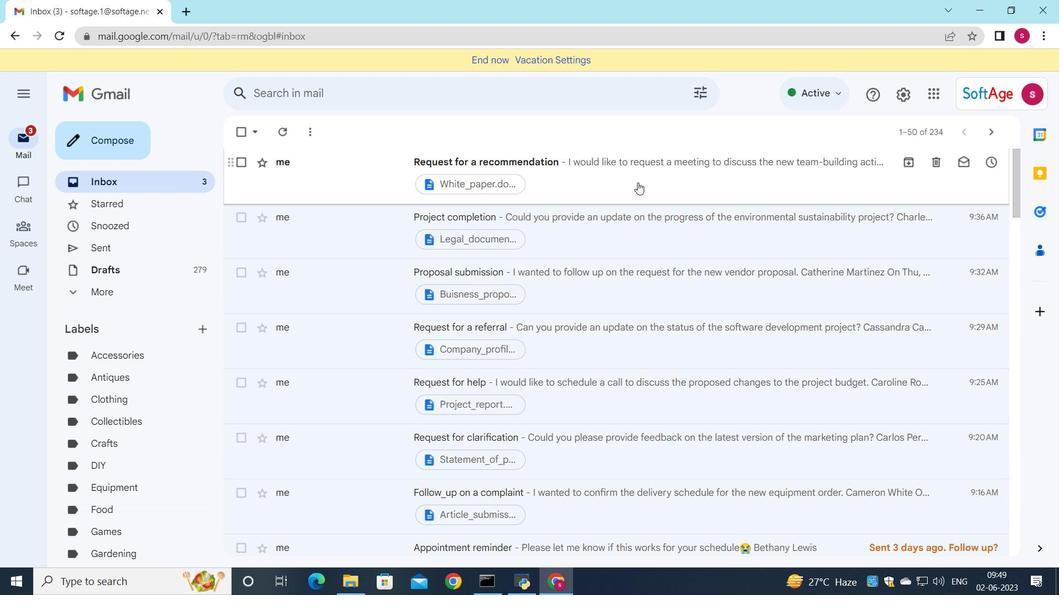 
